 Task: Create a Puzzle and Brain Teaser Website: Features puzzles, brain teasers, and logic games for entertainment and mental exercise.
Action: Mouse moved to (1026, 129)
Screenshot: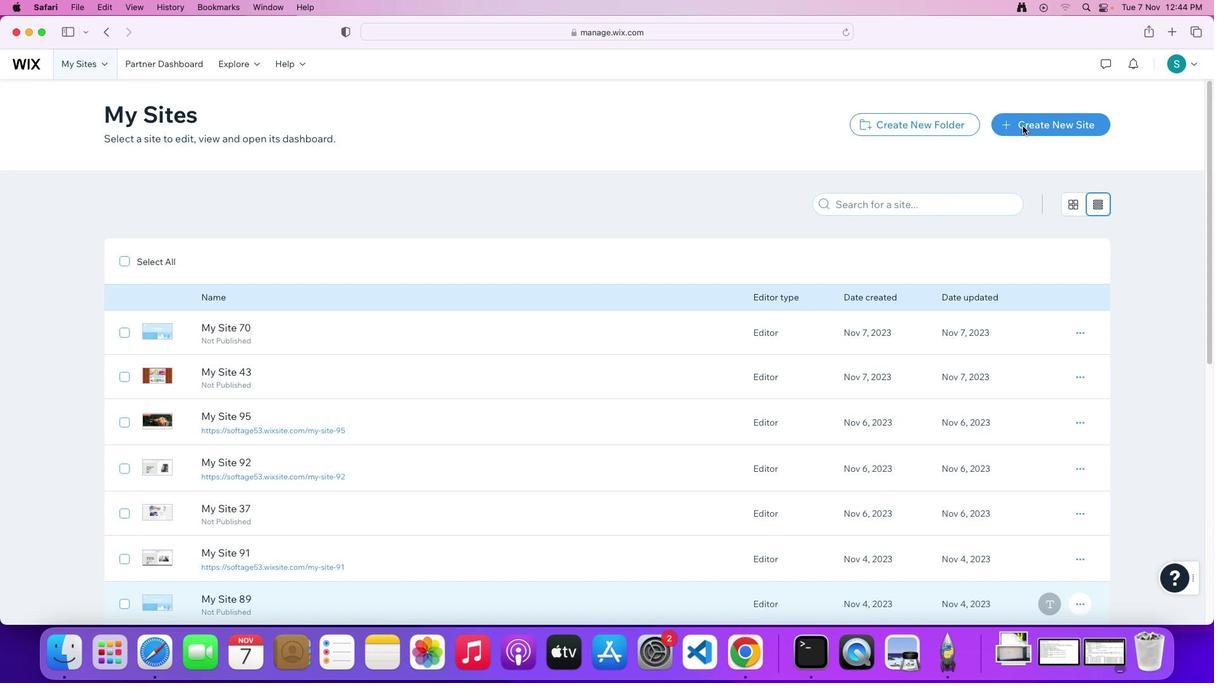 
Action: Mouse pressed left at (1026, 129)
Screenshot: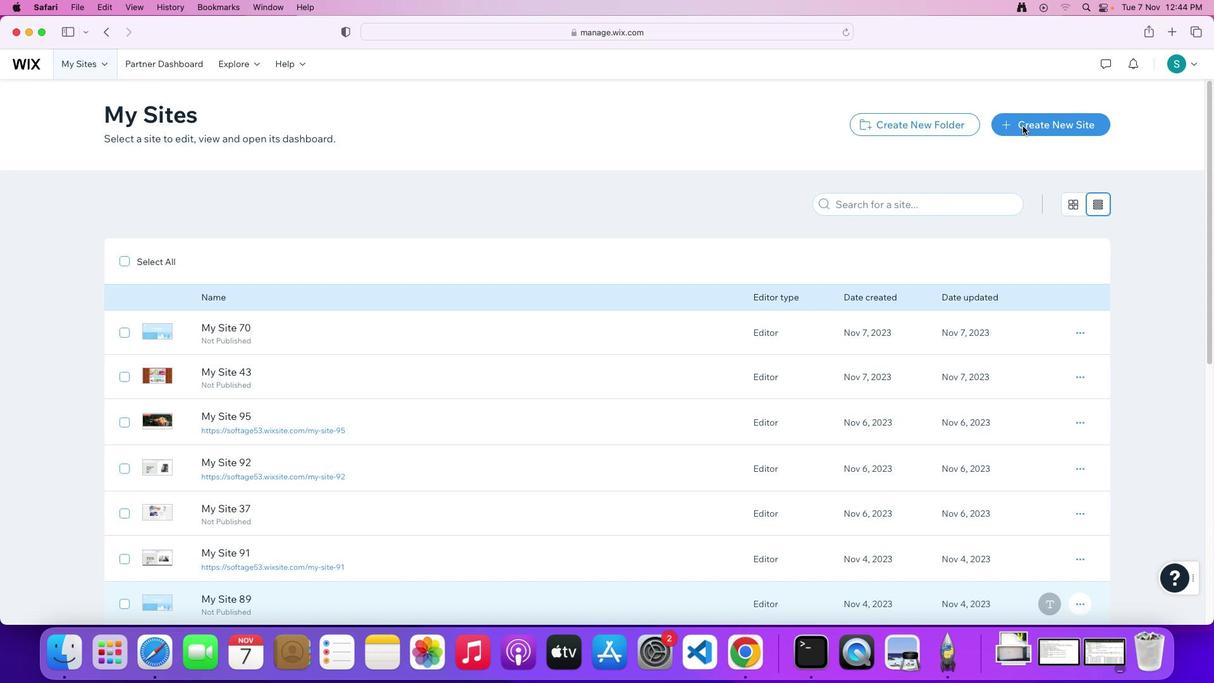
Action: Mouse pressed left at (1026, 129)
Screenshot: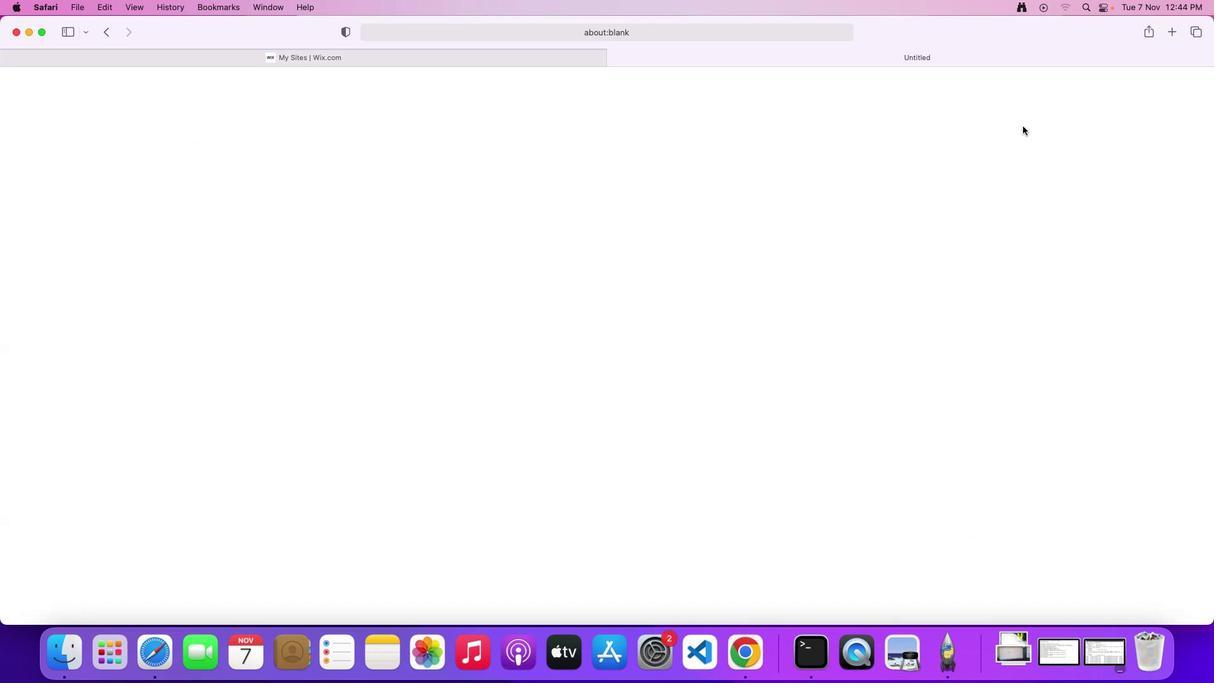 
Action: Mouse moved to (455, 309)
Screenshot: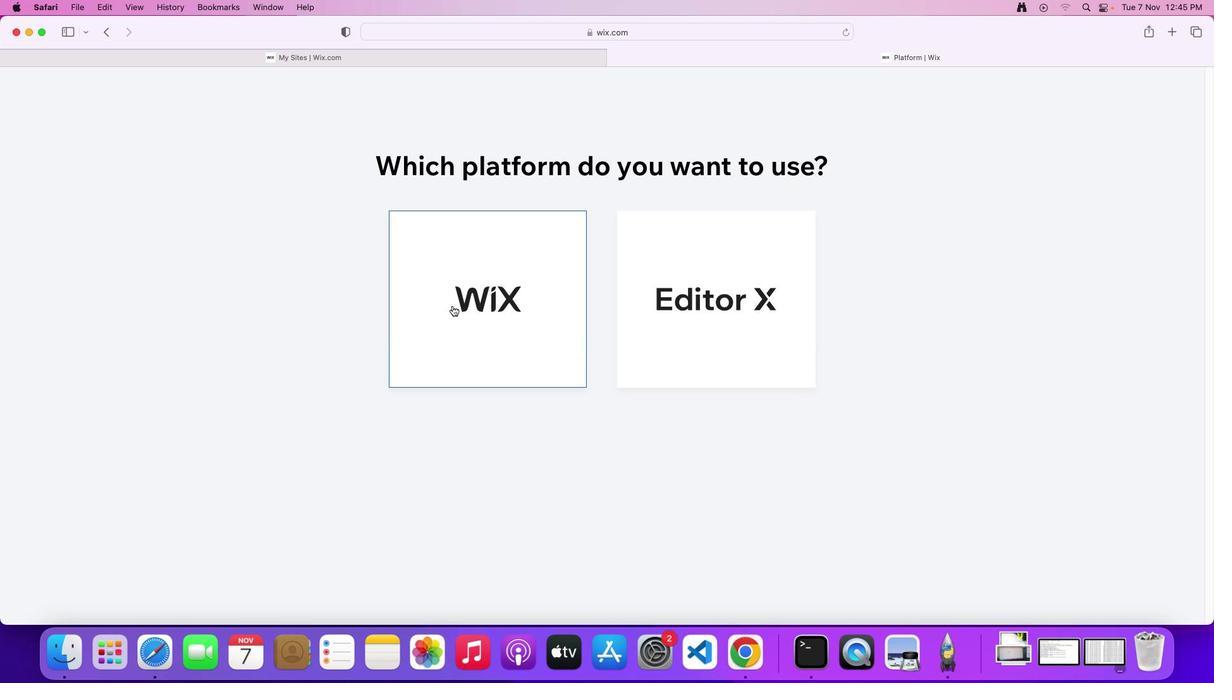 
Action: Mouse pressed left at (455, 309)
Screenshot: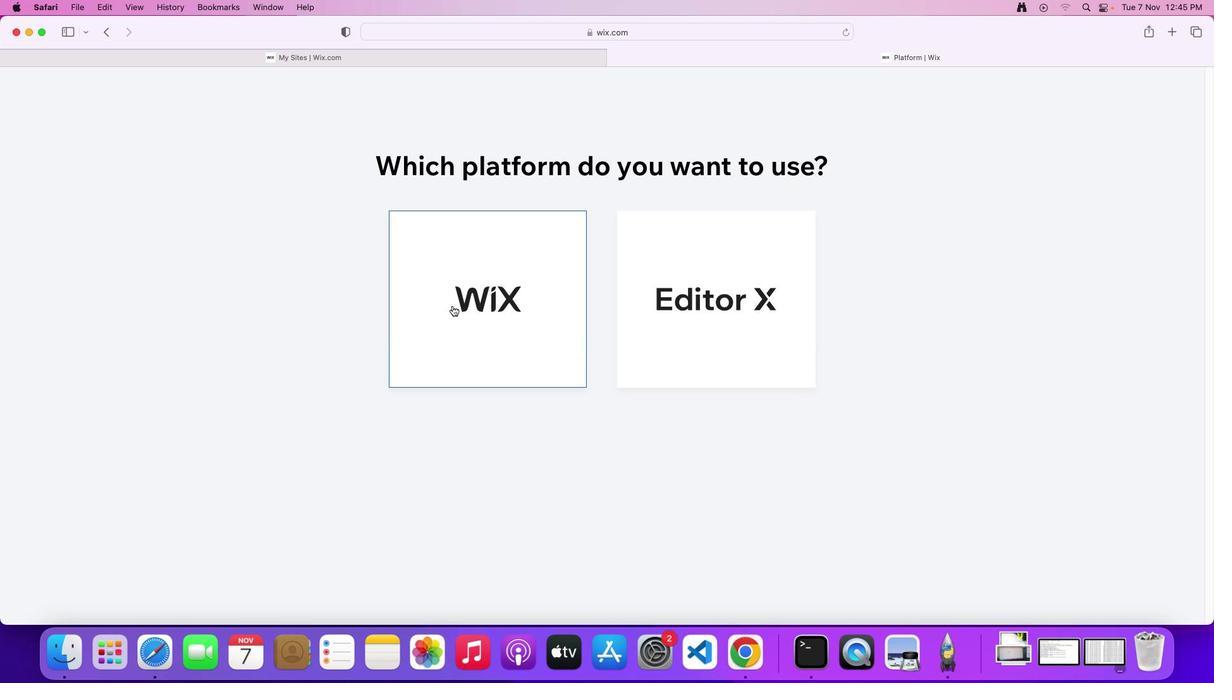 
Action: Mouse pressed left at (455, 309)
Screenshot: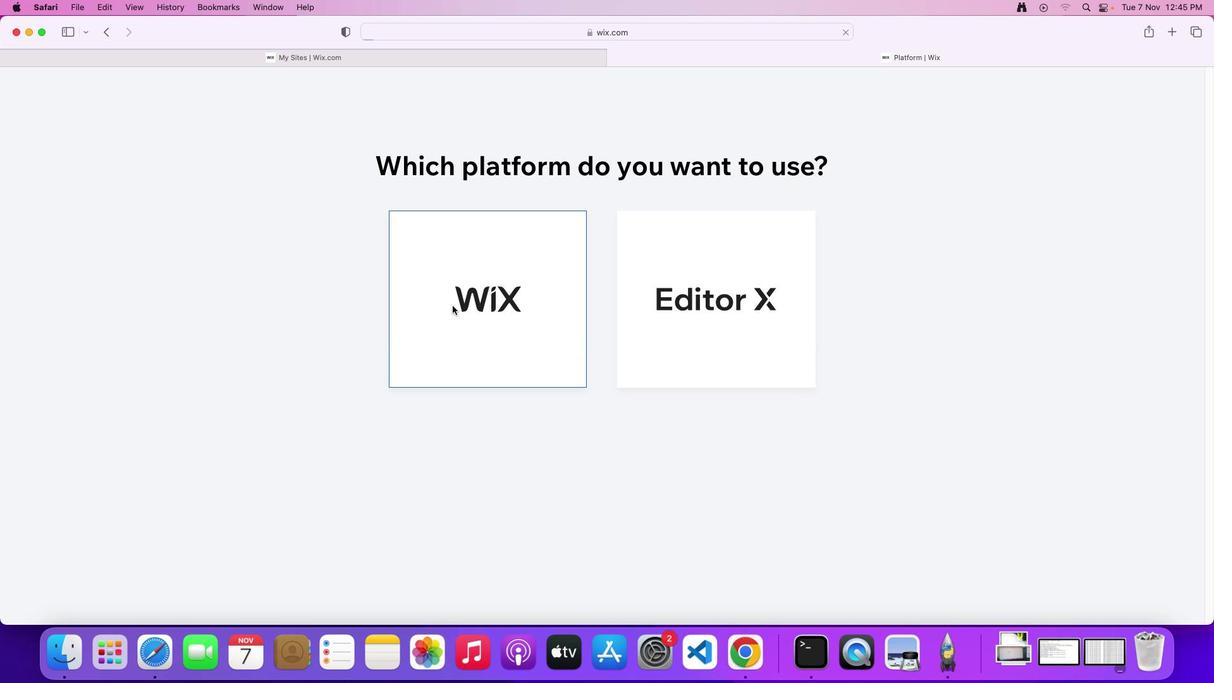 
Action: Mouse moved to (1164, 594)
Screenshot: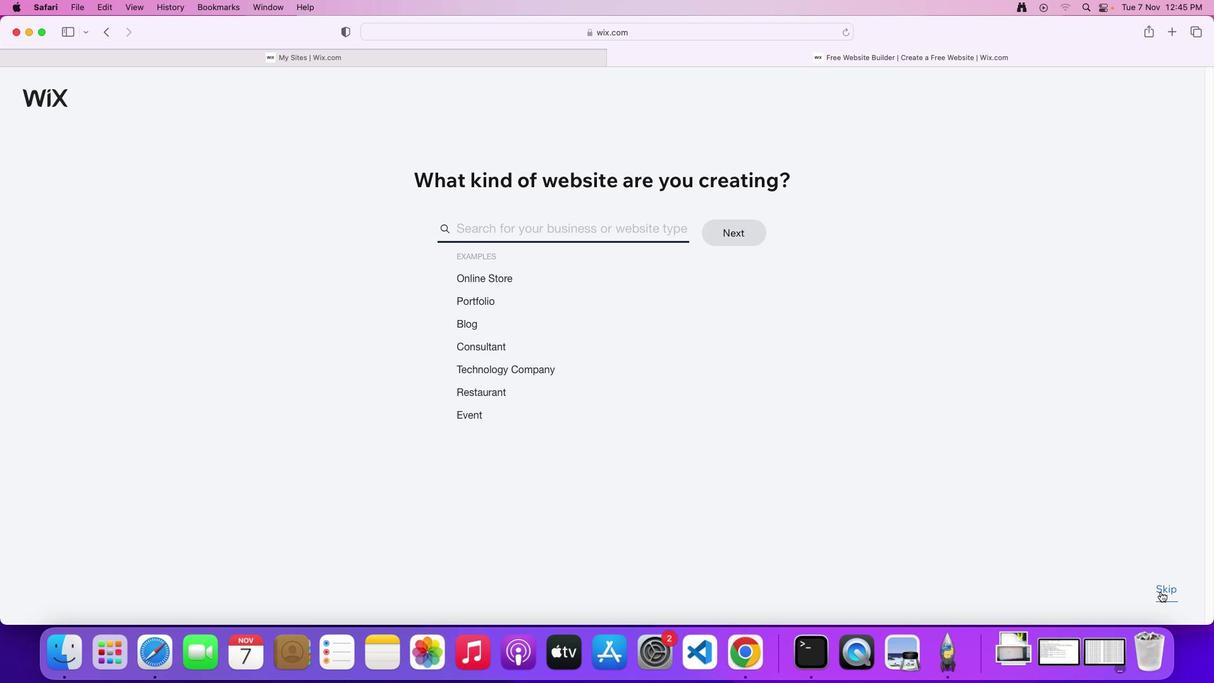 
Action: Mouse pressed left at (1164, 594)
Screenshot: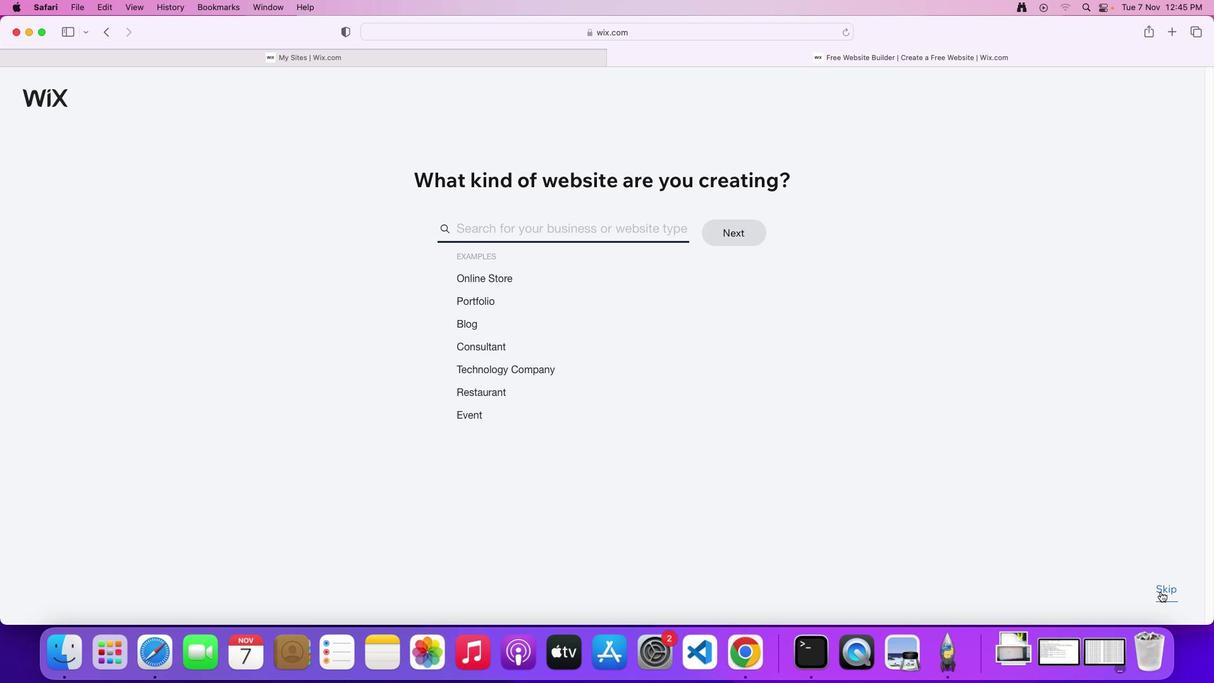 
Action: Mouse pressed left at (1164, 594)
Screenshot: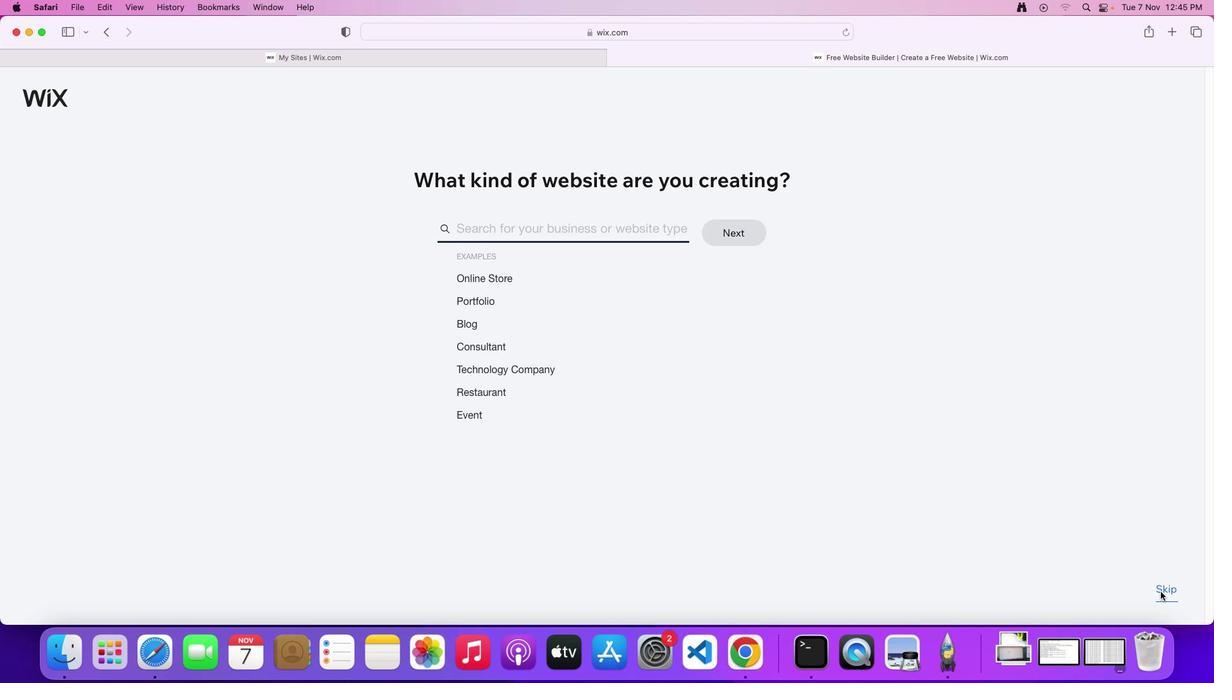 
Action: Mouse pressed left at (1164, 594)
Screenshot: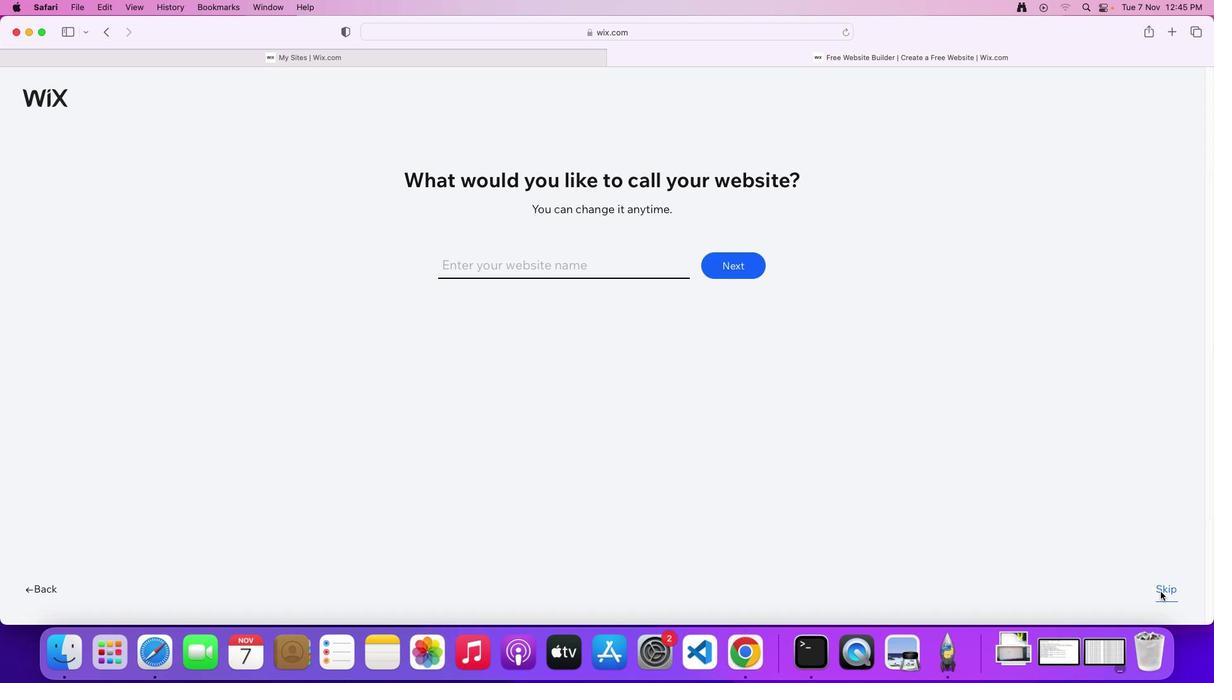 
Action: Mouse pressed left at (1164, 594)
Screenshot: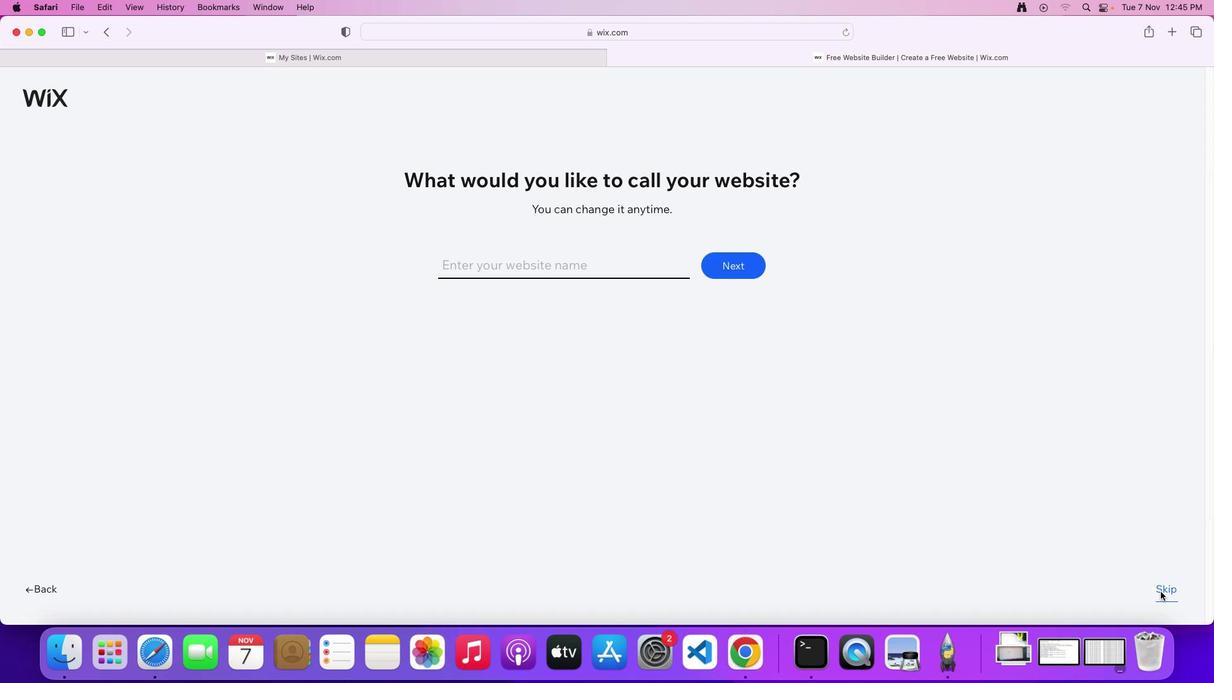 
Action: Mouse pressed left at (1164, 594)
Screenshot: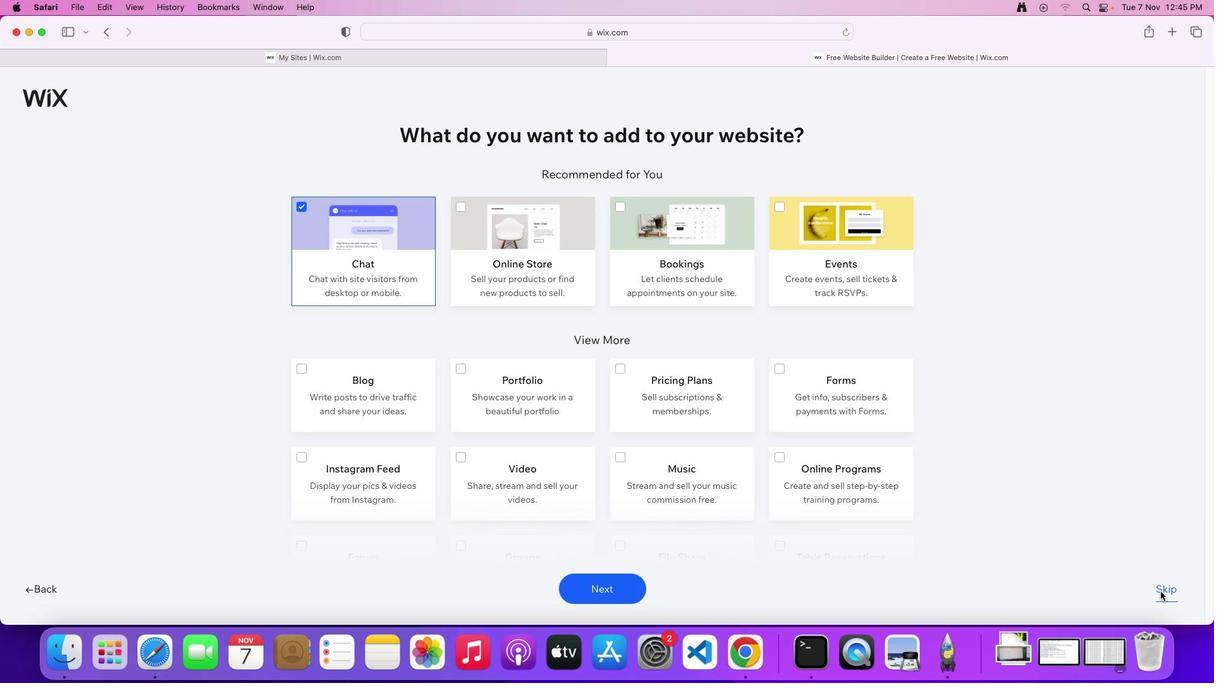 
Action: Mouse pressed left at (1164, 594)
Screenshot: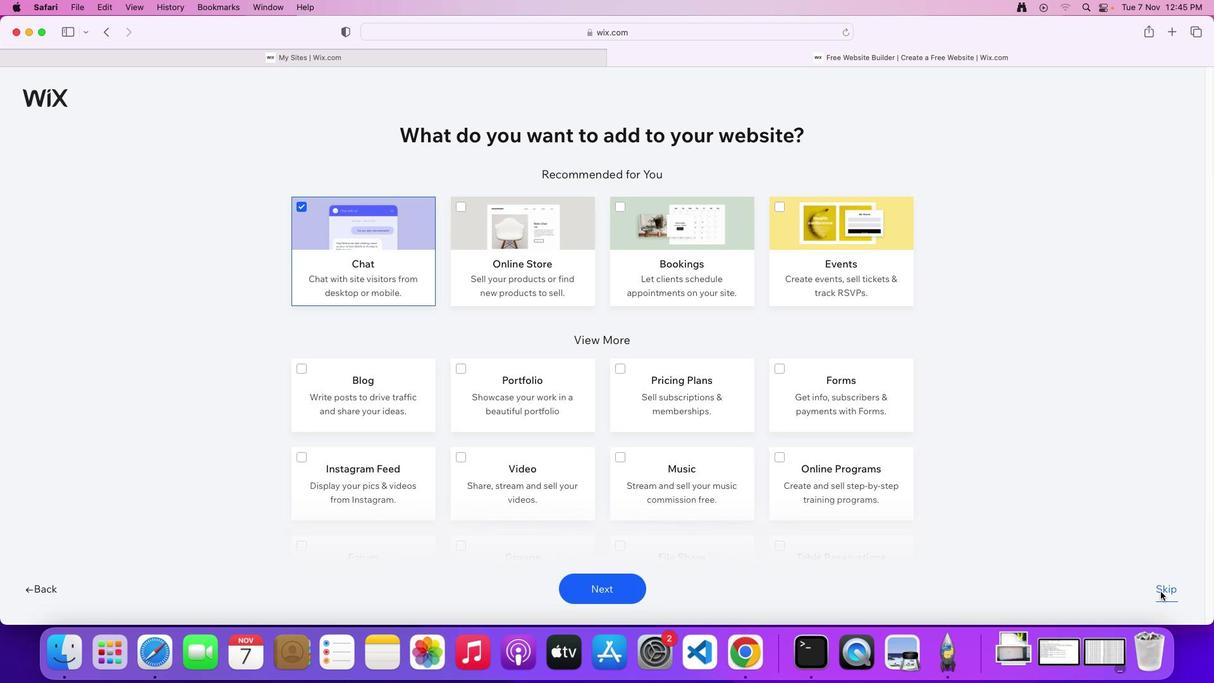
Action: Mouse moved to (405, 356)
Screenshot: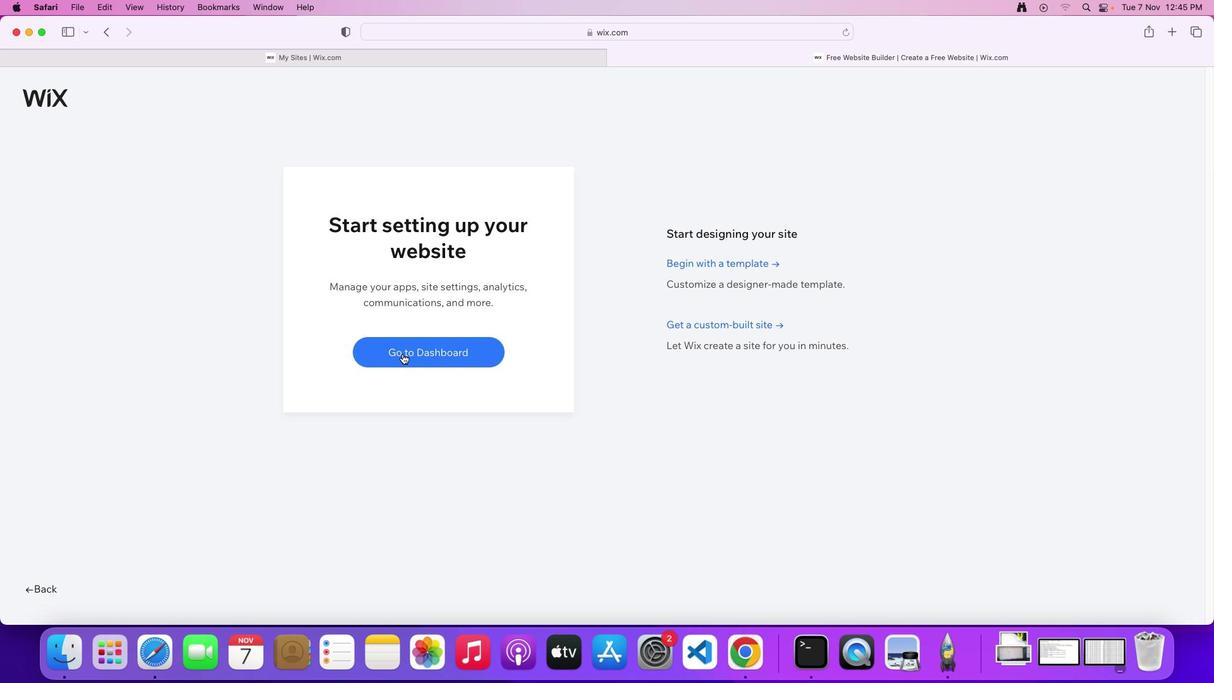 
Action: Mouse pressed left at (405, 356)
Screenshot: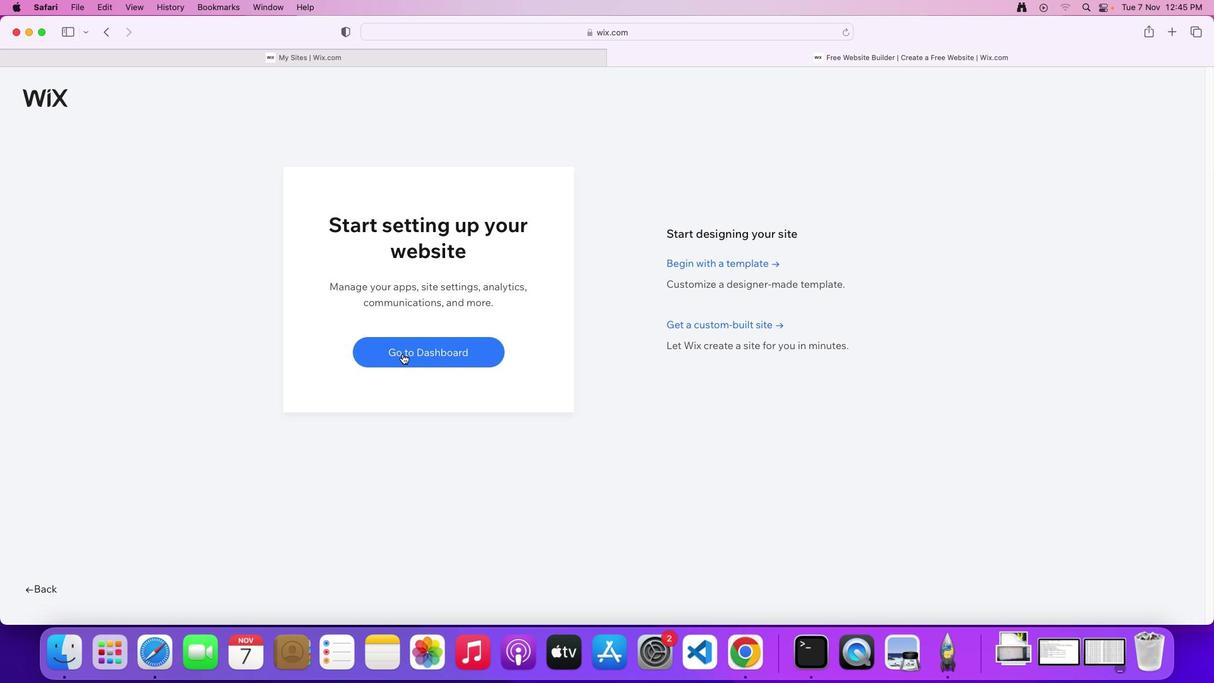 
Action: Mouse pressed left at (405, 356)
Screenshot: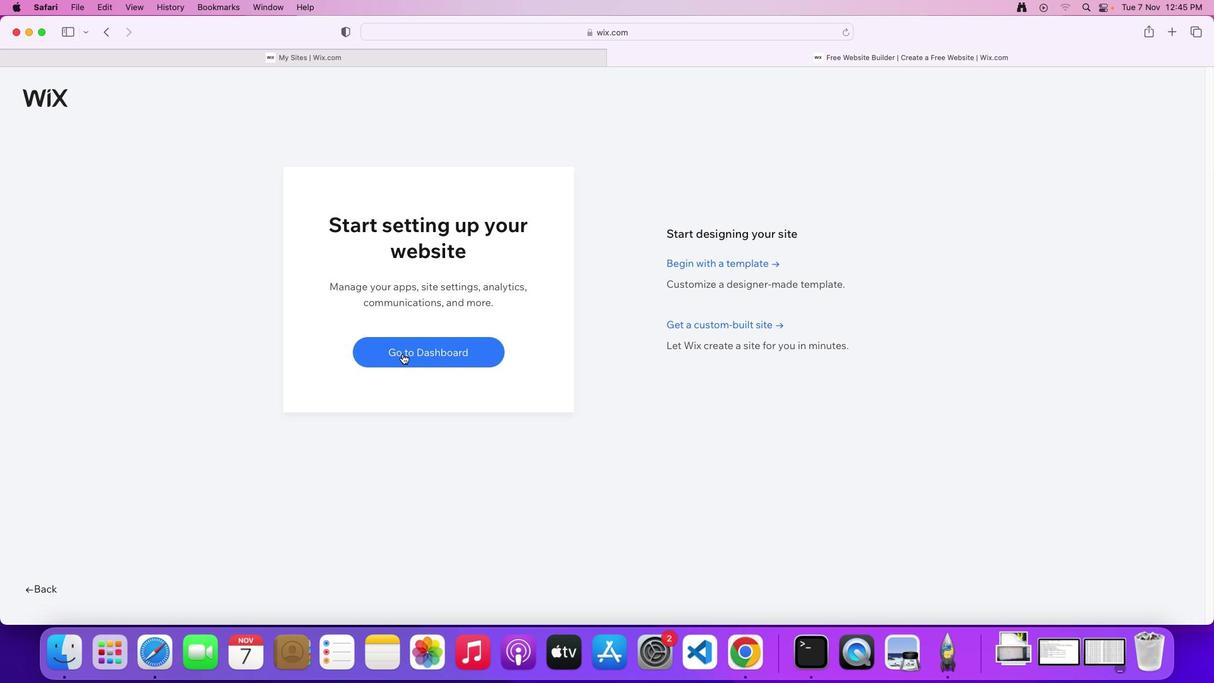 
Action: Mouse moved to (921, 359)
Screenshot: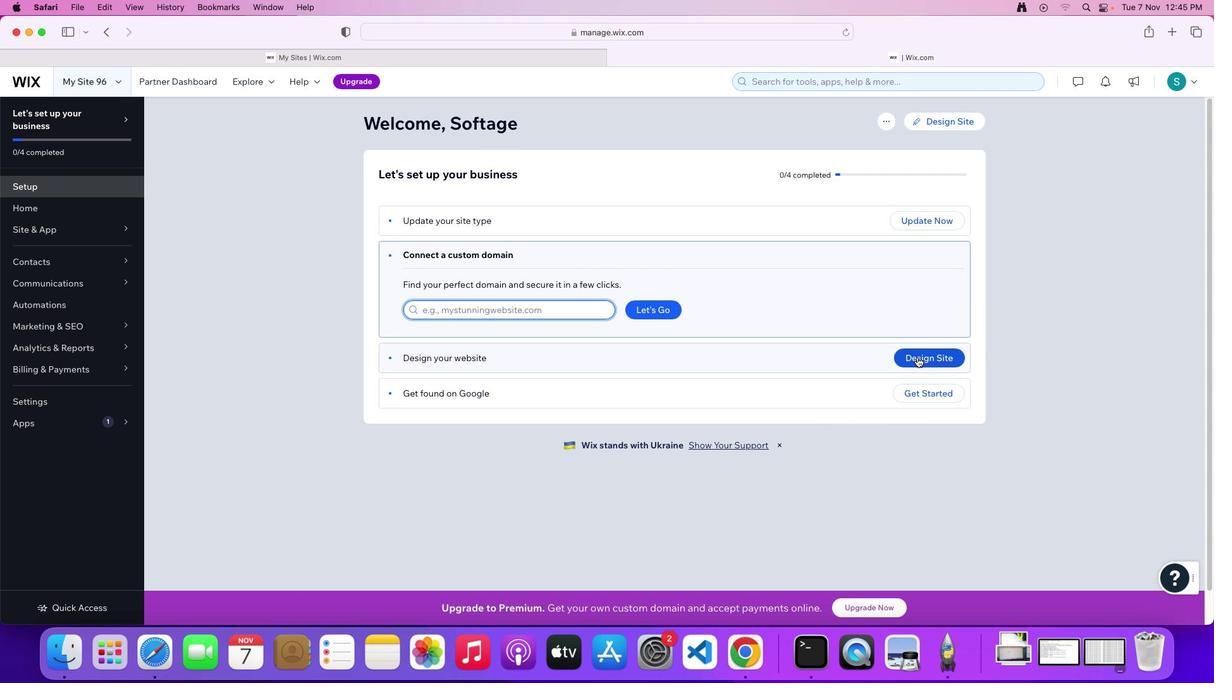 
Action: Mouse pressed left at (921, 359)
Screenshot: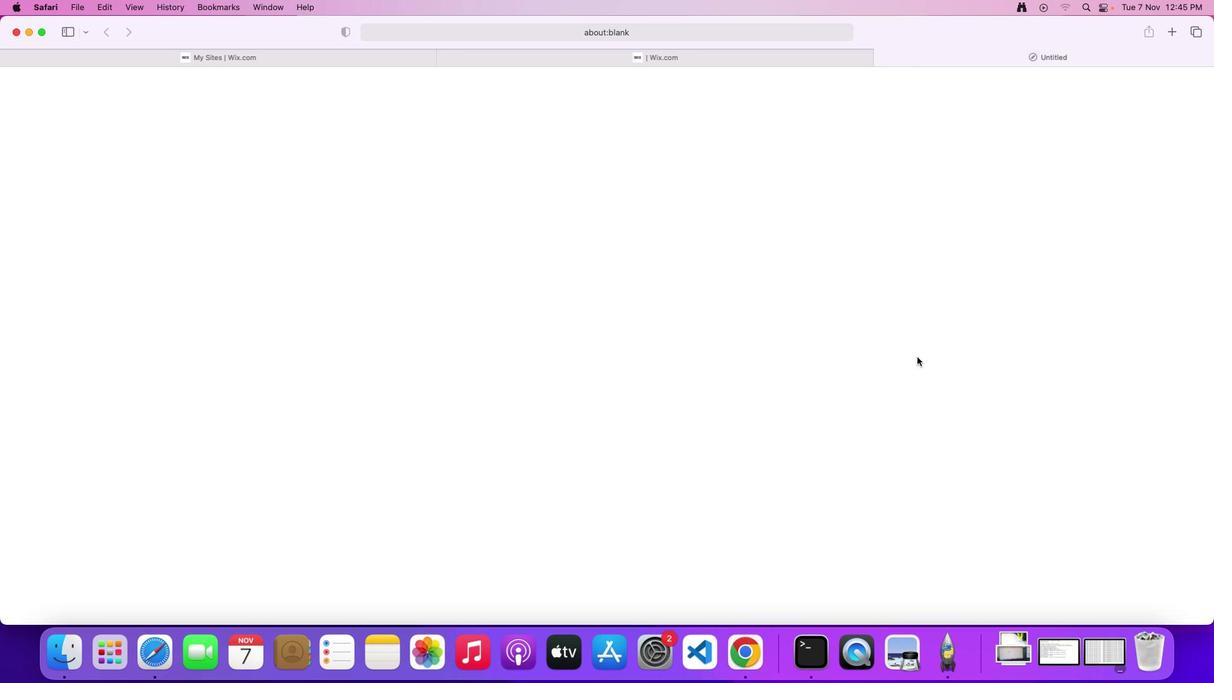 
Action: Mouse moved to (773, 428)
Screenshot: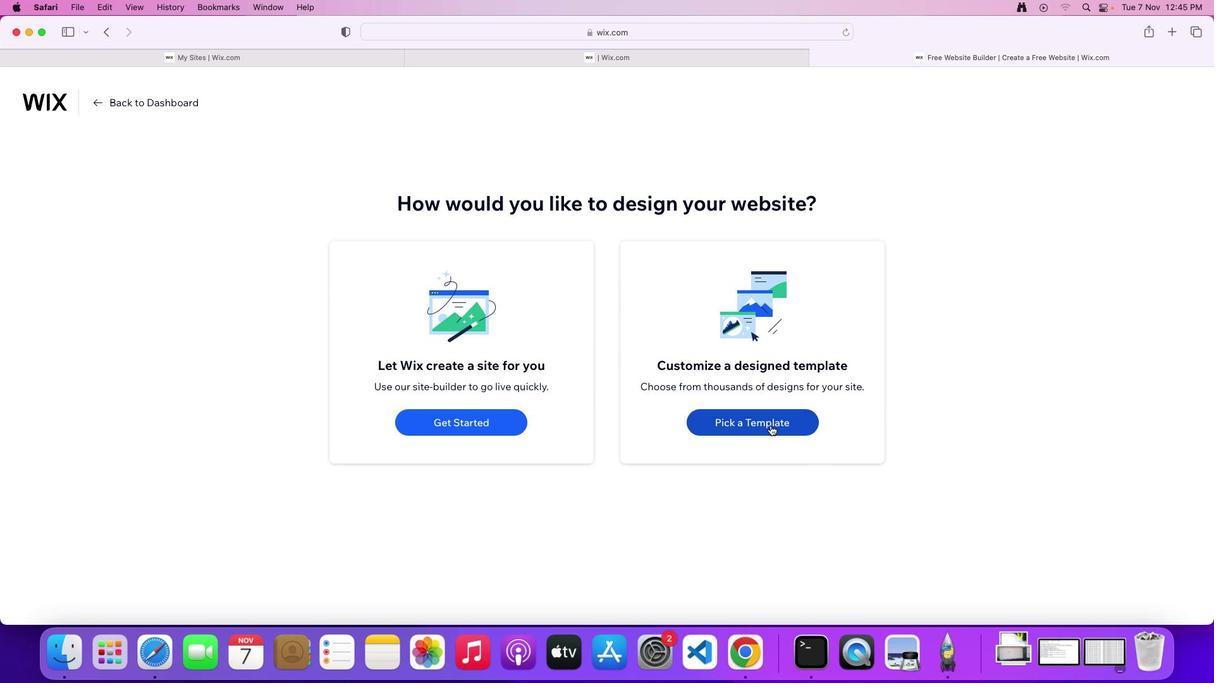 
Action: Mouse pressed left at (773, 428)
Screenshot: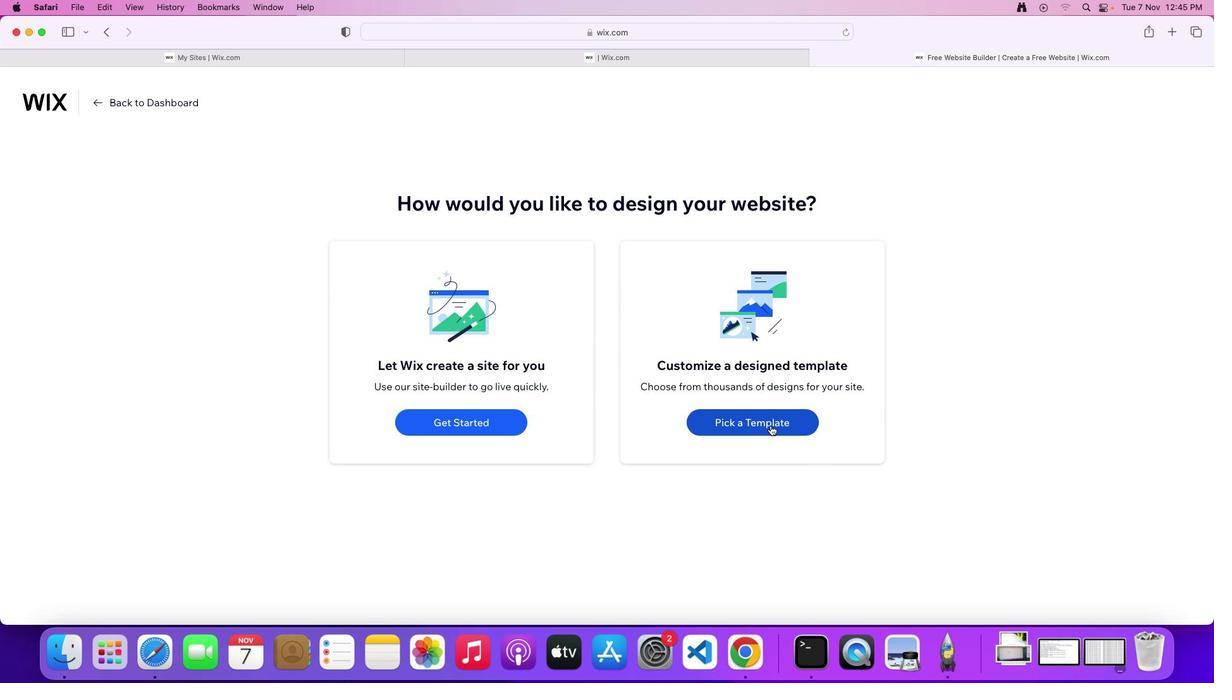 
Action: Mouse moved to (997, 157)
Screenshot: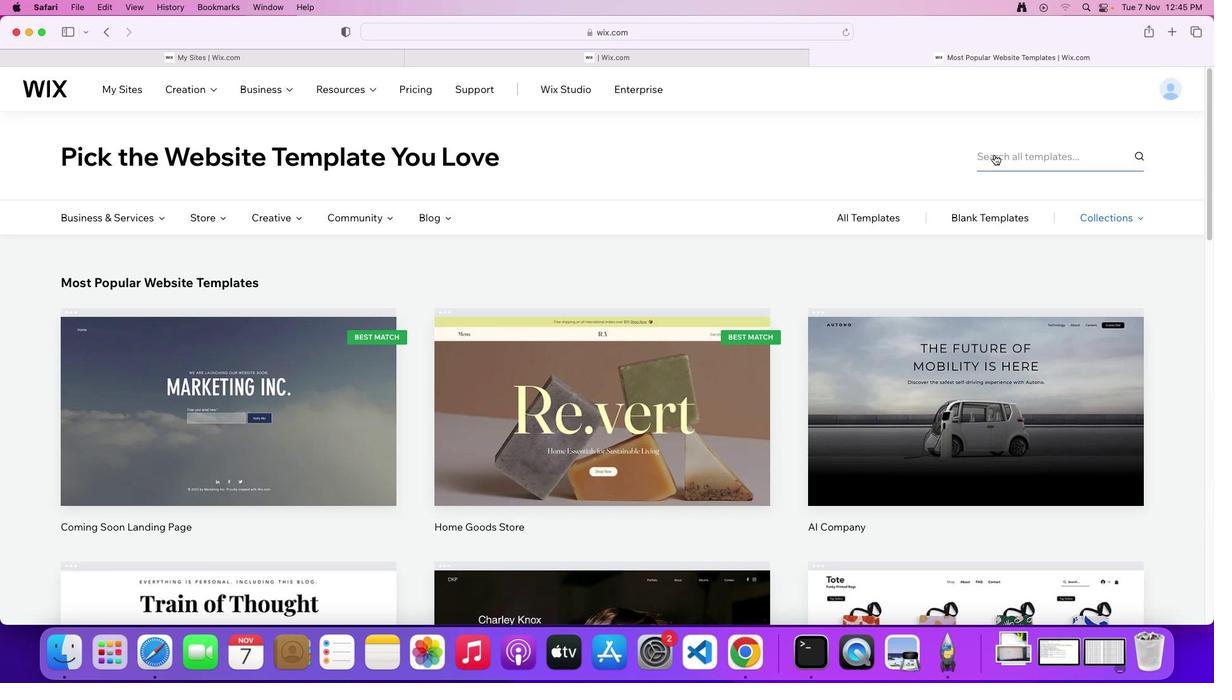 
Action: Mouse pressed left at (997, 157)
Screenshot: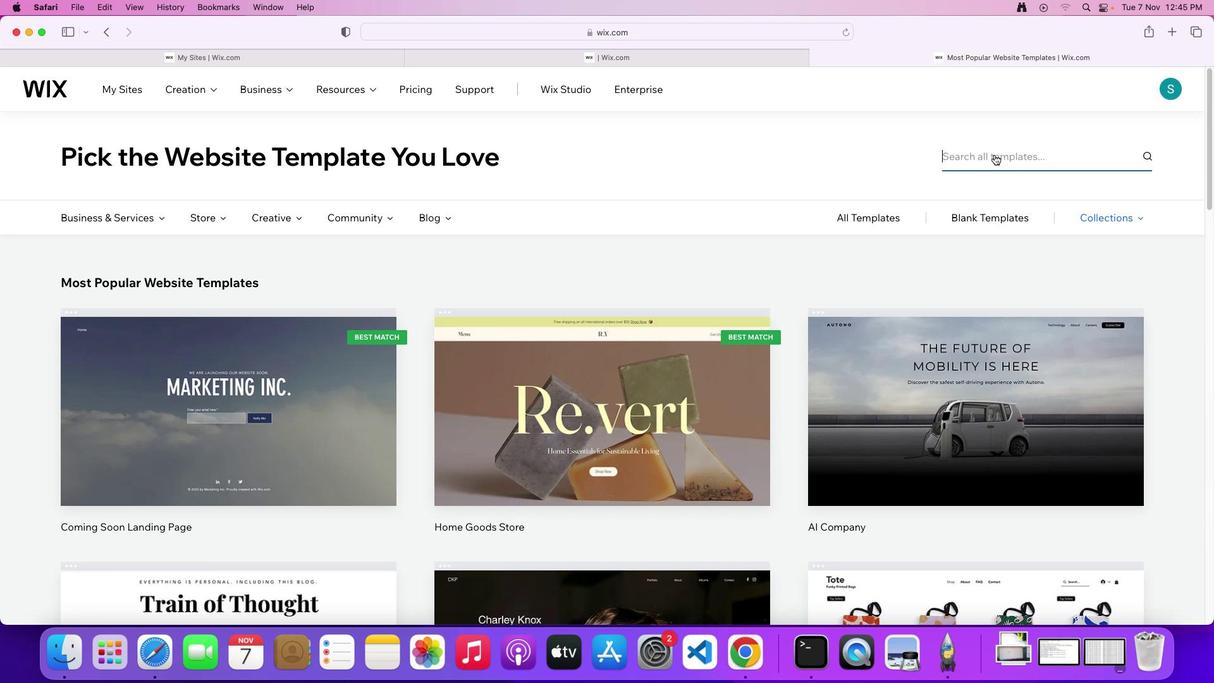 
Action: Mouse moved to (835, 164)
Screenshot: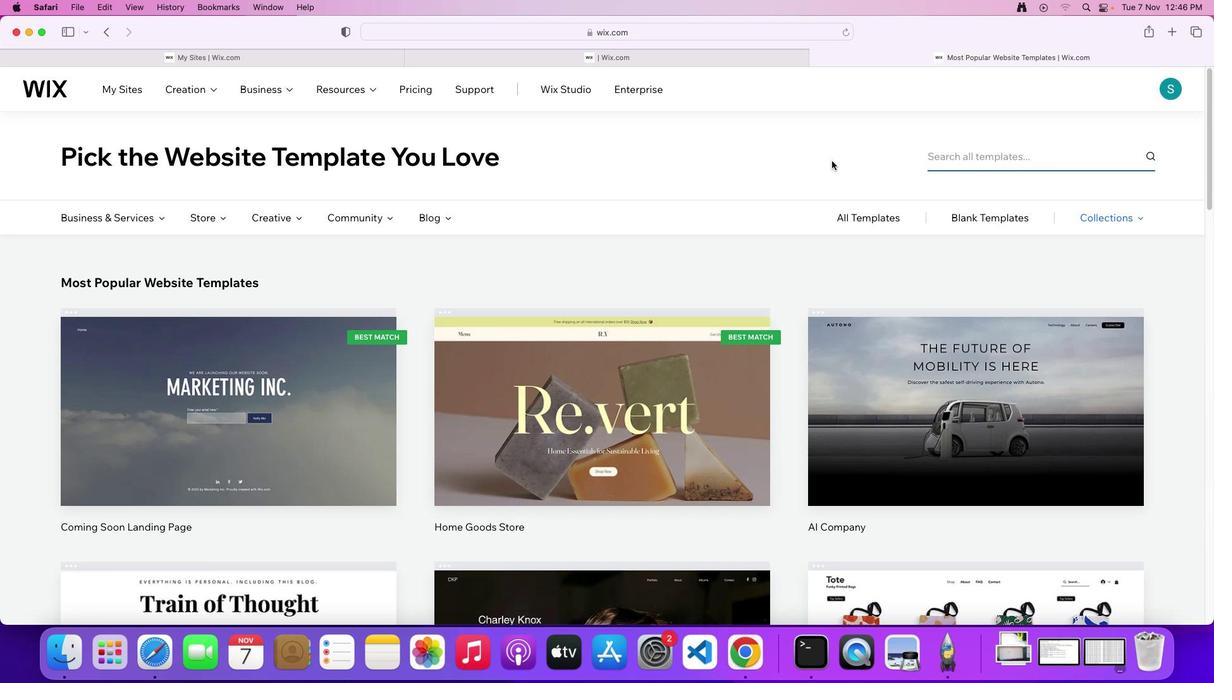 
Action: Key pressed 'P'Key.caps_lock'u''z''z''e''l'Key.backspaceKey.backspace'l''e'Key.space'a''n''d'Key.space'b''r''a''i''n'Key.space't''e''a''s''e''r'Key.enter
Screenshot: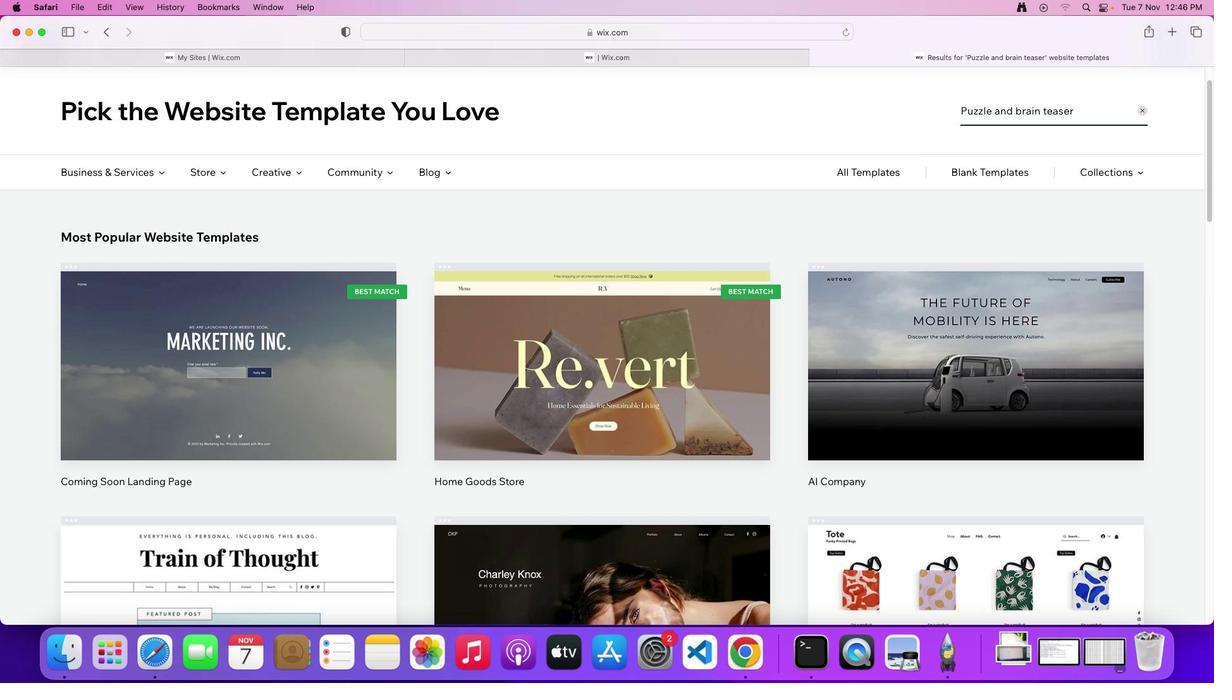 
Action: Mouse moved to (786, 497)
Screenshot: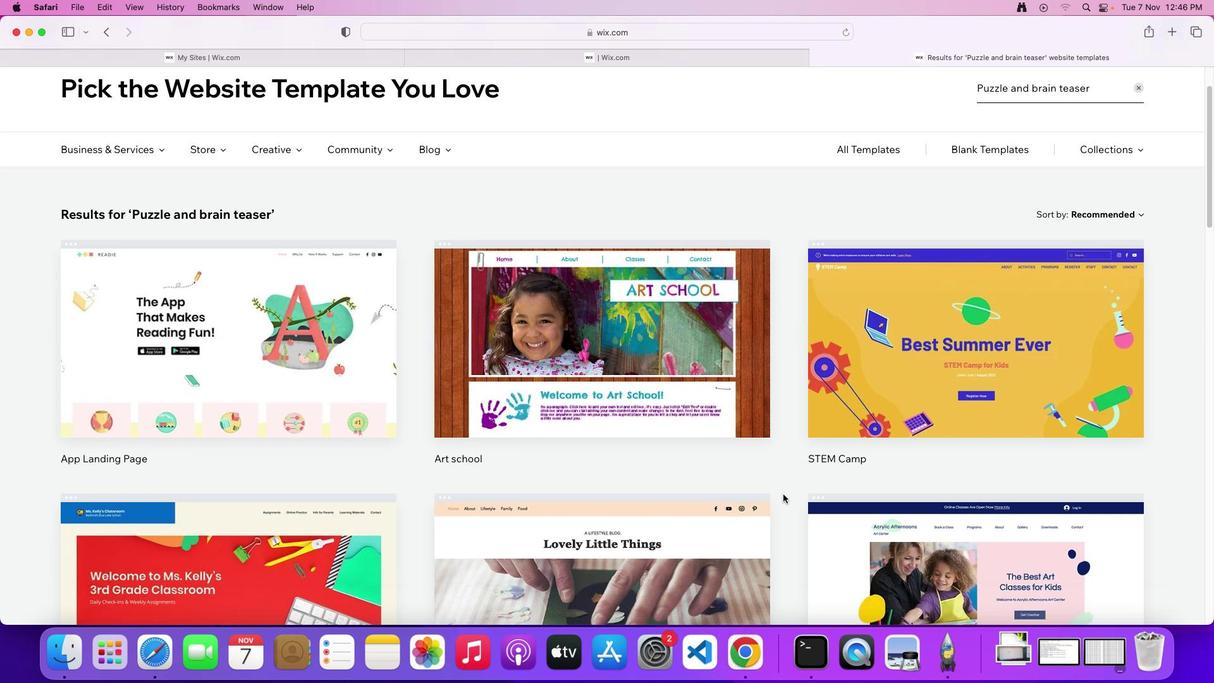 
Action: Mouse scrolled (786, 497) with delta (3, 2)
Screenshot: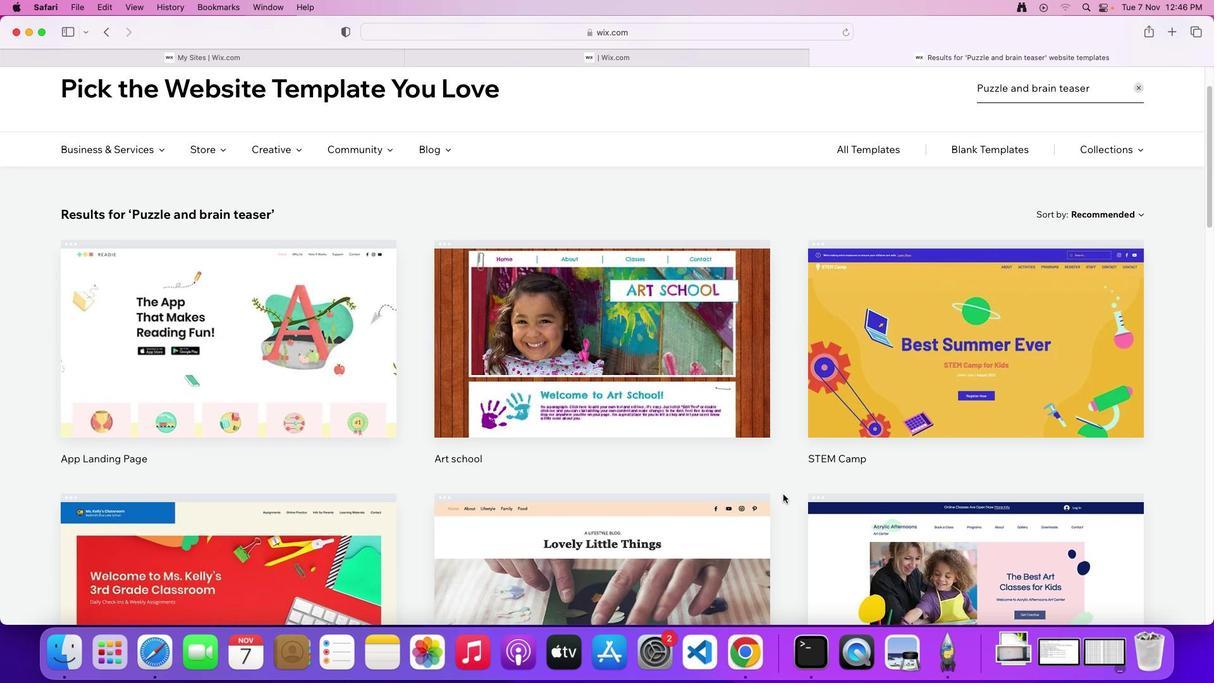 
Action: Mouse scrolled (786, 497) with delta (3, 2)
Screenshot: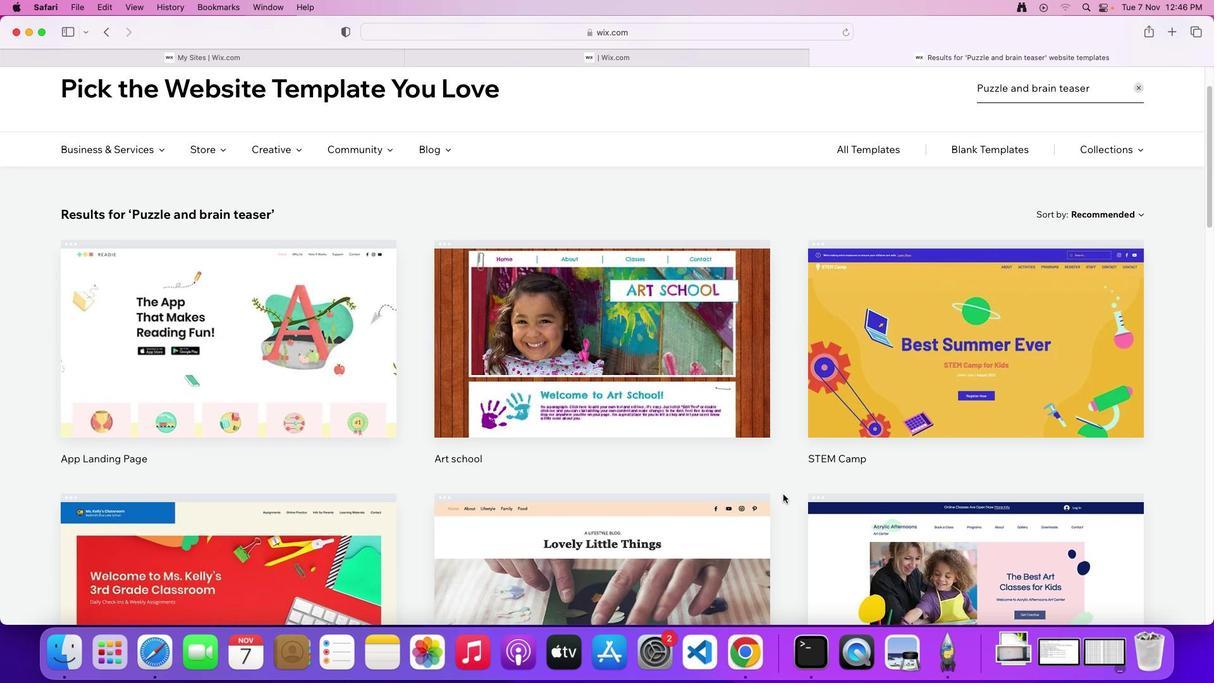 
Action: Mouse scrolled (786, 497) with delta (3, 2)
Screenshot: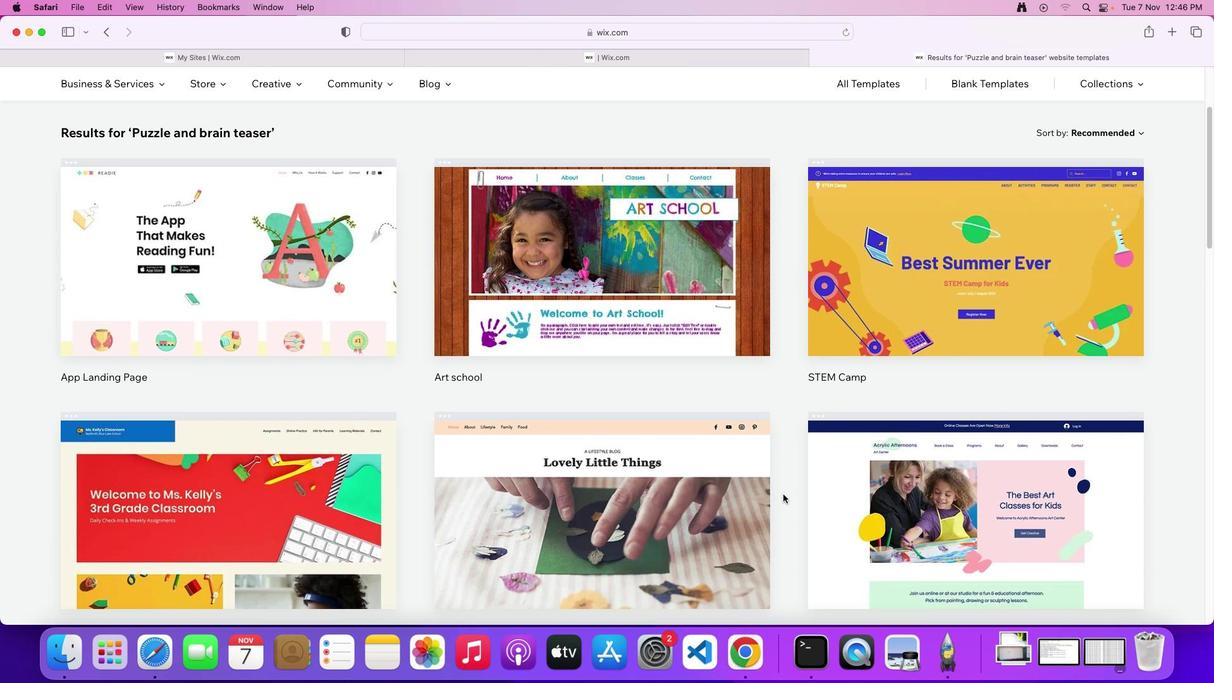 
Action: Mouse scrolled (786, 497) with delta (3, 2)
Screenshot: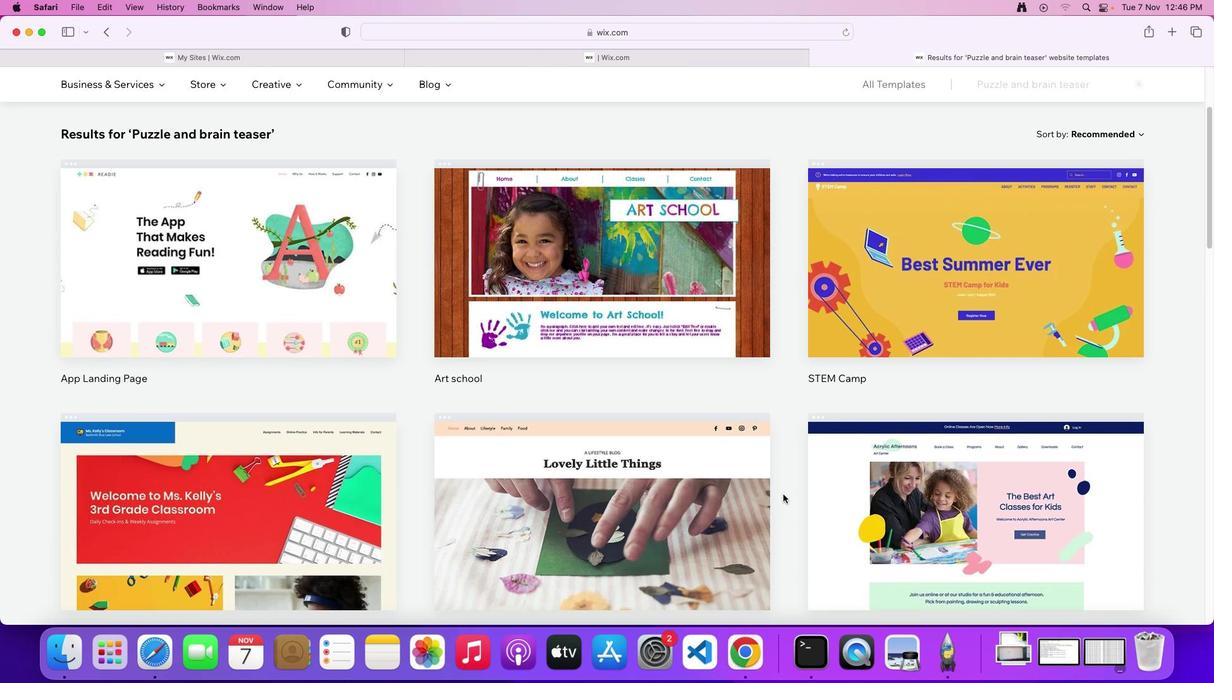 
Action: Mouse scrolled (786, 497) with delta (3, 1)
Screenshot: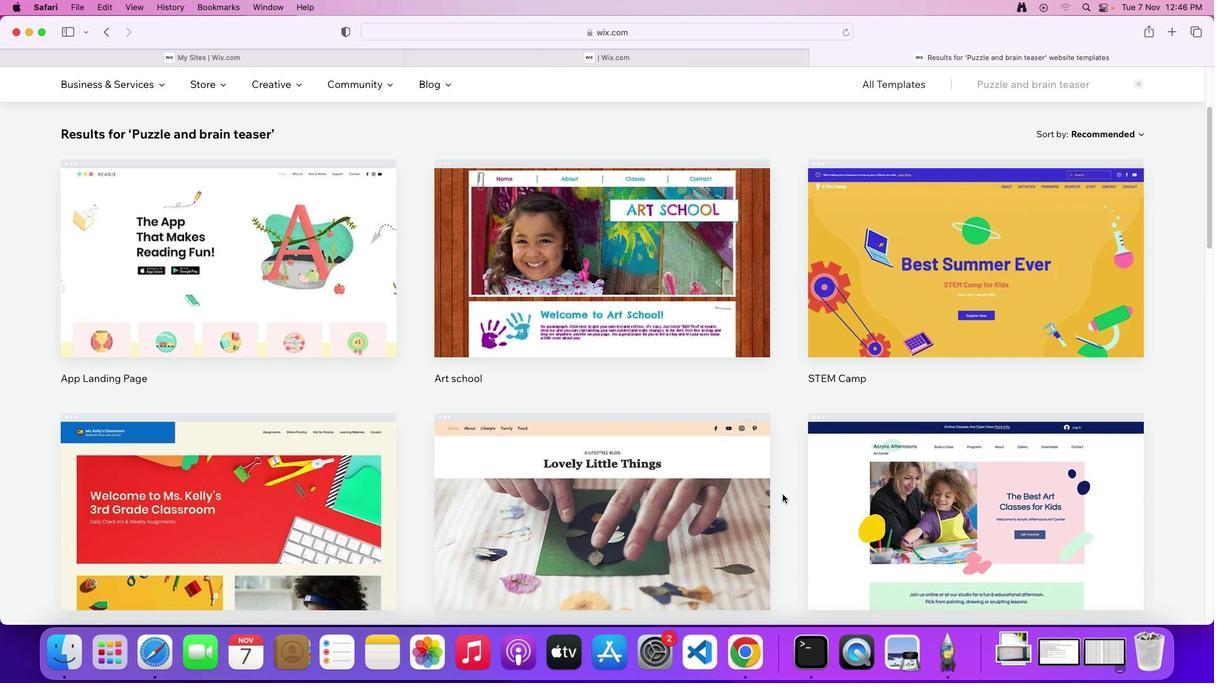 
Action: Mouse moved to (785, 496)
Screenshot: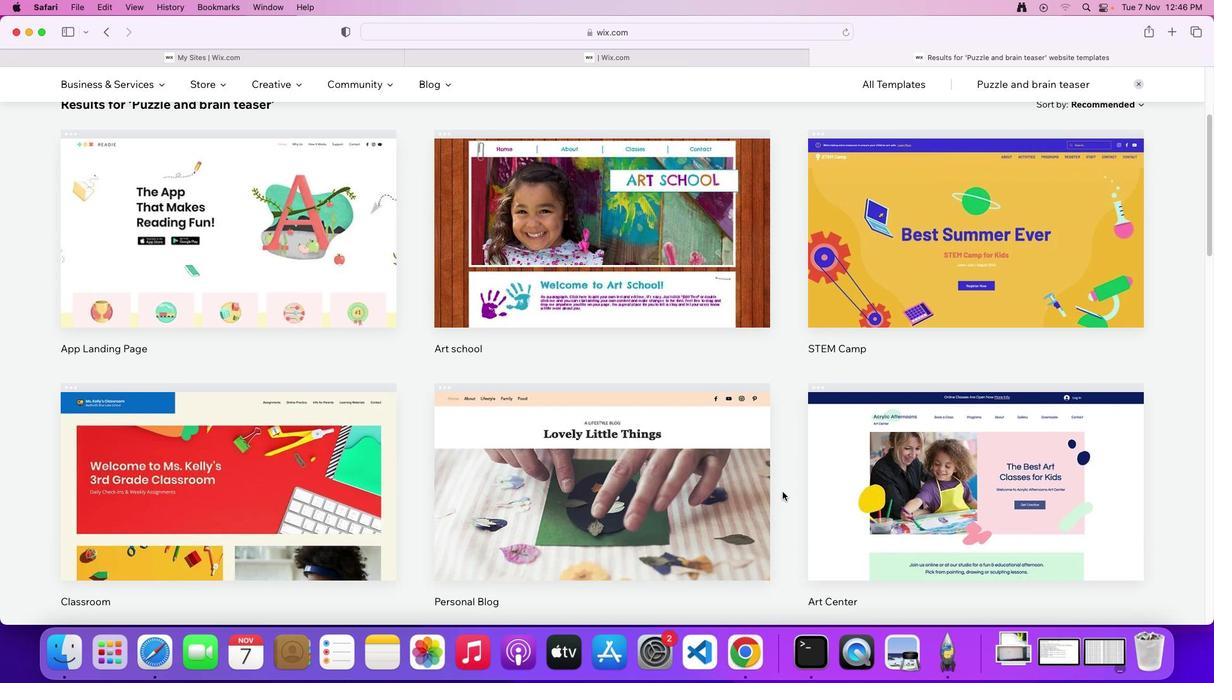 
Action: Mouse scrolled (785, 496) with delta (3, 2)
Screenshot: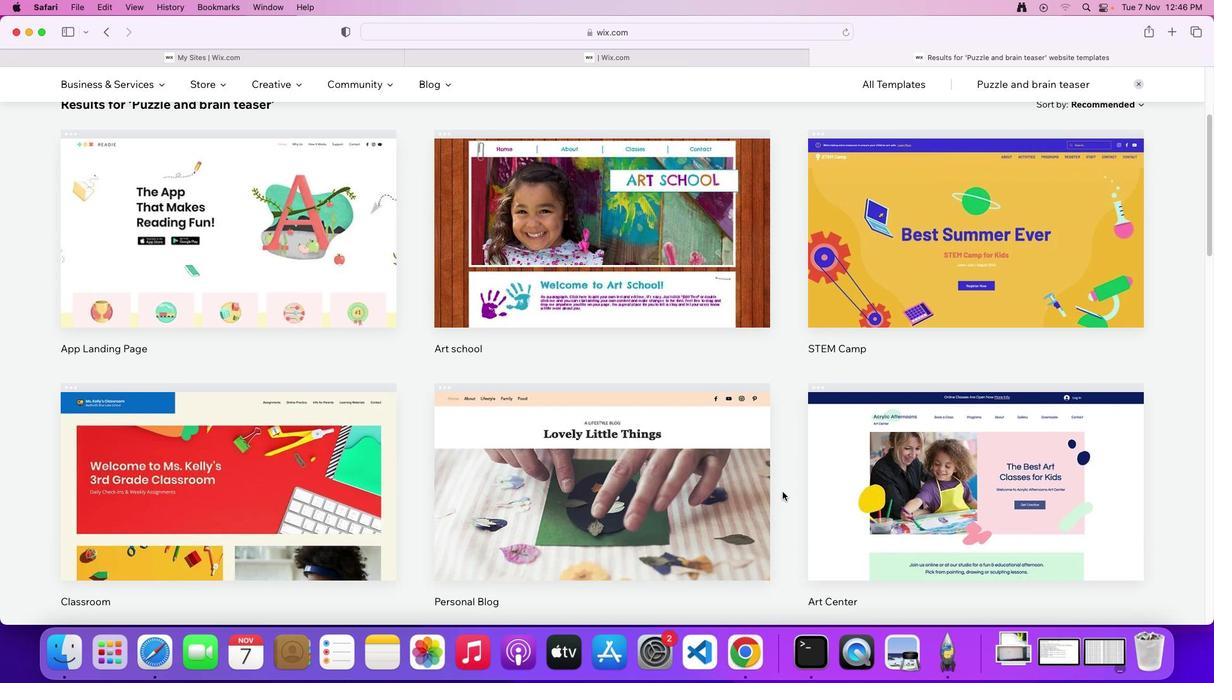 
Action: Mouse moved to (785, 496)
Screenshot: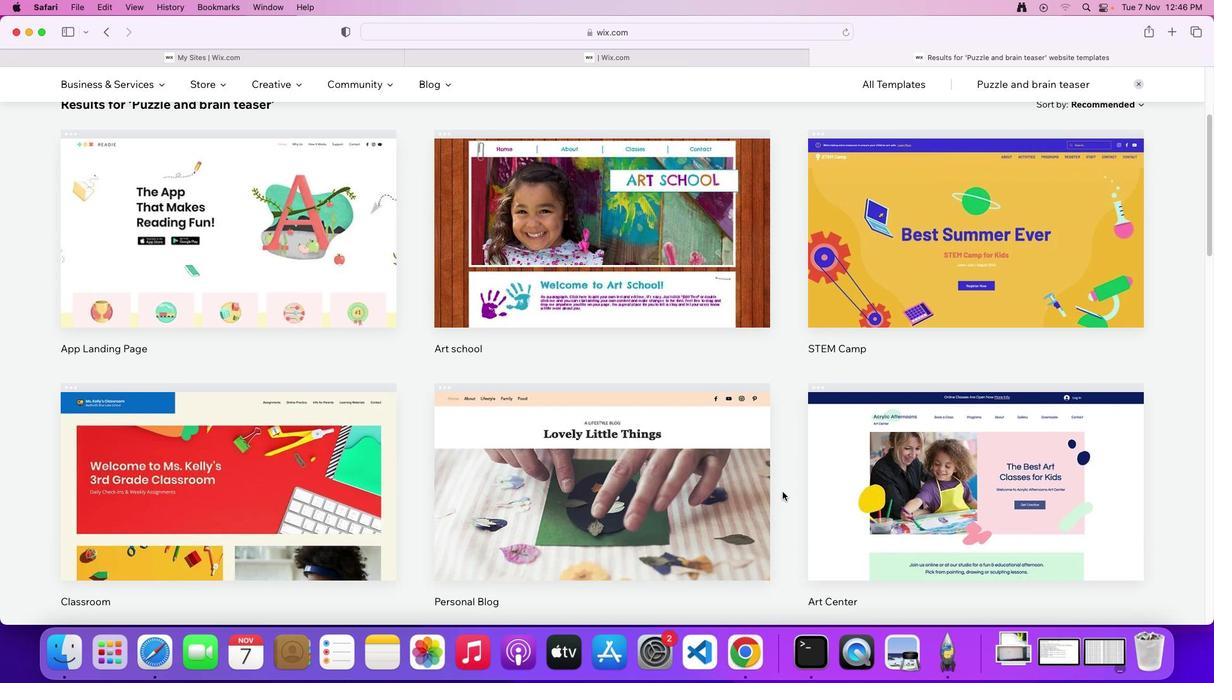 
Action: Mouse scrolled (785, 496) with delta (3, 2)
Screenshot: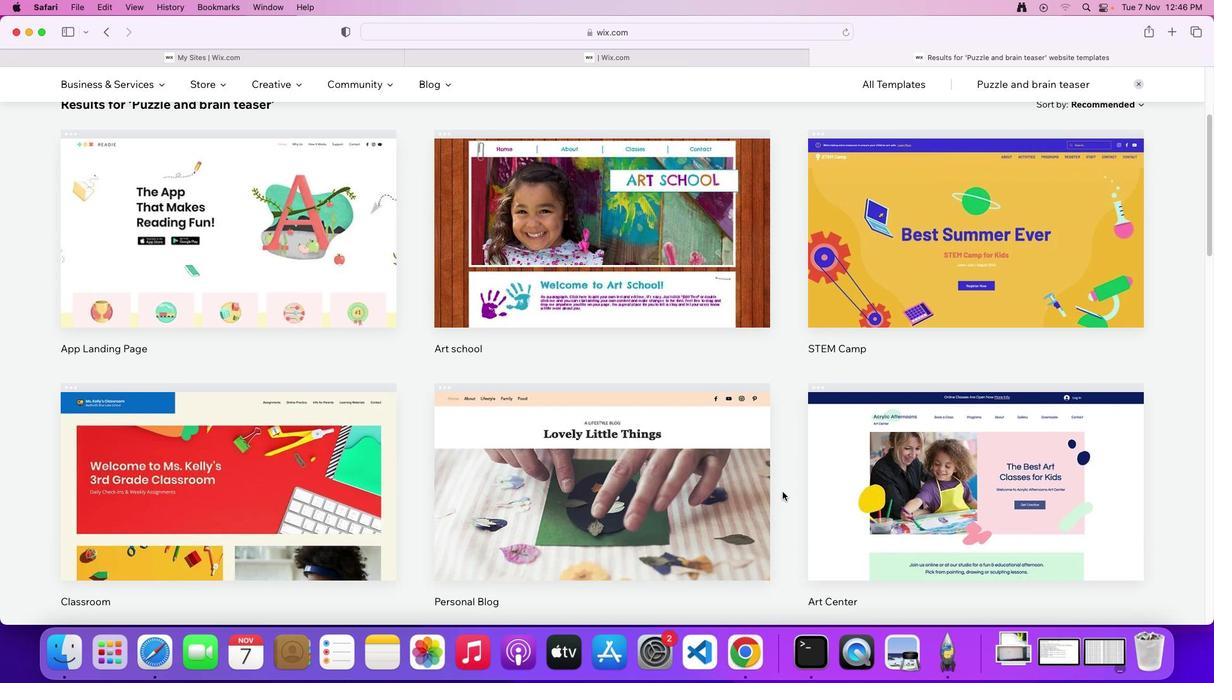 
Action: Mouse moved to (785, 495)
Screenshot: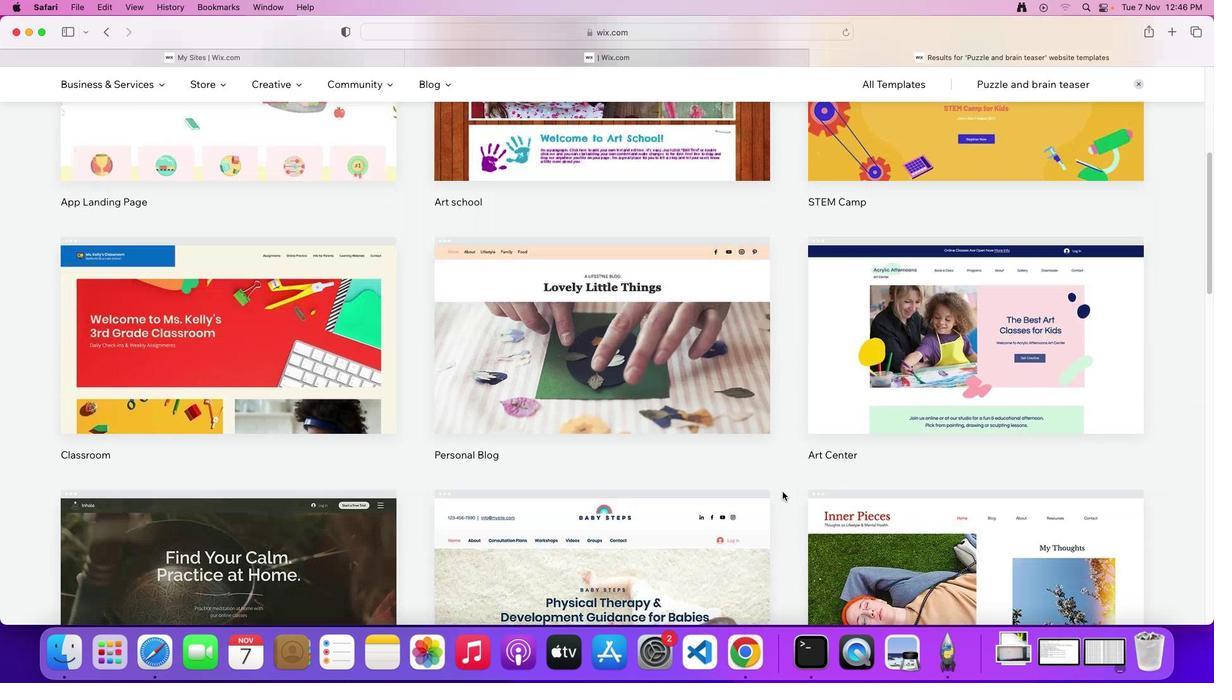 
Action: Mouse scrolled (785, 495) with delta (3, 2)
Screenshot: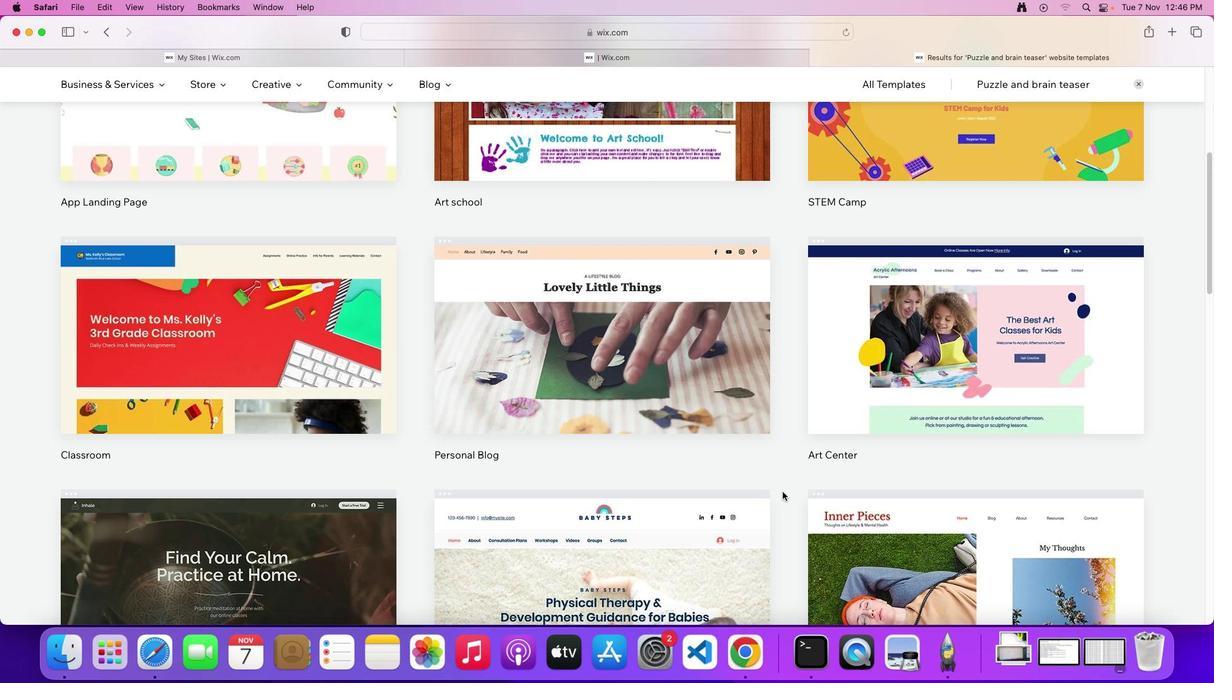 
Action: Mouse scrolled (785, 495) with delta (3, 2)
Screenshot: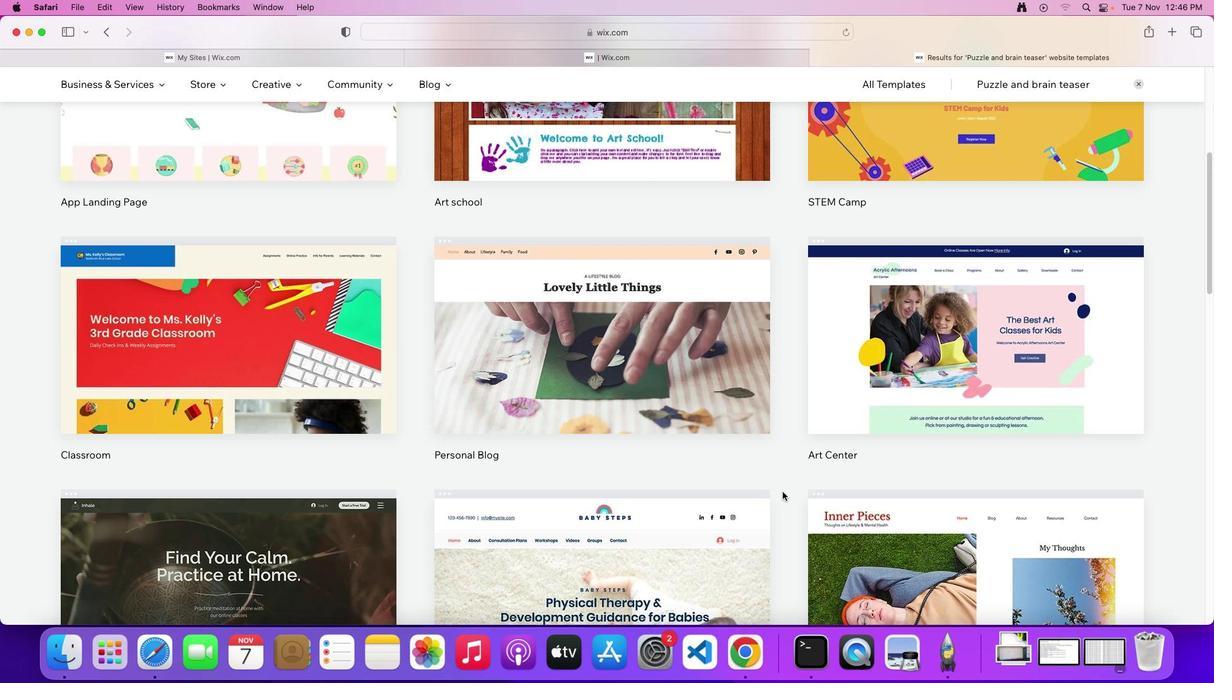 
Action: Mouse scrolled (785, 495) with delta (3, 0)
Screenshot: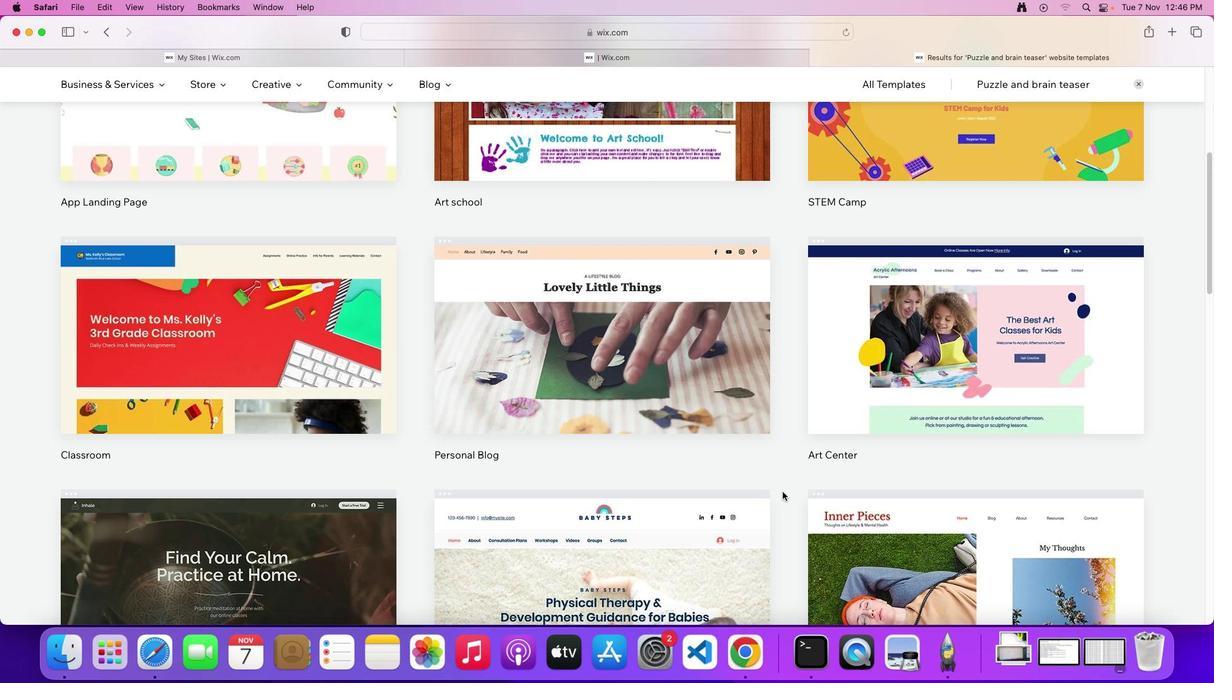 
Action: Mouse scrolled (785, 495) with delta (3, 2)
Screenshot: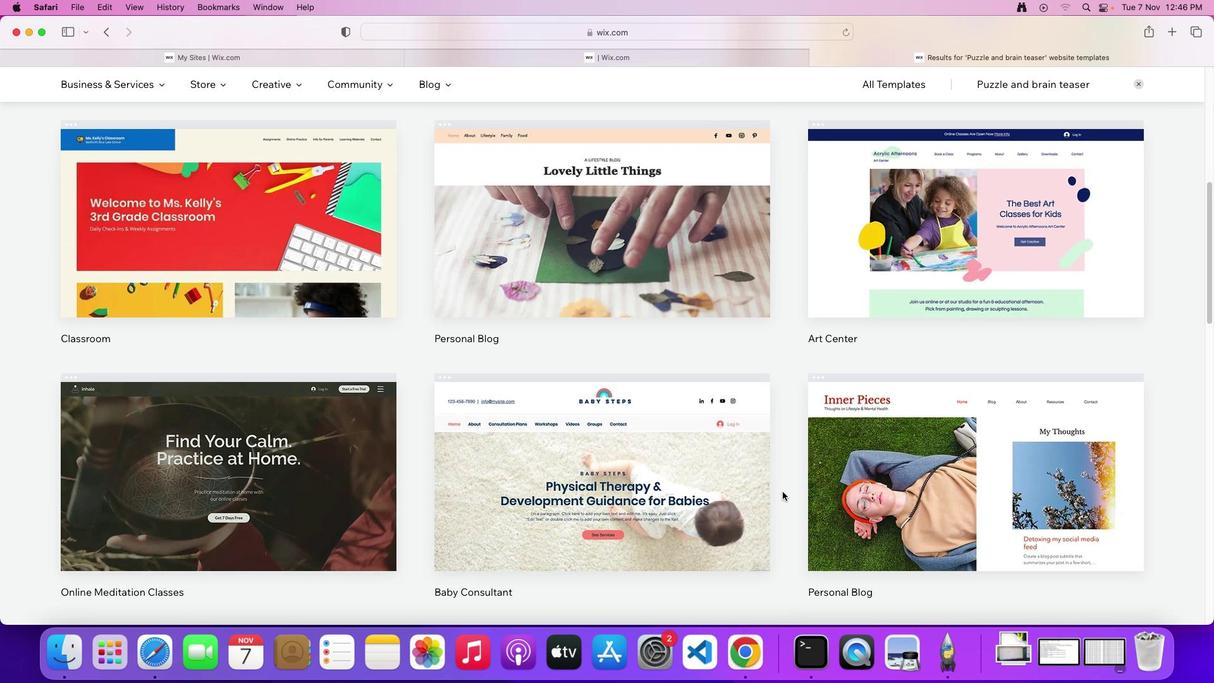 
Action: Mouse scrolled (785, 495) with delta (3, 2)
Screenshot: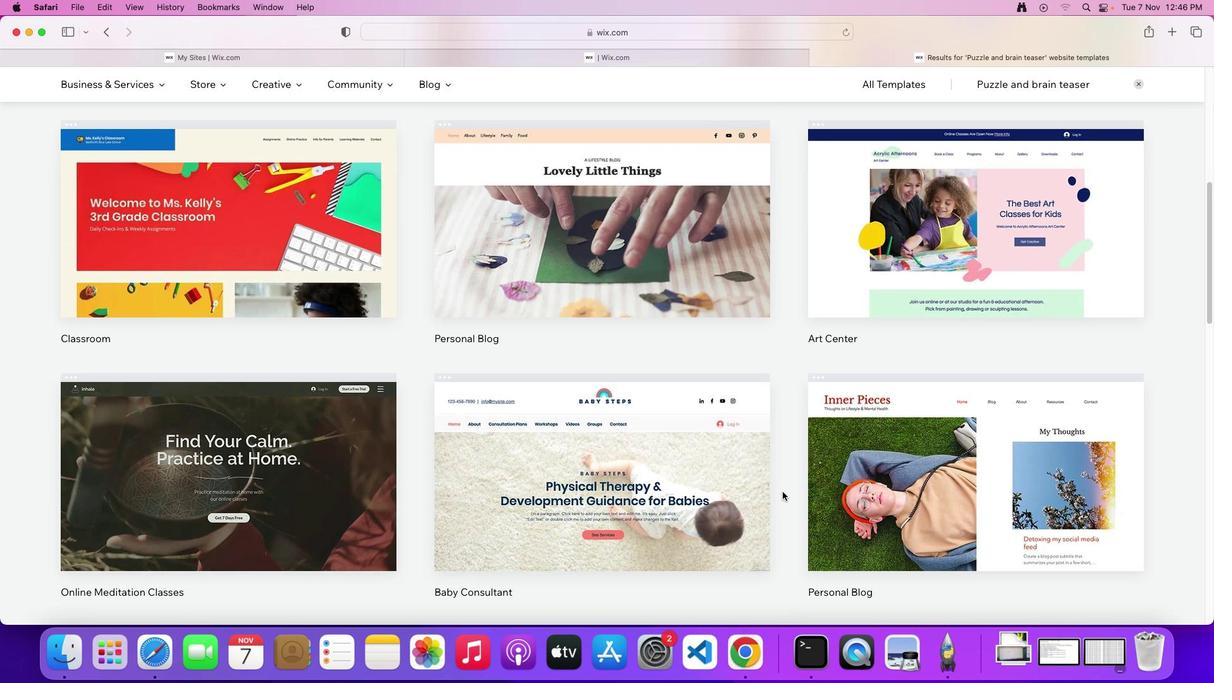 
Action: Mouse scrolled (785, 495) with delta (3, 1)
Screenshot: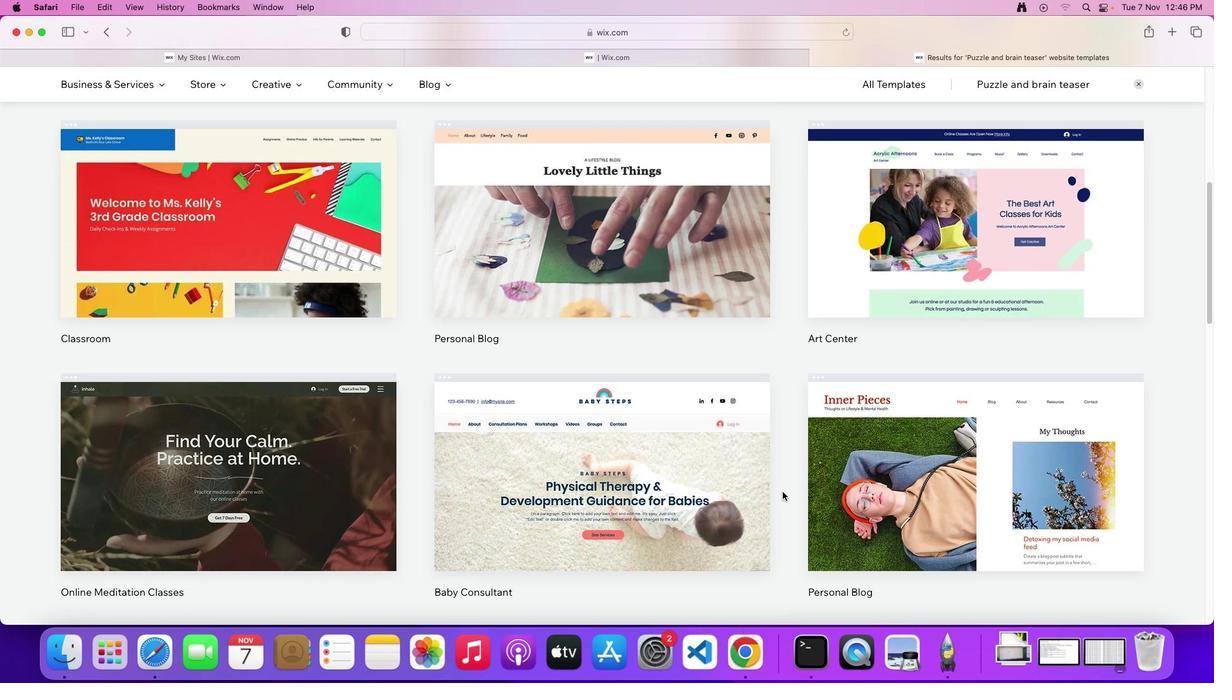 
Action: Mouse scrolled (785, 495) with delta (3, 2)
Screenshot: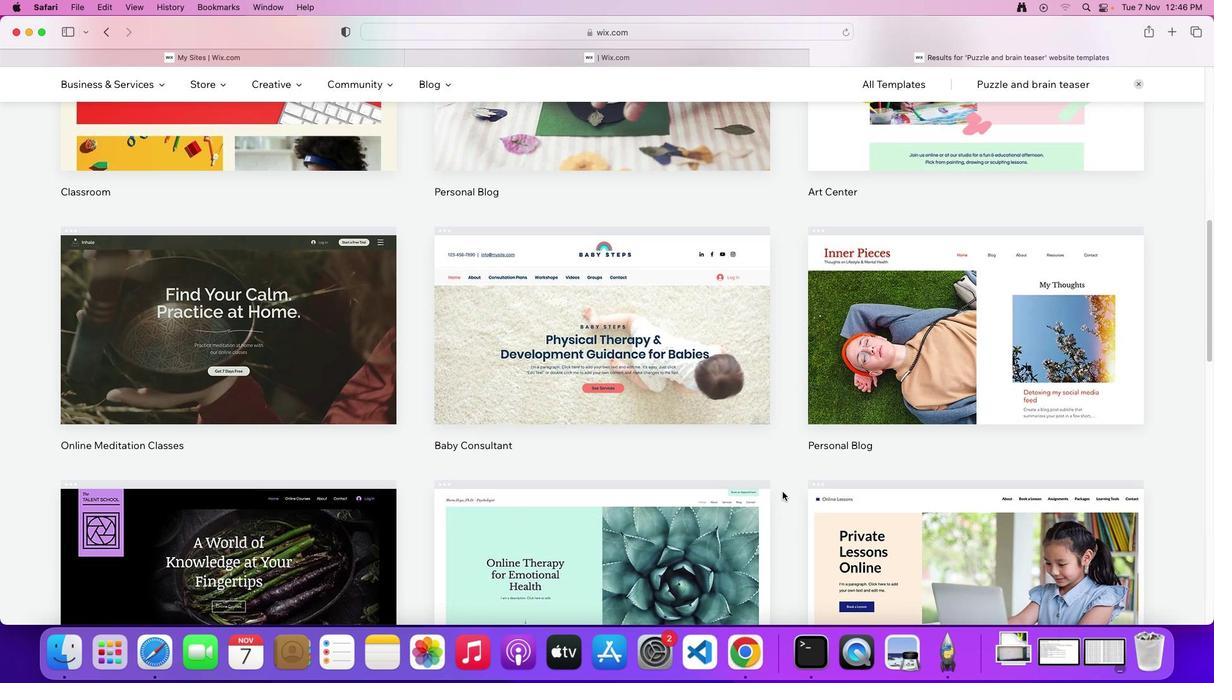 
Action: Mouse scrolled (785, 495) with delta (3, 2)
Screenshot: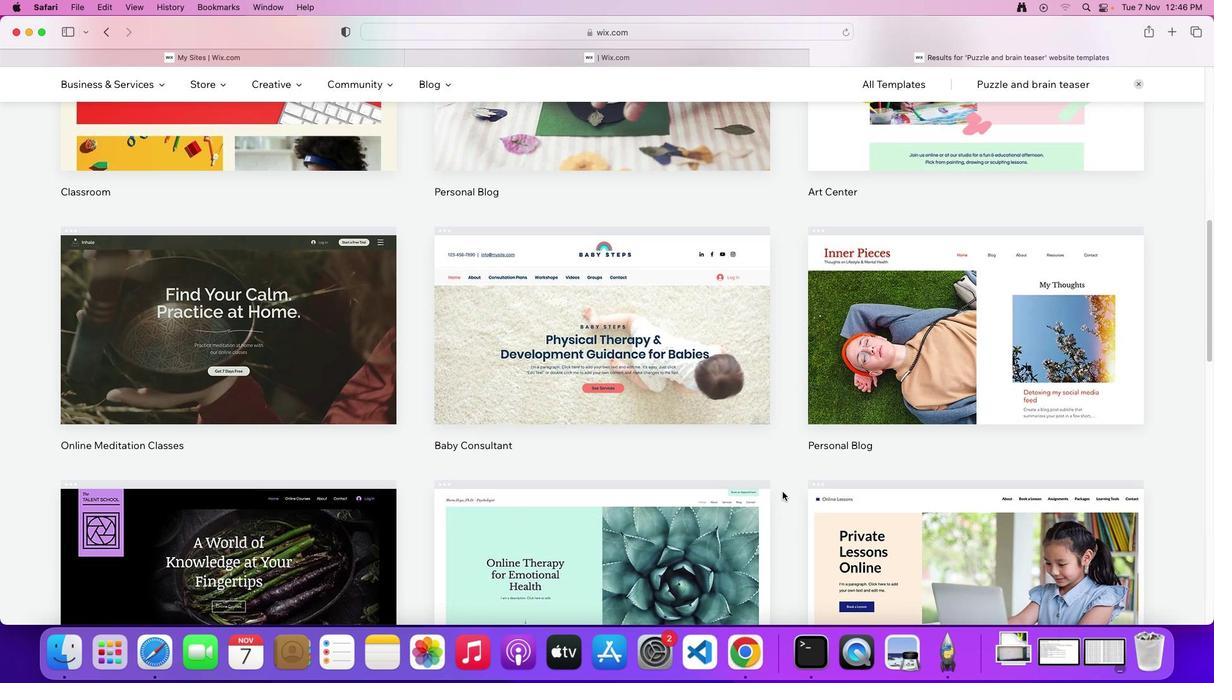 
Action: Mouse scrolled (785, 495) with delta (3, 0)
Screenshot: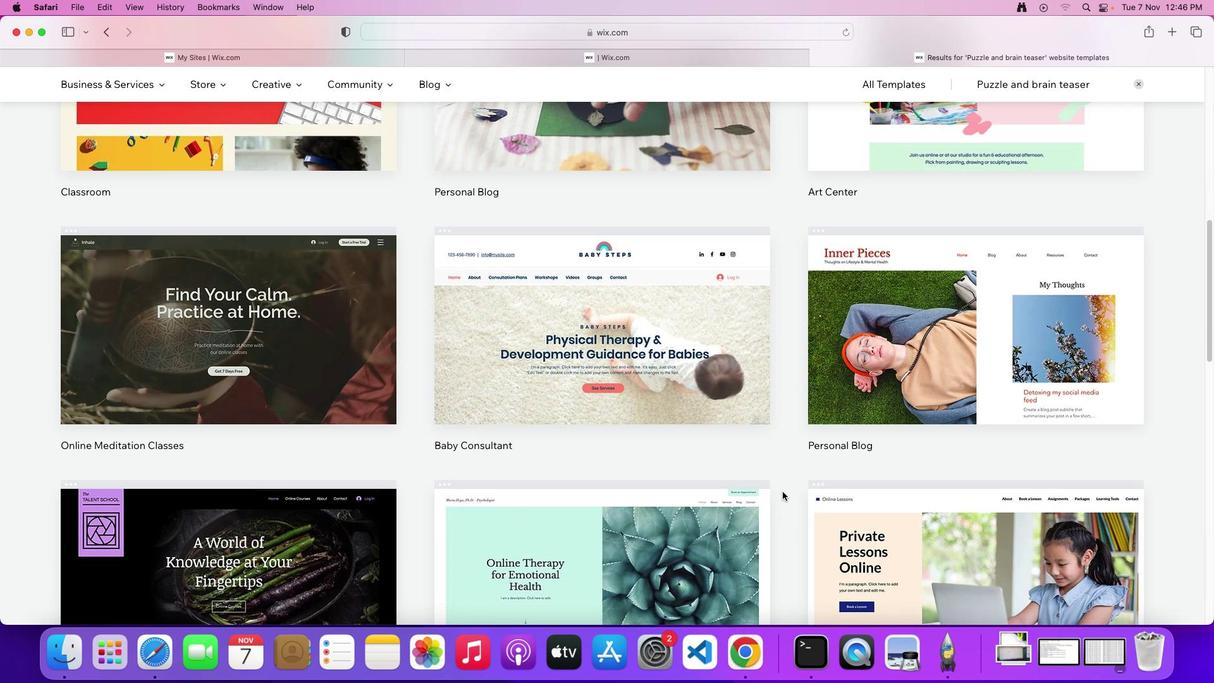 
Action: Mouse scrolled (785, 495) with delta (3, 2)
Screenshot: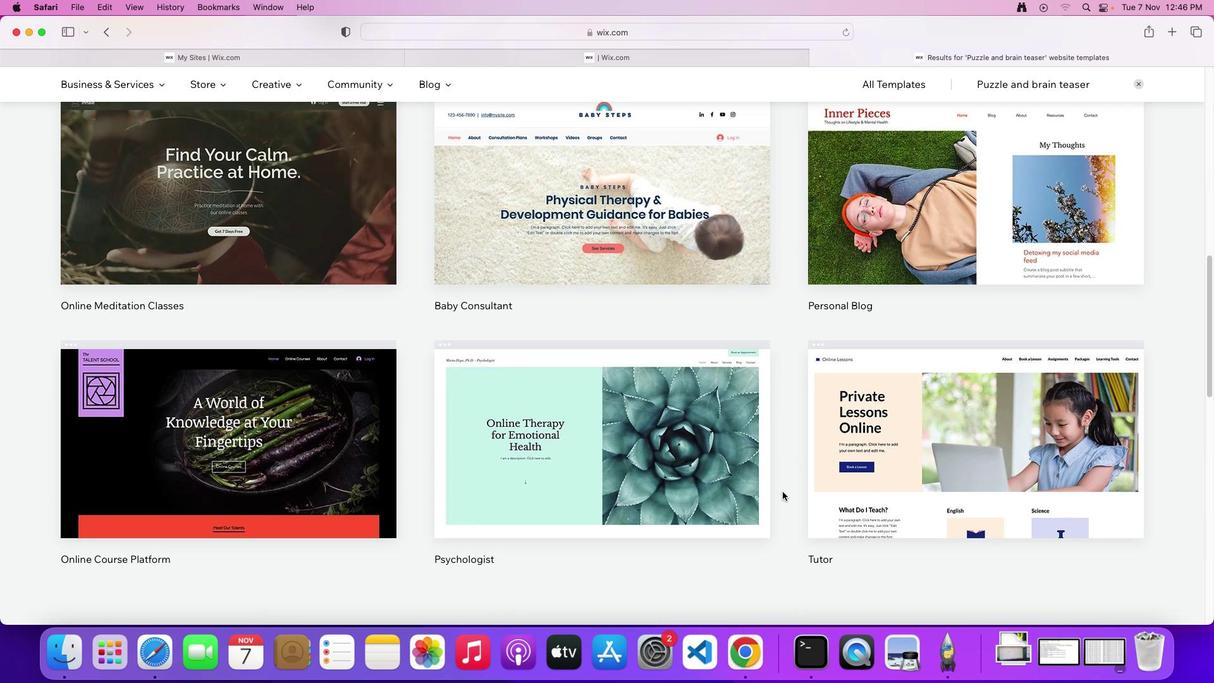 
Action: Mouse scrolled (785, 495) with delta (3, 2)
Screenshot: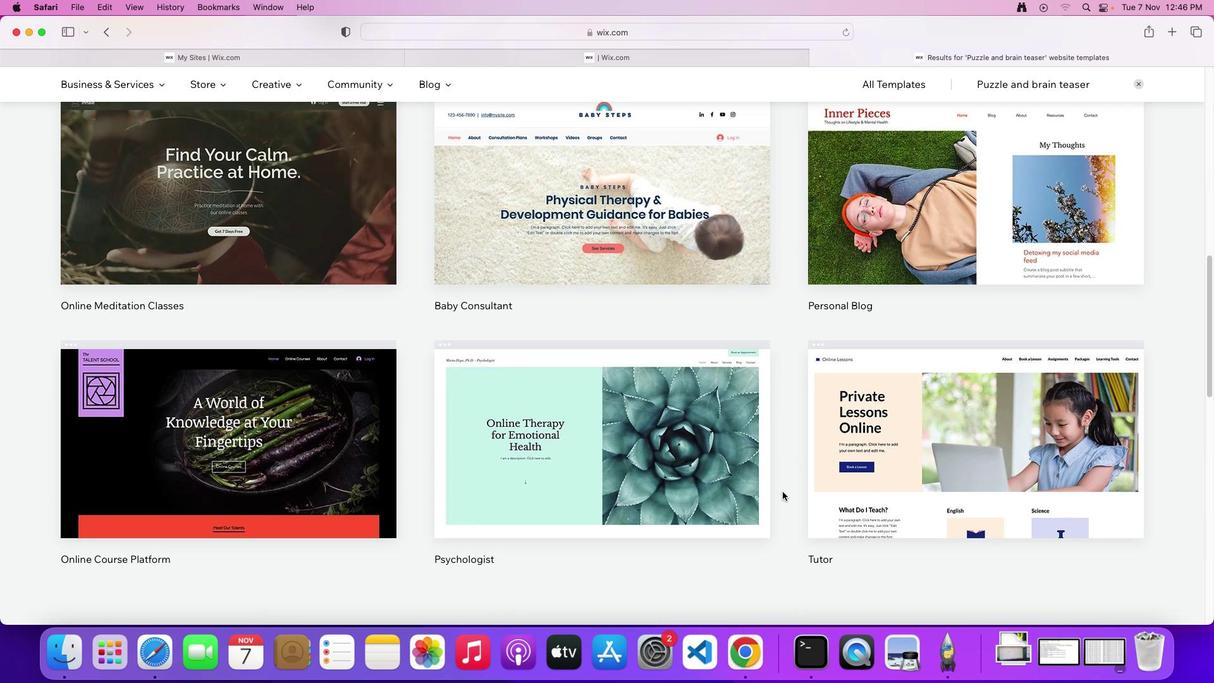 
Action: Mouse scrolled (785, 495) with delta (3, 0)
Screenshot: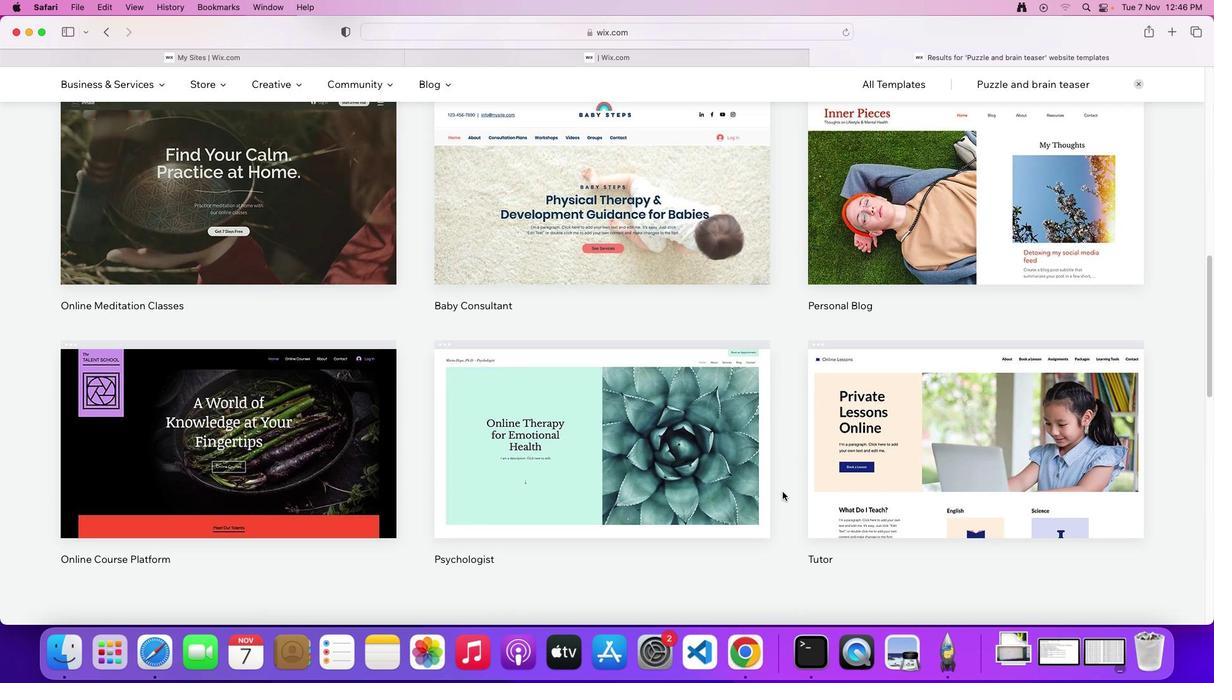 
Action: Mouse scrolled (785, 495) with delta (3, 2)
Screenshot: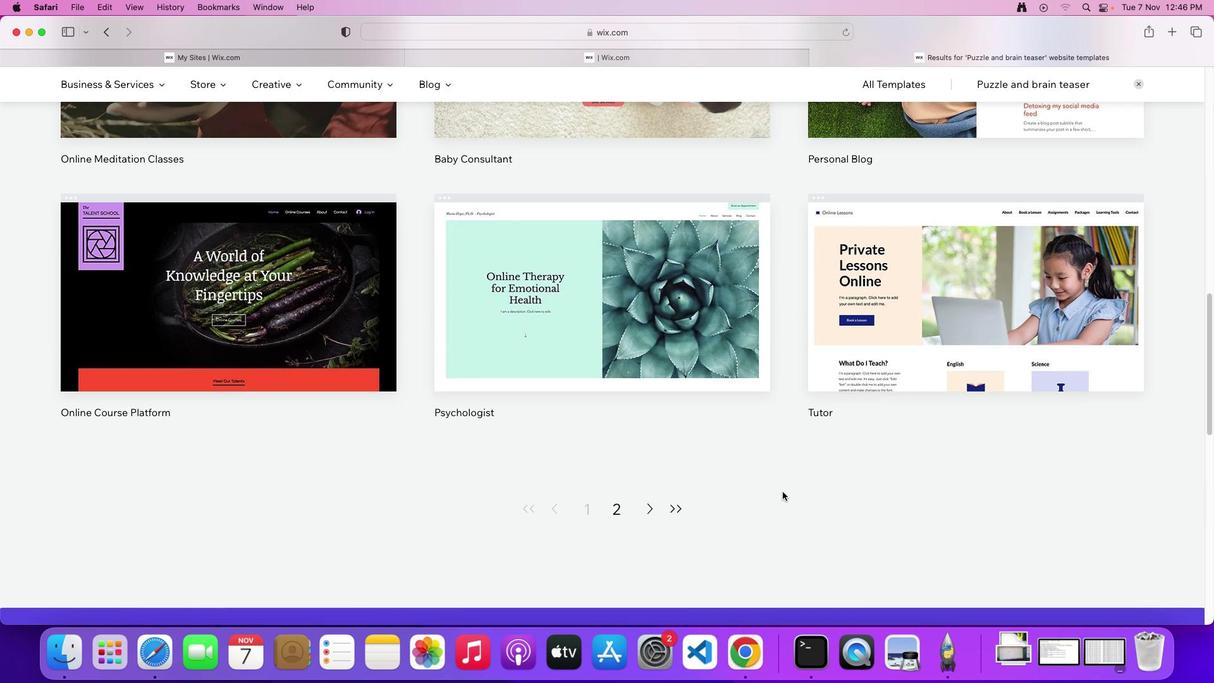 
Action: Mouse scrolled (785, 495) with delta (3, 2)
Screenshot: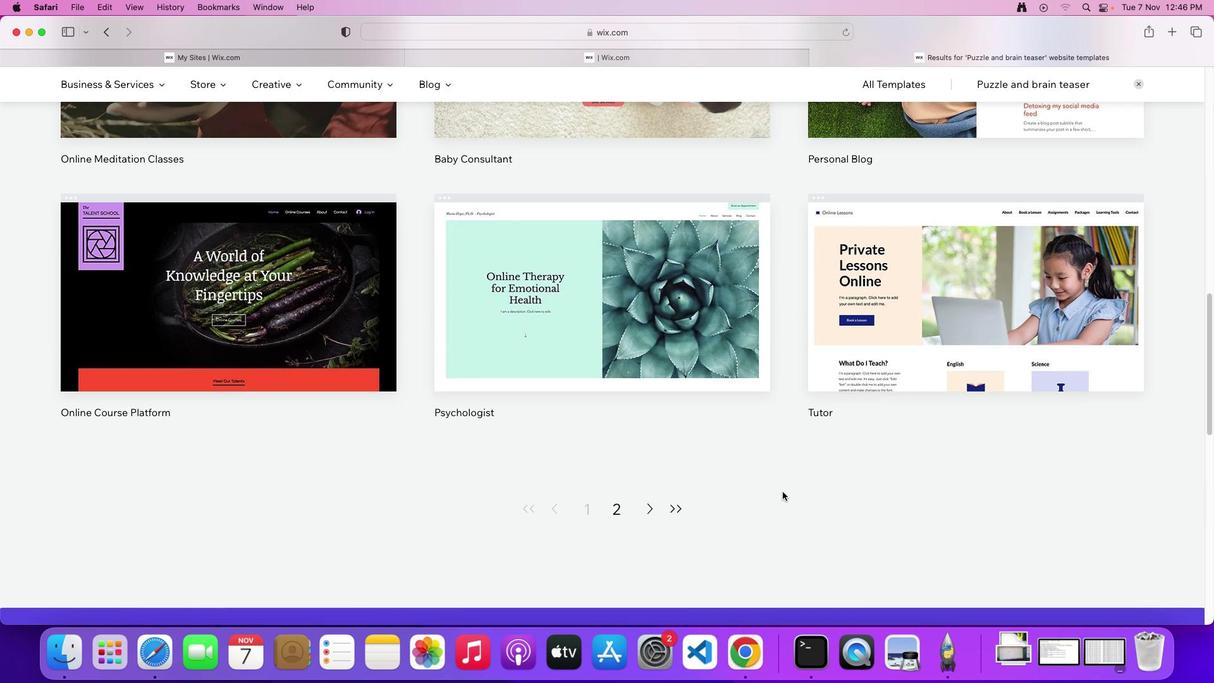 
Action: Mouse scrolled (785, 495) with delta (3, 0)
Screenshot: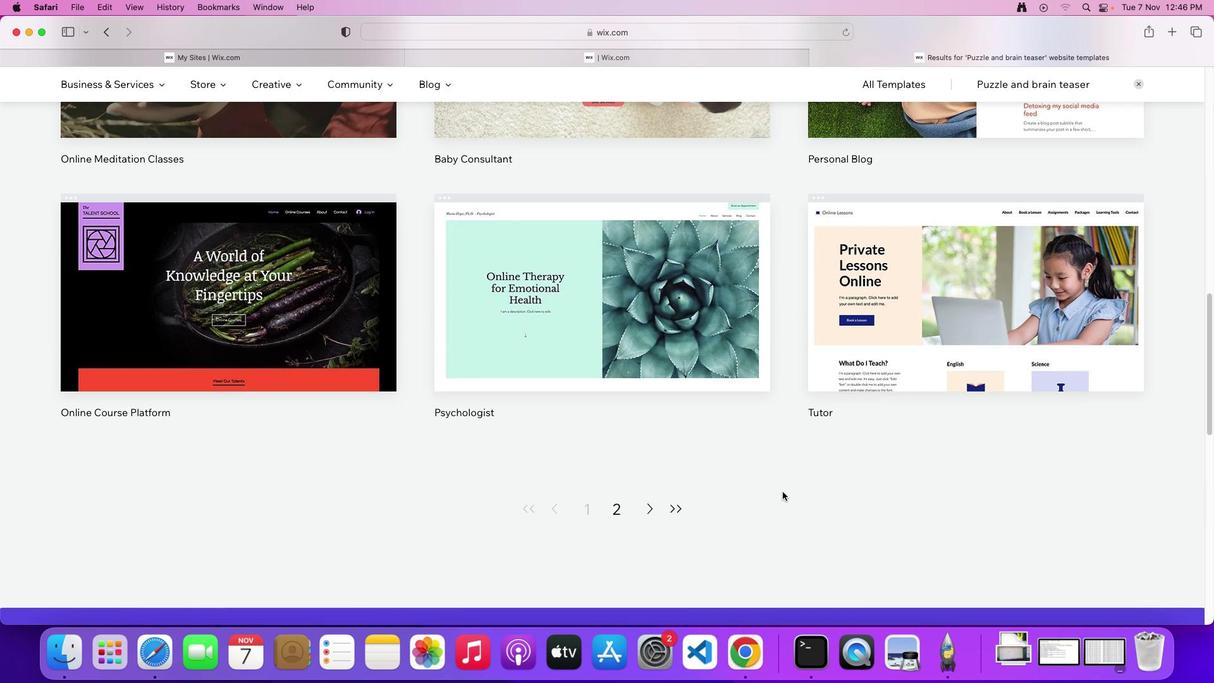 
Action: Mouse scrolled (785, 495) with delta (3, 2)
Screenshot: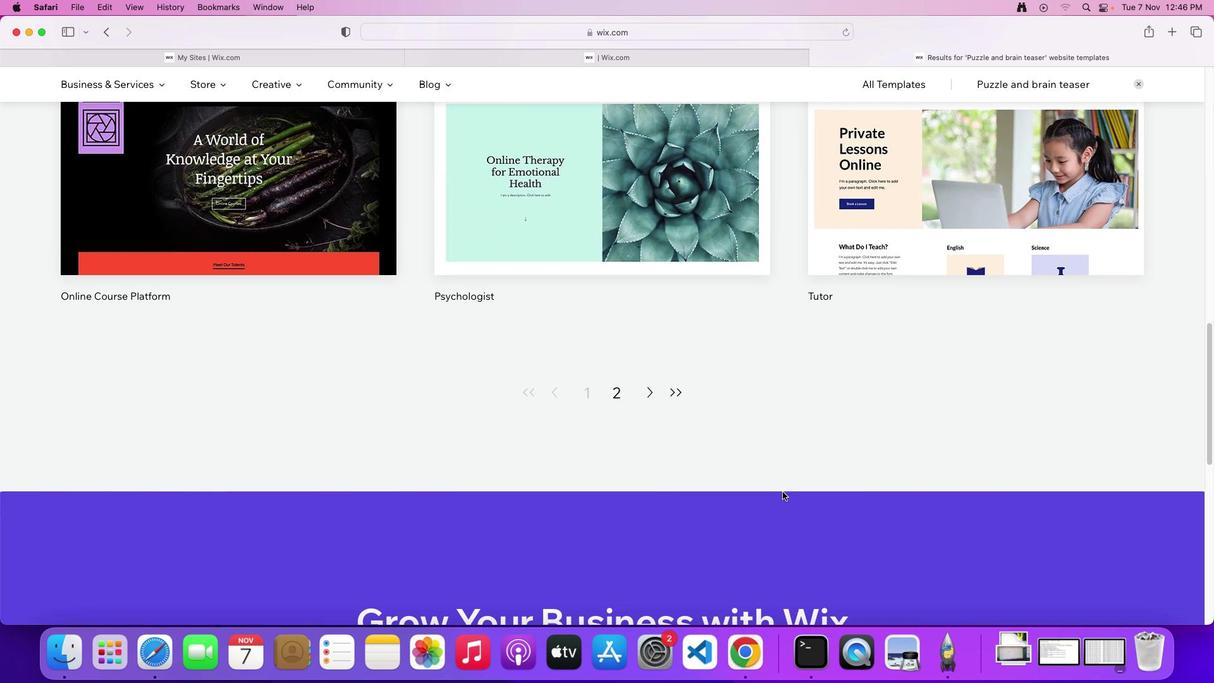 
Action: Mouse scrolled (785, 495) with delta (3, 2)
Screenshot: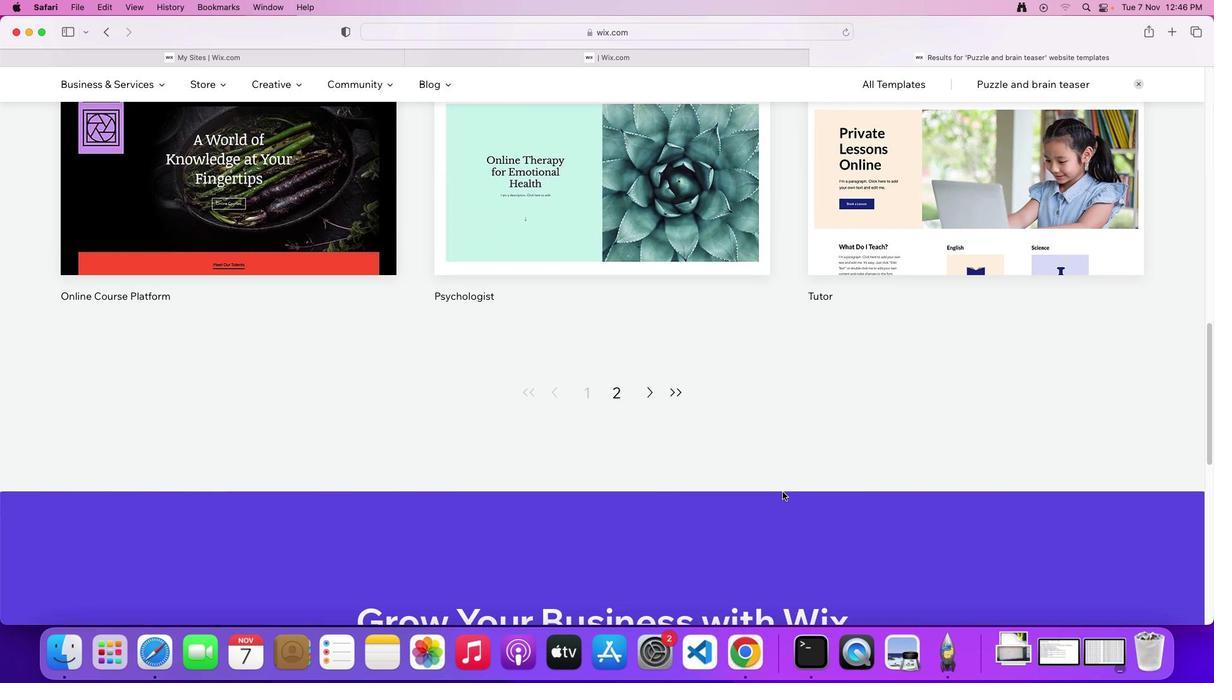 
Action: Mouse scrolled (785, 495) with delta (3, 1)
Screenshot: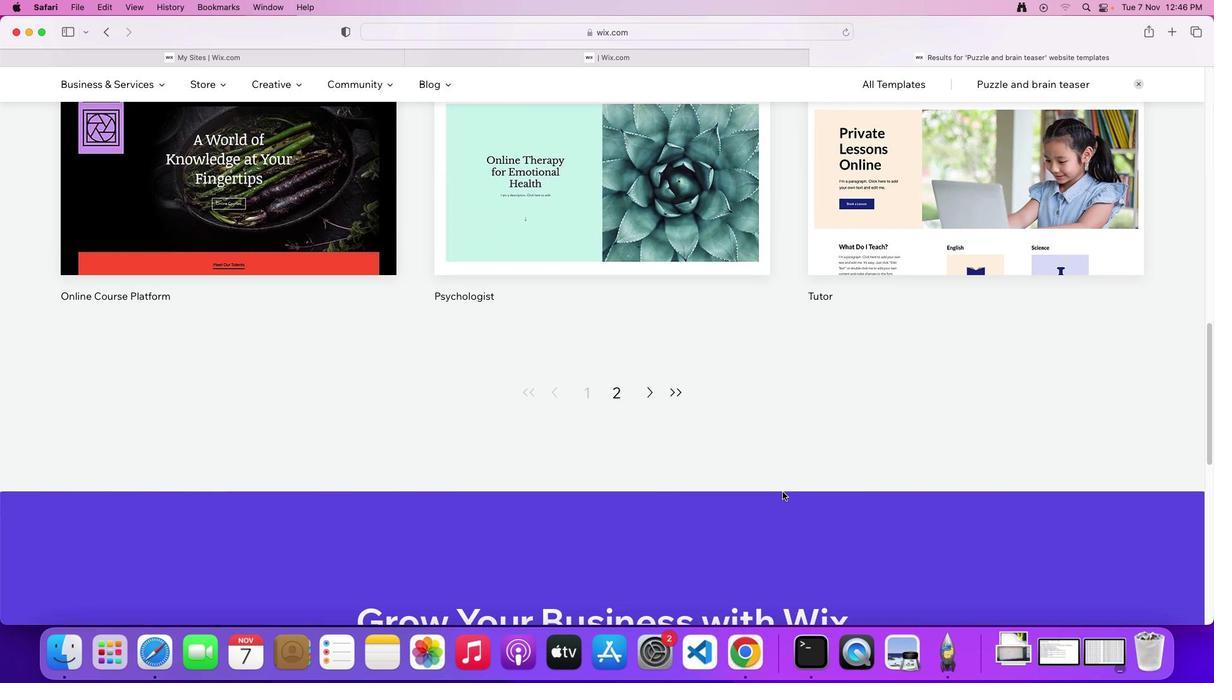 
Action: Mouse scrolled (785, 495) with delta (3, 3)
Screenshot: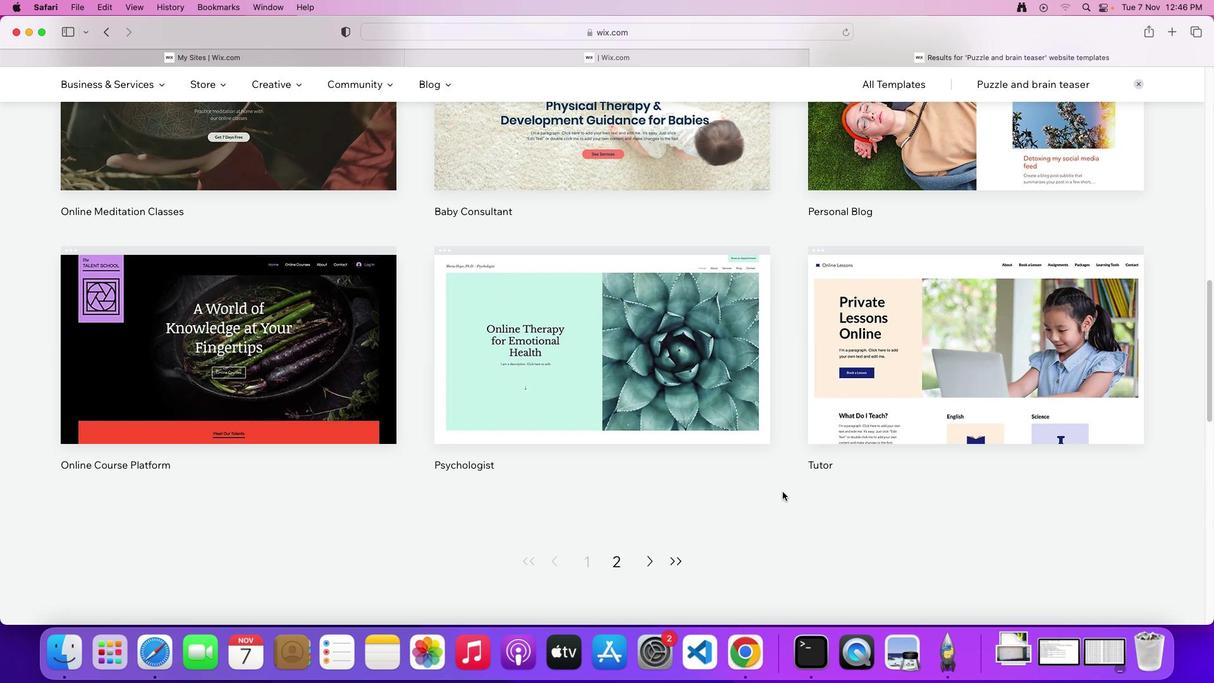 
Action: Mouse scrolled (785, 495) with delta (3, 3)
Screenshot: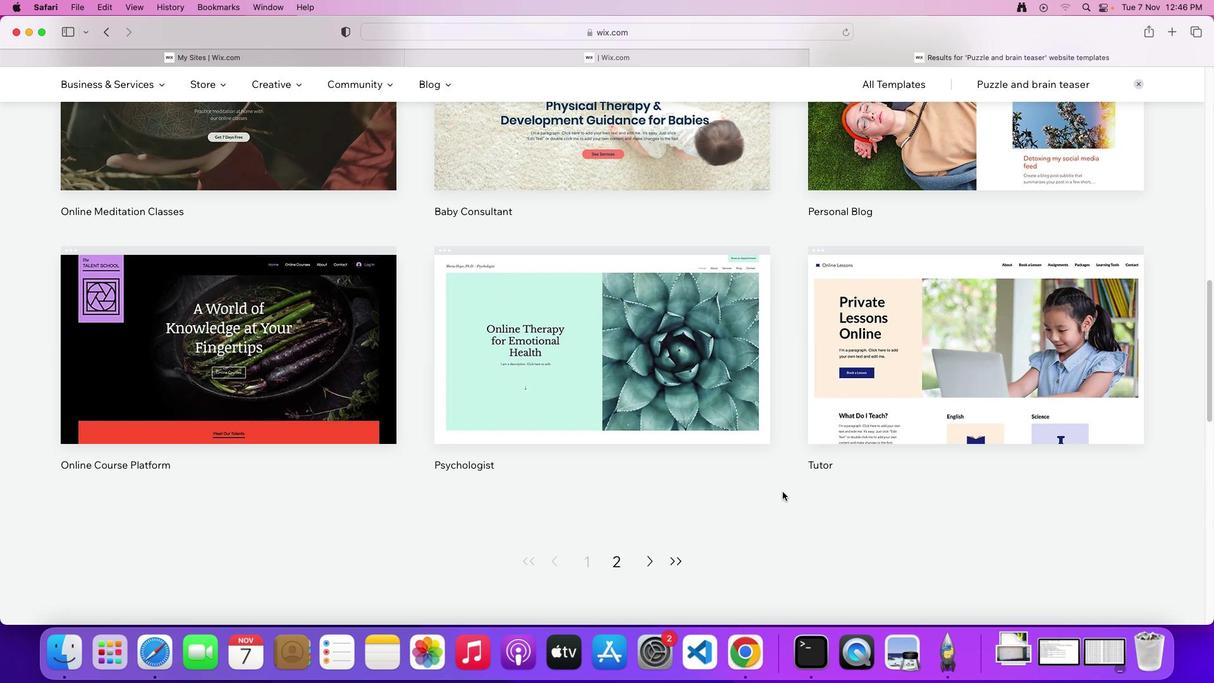 
Action: Mouse scrolled (785, 495) with delta (3, 6)
Screenshot: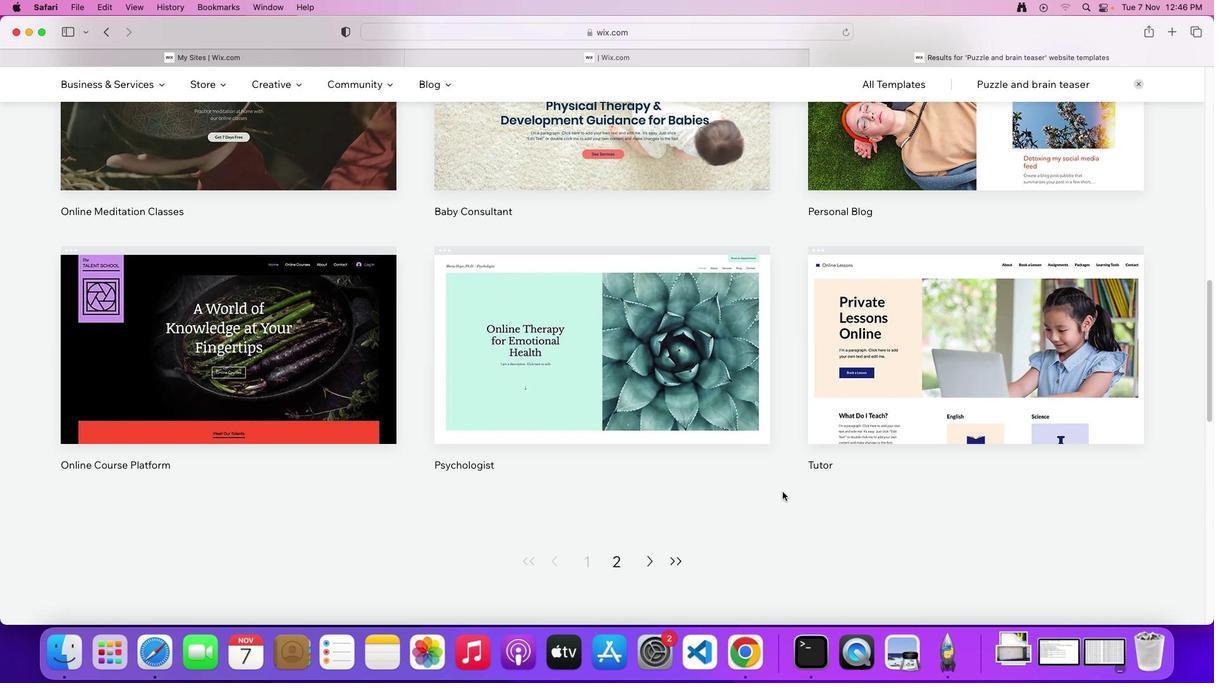 
Action: Mouse moved to (621, 568)
Screenshot: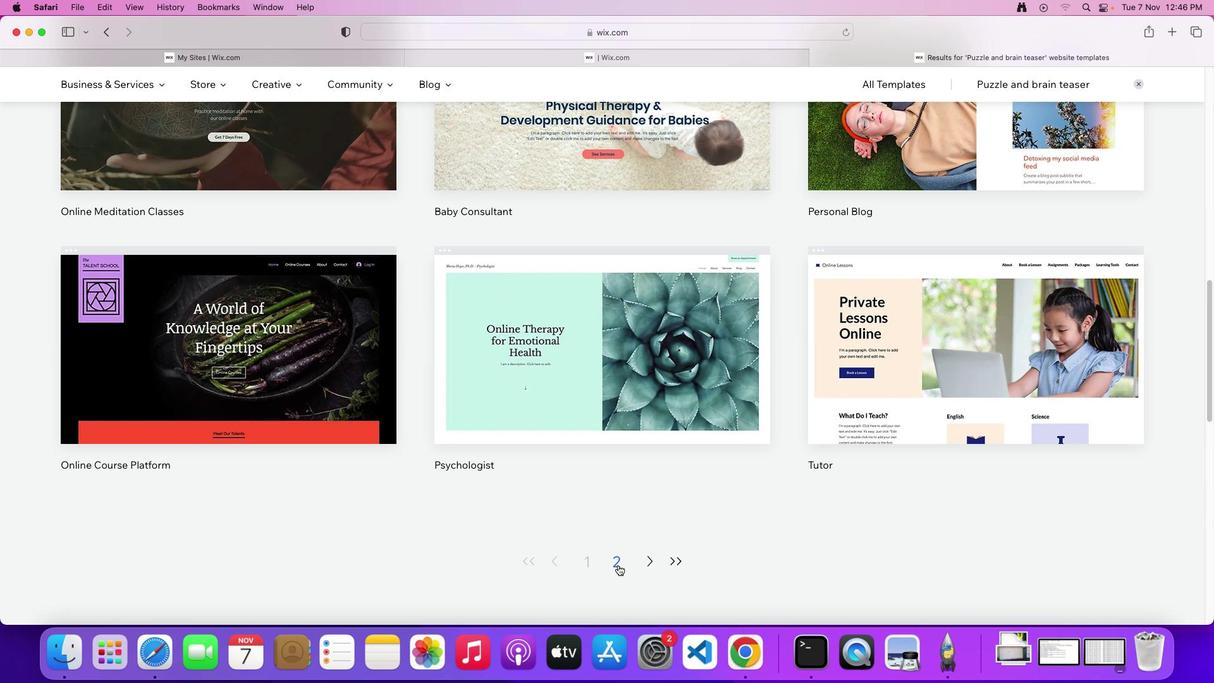
Action: Mouse pressed left at (621, 568)
Screenshot: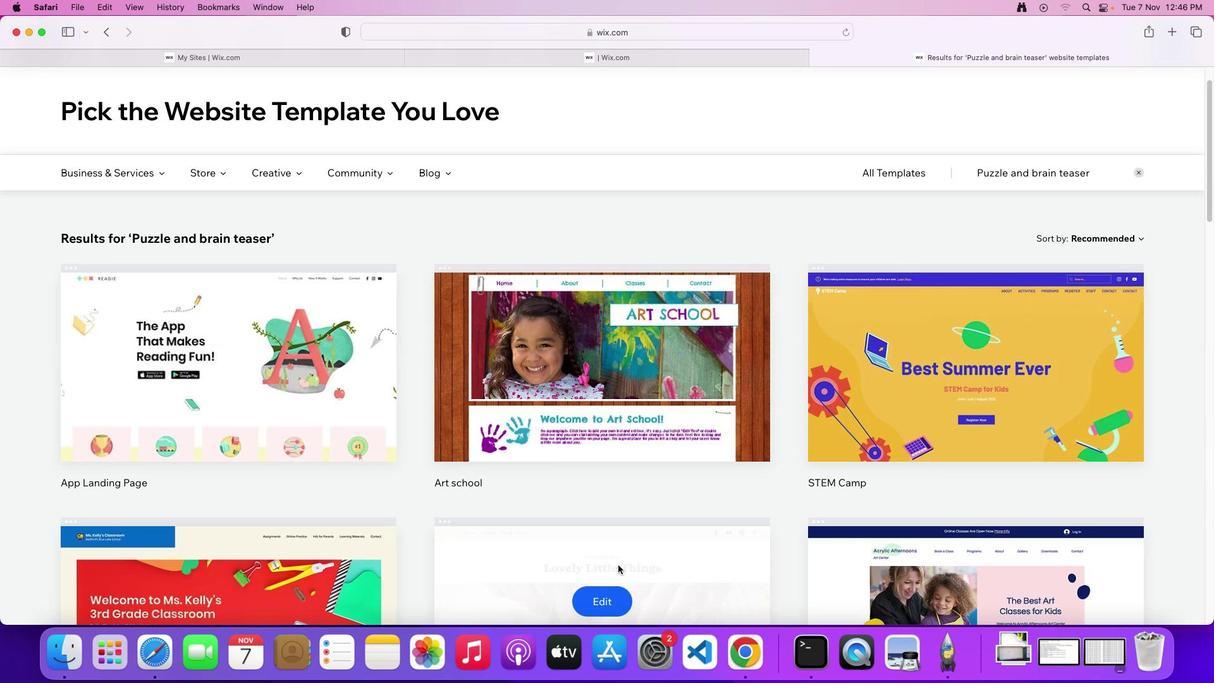
Action: Mouse moved to (807, 475)
Screenshot: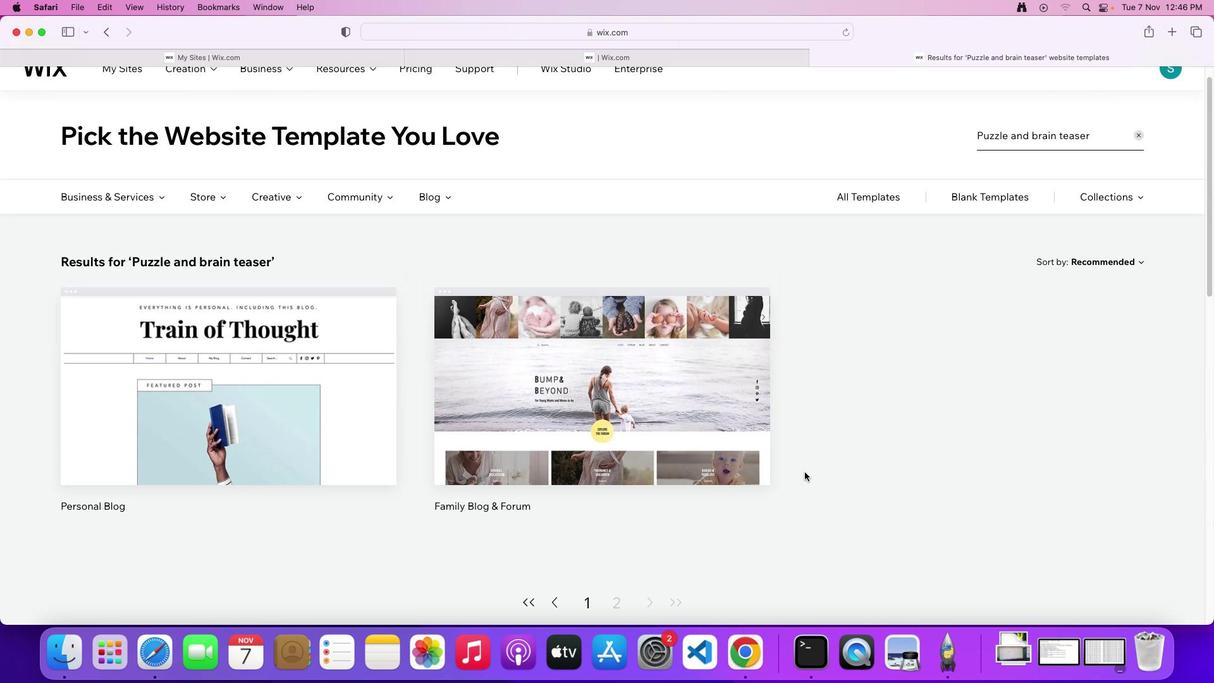 
Action: Mouse scrolled (807, 475) with delta (3, 3)
Screenshot: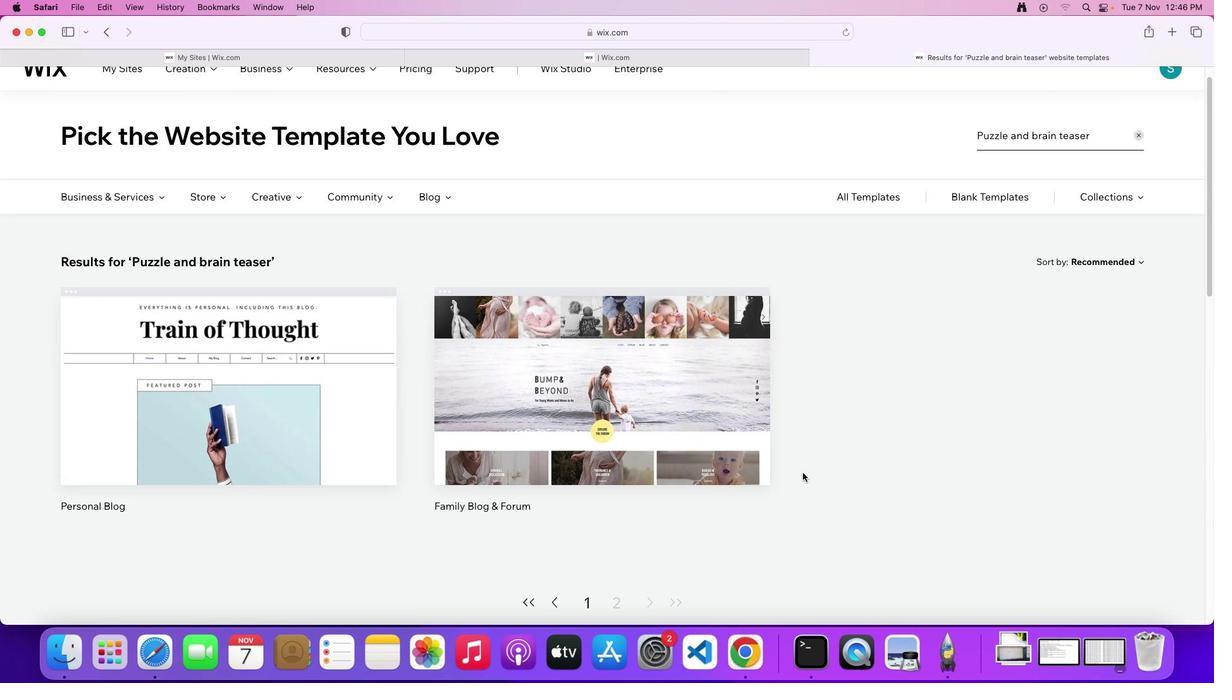 
Action: Mouse scrolled (807, 475) with delta (3, 3)
Screenshot: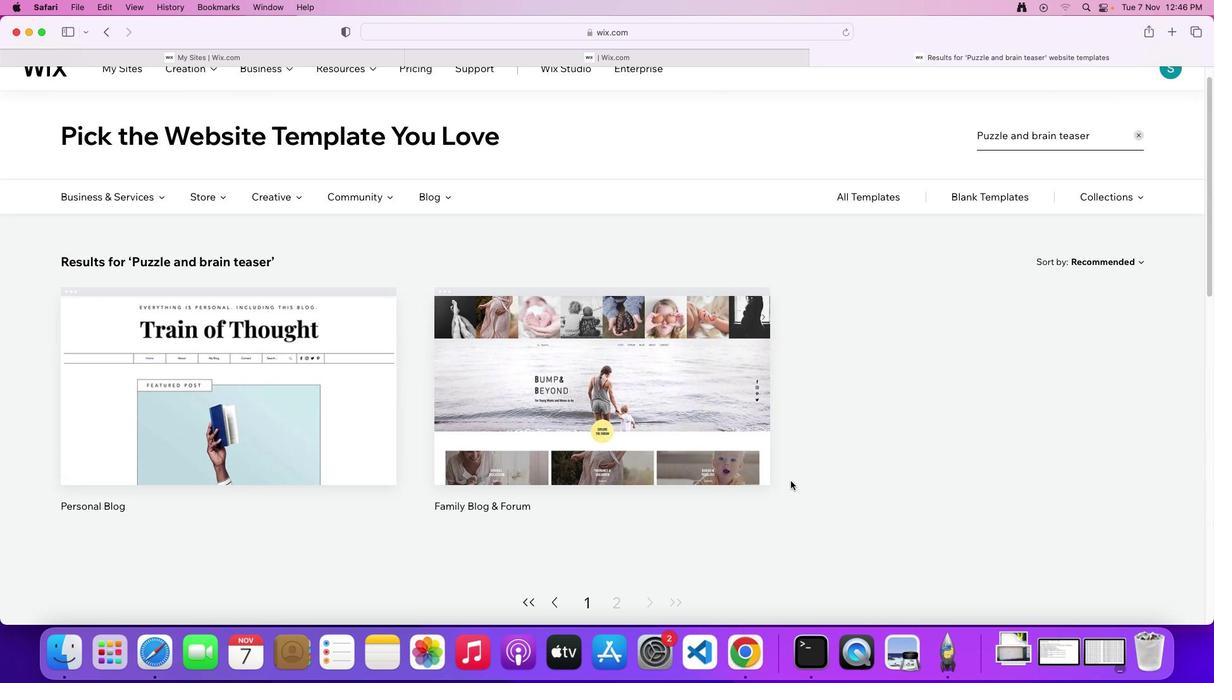 
Action: Mouse moved to (589, 601)
Screenshot: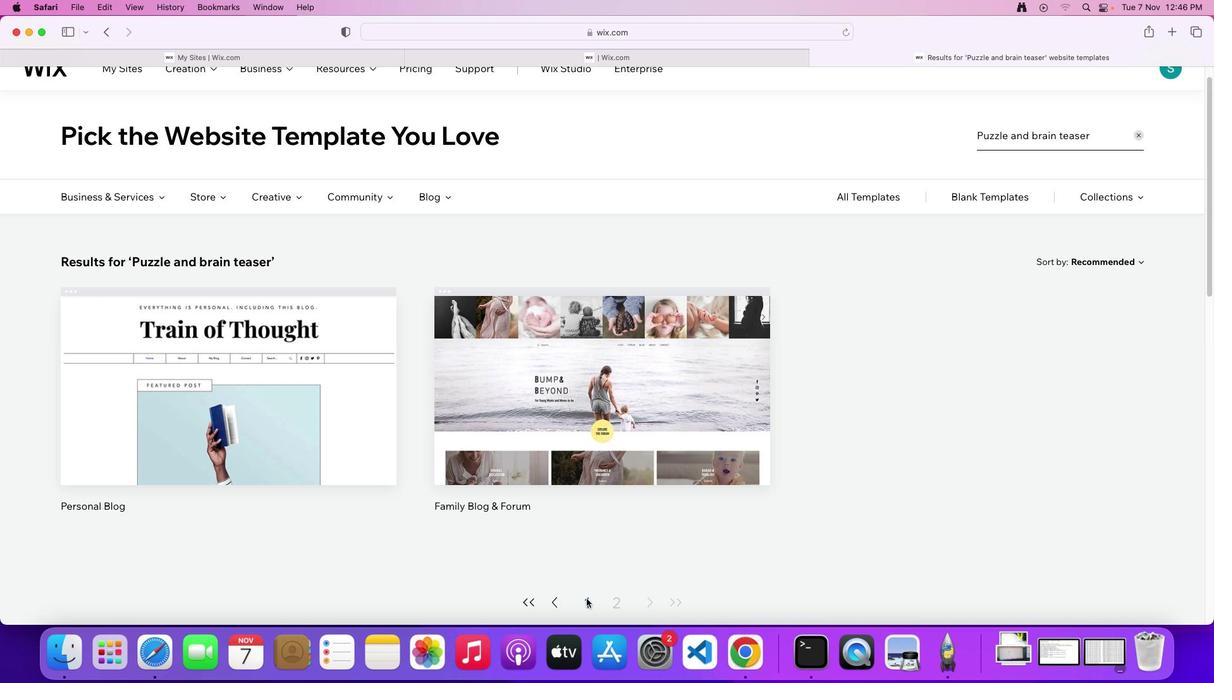 
Action: Mouse pressed left at (589, 601)
Screenshot: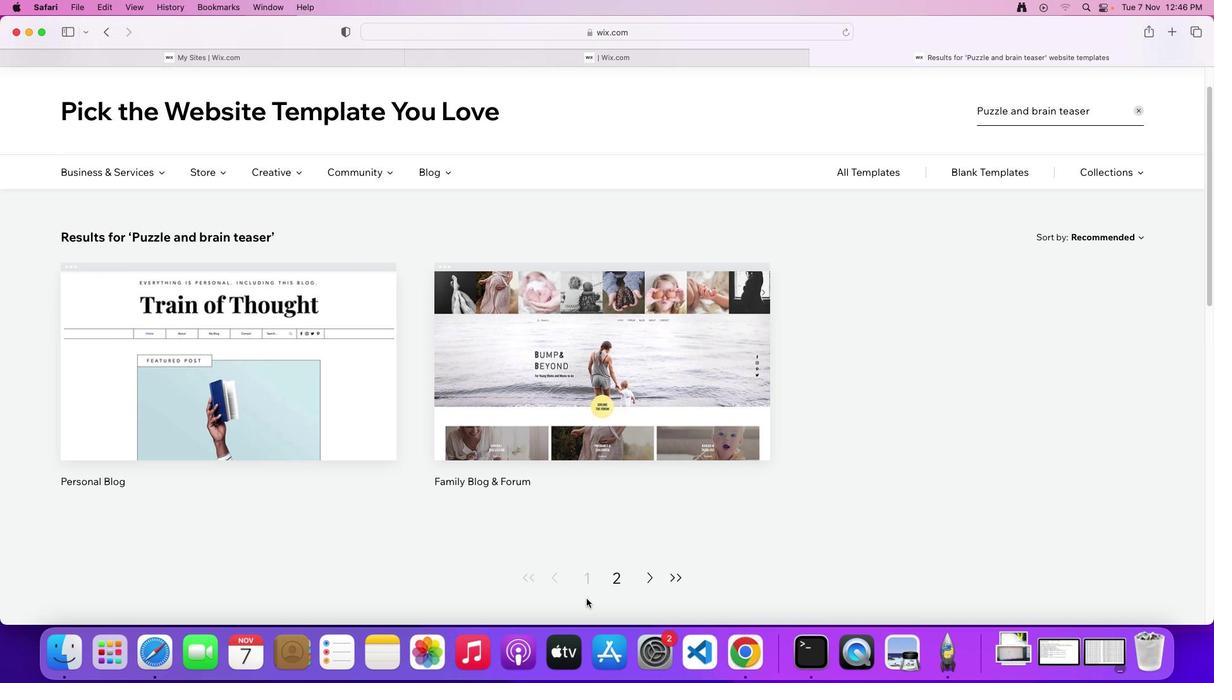 
Action: Mouse moved to (246, 351)
Screenshot: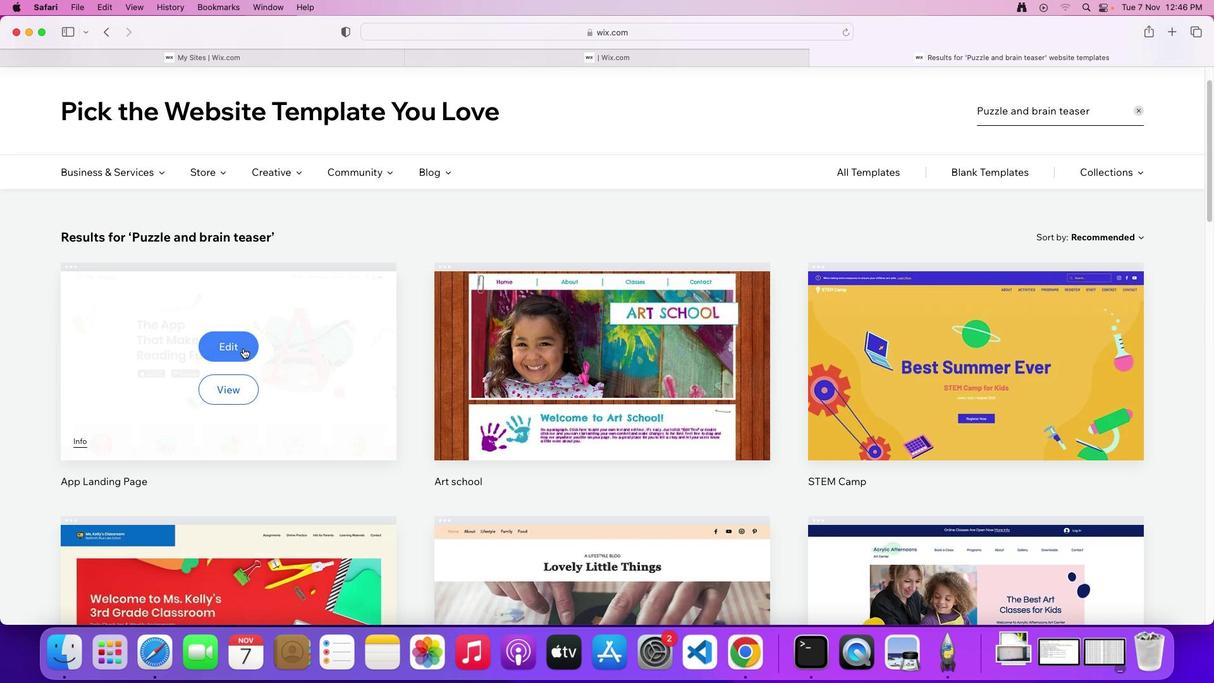 
Action: Mouse pressed left at (246, 351)
Screenshot: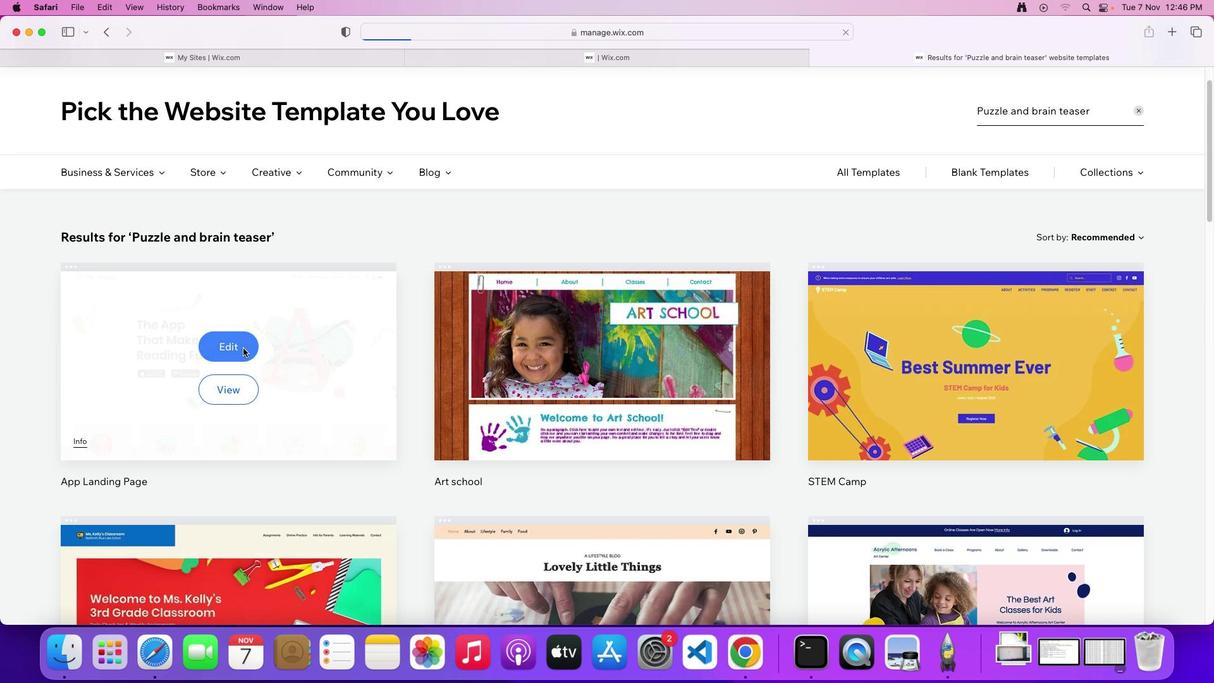 
Action: Mouse moved to (649, 402)
Screenshot: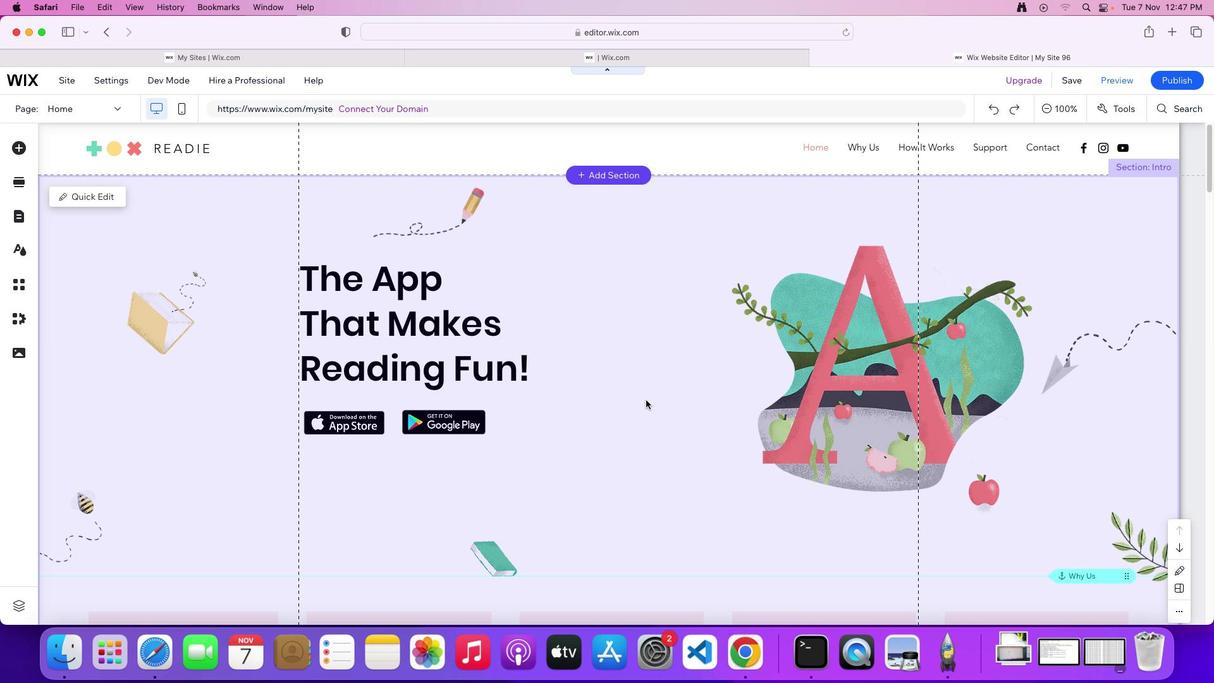 
Action: Mouse scrolled (649, 402) with delta (3, 2)
Screenshot: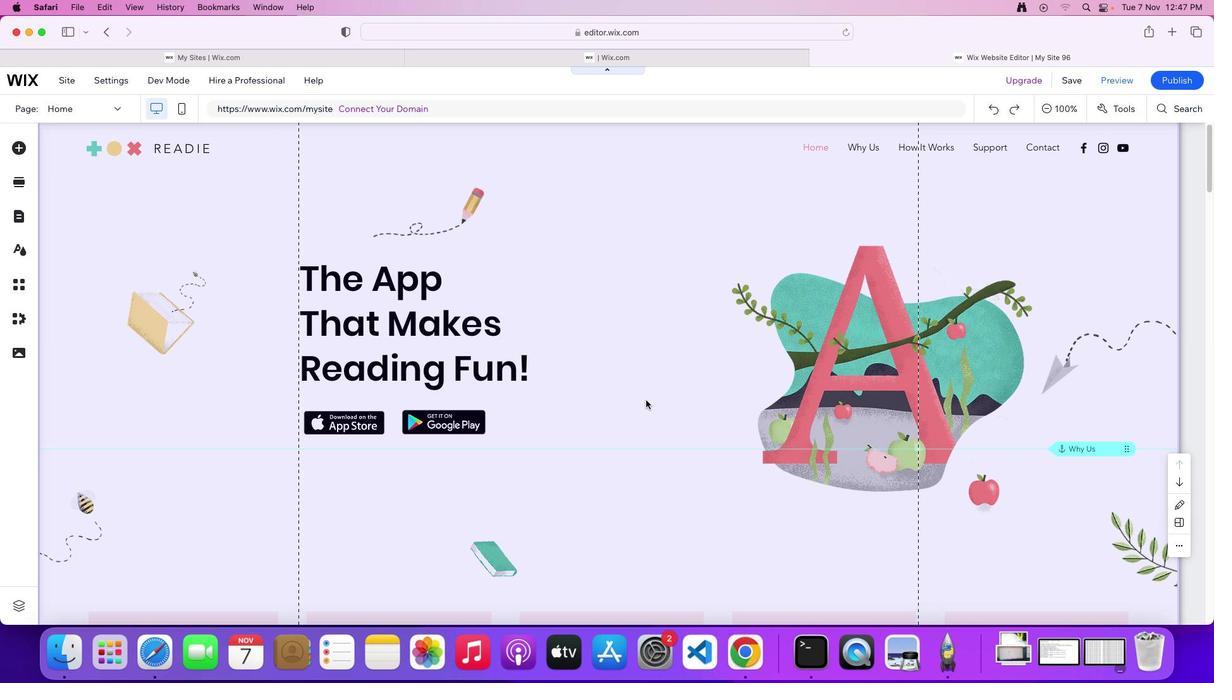 
Action: Mouse scrolled (649, 402) with delta (3, 2)
Screenshot: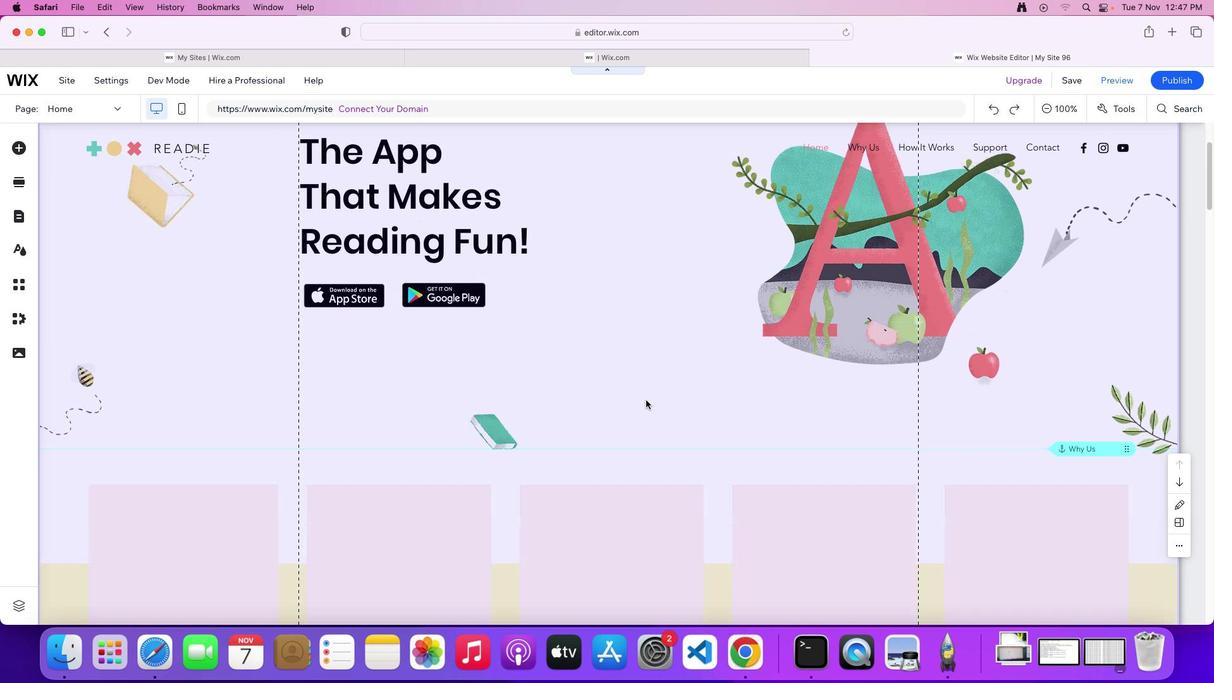 
Action: Mouse scrolled (649, 402) with delta (3, 1)
Screenshot: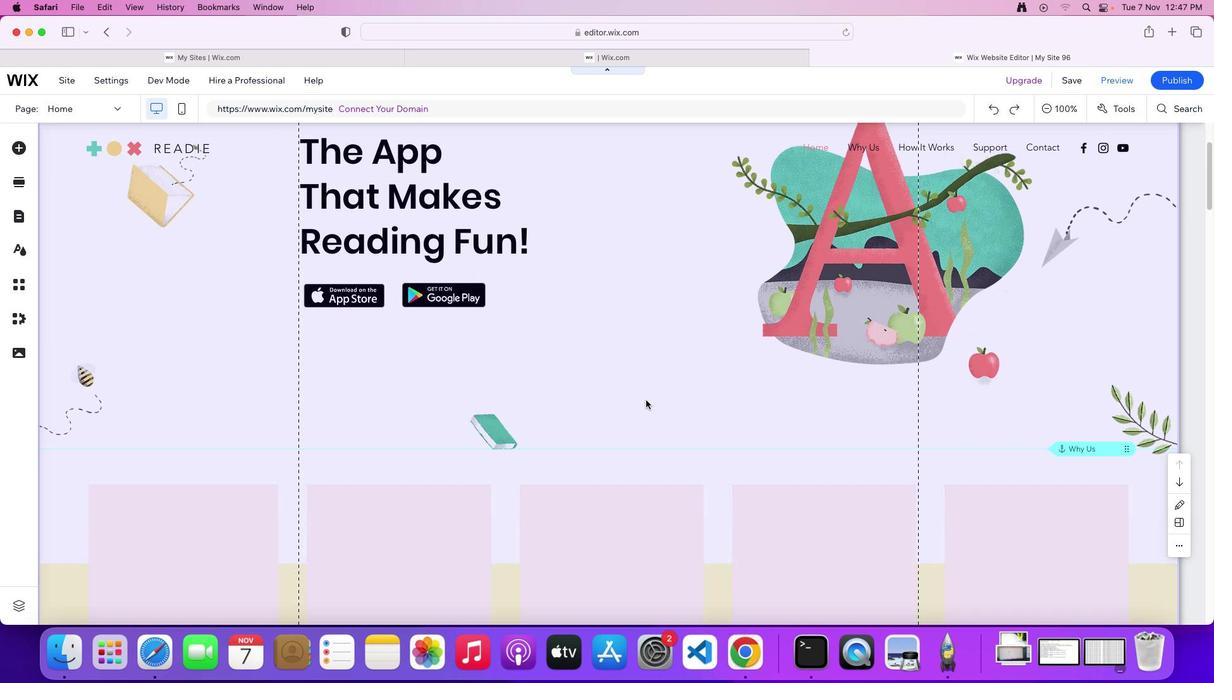 
Action: Mouse scrolled (649, 402) with delta (3, 2)
Screenshot: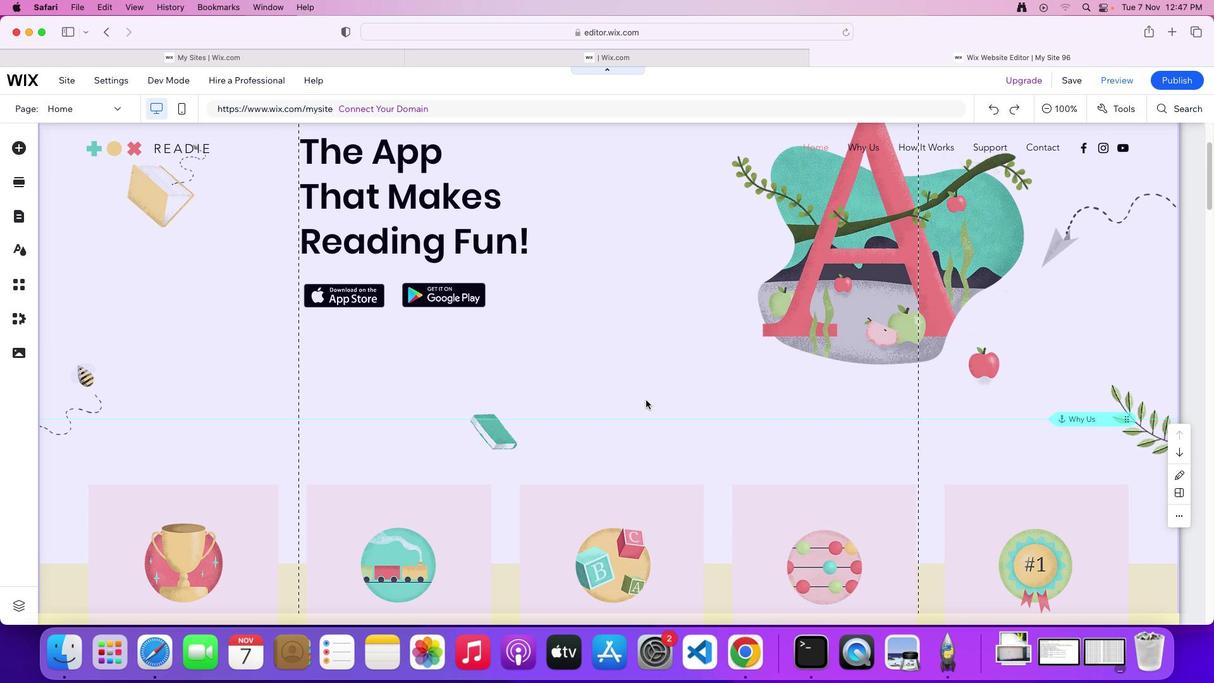 
Action: Mouse scrolled (649, 402) with delta (3, 2)
Screenshot: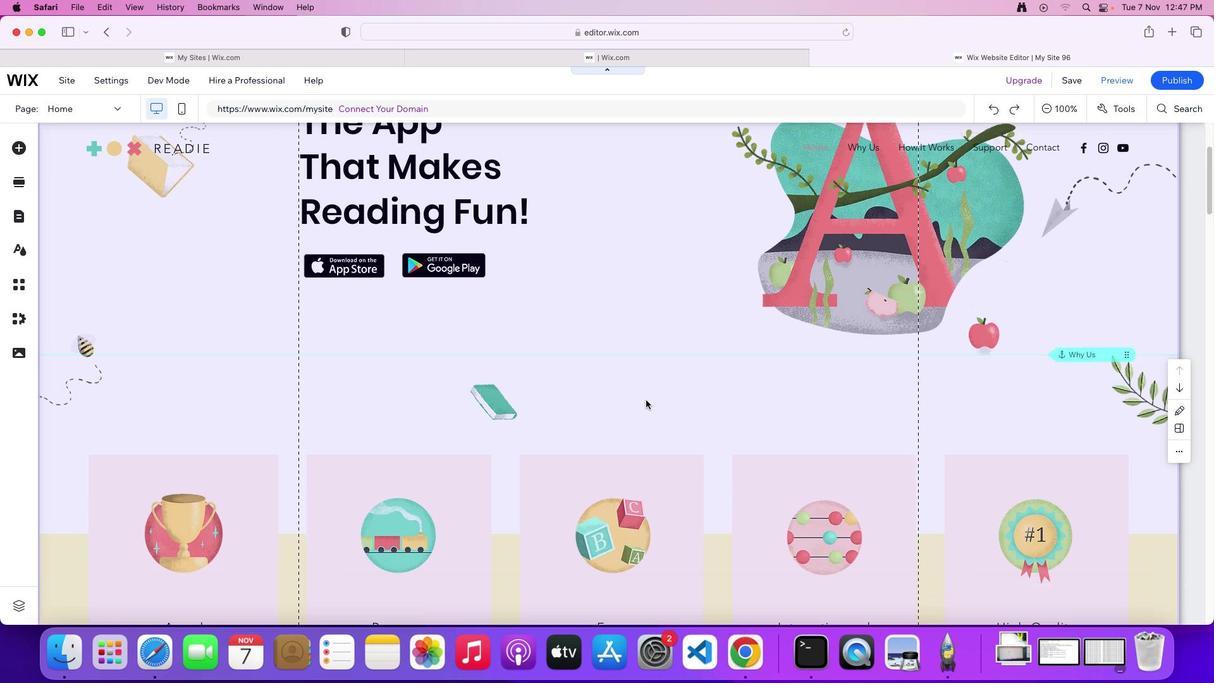 
Action: Mouse scrolled (649, 402) with delta (3, 1)
Screenshot: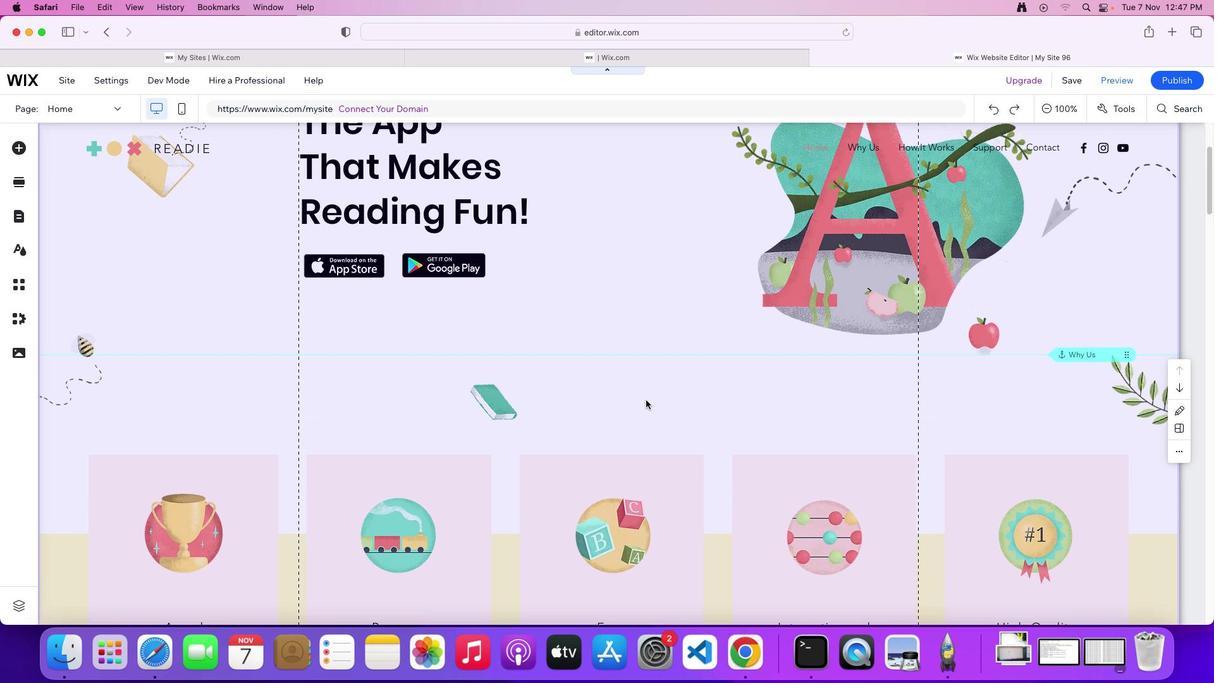 
Action: Mouse scrolled (649, 402) with delta (3, 2)
Screenshot: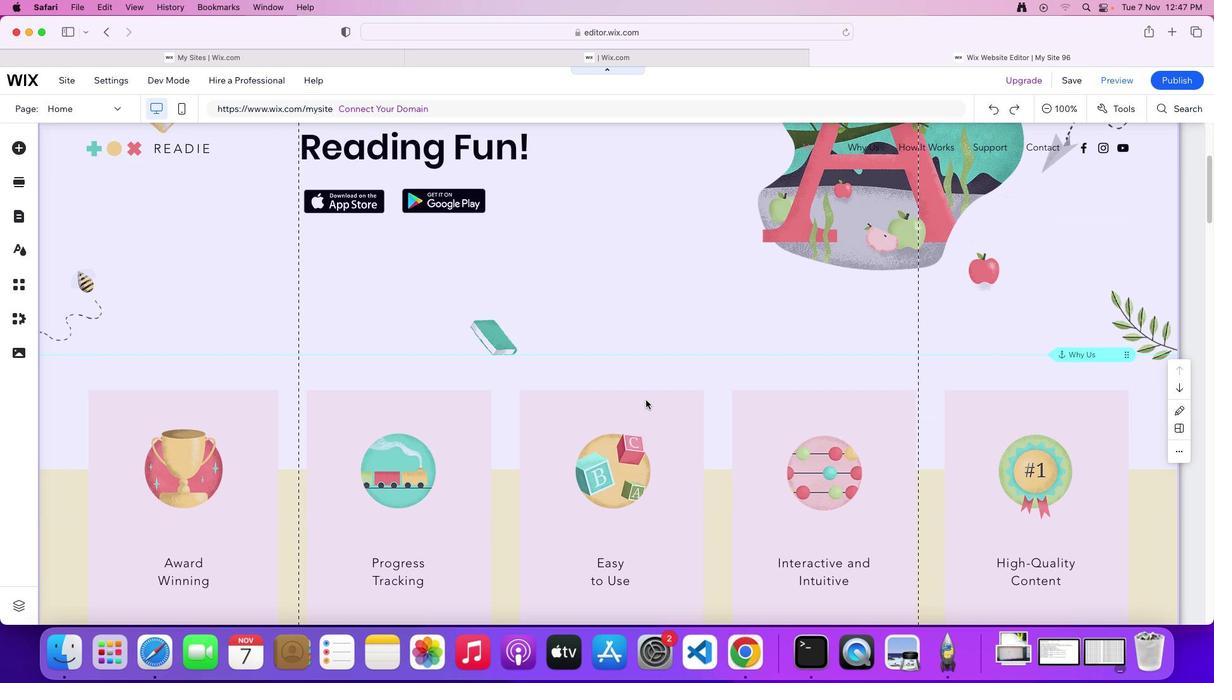 
Action: Mouse scrolled (649, 402) with delta (3, 2)
Screenshot: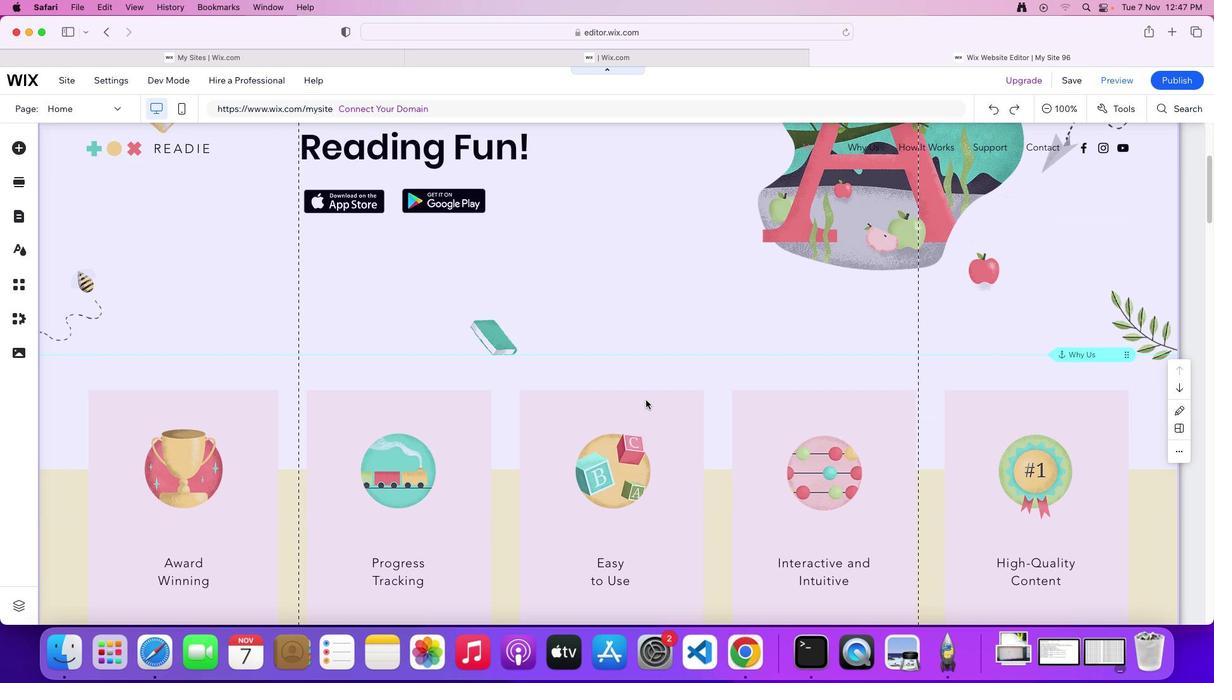 
Action: Mouse scrolled (649, 402) with delta (3, 2)
Screenshot: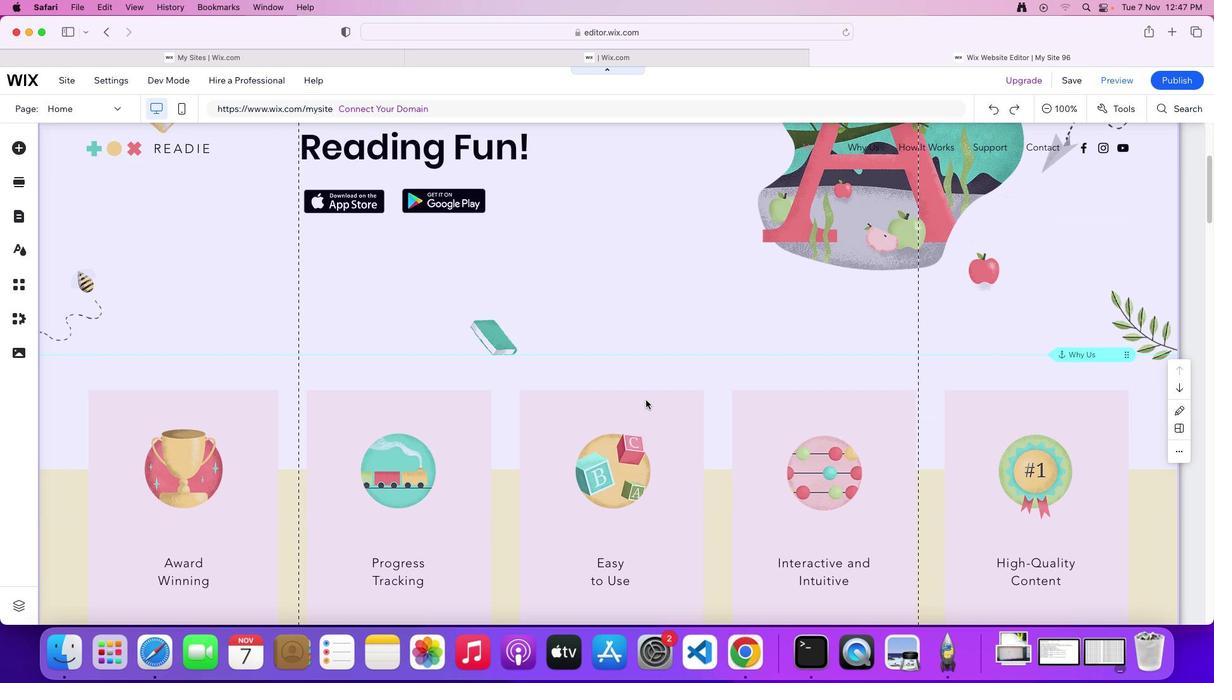 
Action: Mouse scrolled (649, 402) with delta (3, 2)
Screenshot: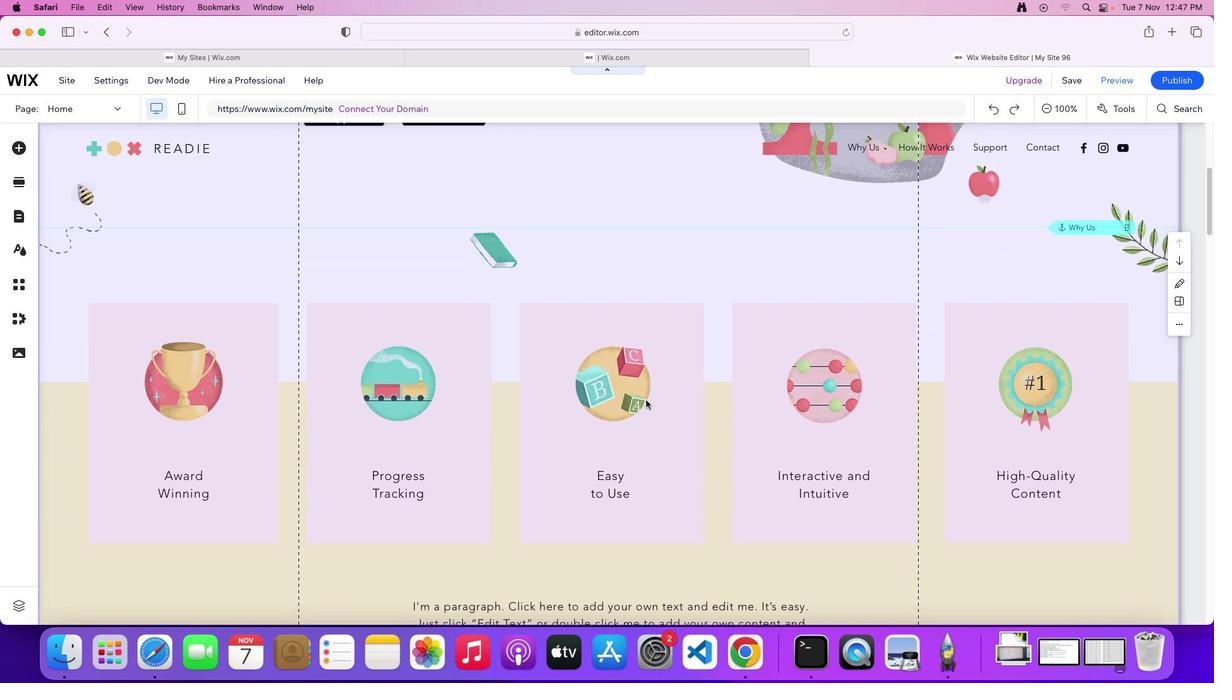 
Action: Mouse scrolled (649, 402) with delta (3, 2)
Screenshot: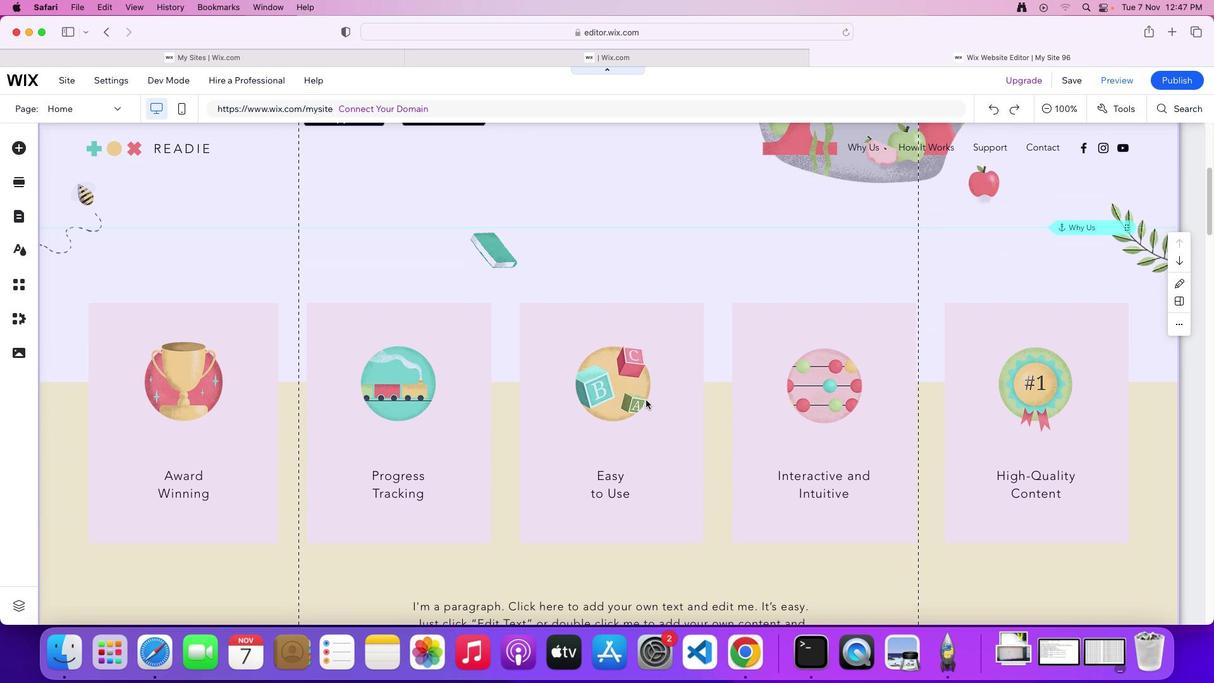 
Action: Mouse scrolled (649, 402) with delta (3, 2)
Screenshot: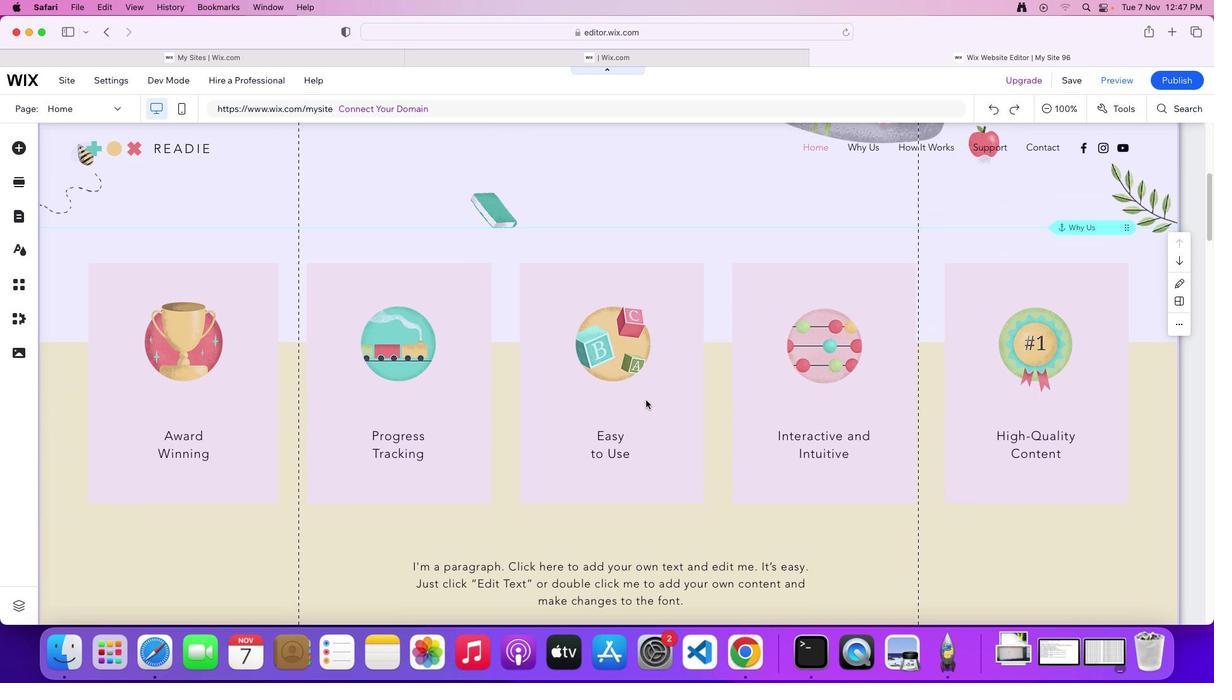
Action: Mouse scrolled (649, 402) with delta (3, 2)
Screenshot: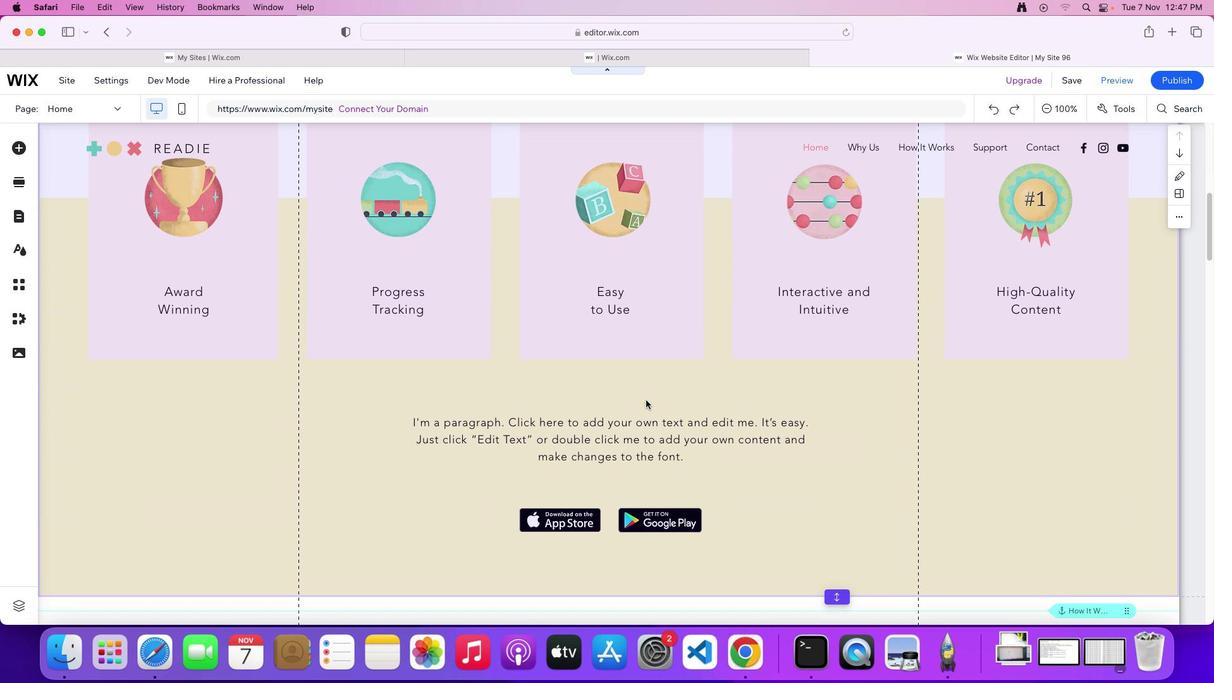 
Action: Mouse scrolled (649, 402) with delta (3, 2)
Screenshot: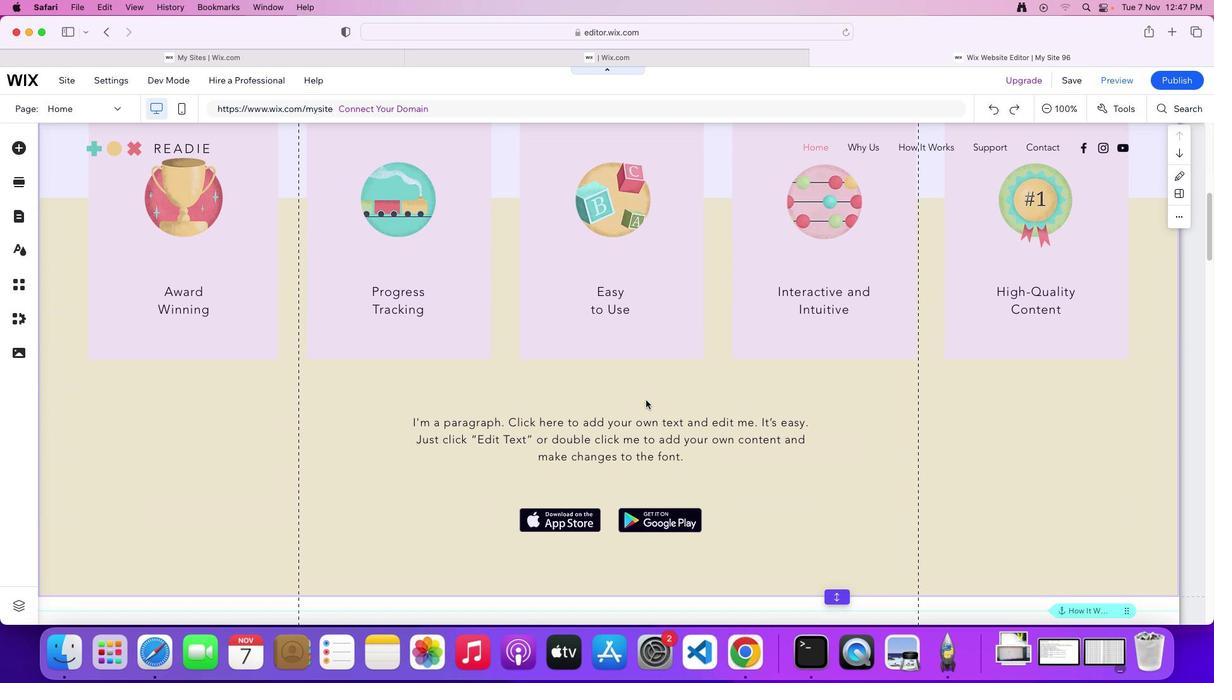 
Action: Mouse scrolled (649, 402) with delta (3, 0)
Screenshot: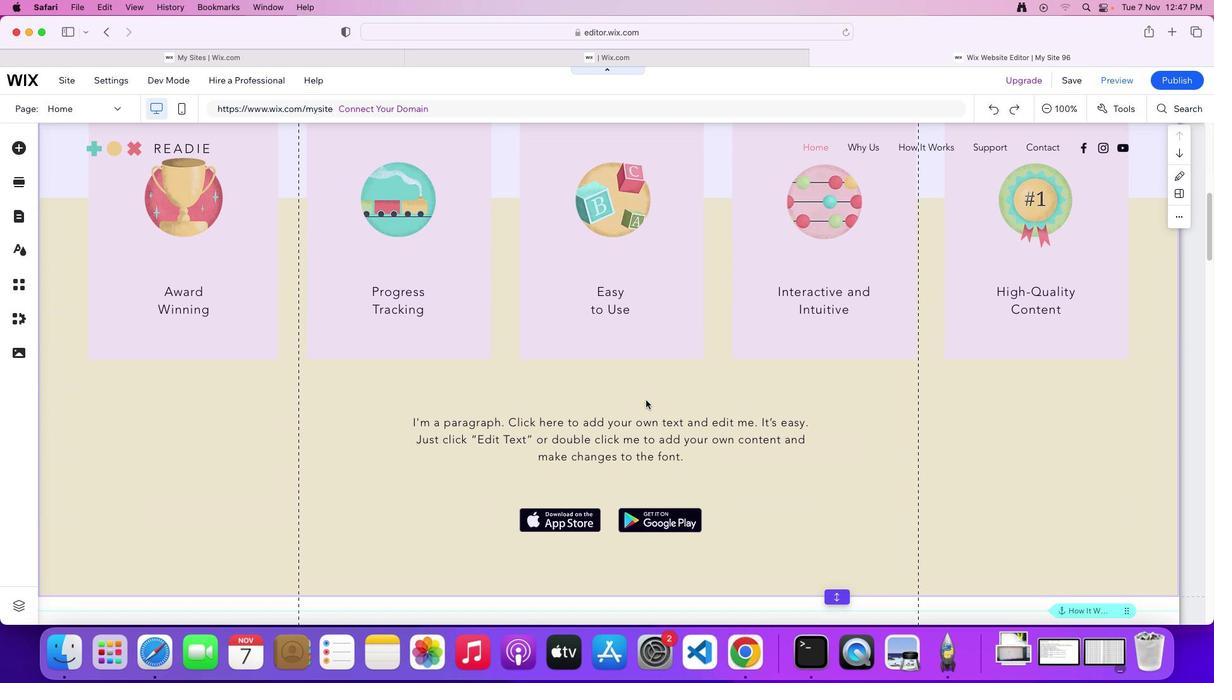 
Action: Mouse scrolled (649, 402) with delta (3, 2)
Screenshot: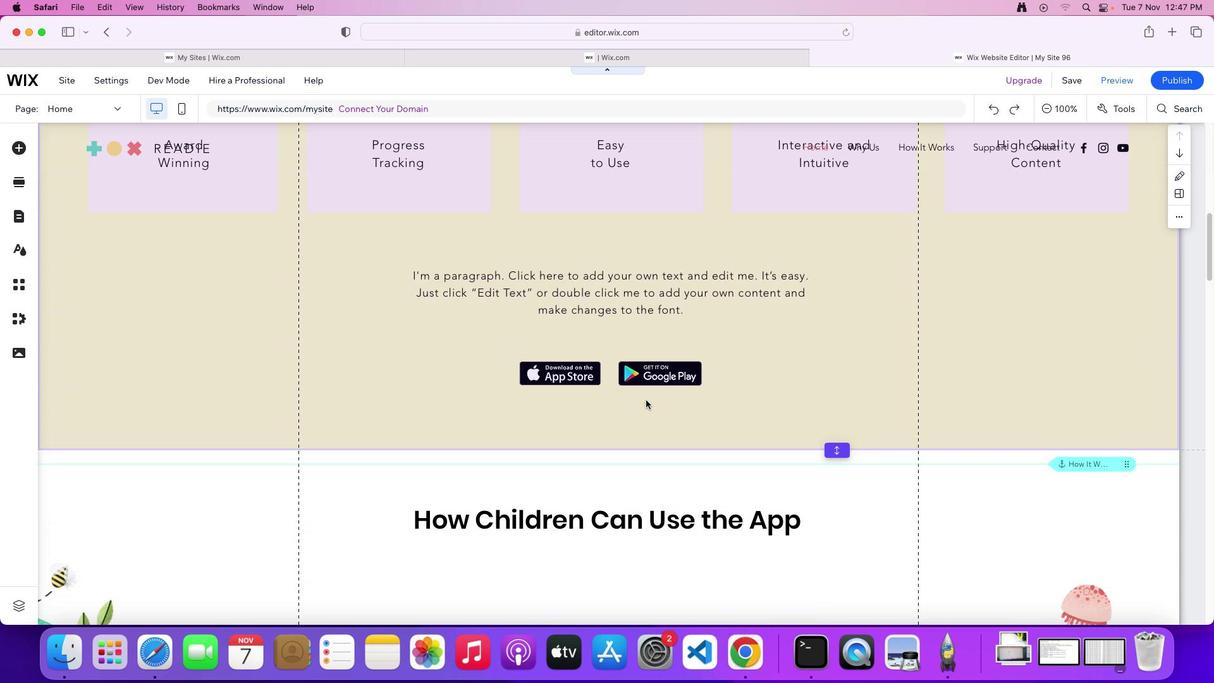 
Action: Mouse scrolled (649, 402) with delta (3, 2)
Screenshot: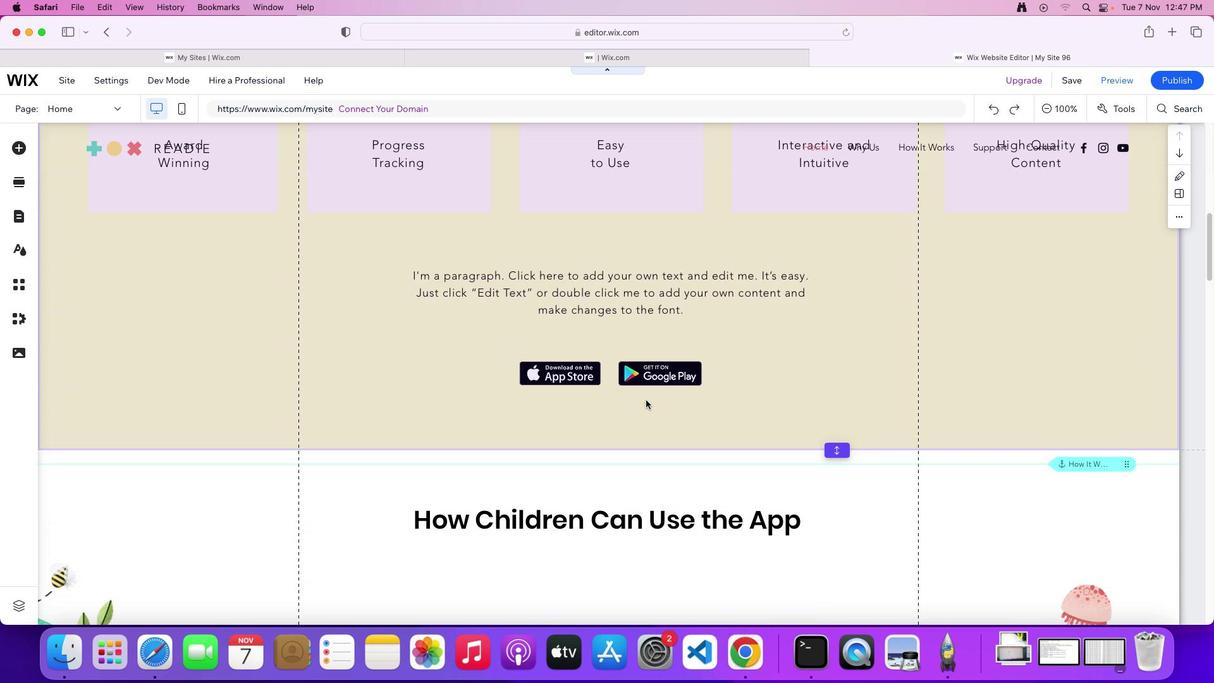
Action: Mouse scrolled (649, 402) with delta (3, 0)
Screenshot: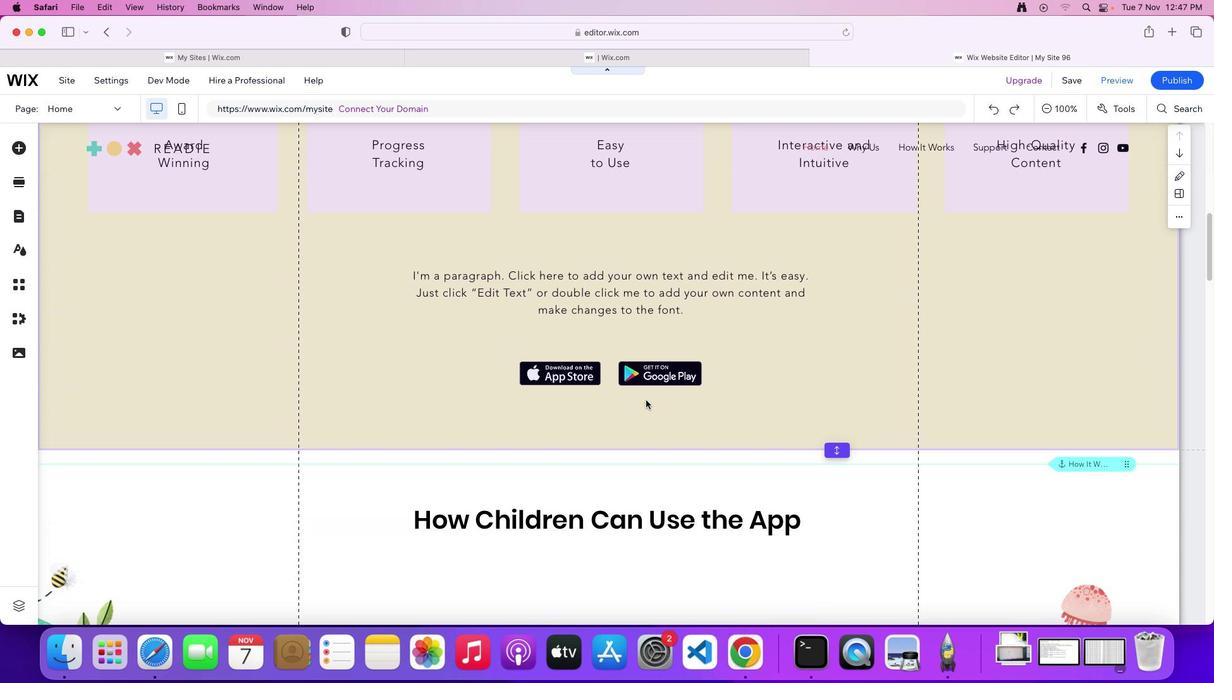 
Action: Mouse scrolled (649, 402) with delta (3, 2)
Screenshot: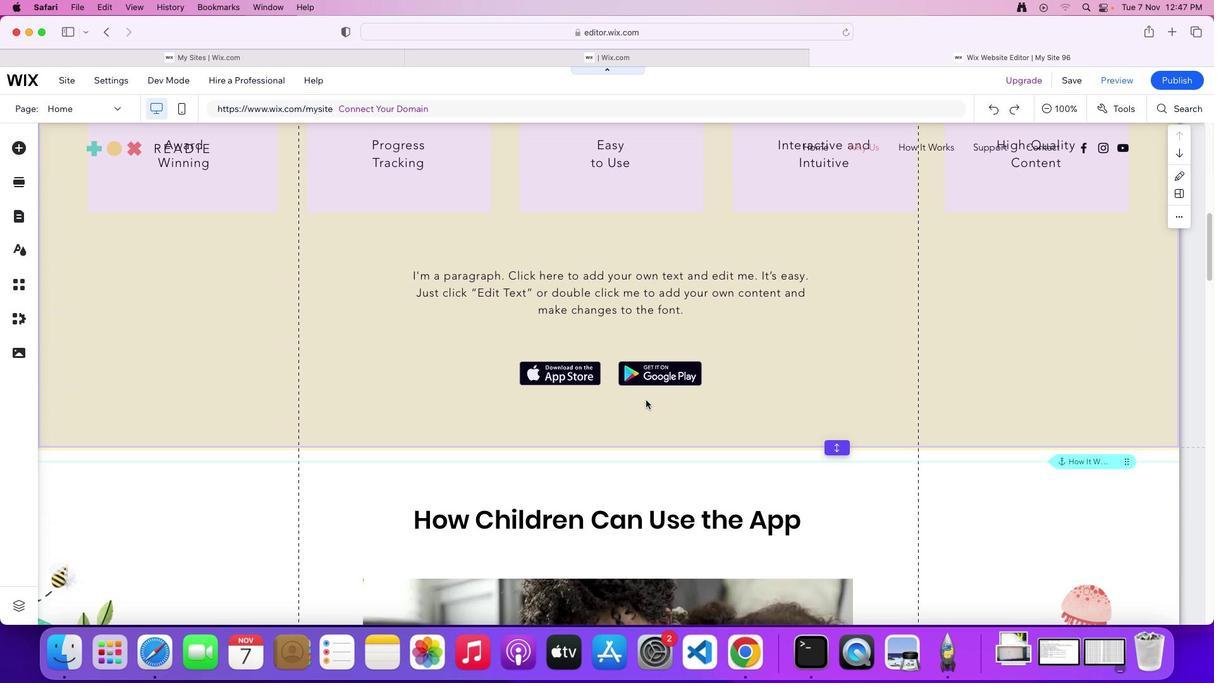 
Action: Mouse scrolled (649, 402) with delta (3, 2)
Screenshot: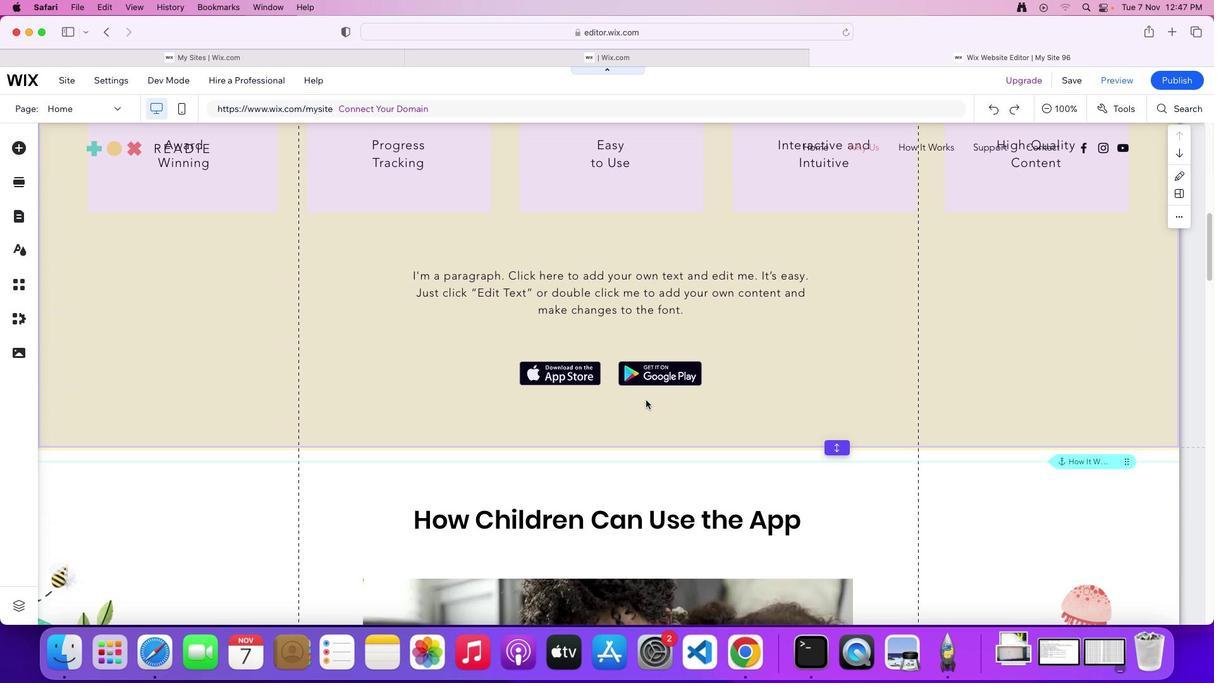 
Action: Mouse scrolled (649, 402) with delta (3, 0)
Screenshot: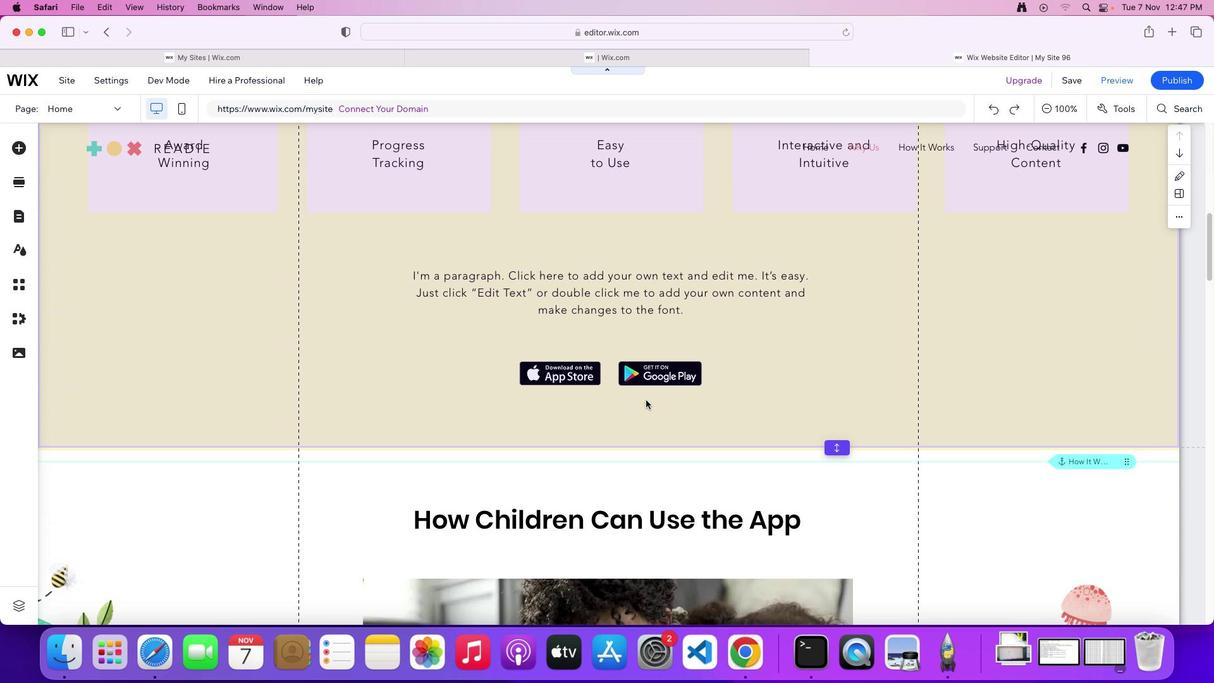 
Action: Mouse scrolled (649, 402) with delta (3, 2)
Screenshot: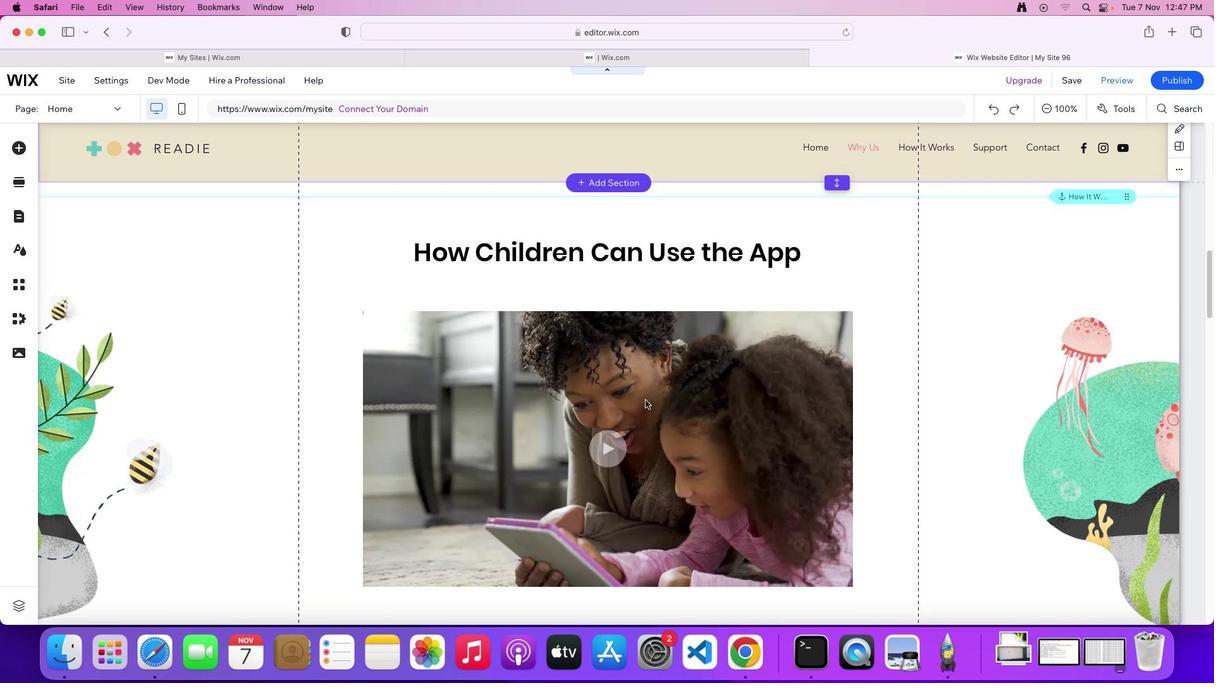 
Action: Mouse scrolled (649, 402) with delta (3, 2)
Screenshot: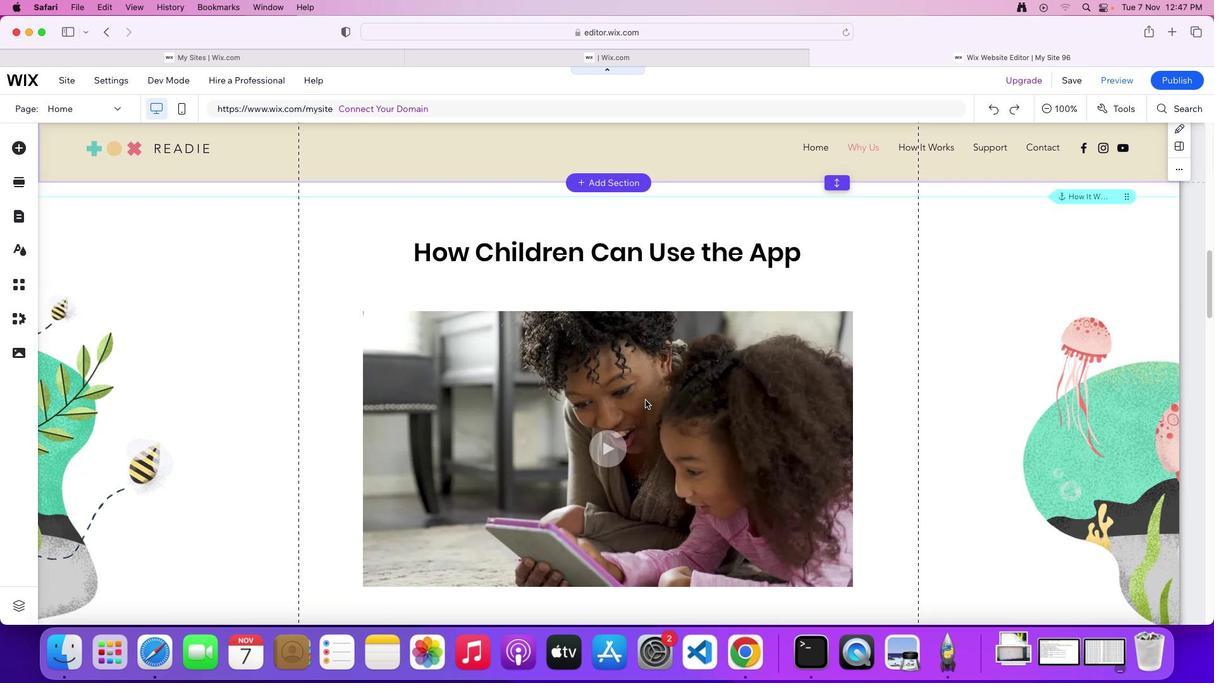 
Action: Mouse moved to (649, 402)
Screenshot: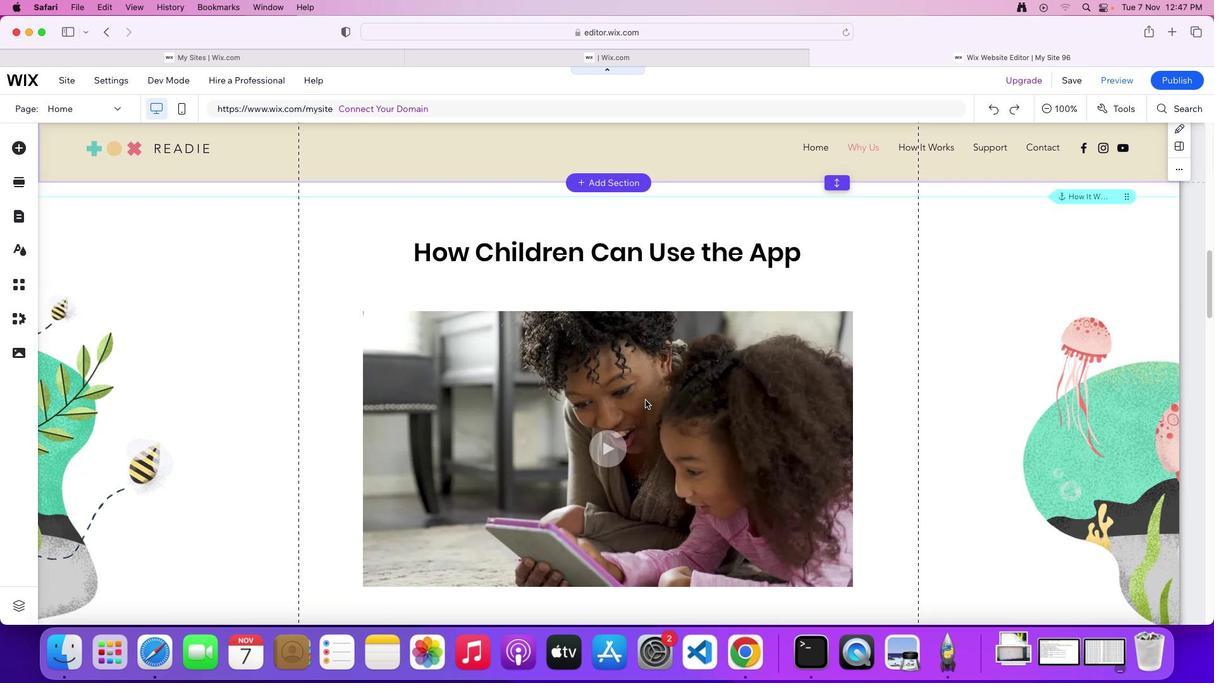 
Action: Mouse scrolled (649, 402) with delta (3, 1)
Screenshot: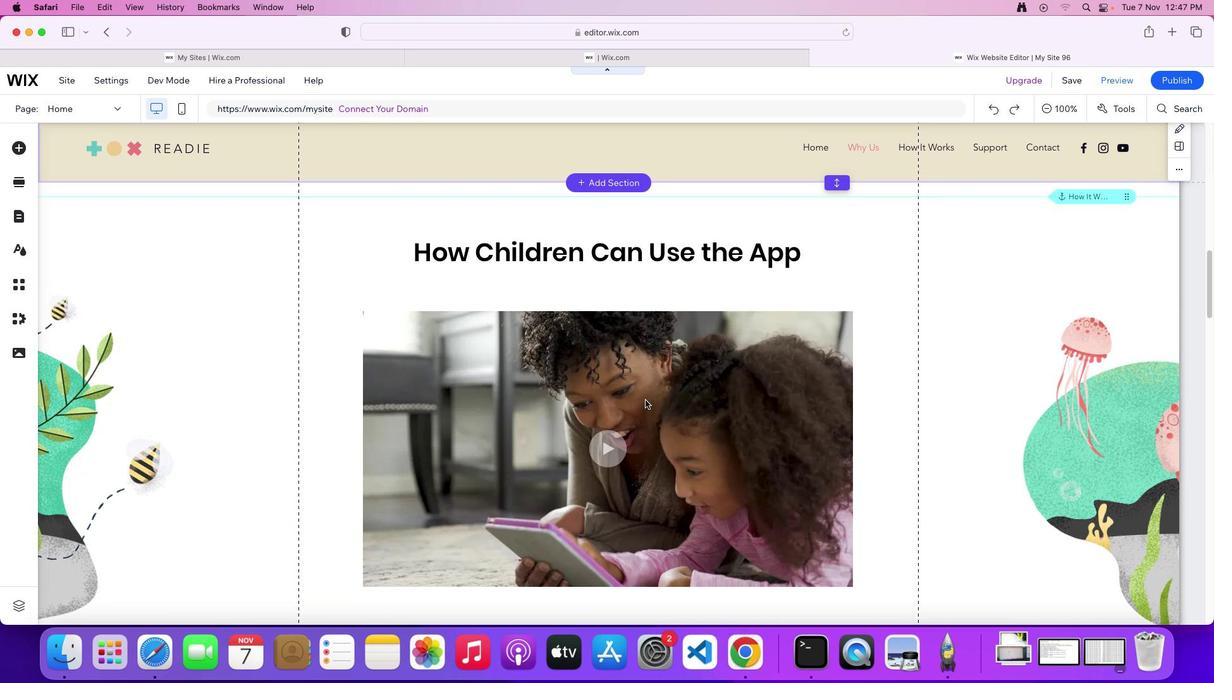 
Action: Mouse scrolled (649, 402) with delta (3, 2)
Screenshot: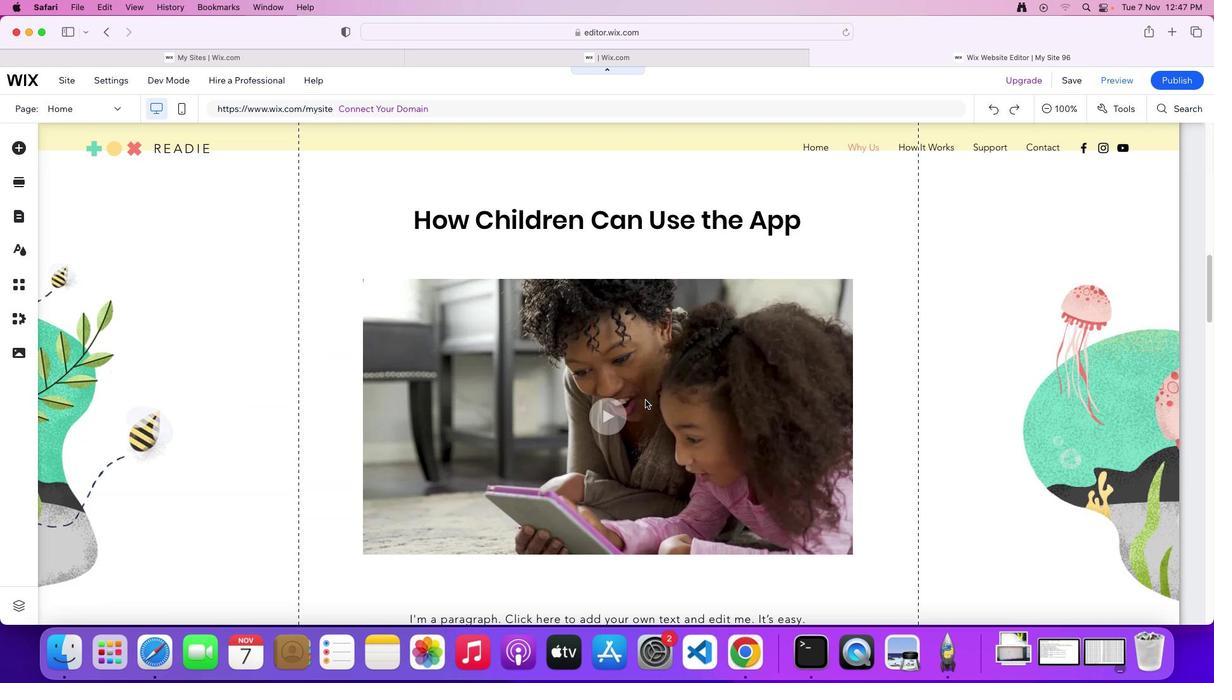 
Action: Mouse scrolled (649, 402) with delta (3, 2)
Screenshot: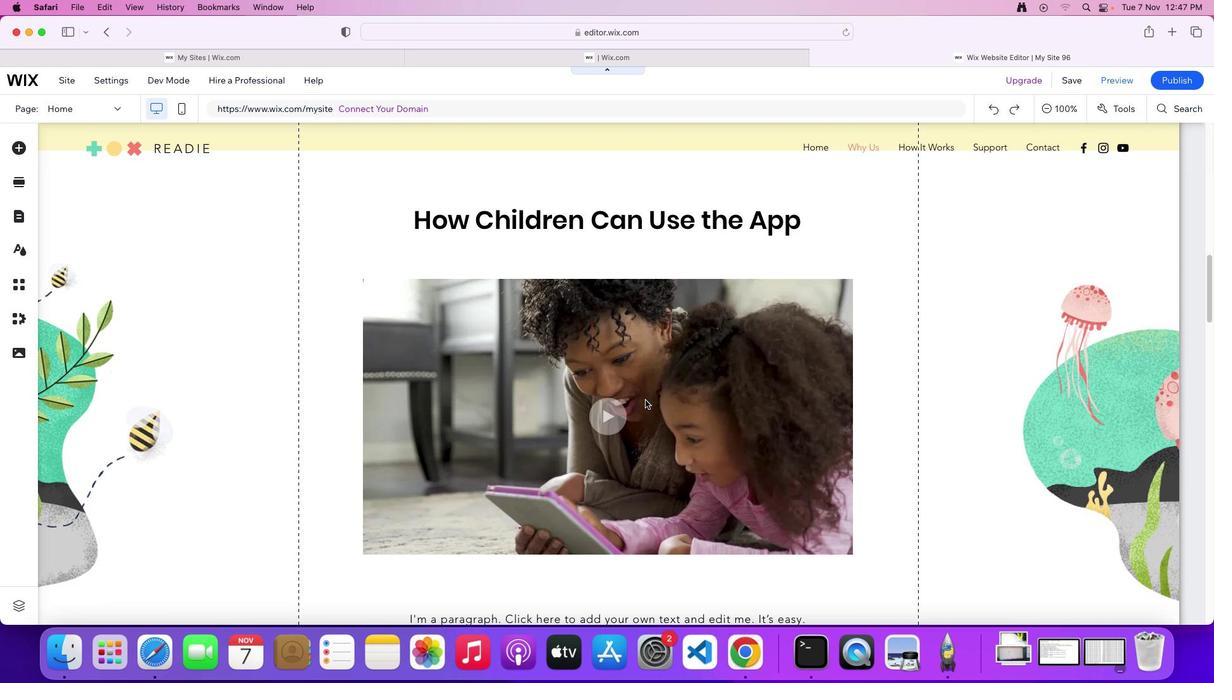
Action: Mouse scrolled (649, 402) with delta (3, 0)
Screenshot: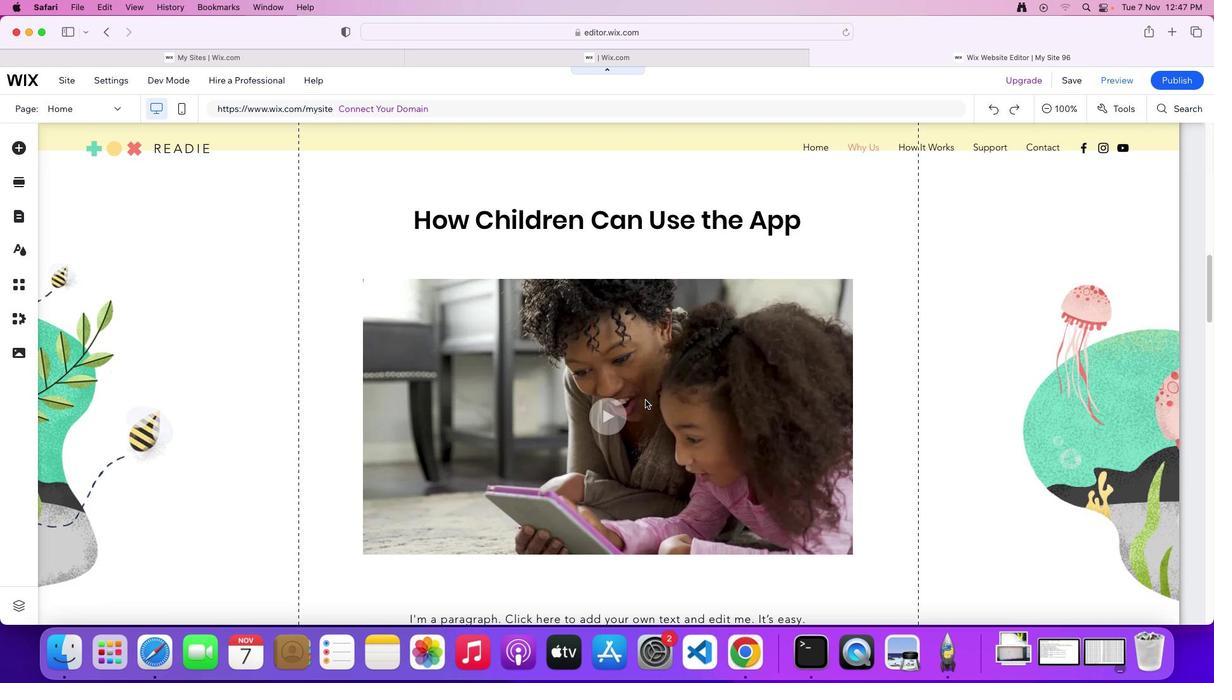 
Action: Mouse scrolled (649, 402) with delta (3, 2)
Screenshot: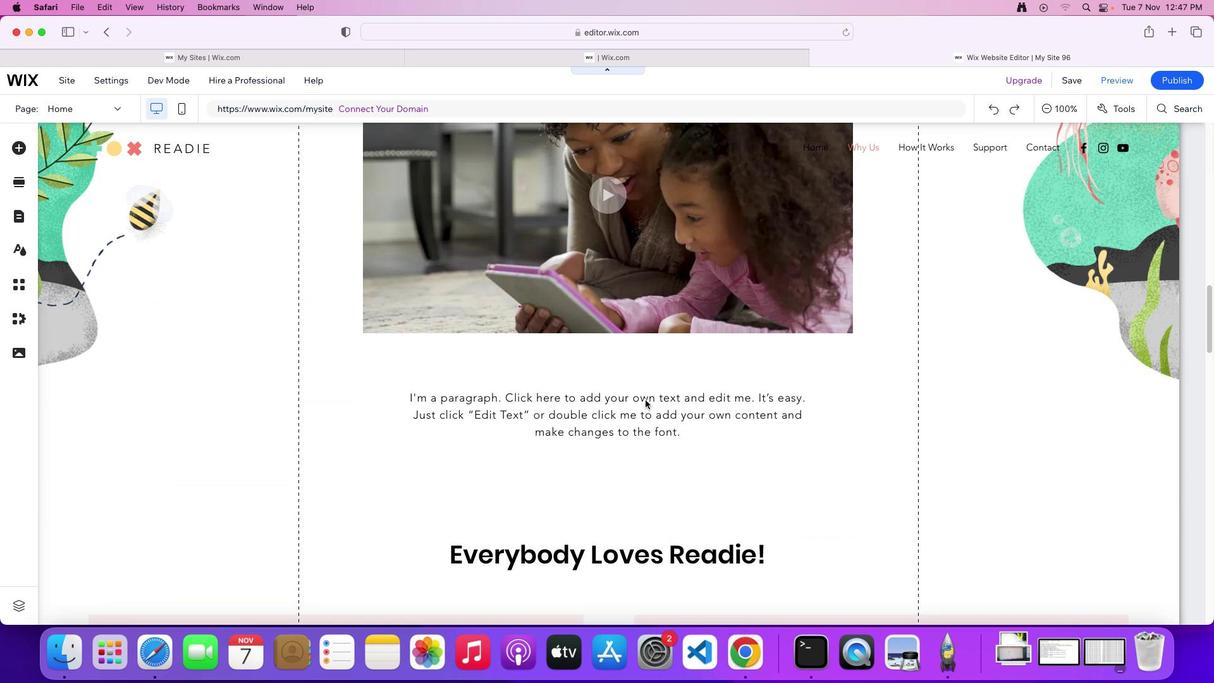
Action: Mouse scrolled (649, 402) with delta (3, 2)
Screenshot: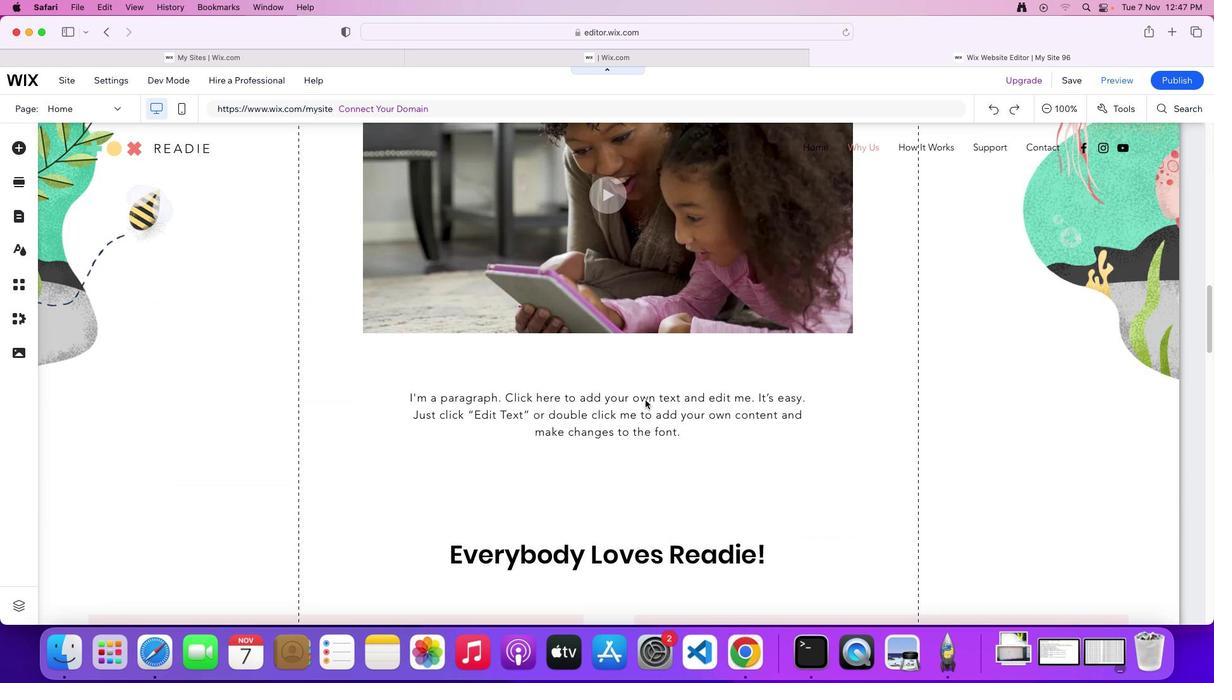
Action: Mouse scrolled (649, 402) with delta (3, 1)
Screenshot: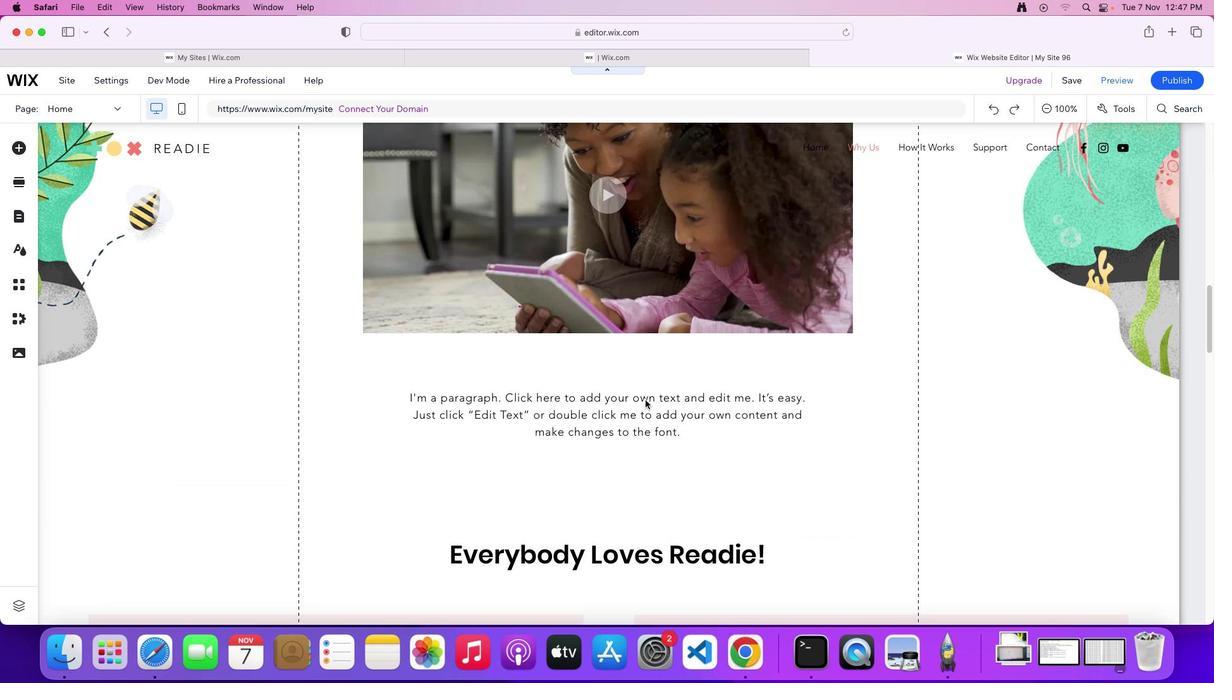 
Action: Mouse scrolled (649, 402) with delta (3, 2)
Screenshot: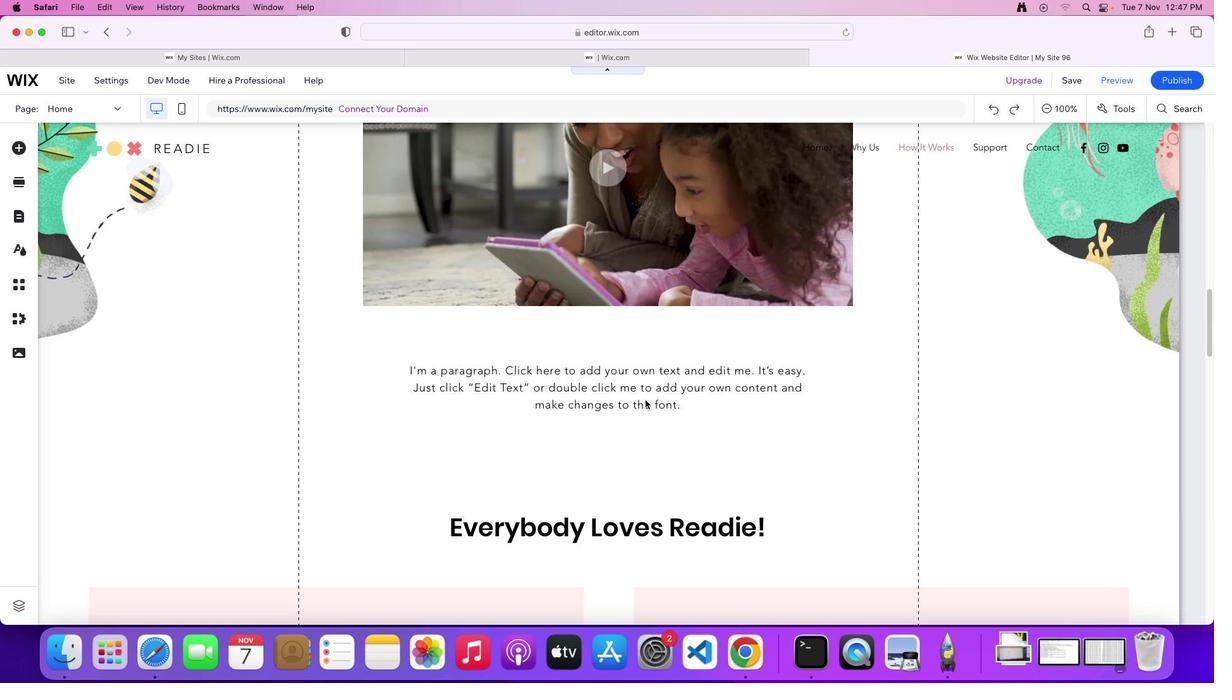 
Action: Mouse scrolled (649, 402) with delta (3, 2)
Screenshot: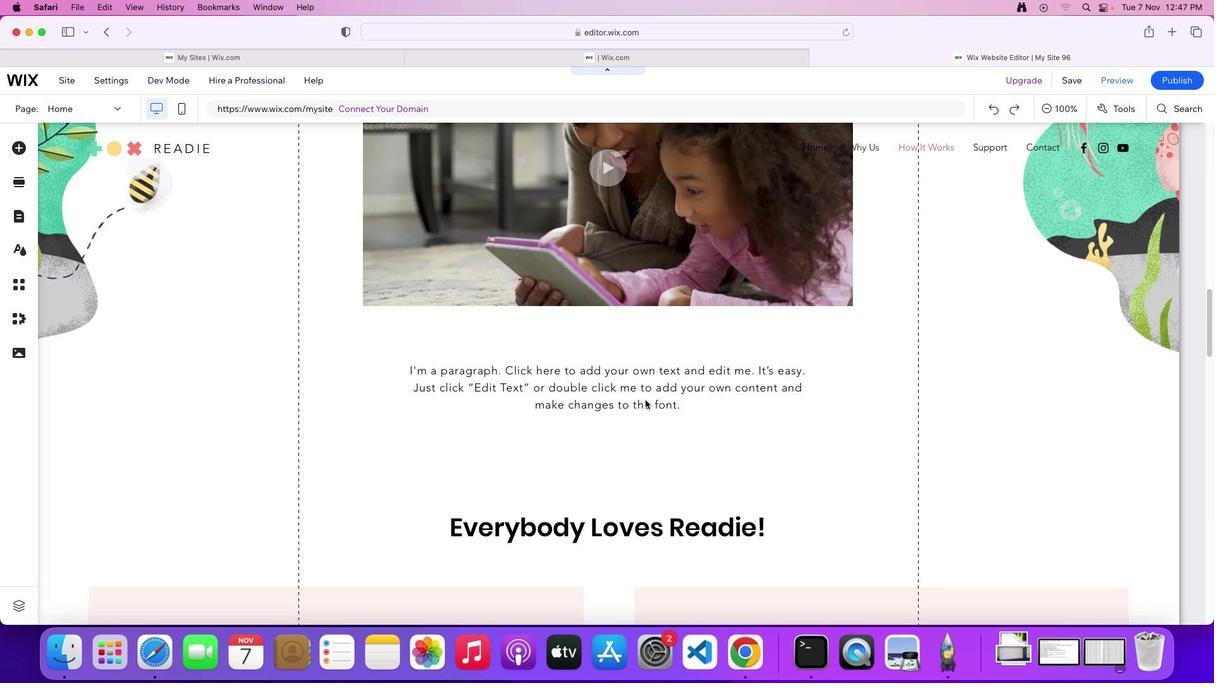 
Action: Mouse scrolled (649, 402) with delta (3, 2)
Screenshot: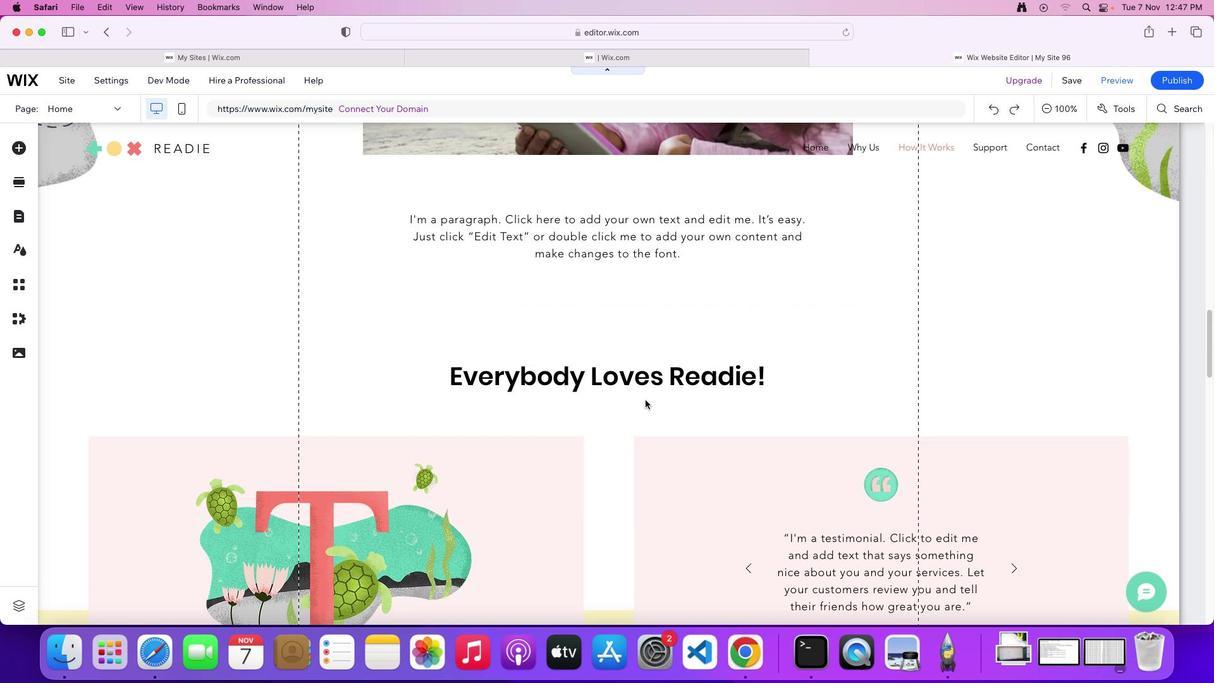 
Action: Mouse scrolled (649, 402) with delta (3, 2)
Screenshot: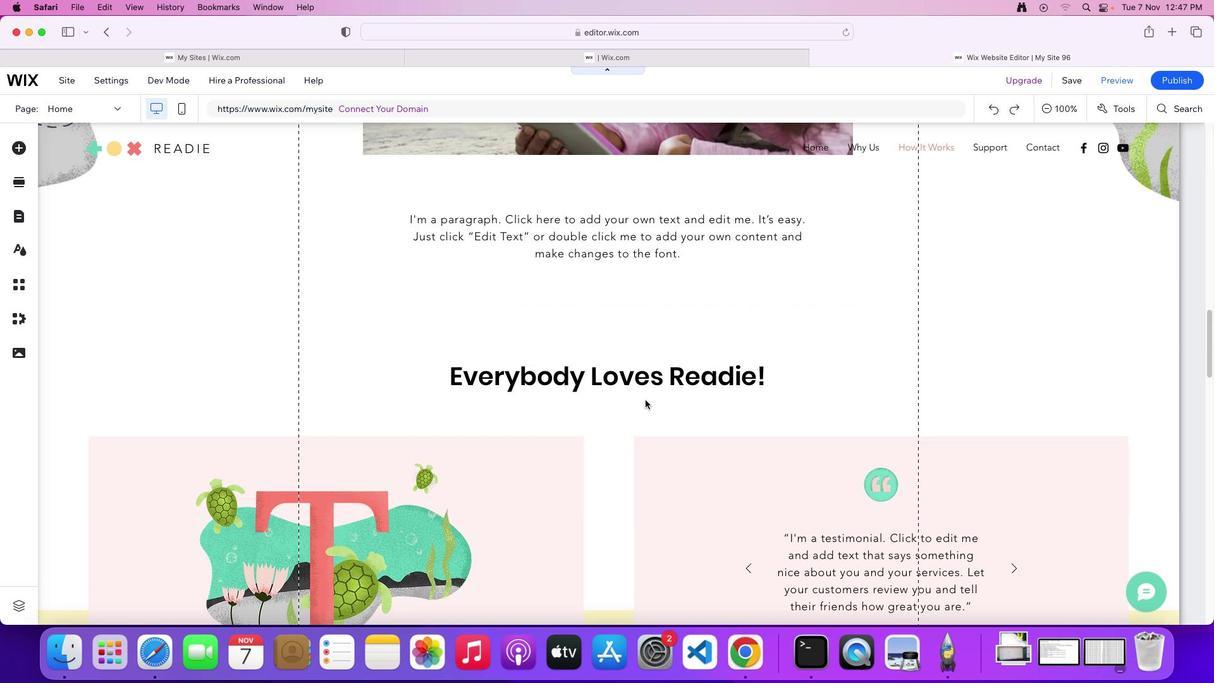 
Action: Mouse scrolled (649, 402) with delta (3, 0)
Screenshot: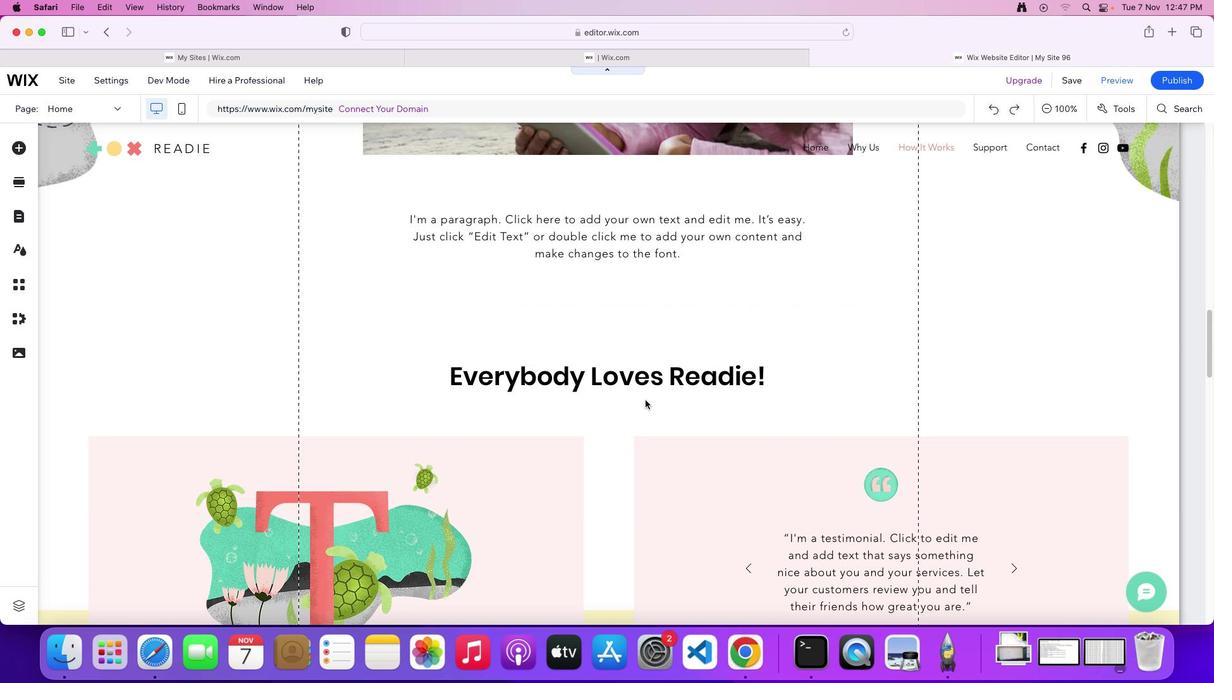 
Action: Mouse scrolled (649, 402) with delta (3, 2)
Screenshot: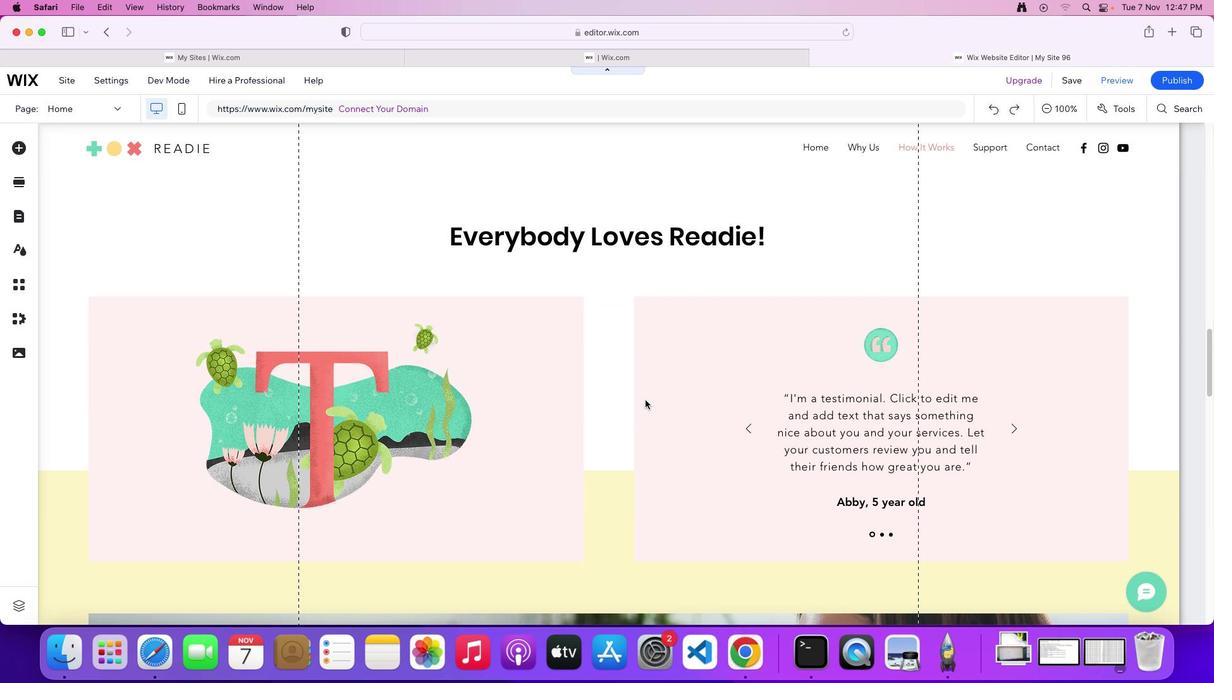 
Action: Mouse scrolled (649, 402) with delta (3, 2)
Screenshot: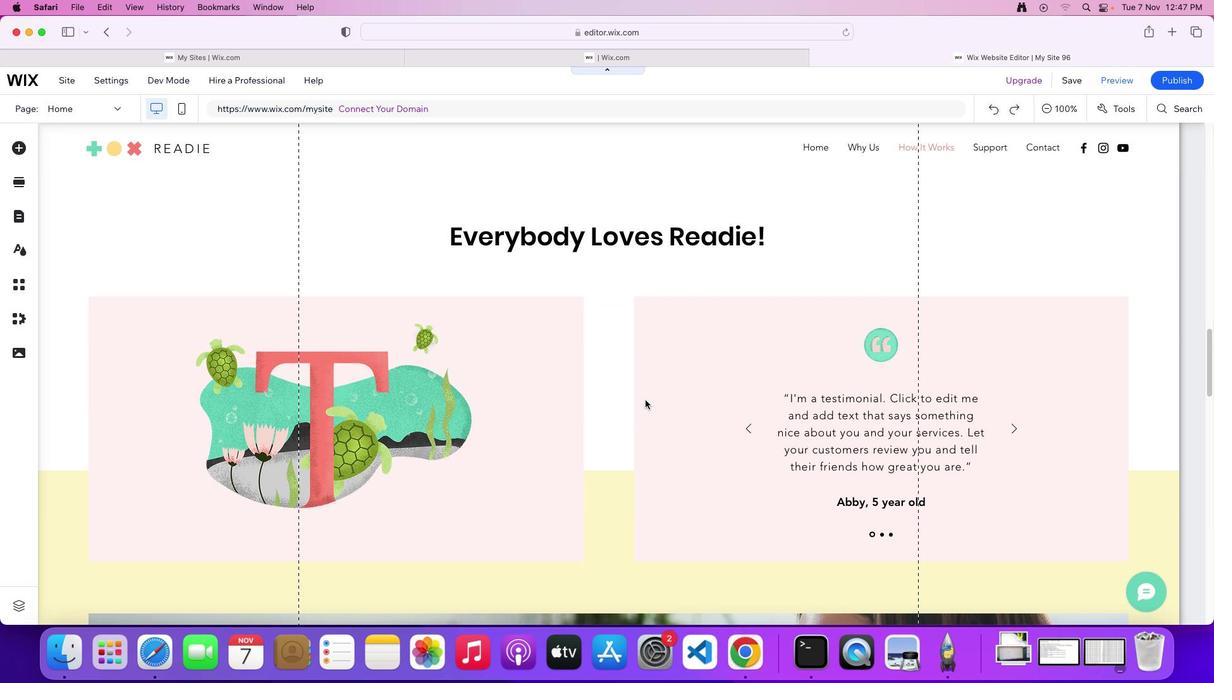 
Action: Mouse scrolled (649, 402) with delta (3, 0)
Screenshot: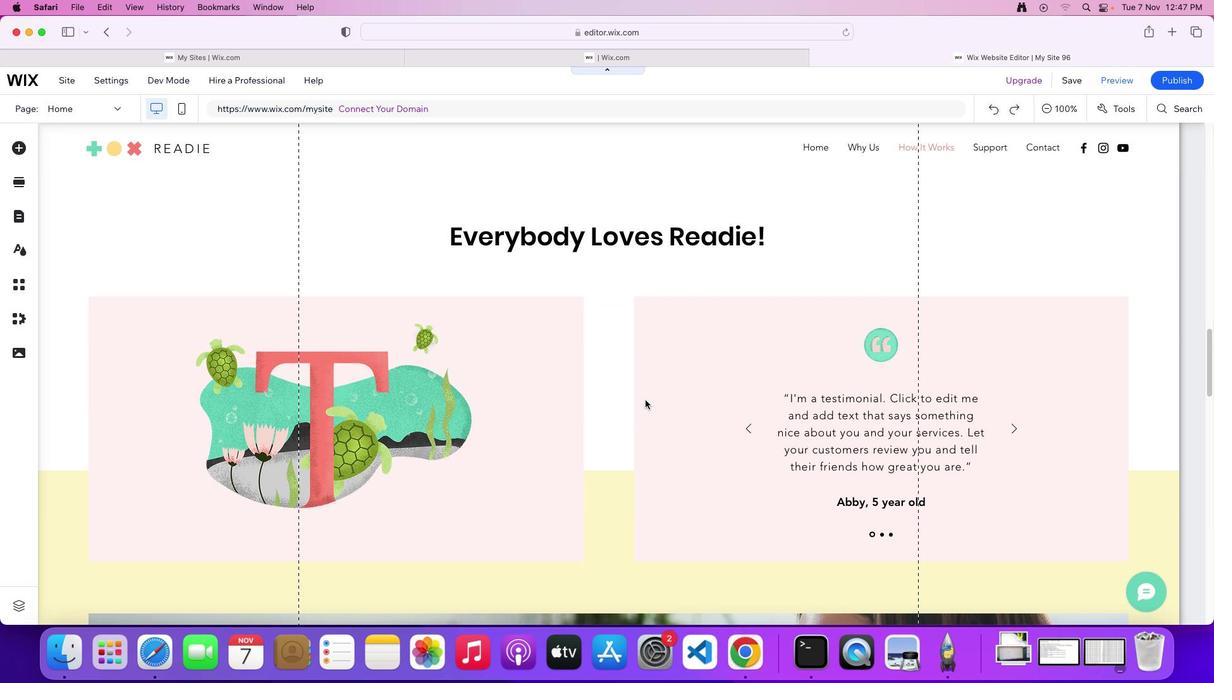 
Action: Mouse scrolled (649, 402) with delta (3, 2)
Screenshot: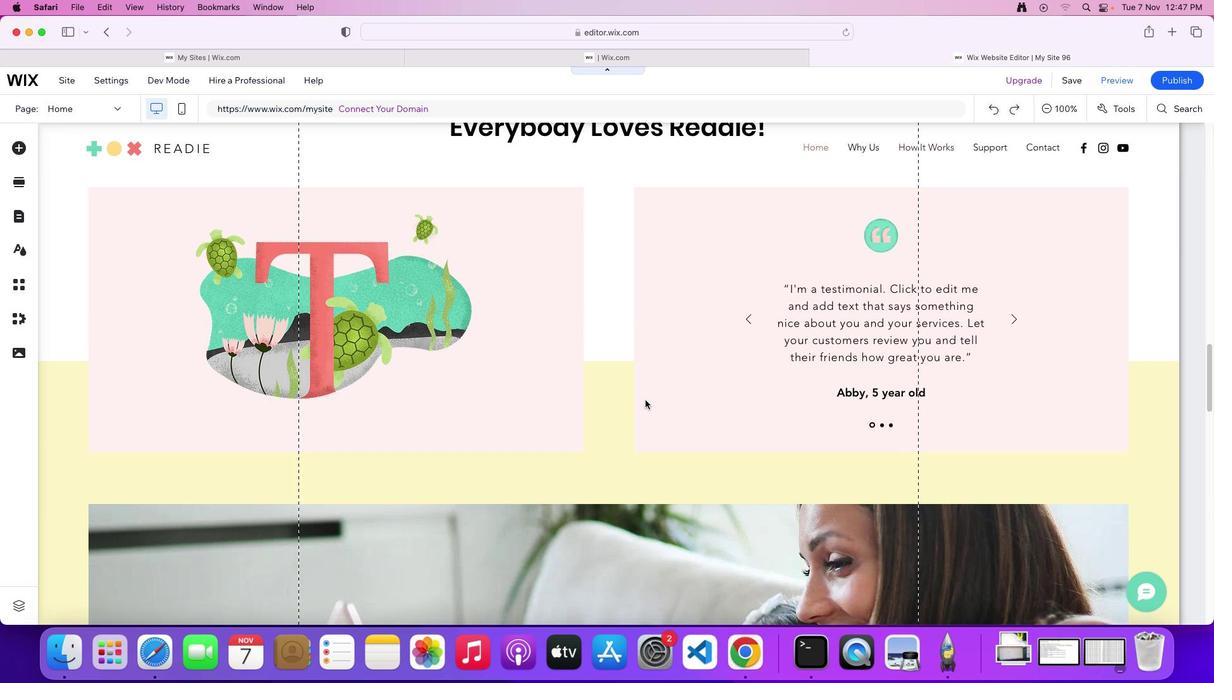 
Action: Mouse scrolled (649, 402) with delta (3, 2)
Screenshot: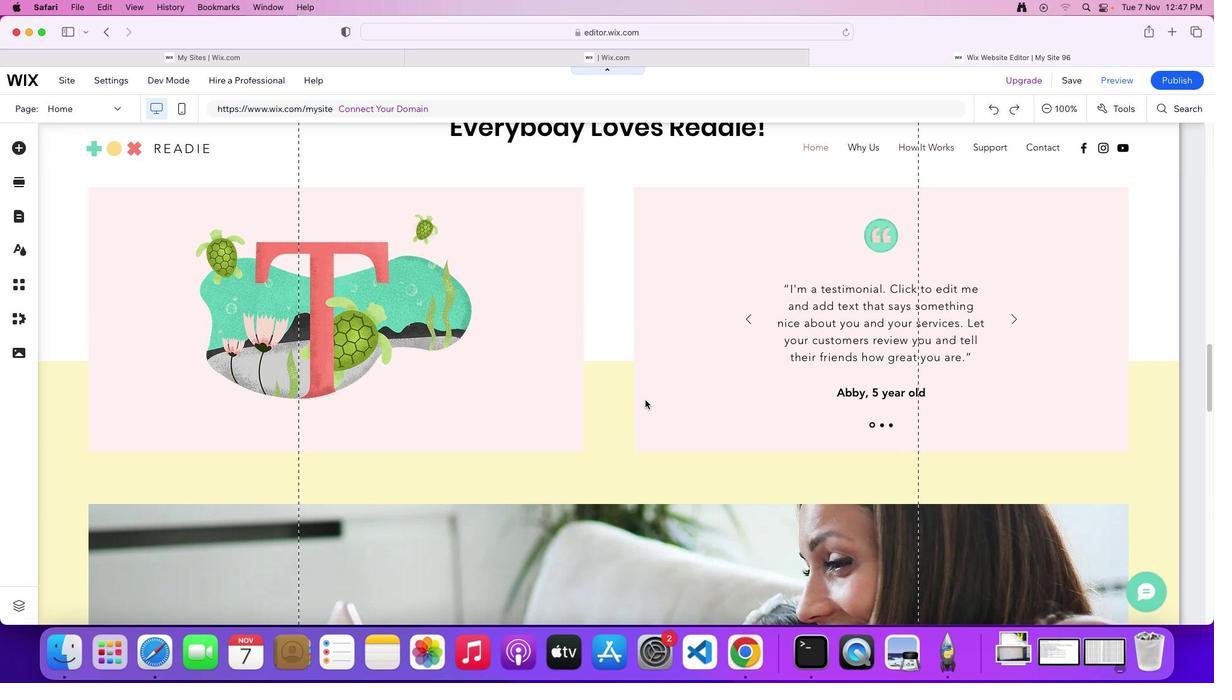 
Action: Mouse scrolled (649, 402) with delta (3, 1)
Screenshot: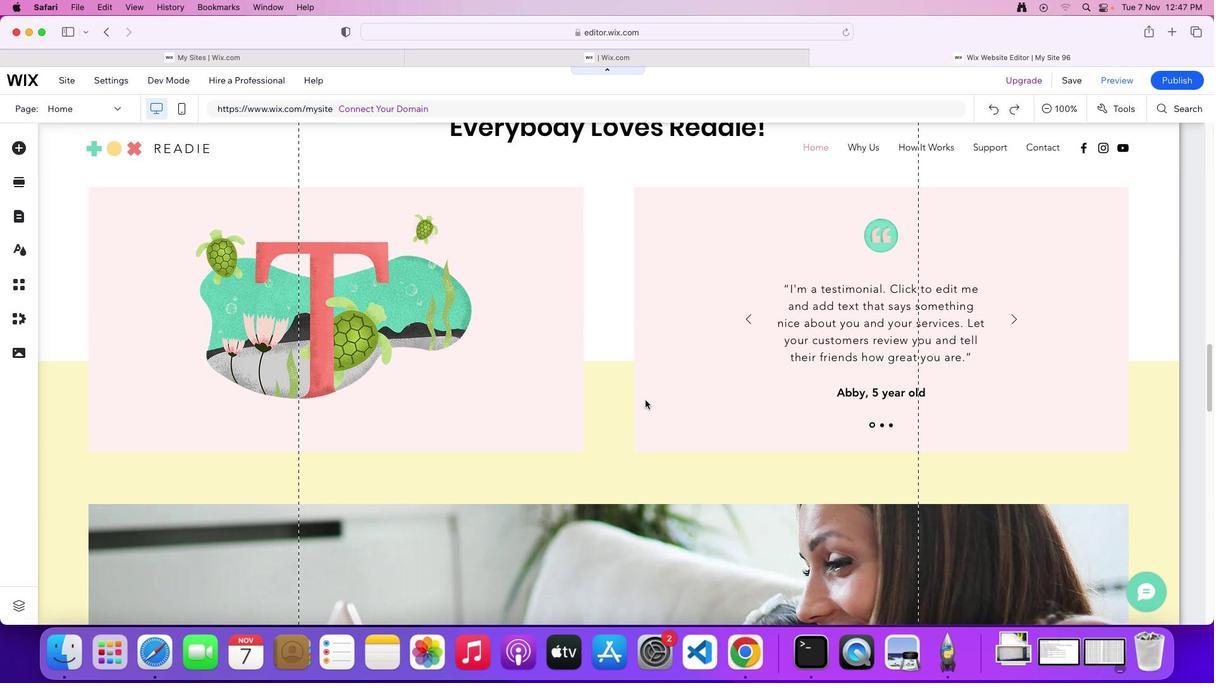 
Action: Mouse scrolled (649, 402) with delta (3, 2)
Screenshot: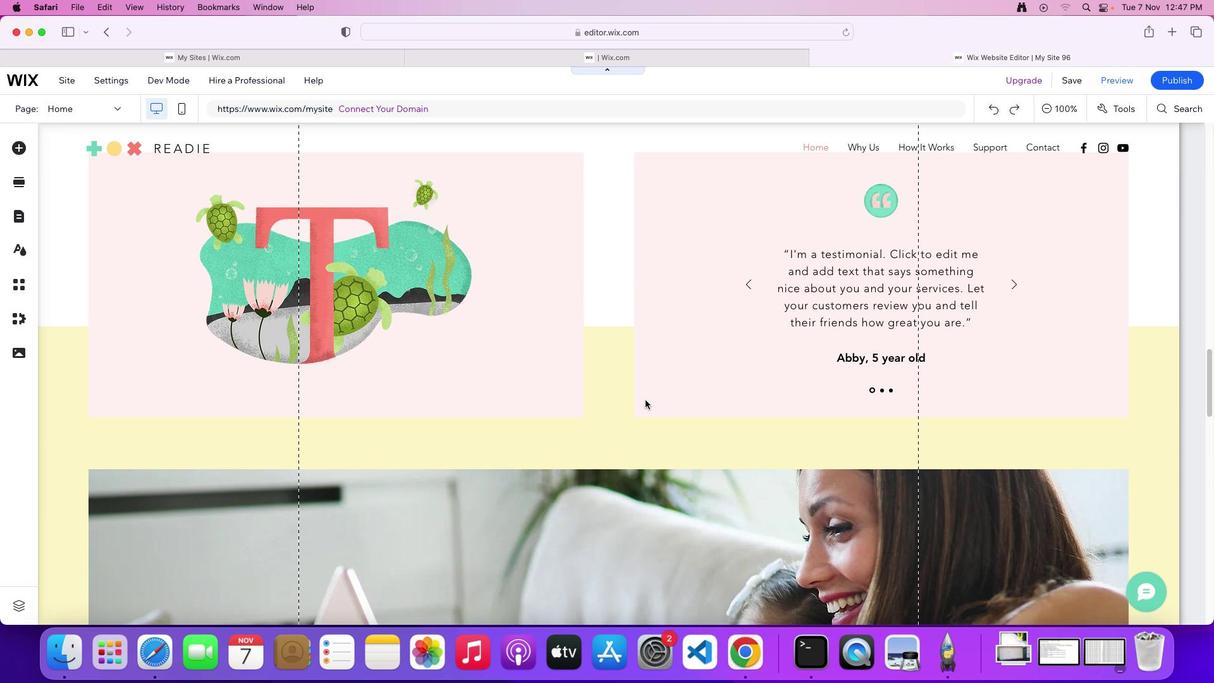 
Action: Mouse scrolled (649, 402) with delta (3, 2)
Screenshot: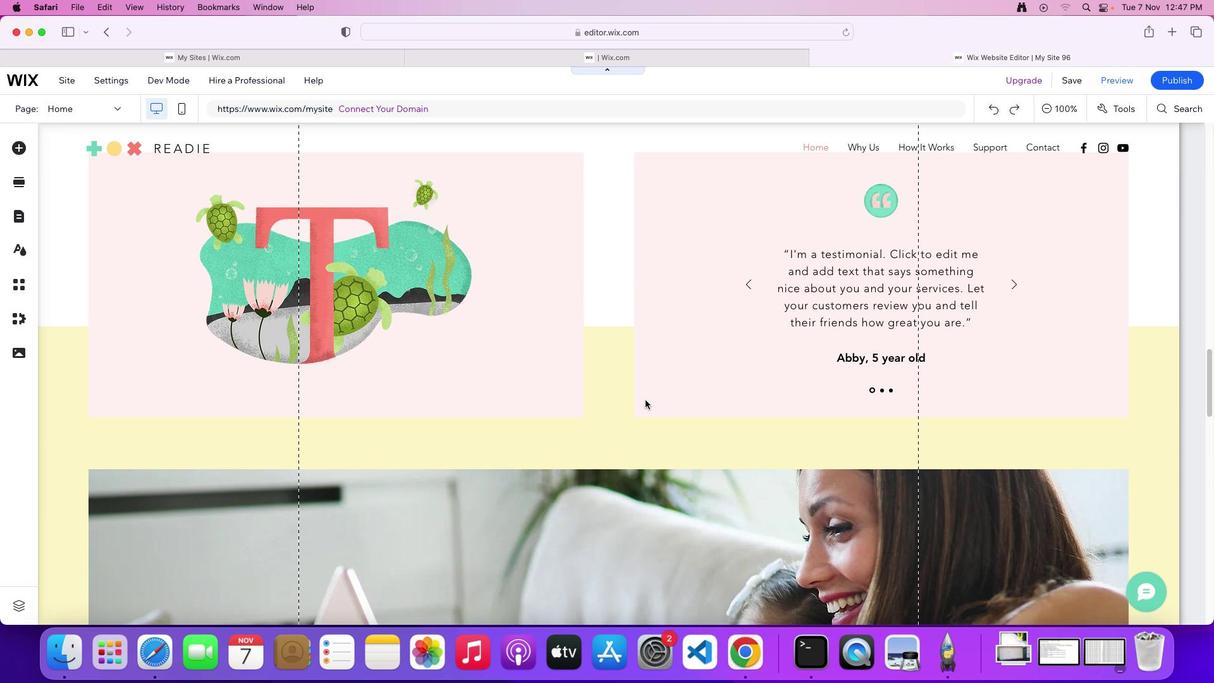 
Action: Mouse scrolled (649, 402) with delta (3, 2)
Screenshot: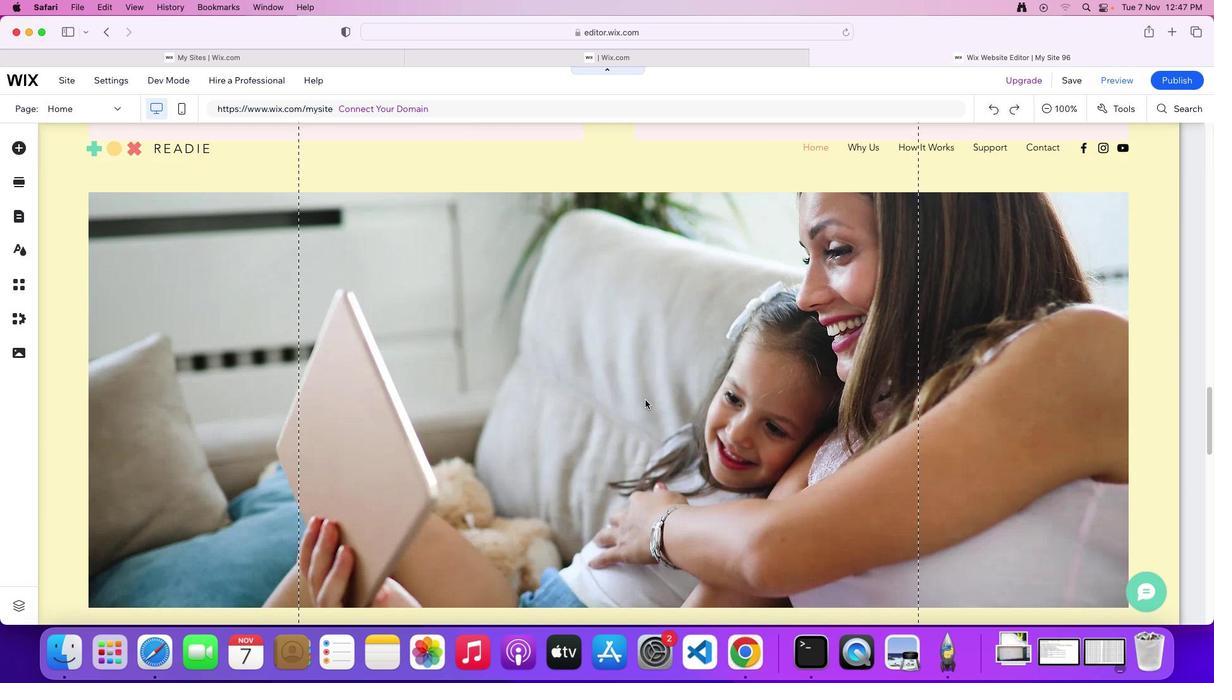 
Action: Mouse scrolled (649, 402) with delta (3, 2)
Screenshot: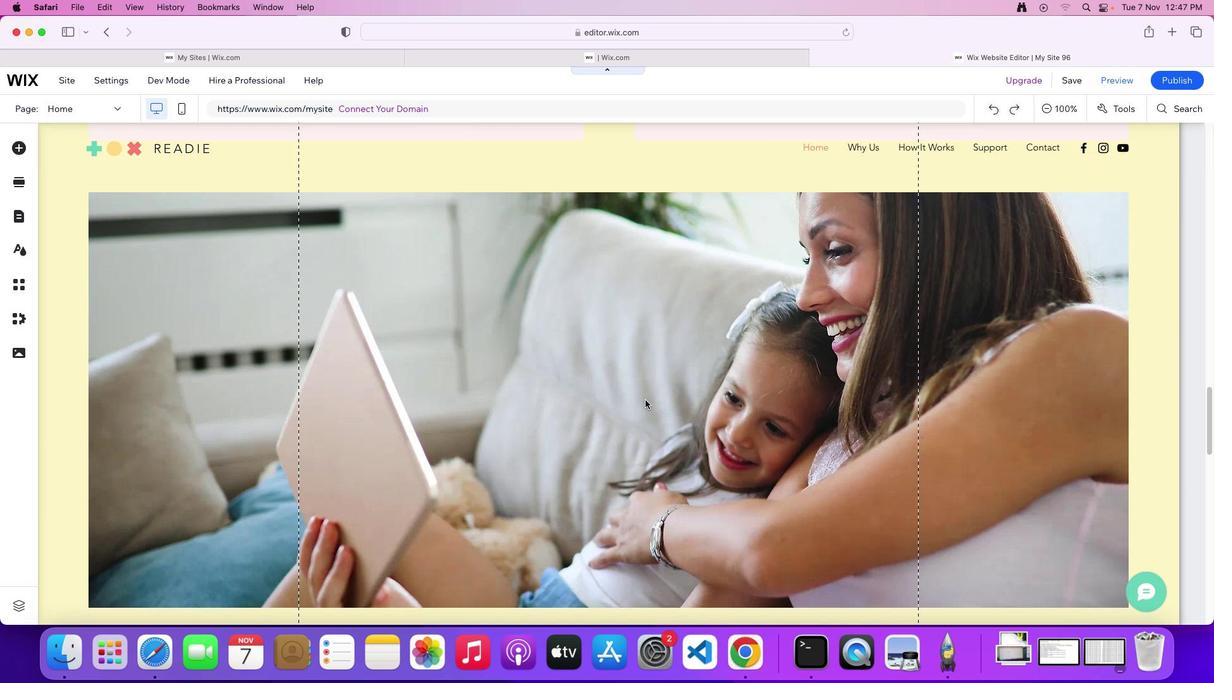 
Action: Mouse scrolled (649, 402) with delta (3, 0)
Screenshot: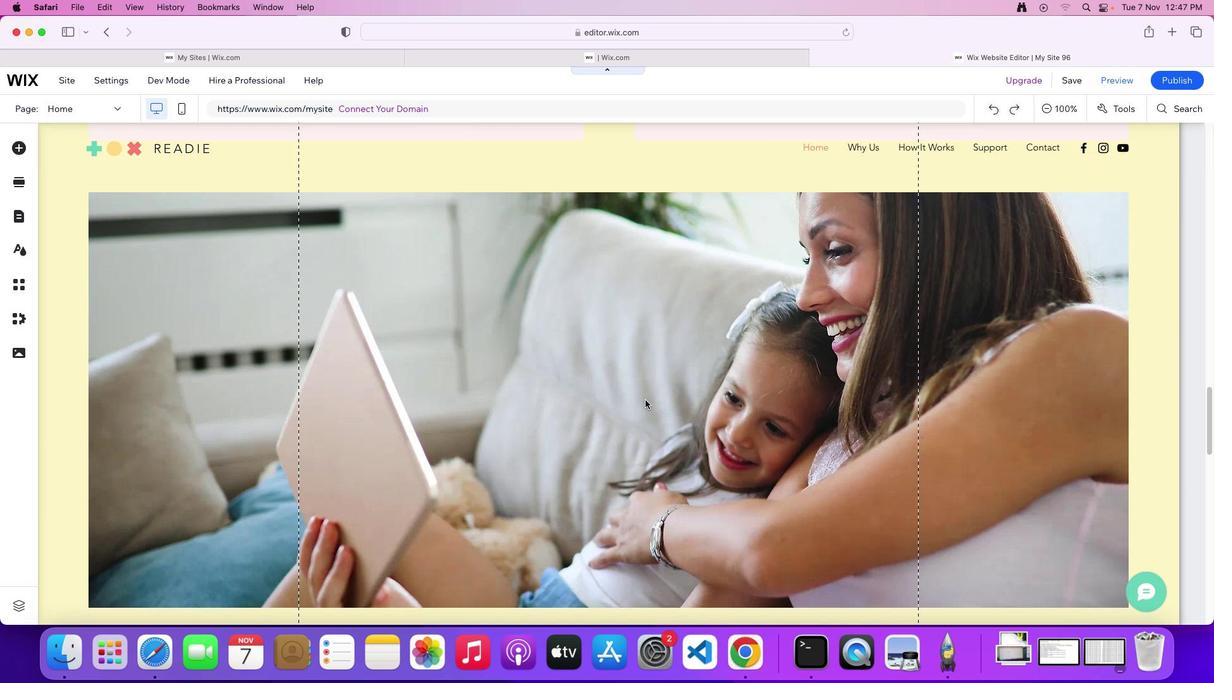 
Action: Mouse scrolled (649, 402) with delta (3, 0)
Screenshot: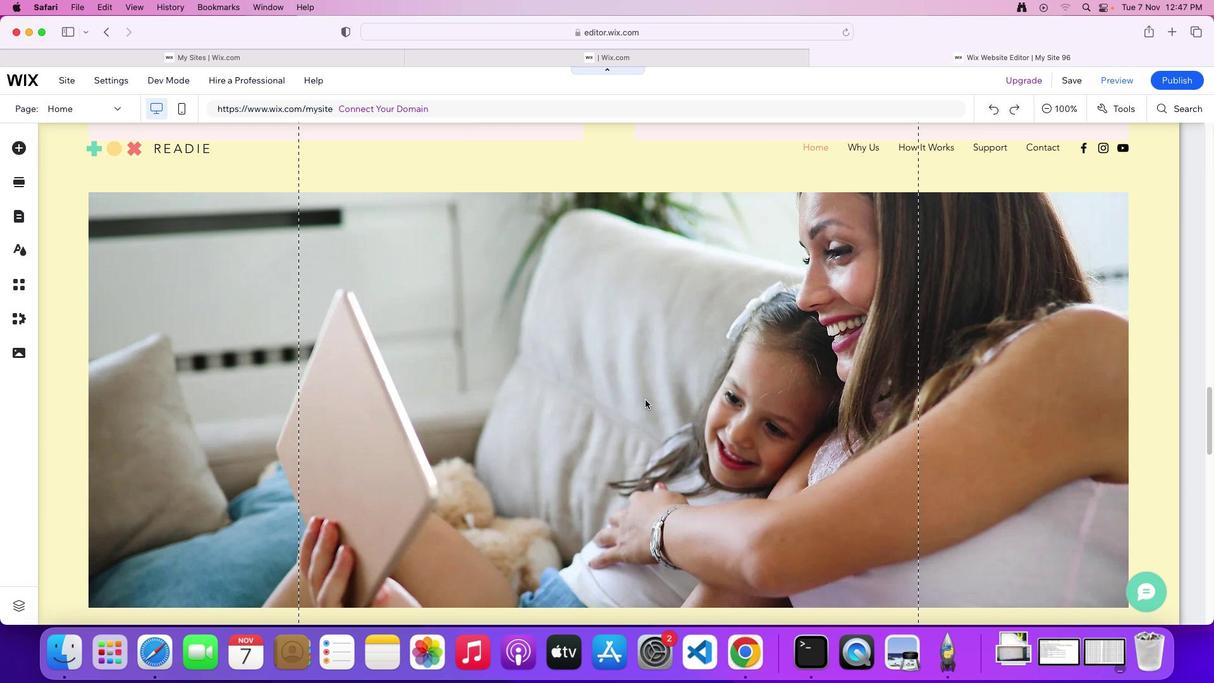 
Action: Mouse scrolled (649, 402) with delta (3, 2)
Screenshot: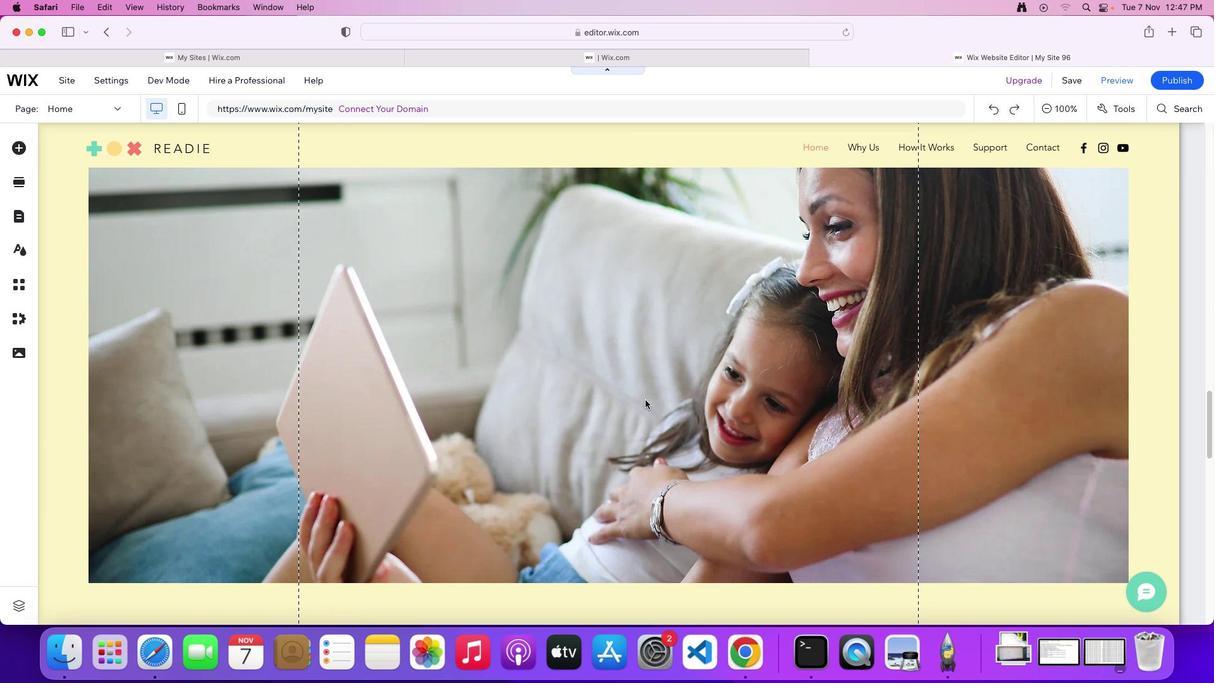 
Action: Mouse scrolled (649, 402) with delta (3, 2)
Screenshot: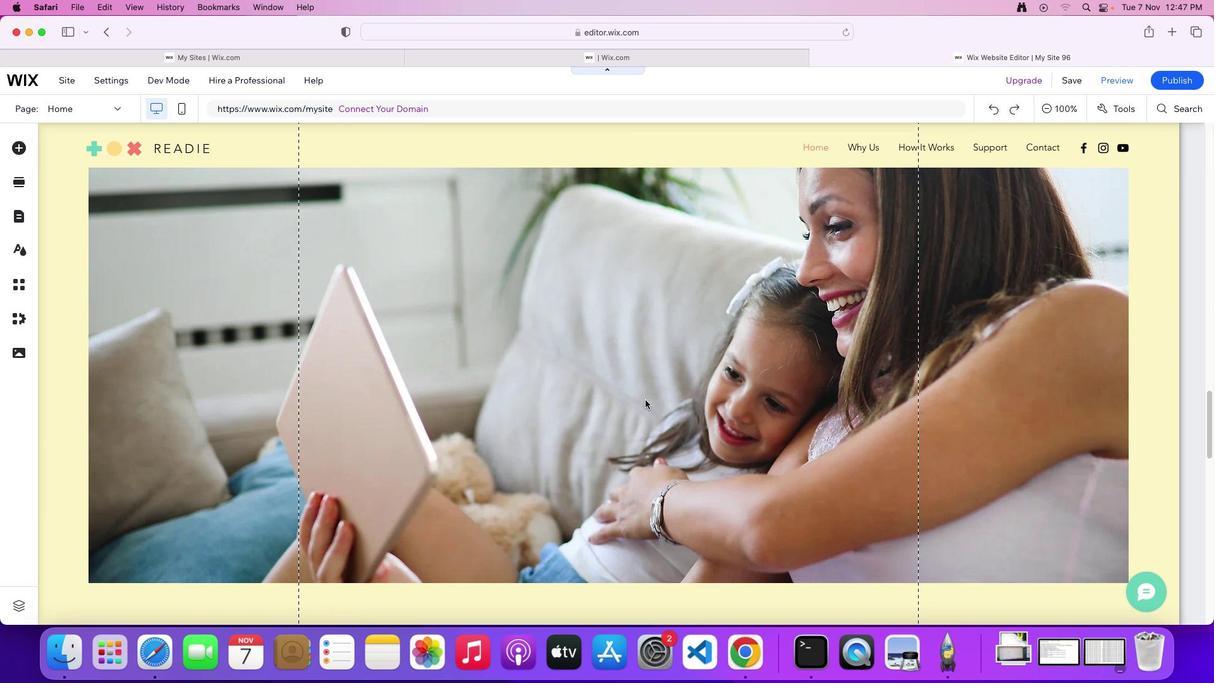 
Action: Mouse scrolled (649, 402) with delta (3, 2)
Screenshot: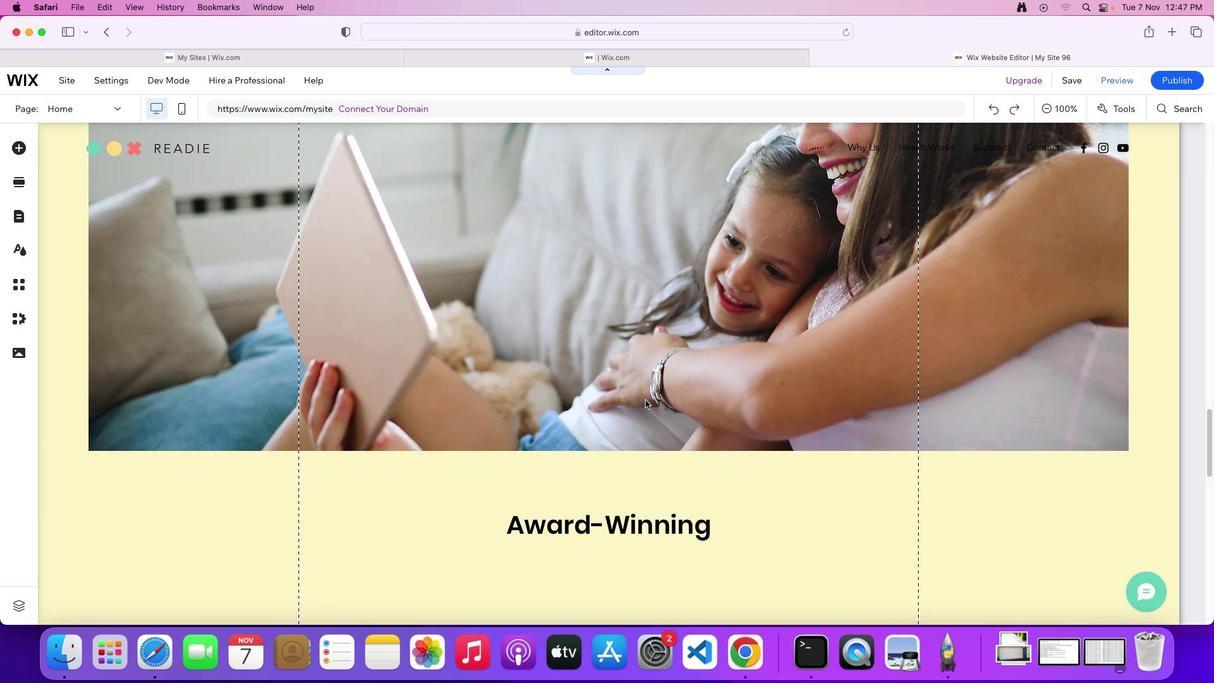 
Action: Mouse scrolled (649, 402) with delta (3, 2)
Screenshot: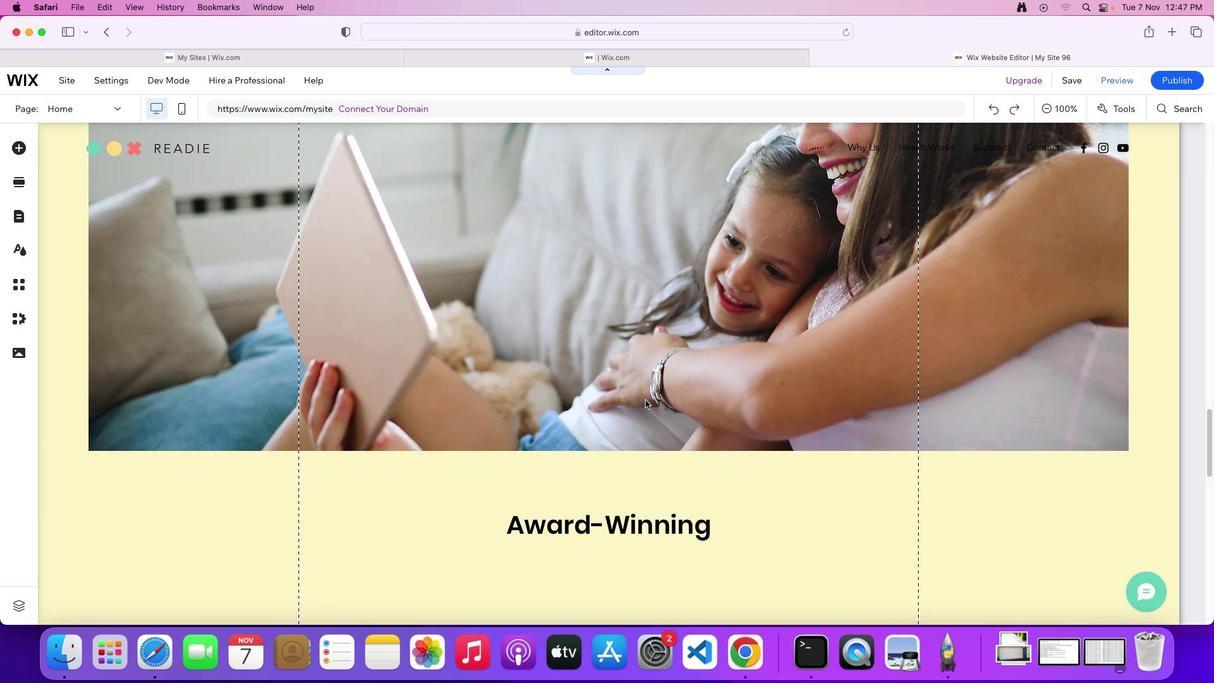
Action: Mouse scrolled (649, 402) with delta (3, 1)
Screenshot: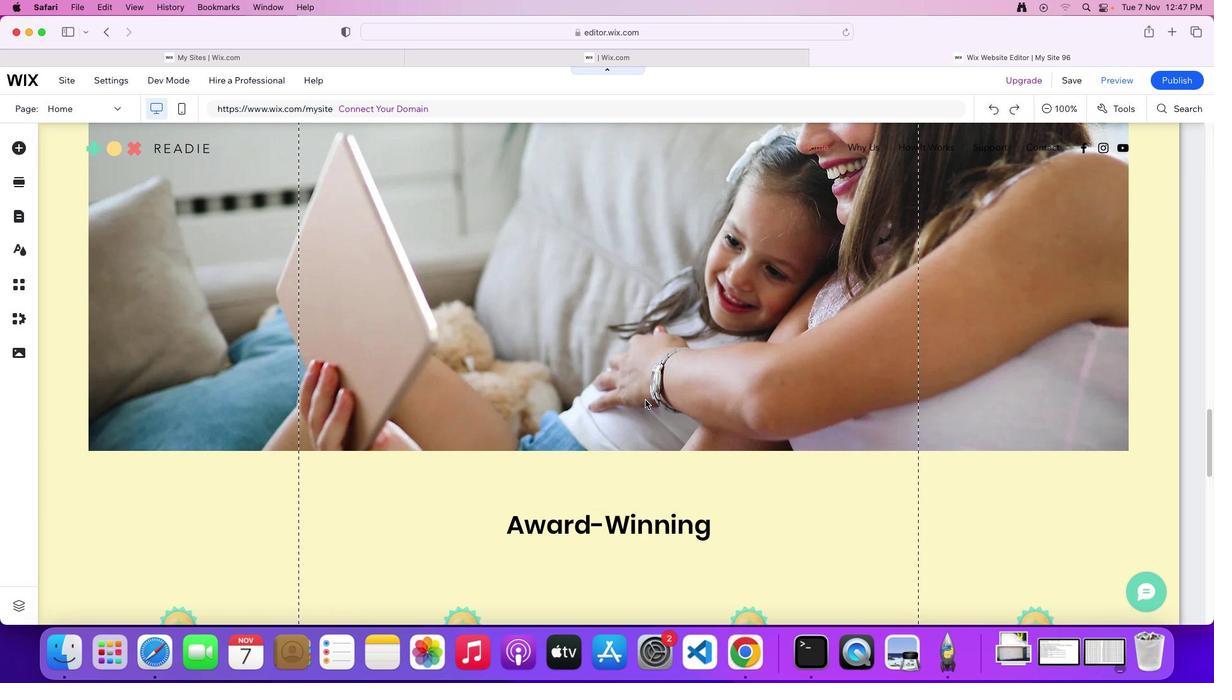 
Action: Mouse scrolled (649, 402) with delta (3, 2)
Screenshot: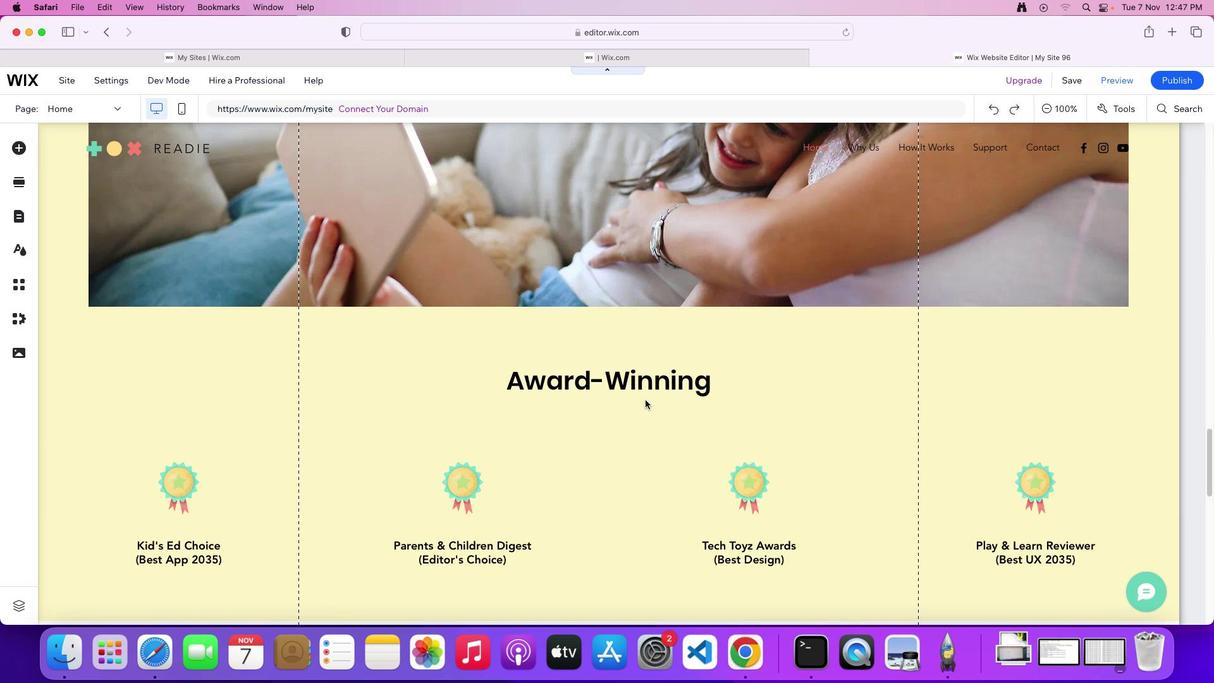
Action: Mouse scrolled (649, 402) with delta (3, 2)
Screenshot: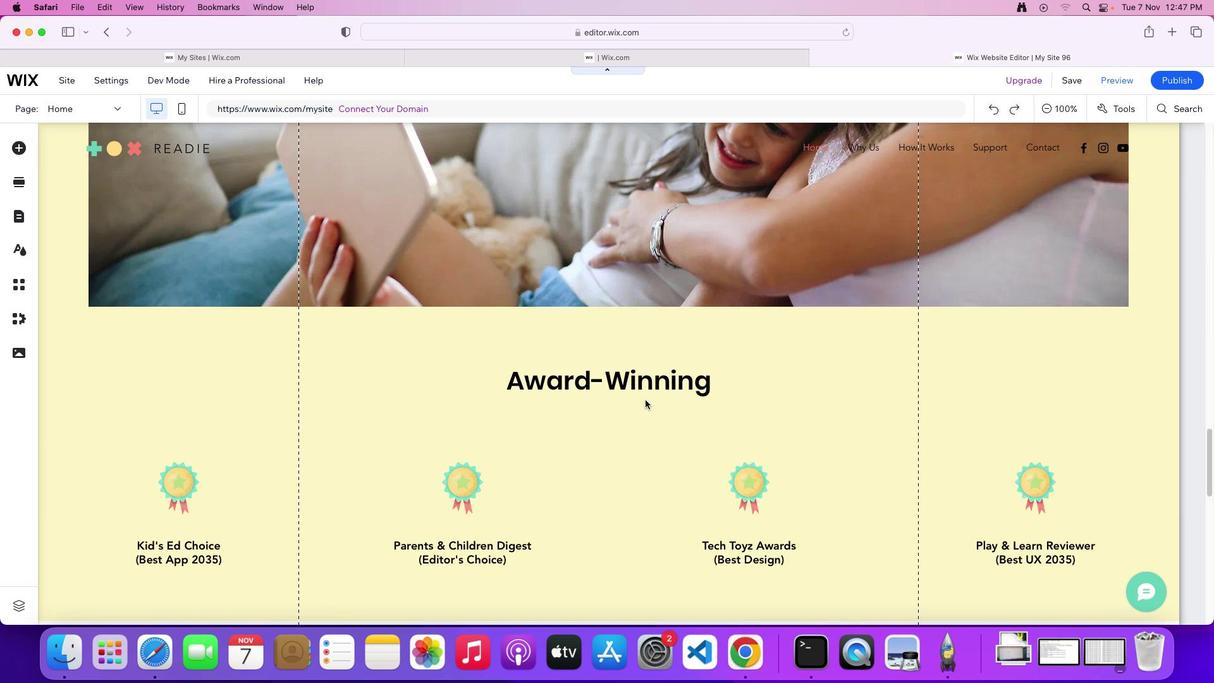 
Action: Mouse scrolled (649, 402) with delta (3, 0)
Screenshot: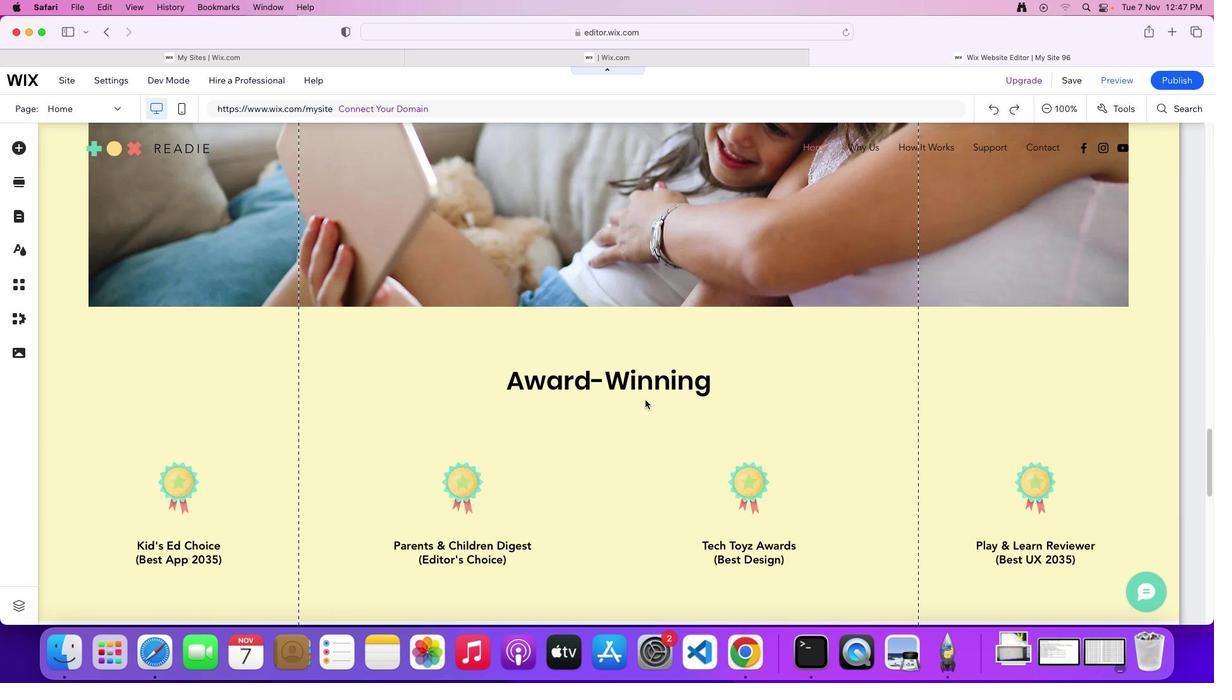 
Action: Mouse moved to (647, 394)
Screenshot: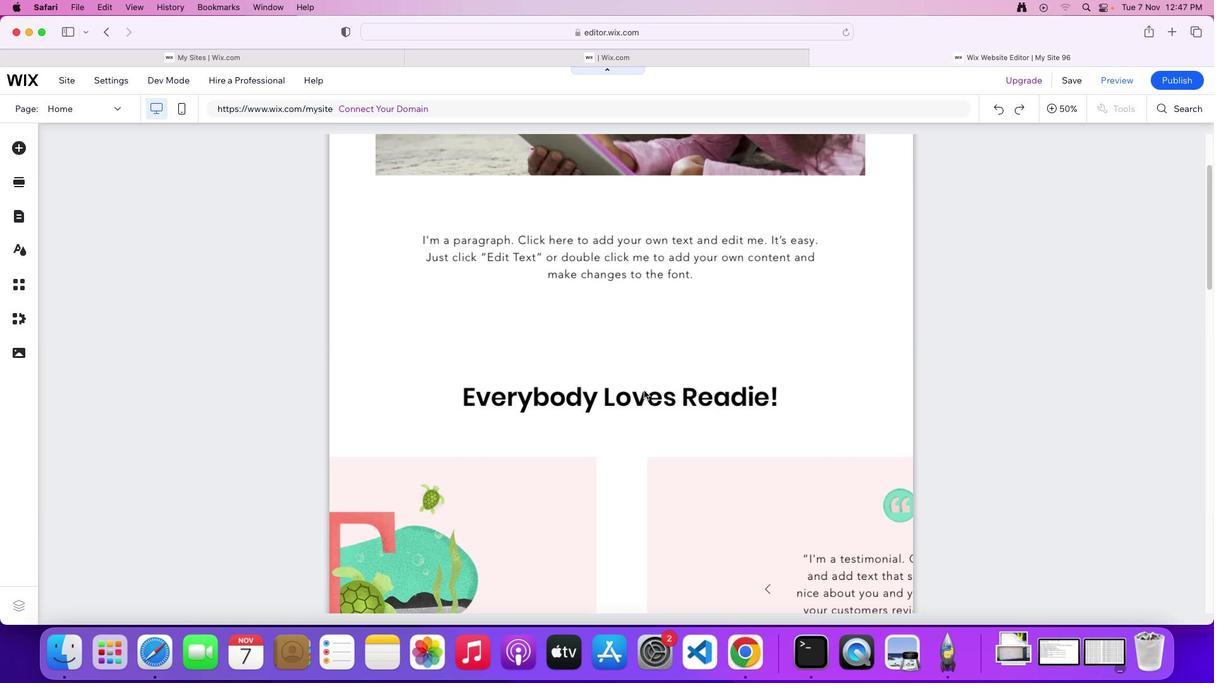 
Action: Mouse scrolled (647, 394) with delta (3, 2)
Screenshot: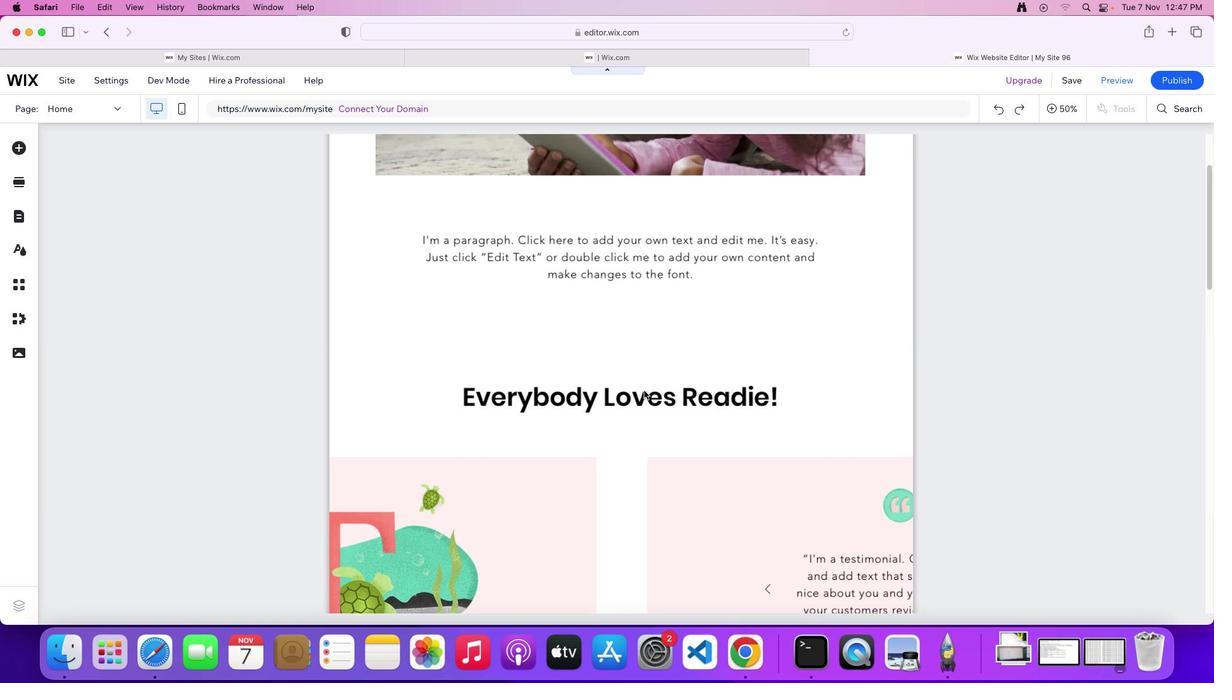 
Action: Mouse scrolled (647, 394) with delta (3, 2)
Screenshot: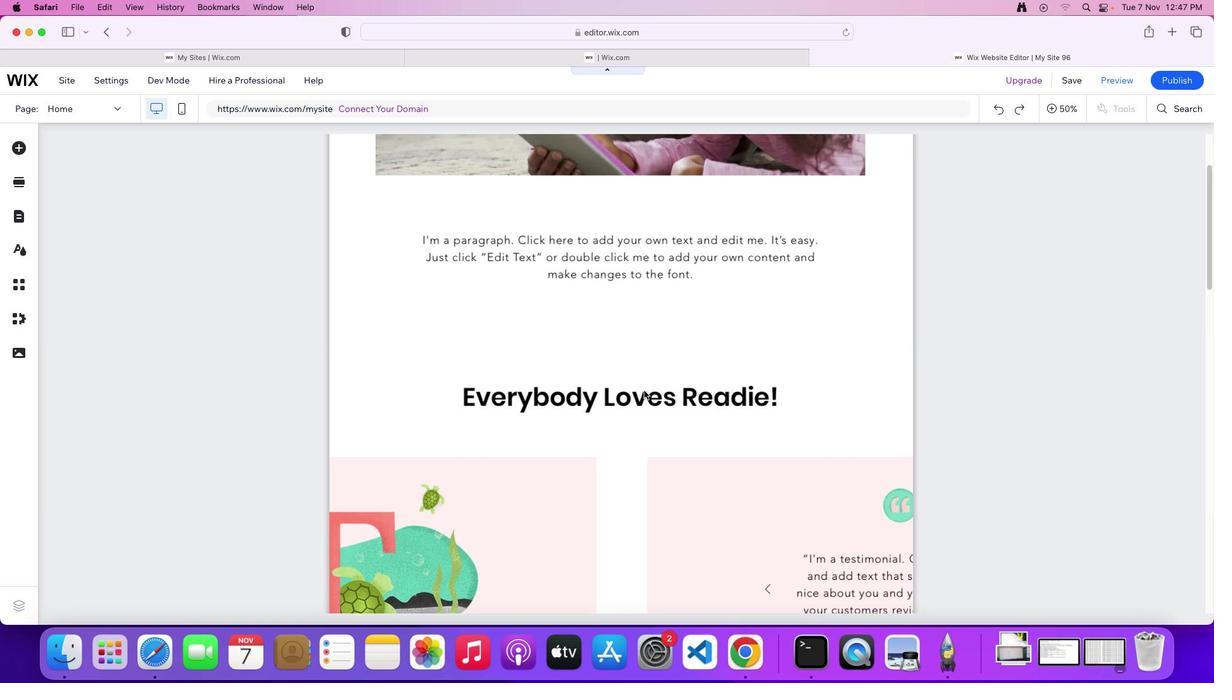 
Action: Mouse scrolled (647, 394) with delta (3, 0)
Screenshot: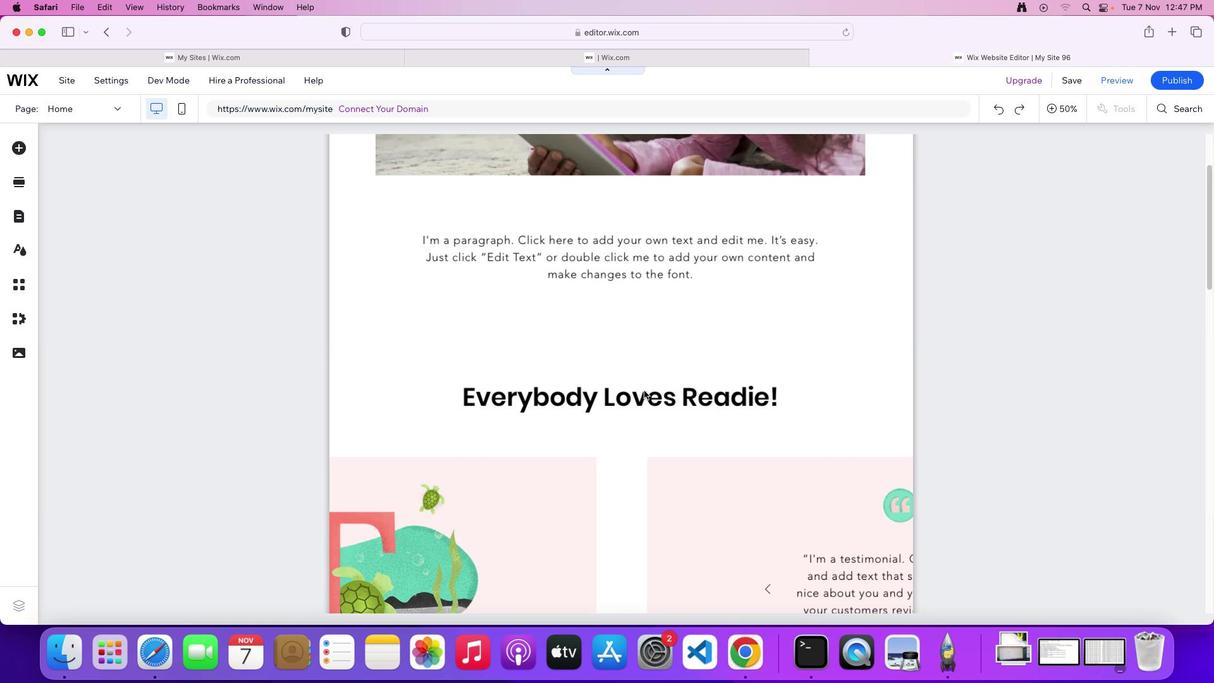 
Action: Mouse moved to (806, 135)
Screenshot: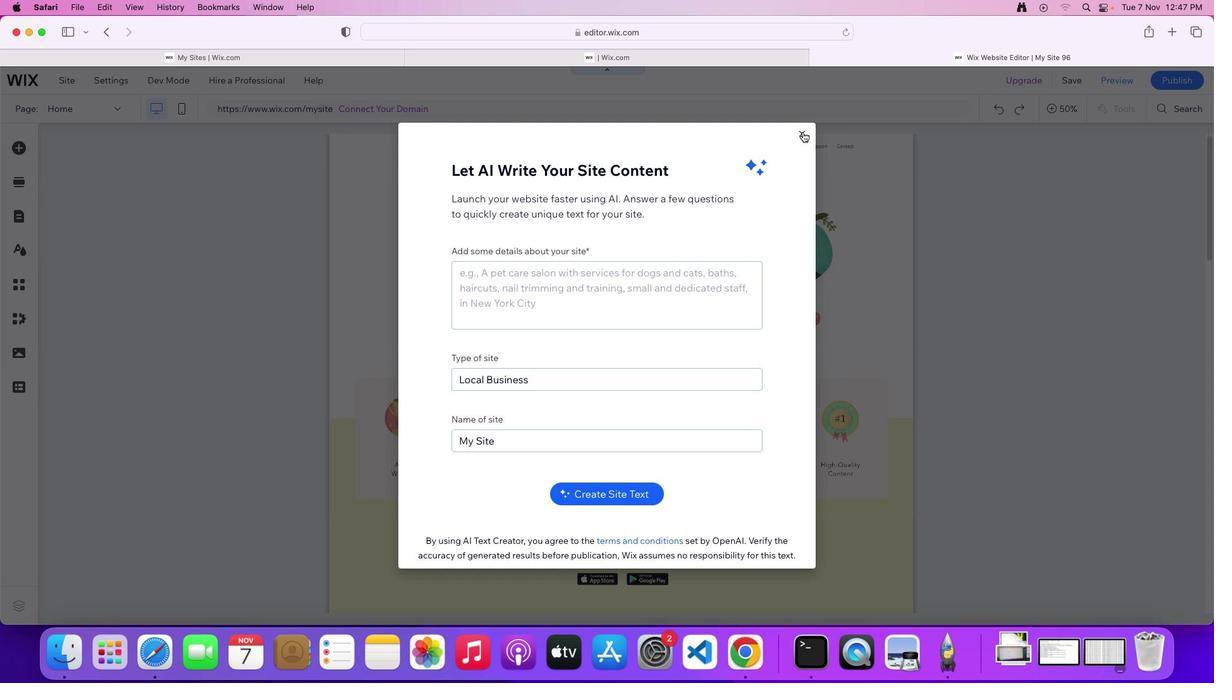 
Action: Mouse pressed left at (806, 135)
Screenshot: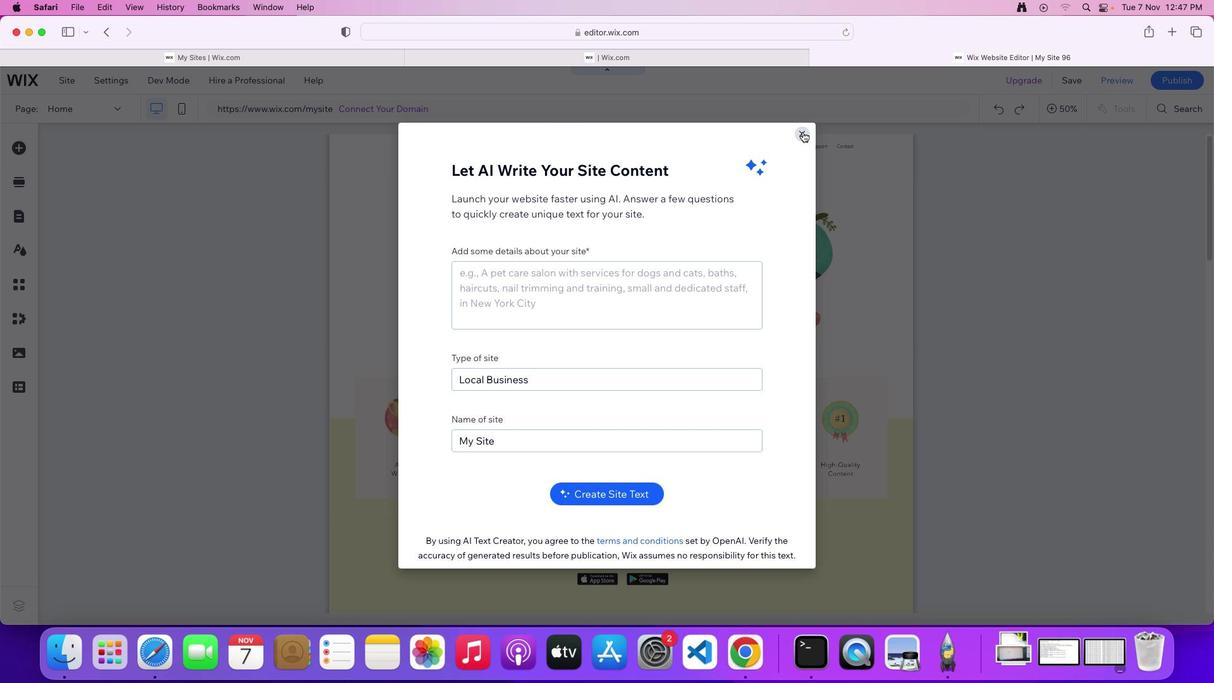 
Action: Mouse moved to (731, 301)
Screenshot: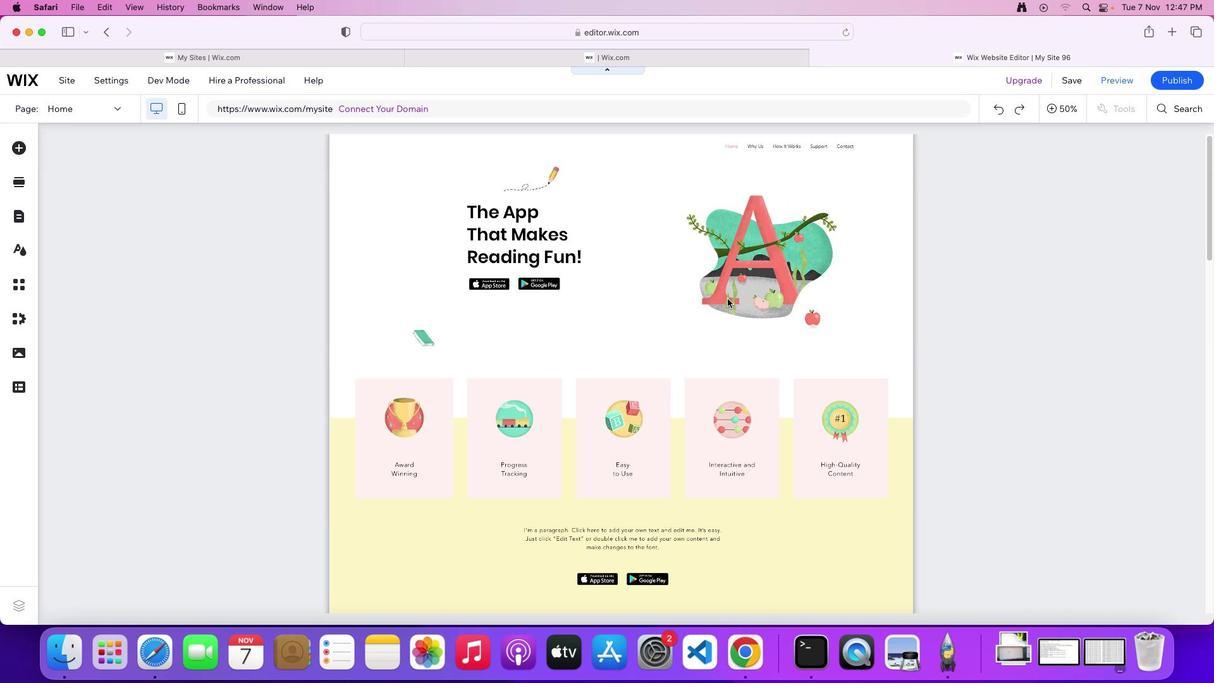 
Action: Mouse scrolled (731, 301) with delta (3, 3)
Screenshot: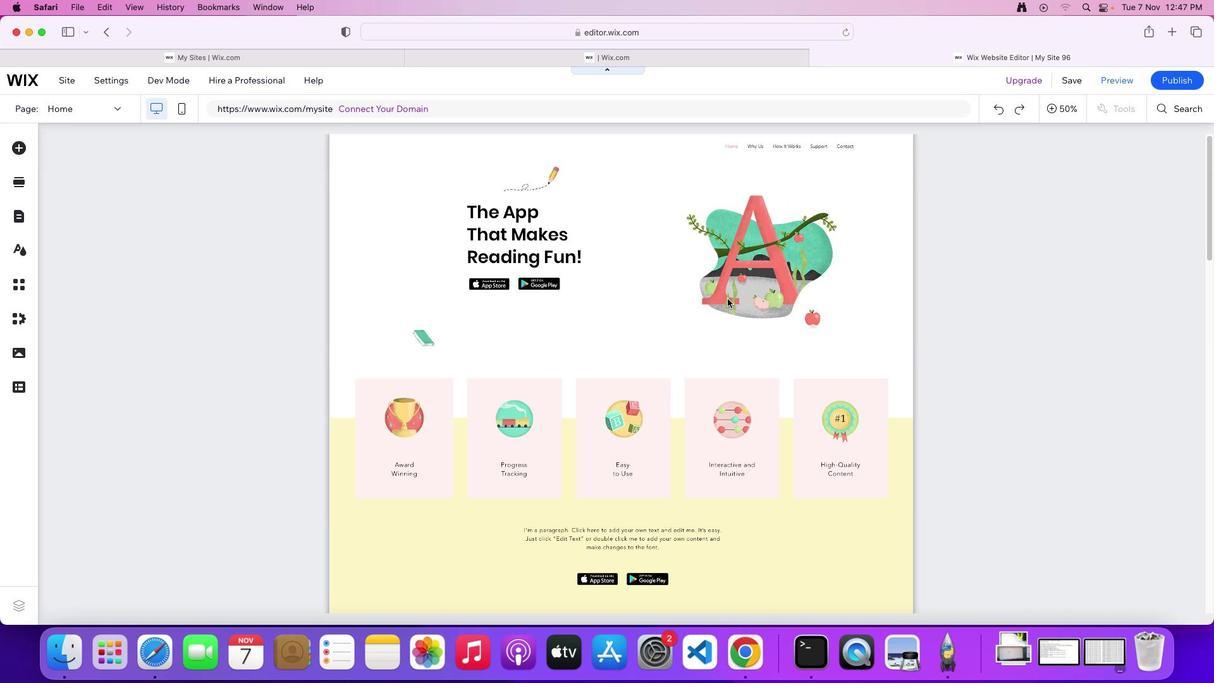 
Action: Mouse scrolled (731, 301) with delta (3, 3)
Screenshot: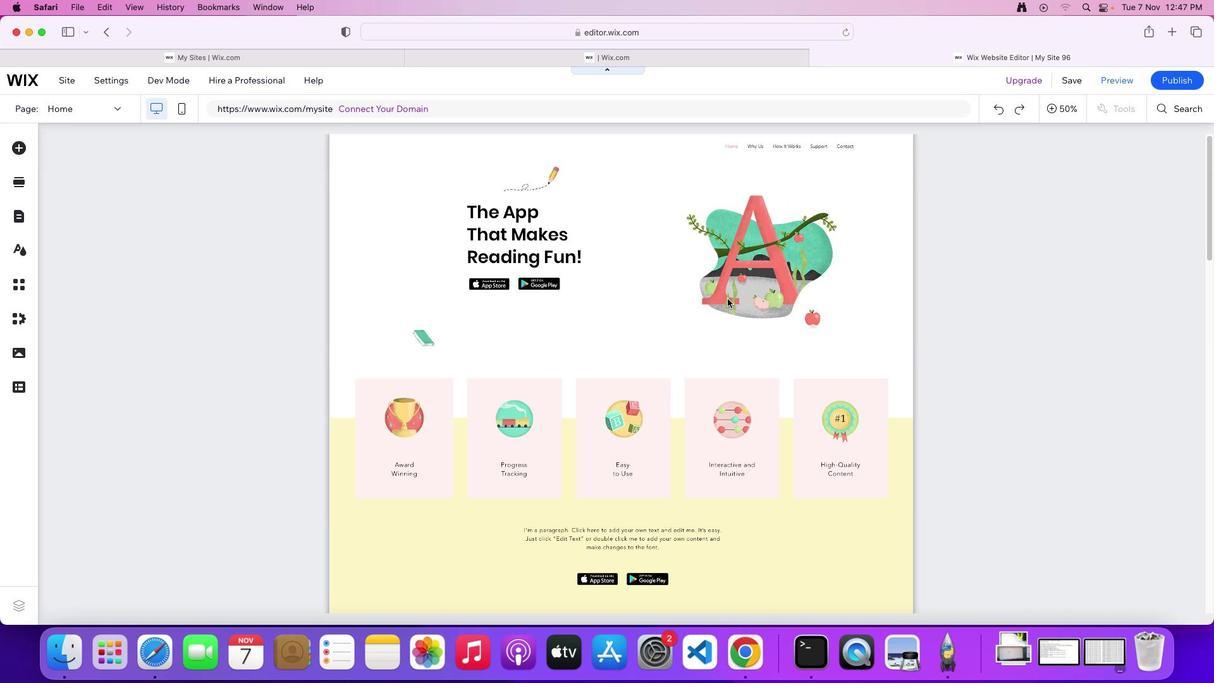 
Action: Mouse scrolled (731, 301) with delta (3, 6)
Screenshot: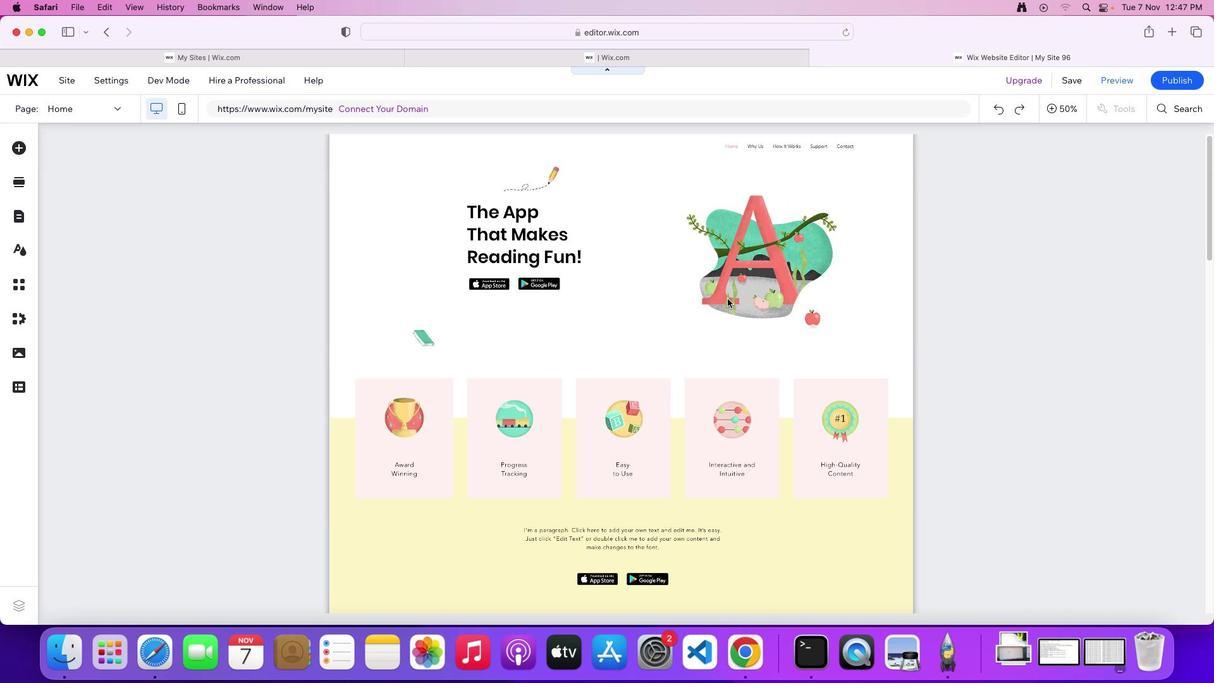 
Action: Mouse scrolled (731, 301) with delta (3, 7)
Screenshot: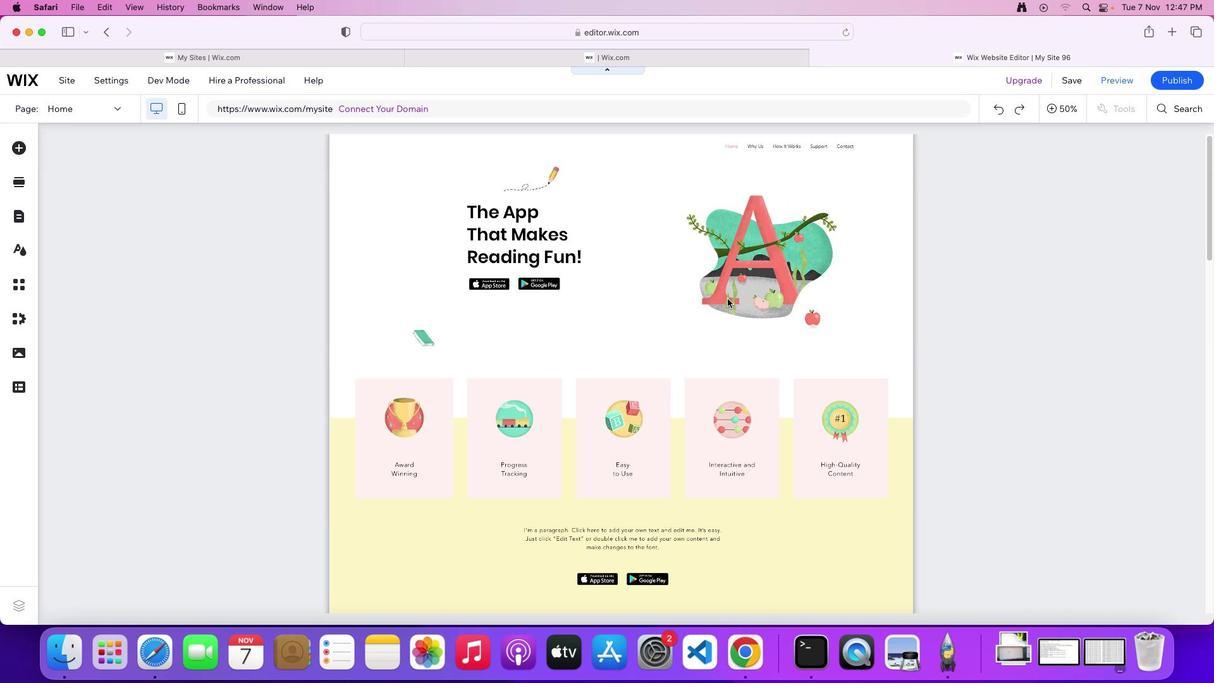 
Action: Mouse moved to (731, 301)
Screenshot: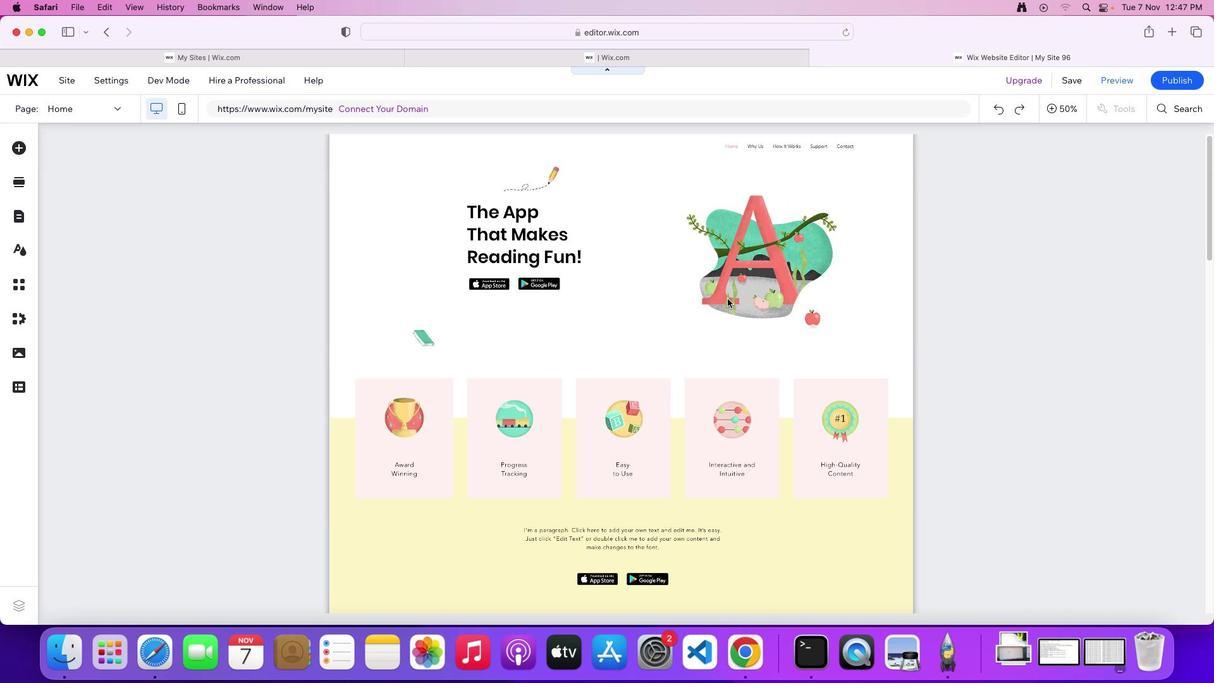 
Action: Mouse scrolled (731, 301) with delta (3, 3)
Screenshot: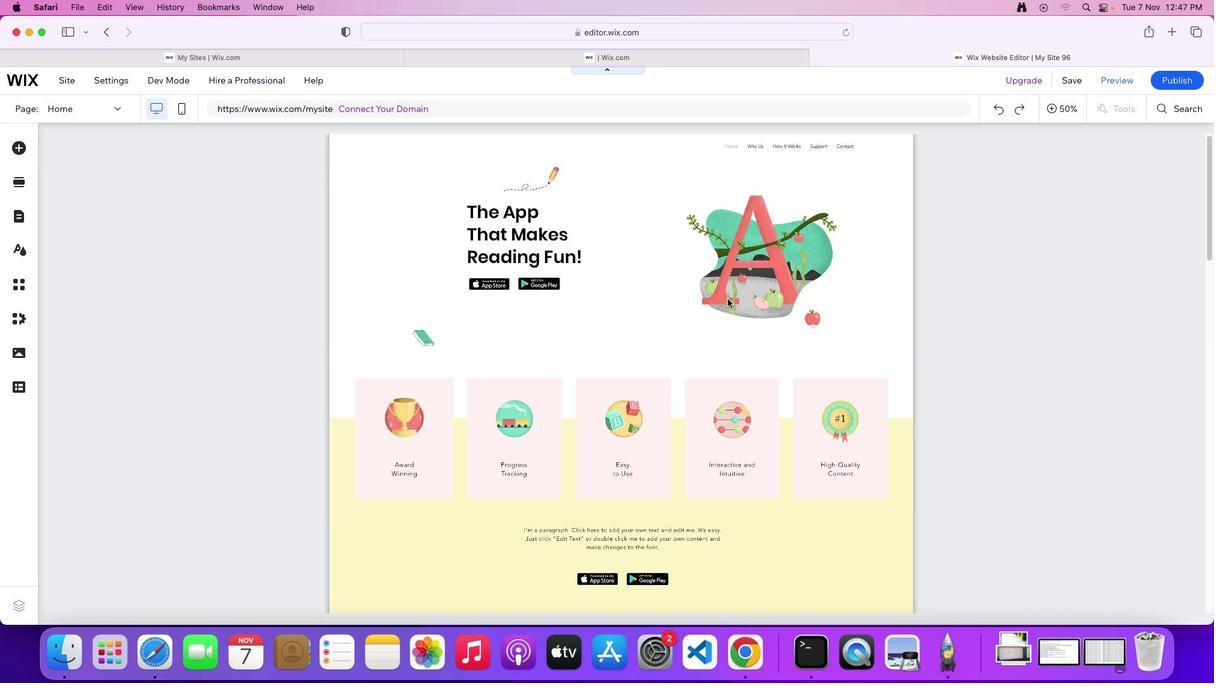 
Action: Mouse moved to (414, 204)
Screenshot: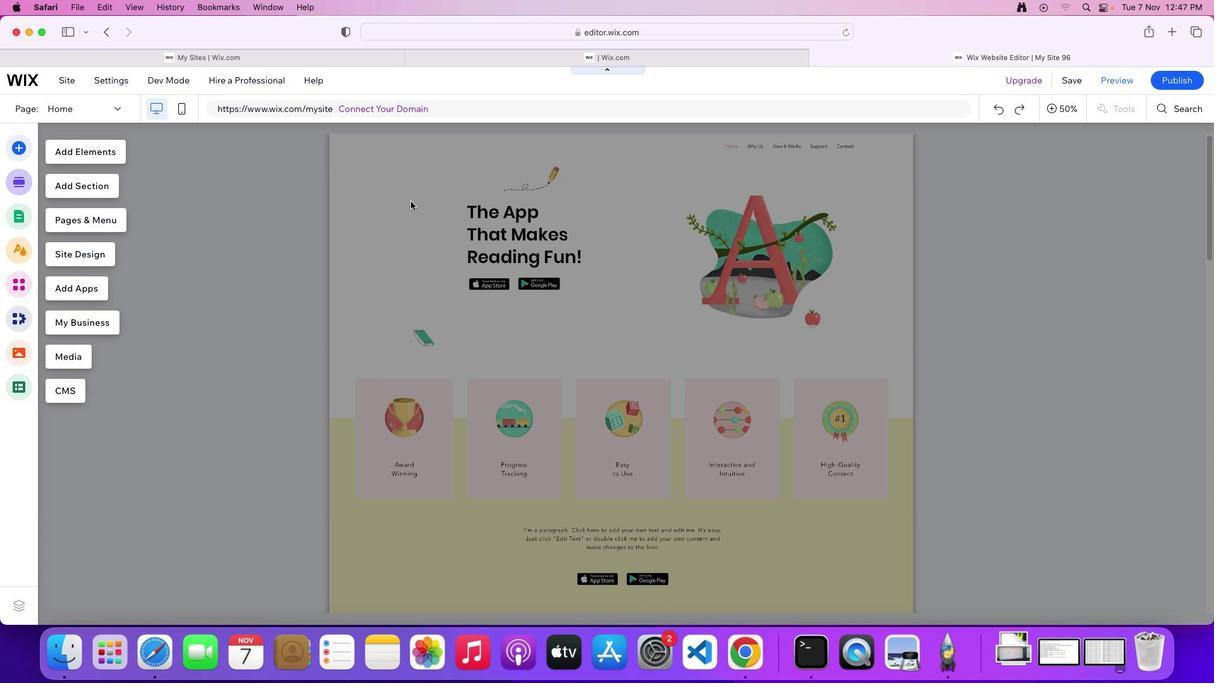 
Action: Mouse pressed left at (414, 204)
Screenshot: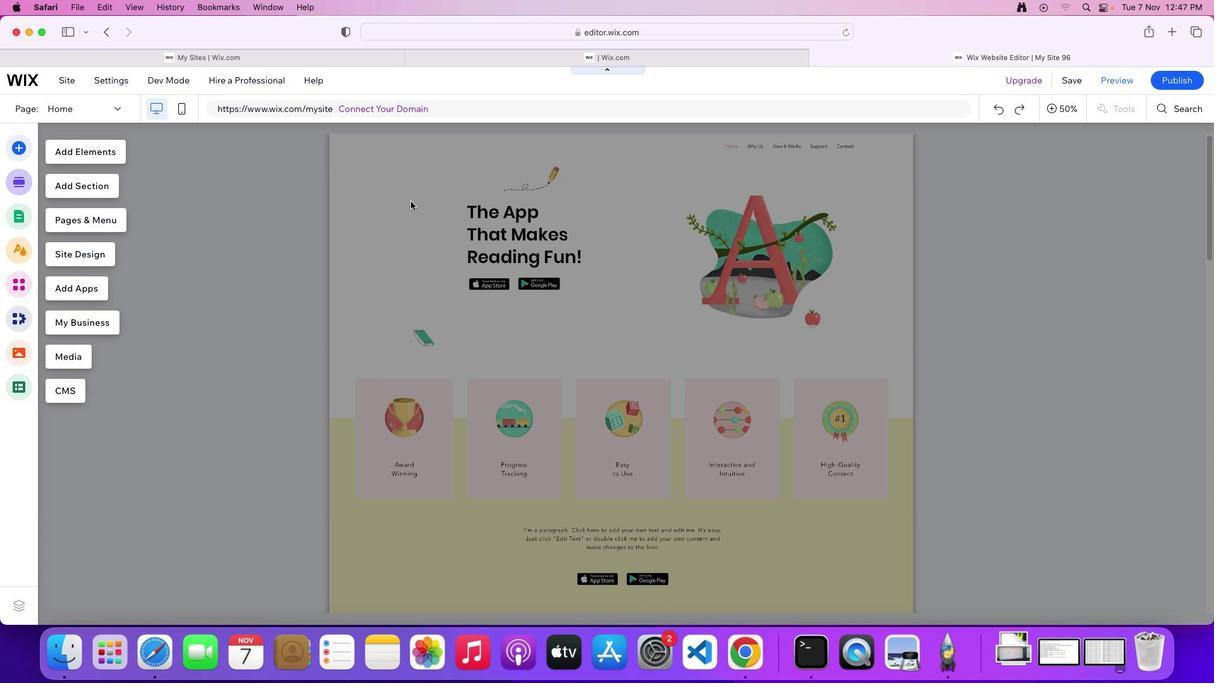 
Action: Mouse moved to (394, 204)
Screenshot: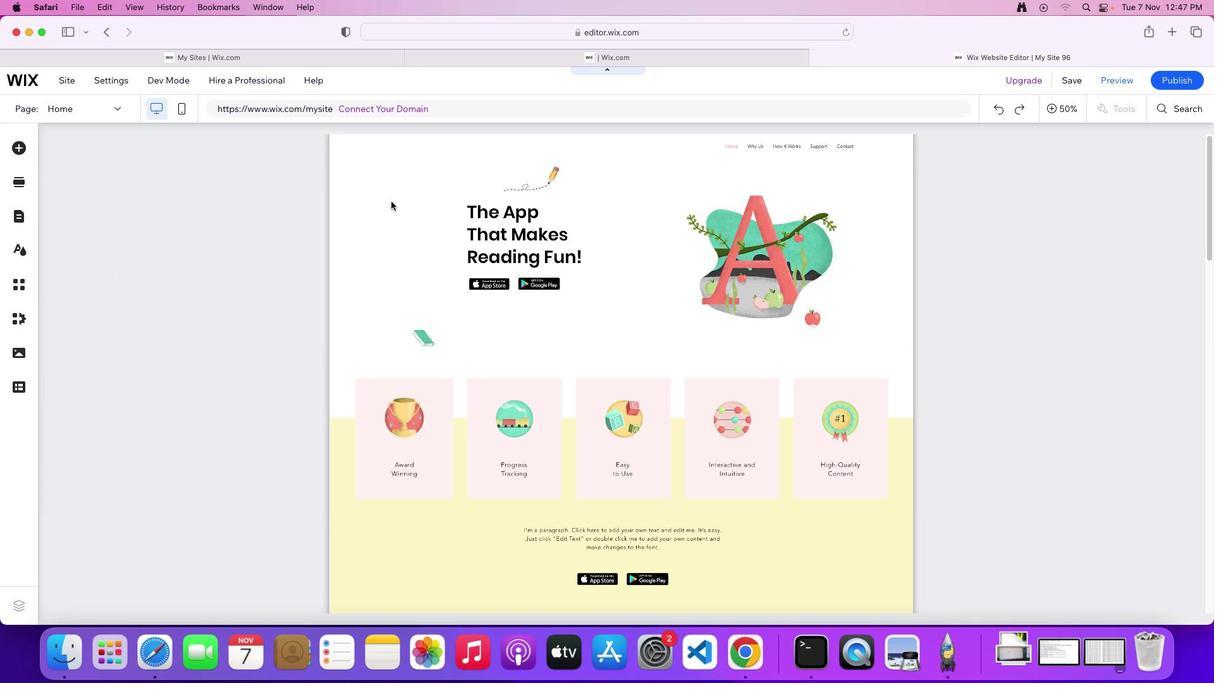 
Action: Mouse pressed left at (394, 204)
Screenshot: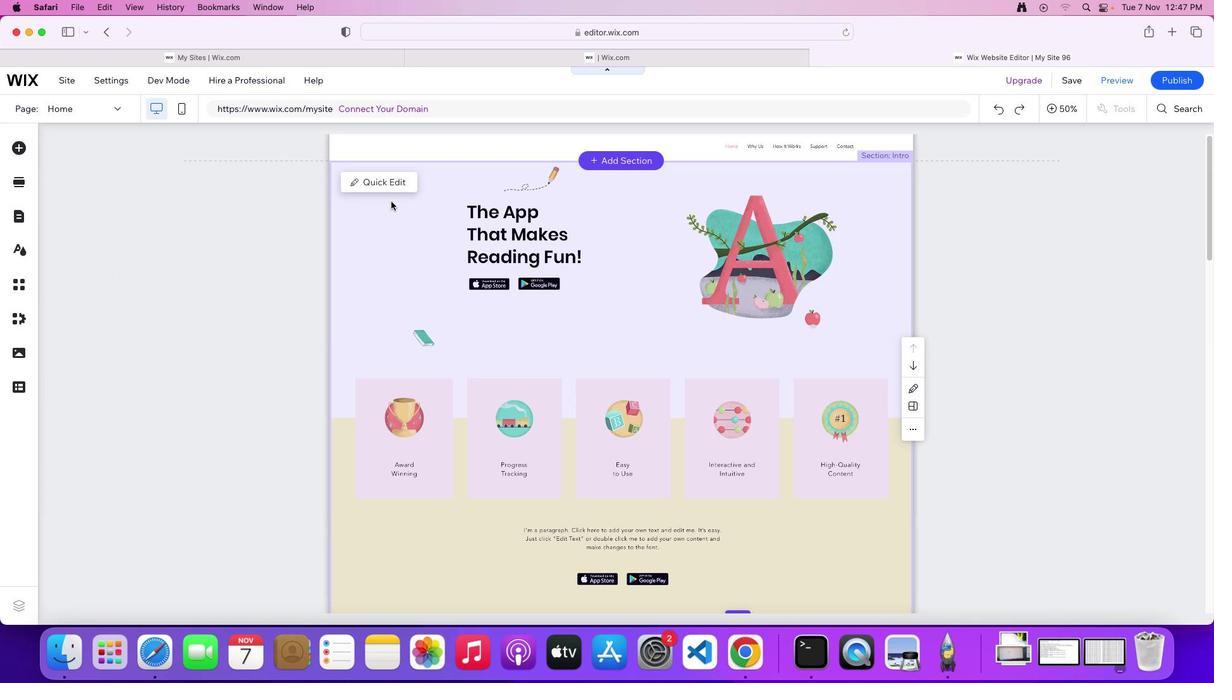 
Action: Mouse pressed left at (394, 204)
Screenshot: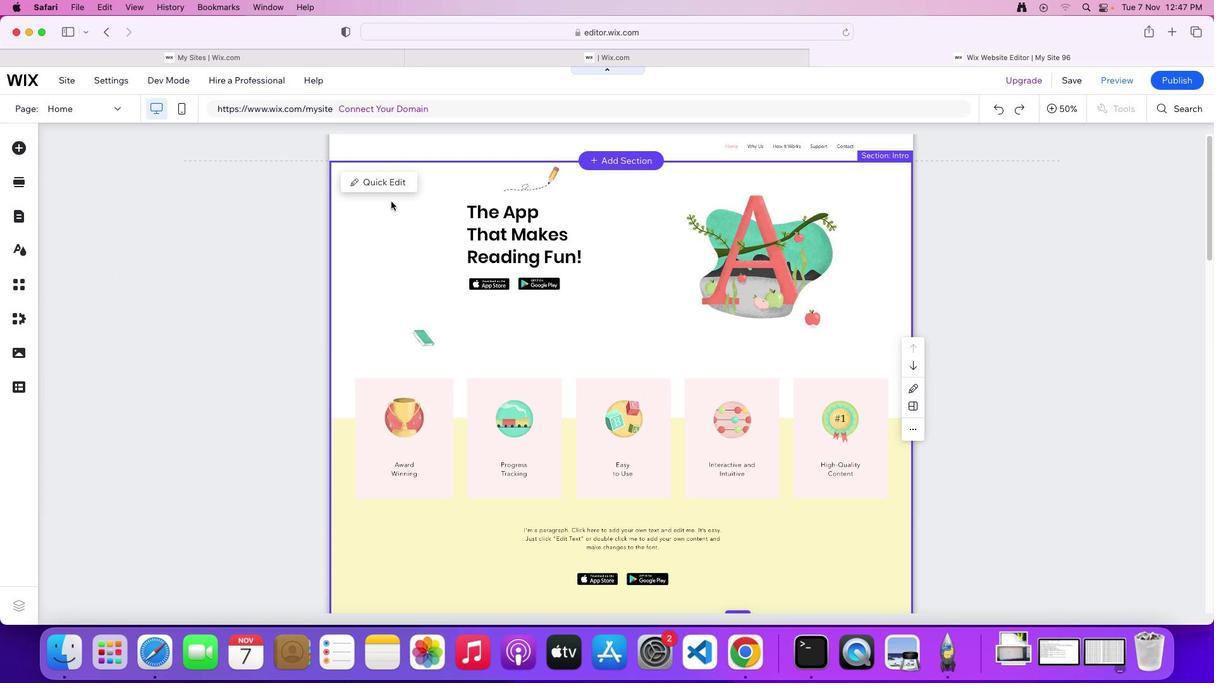 
Action: Mouse moved to (702, 279)
Screenshot: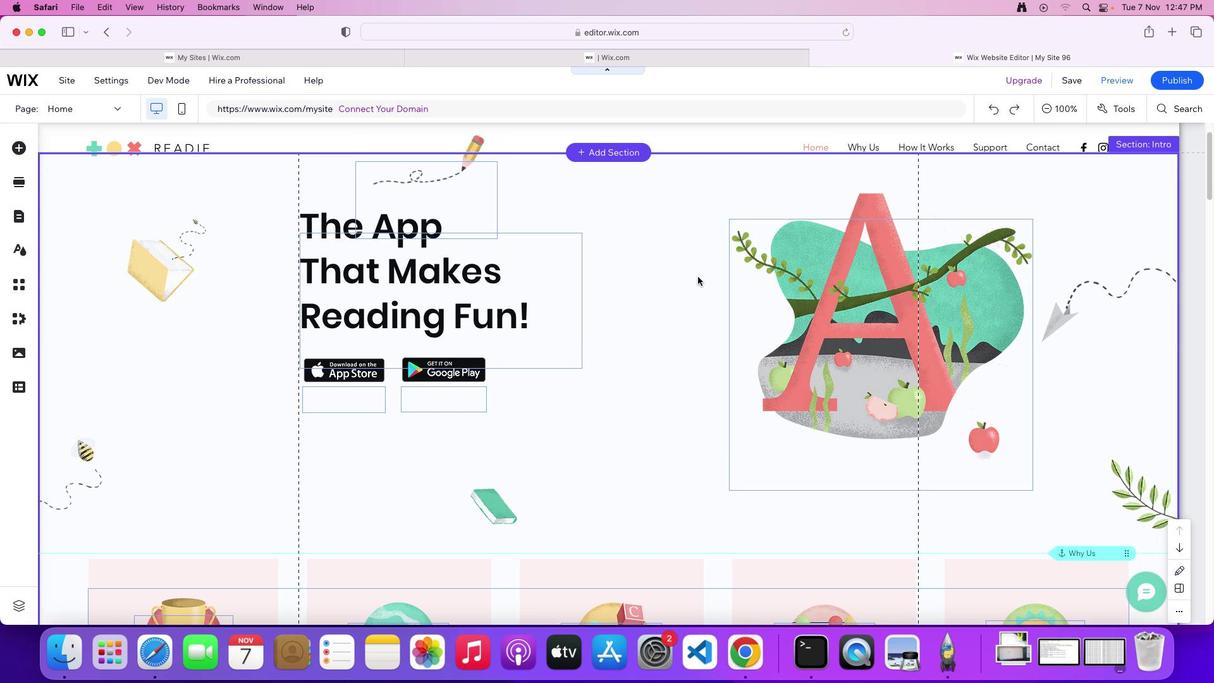 
Action: Mouse scrolled (702, 279) with delta (3, 3)
Screenshot: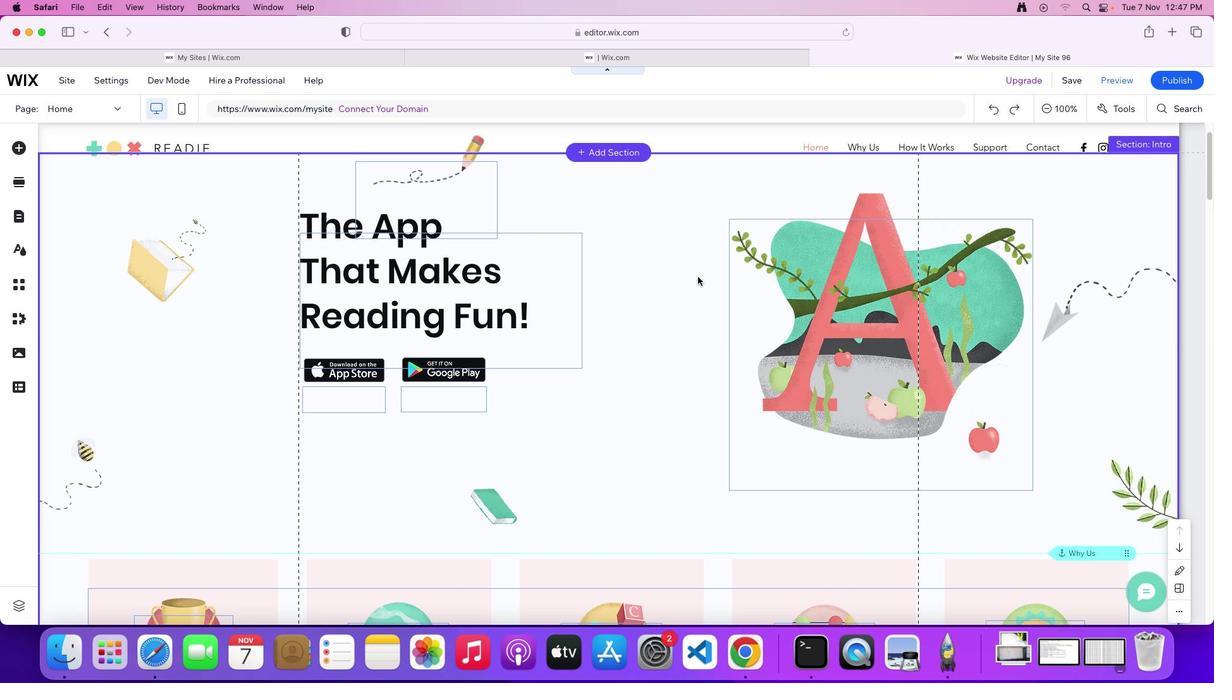 
Action: Mouse scrolled (702, 279) with delta (3, 3)
Screenshot: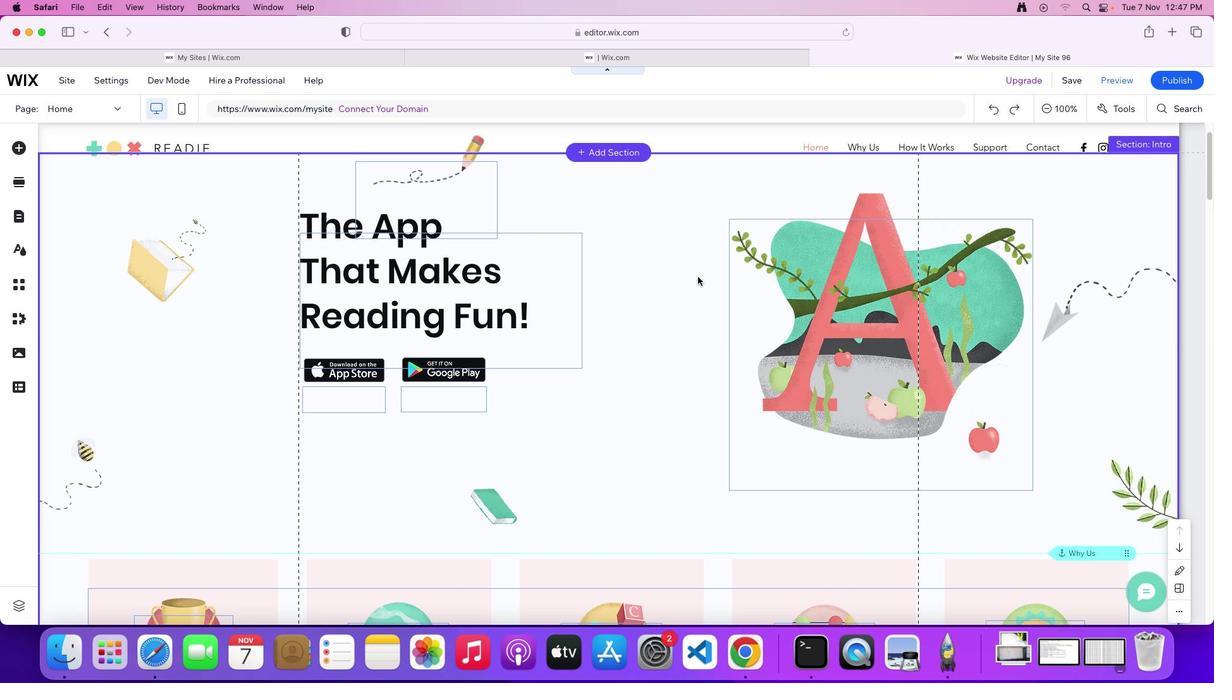 
Action: Mouse moved to (701, 279)
Screenshot: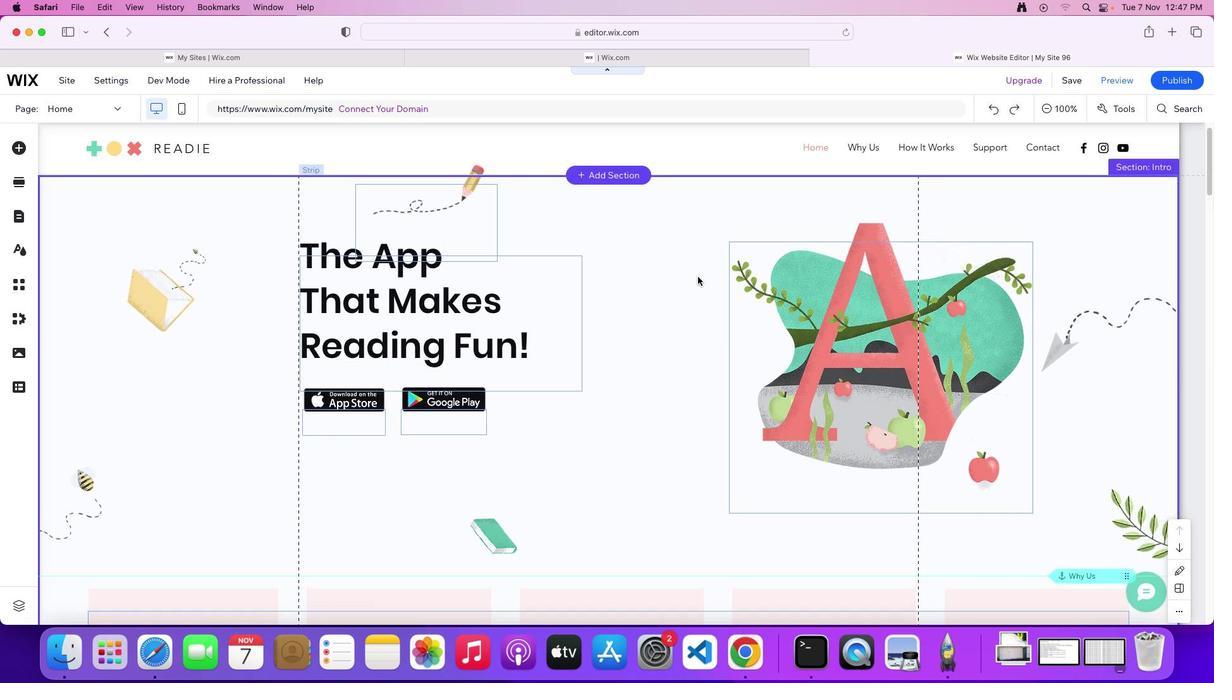 
Action: Mouse scrolled (701, 279) with delta (3, 5)
Screenshot: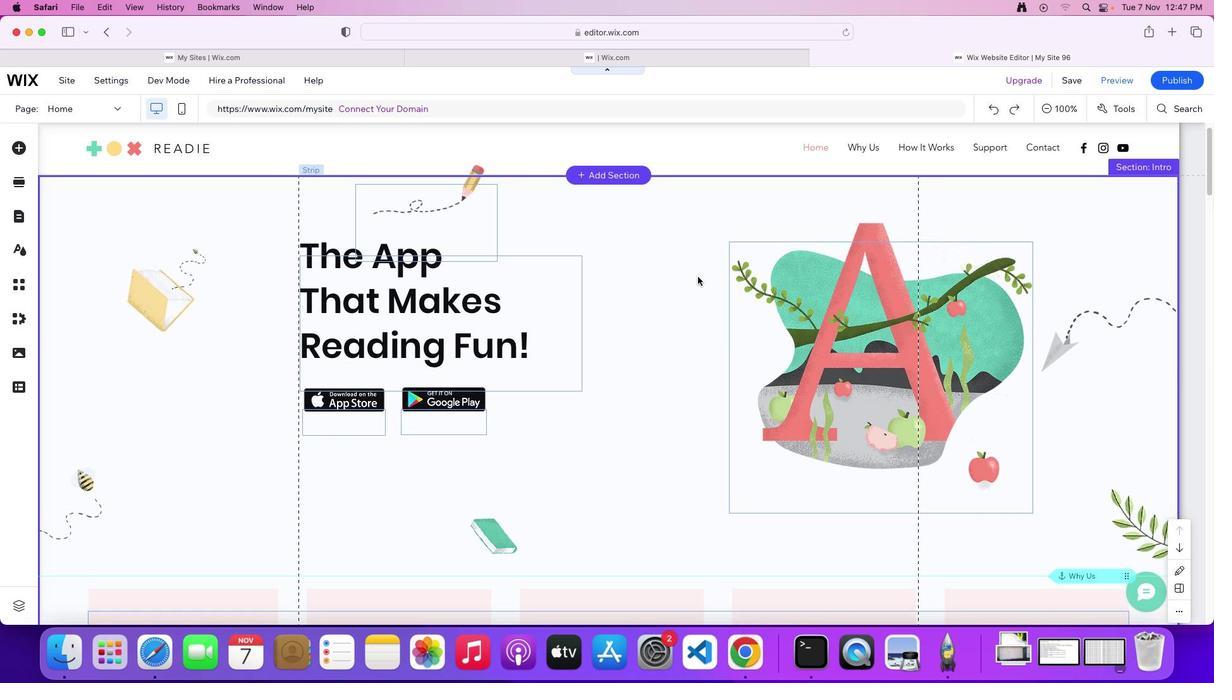 
Action: Mouse scrolled (701, 279) with delta (3, 3)
Screenshot: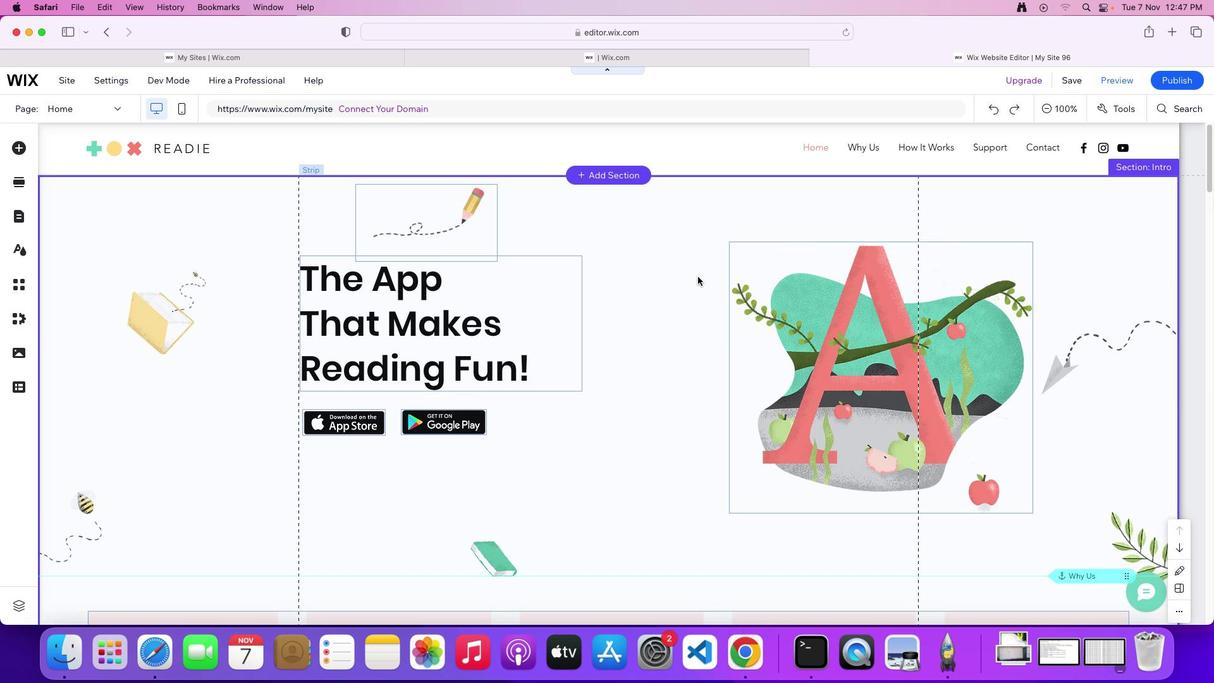 
Action: Mouse scrolled (701, 279) with delta (3, 3)
Screenshot: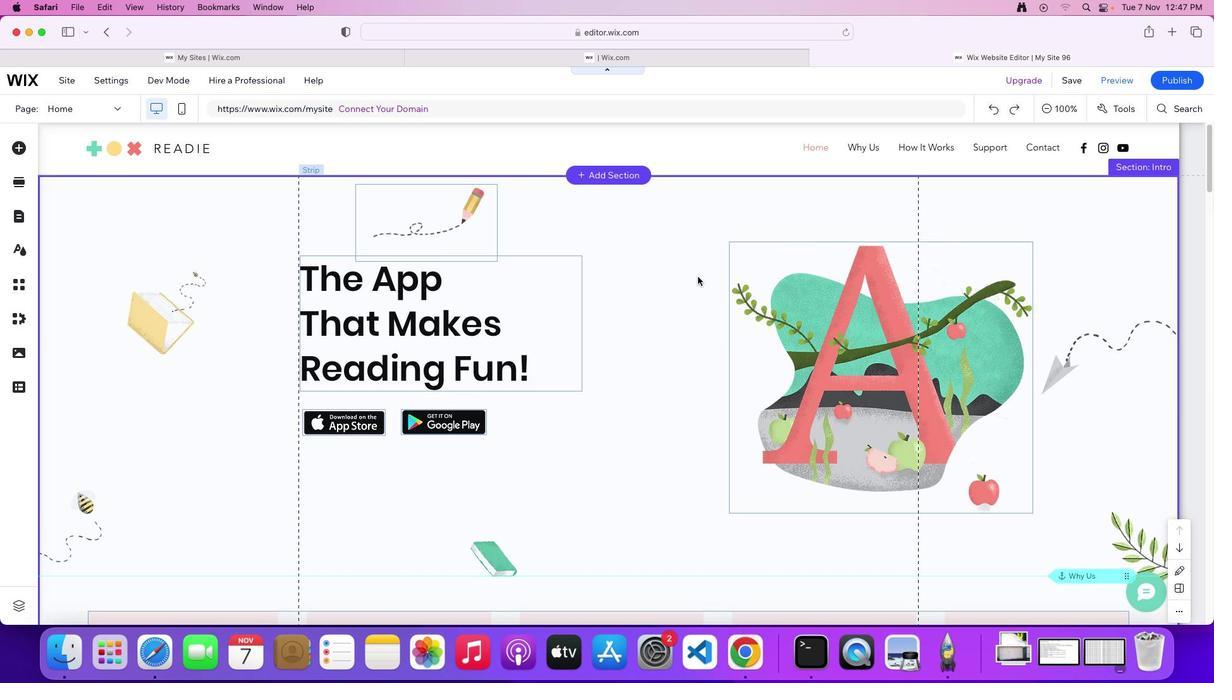 
Action: Mouse moved to (680, 282)
Screenshot: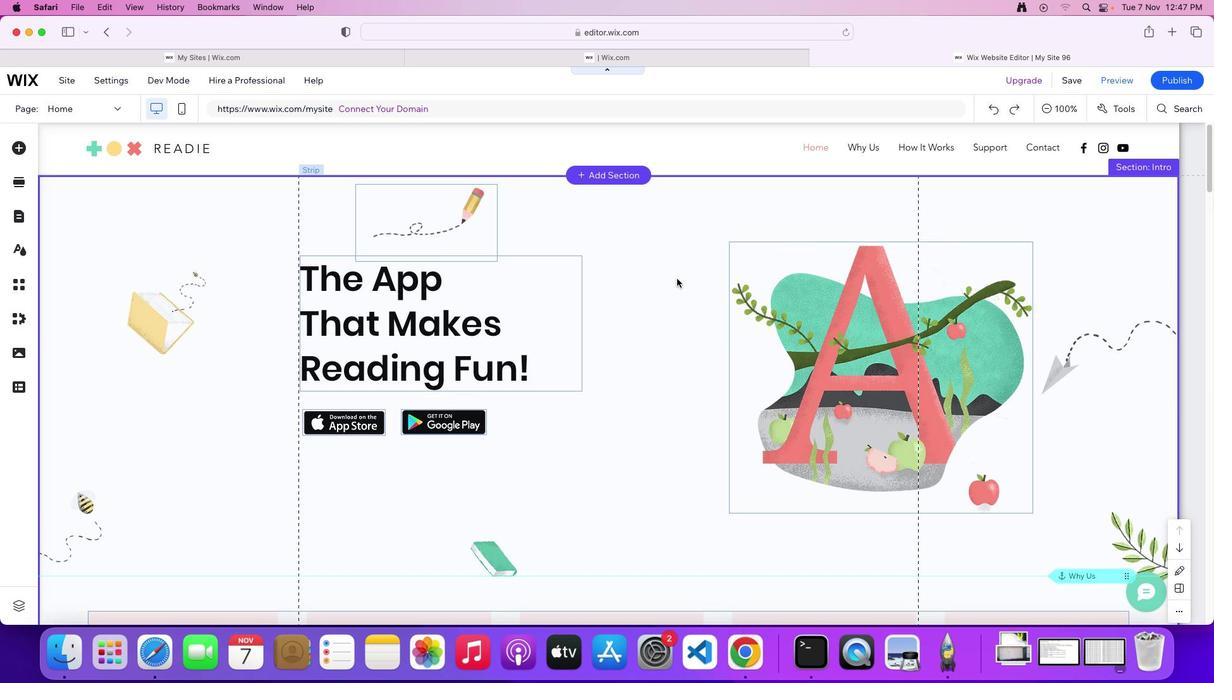 
Action: Mouse pressed left at (680, 282)
Screenshot: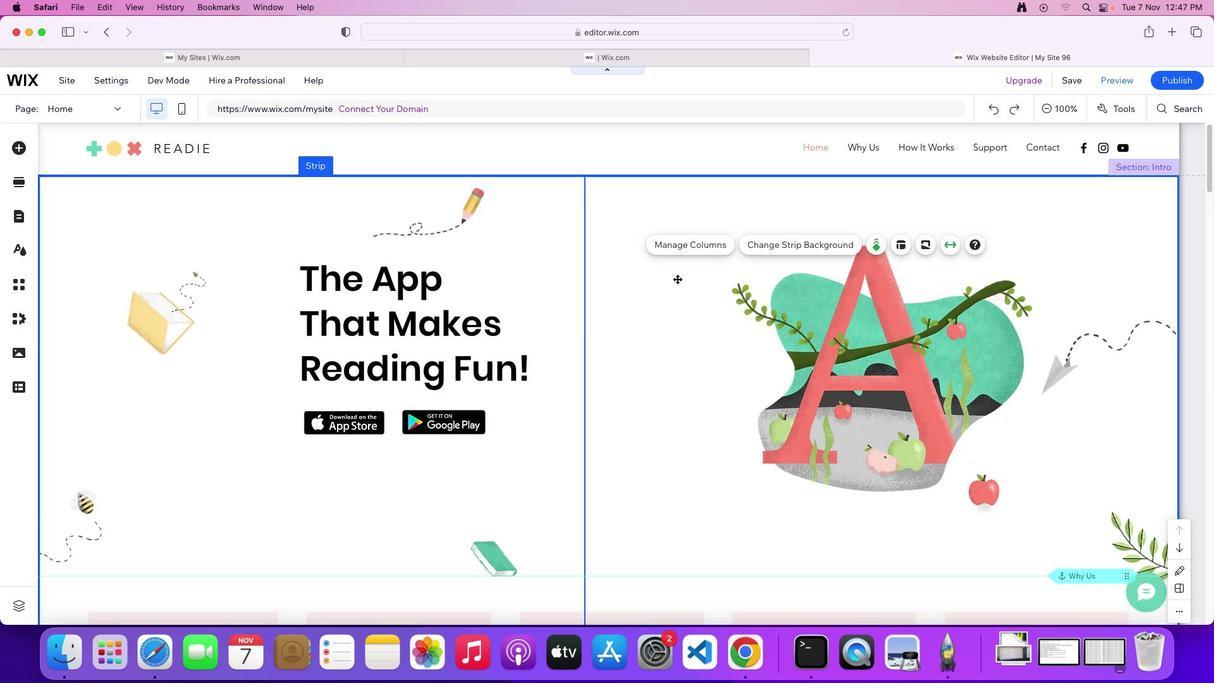 
Action: Mouse moved to (861, 149)
Screenshot: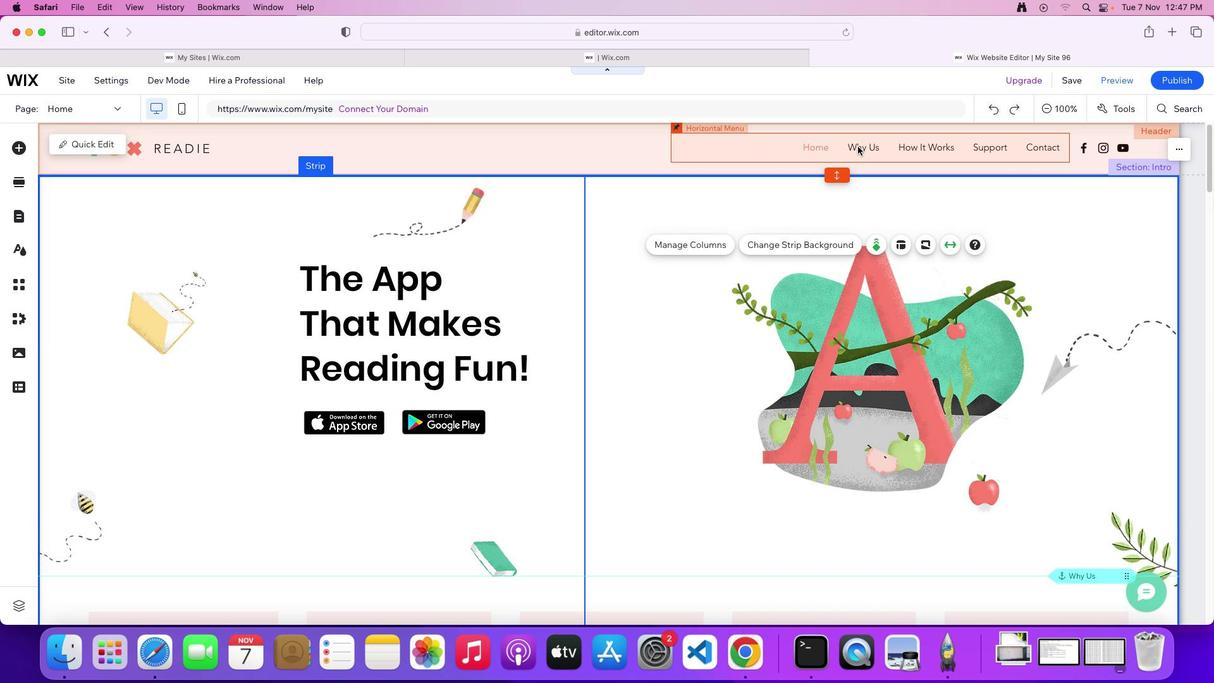 
Action: Mouse pressed left at (861, 149)
Screenshot: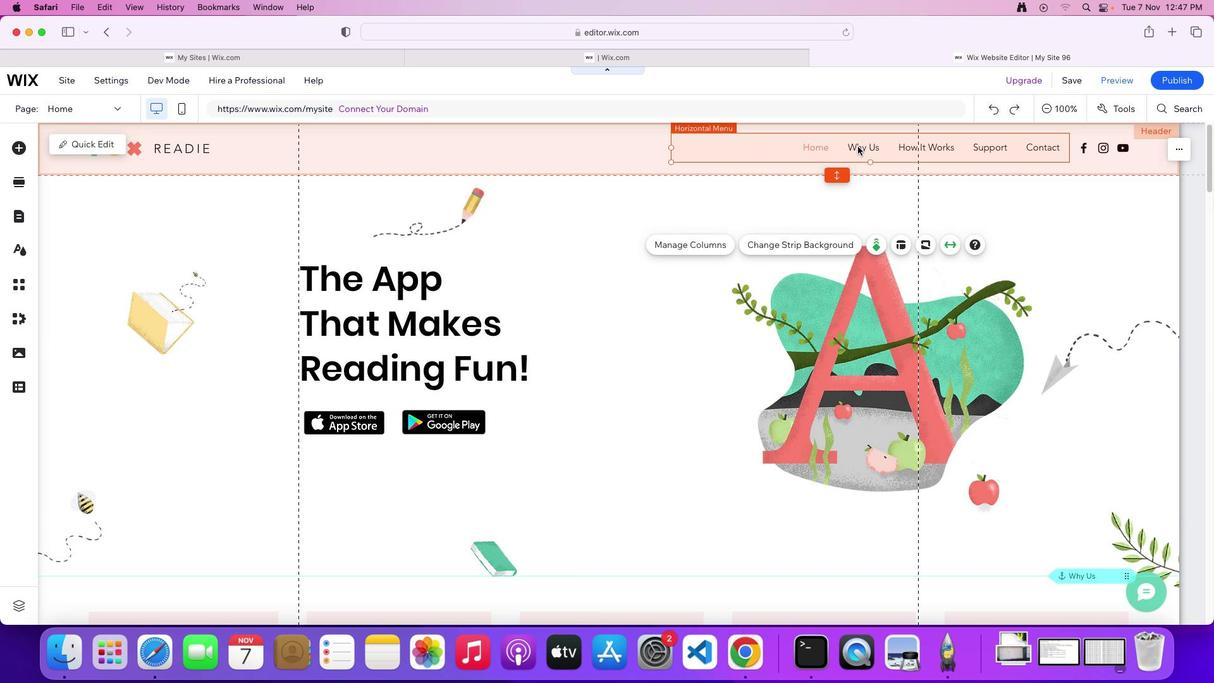 
Action: Mouse moved to (719, 193)
Screenshot: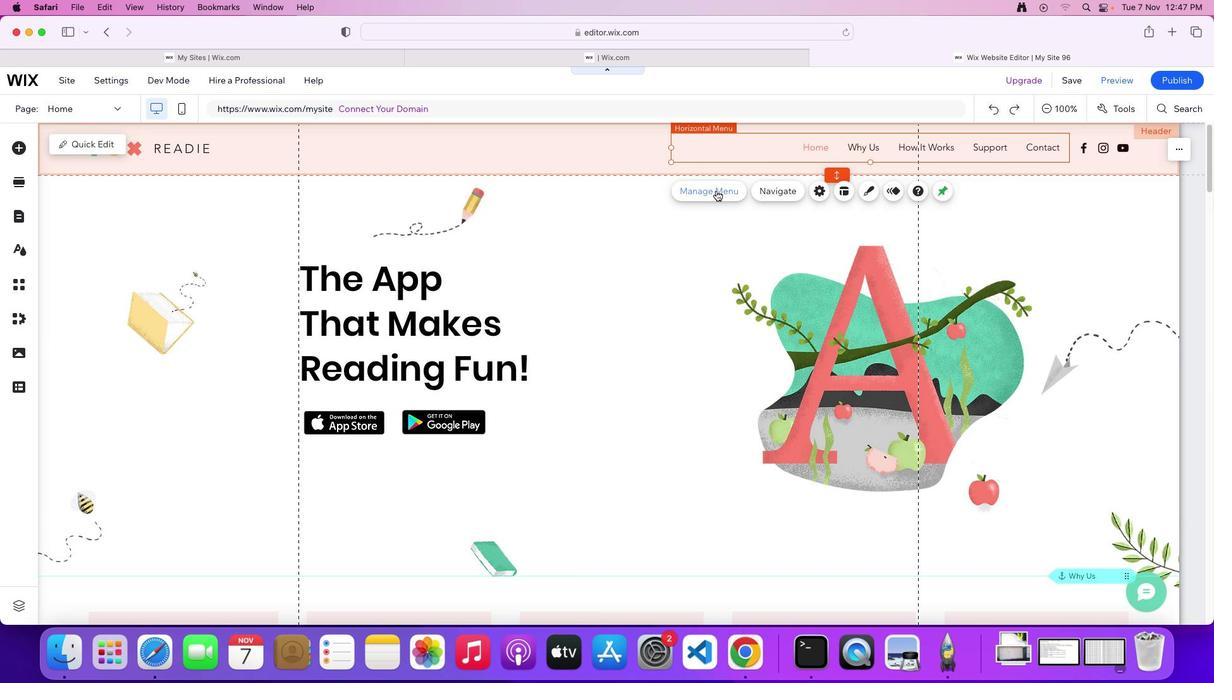 
Action: Mouse pressed left at (719, 193)
Screenshot: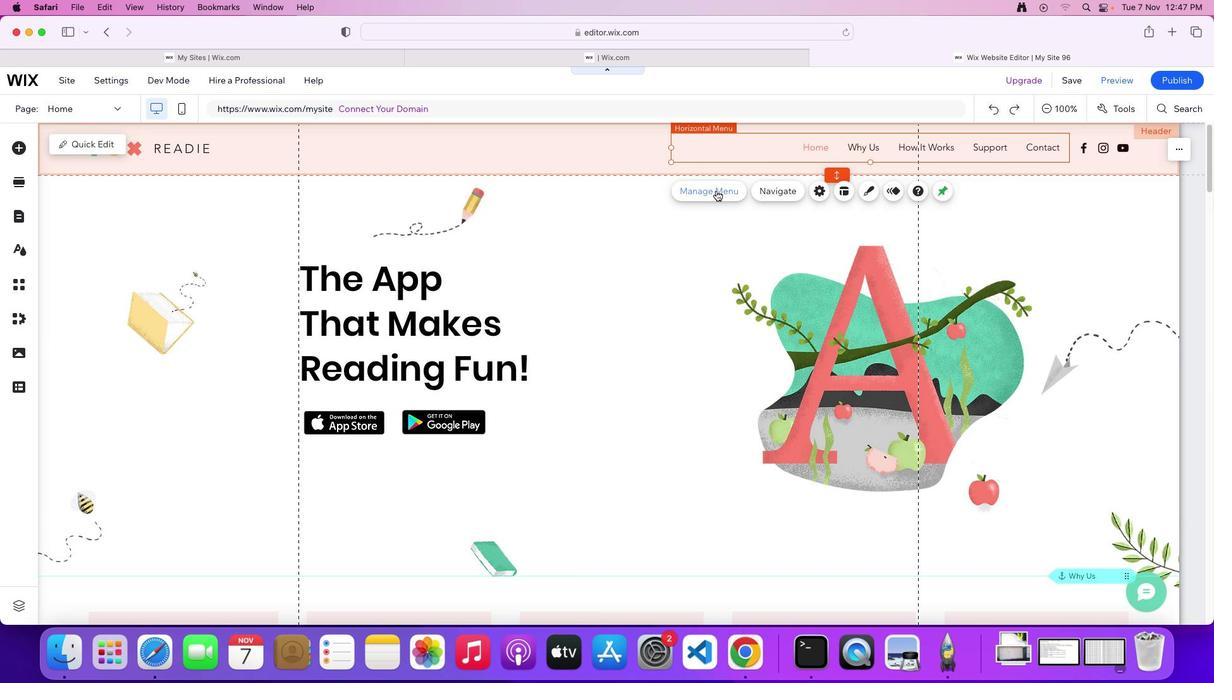 
Action: Mouse moved to (294, 243)
Screenshot: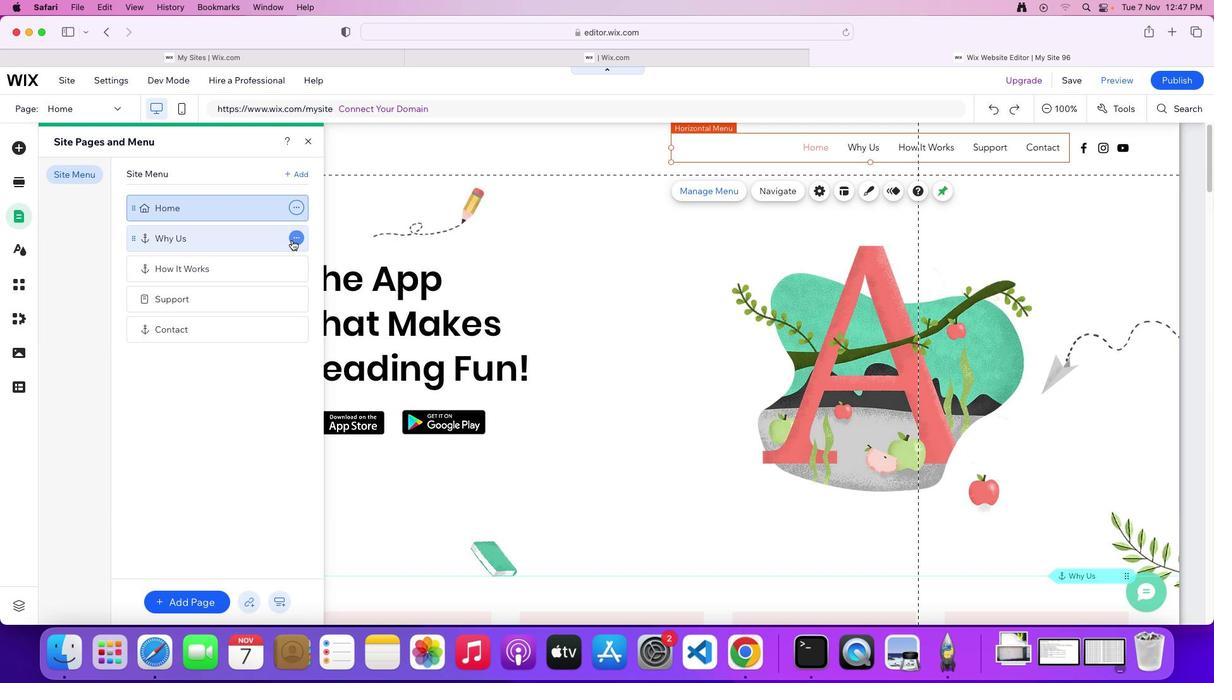 
Action: Mouse pressed left at (294, 243)
Screenshot: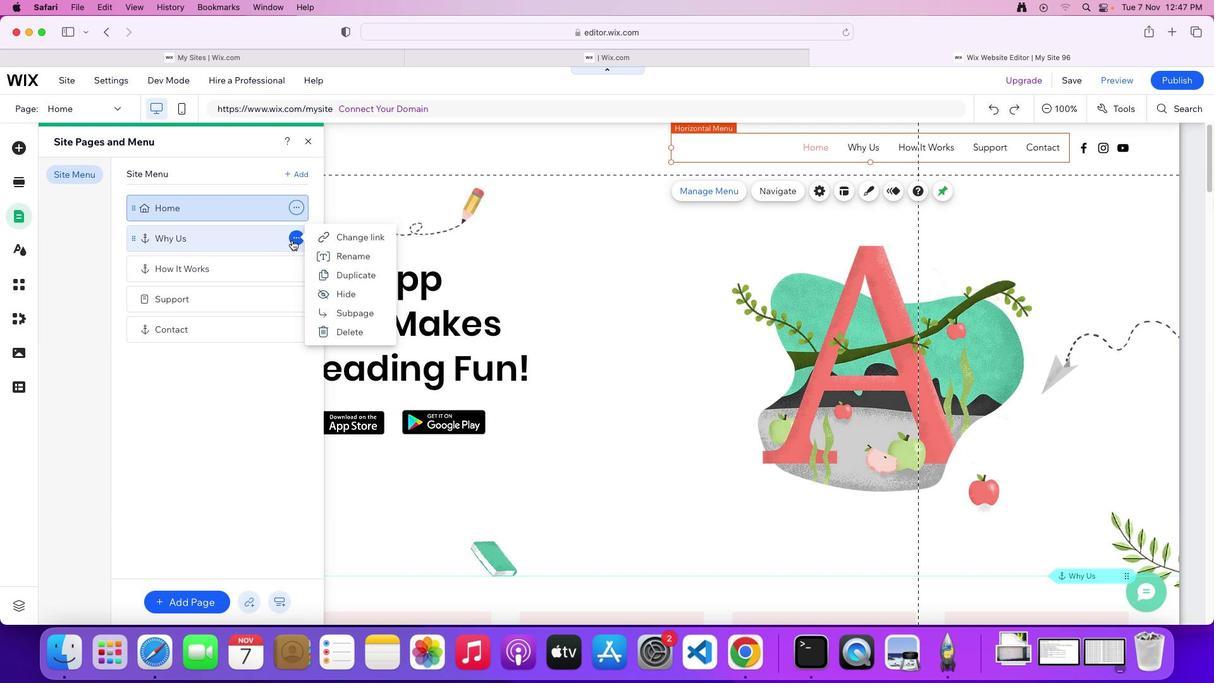 
Action: Mouse moved to (341, 294)
Screenshot: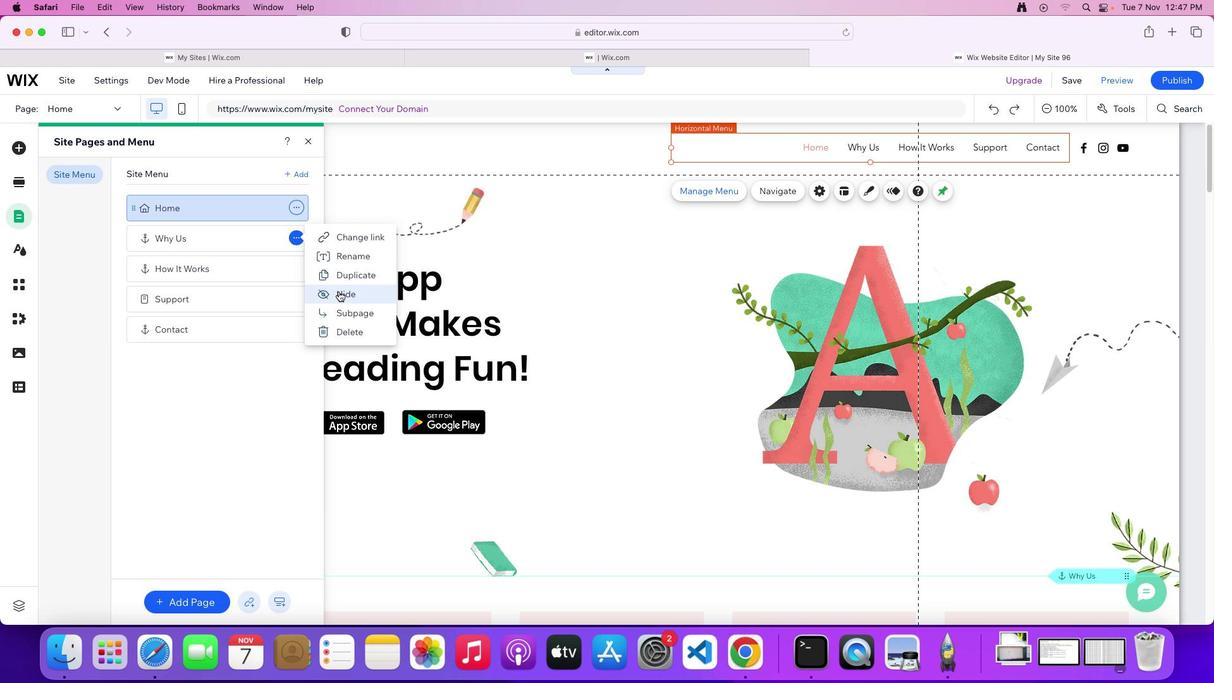 
Action: Mouse pressed left at (341, 294)
Screenshot: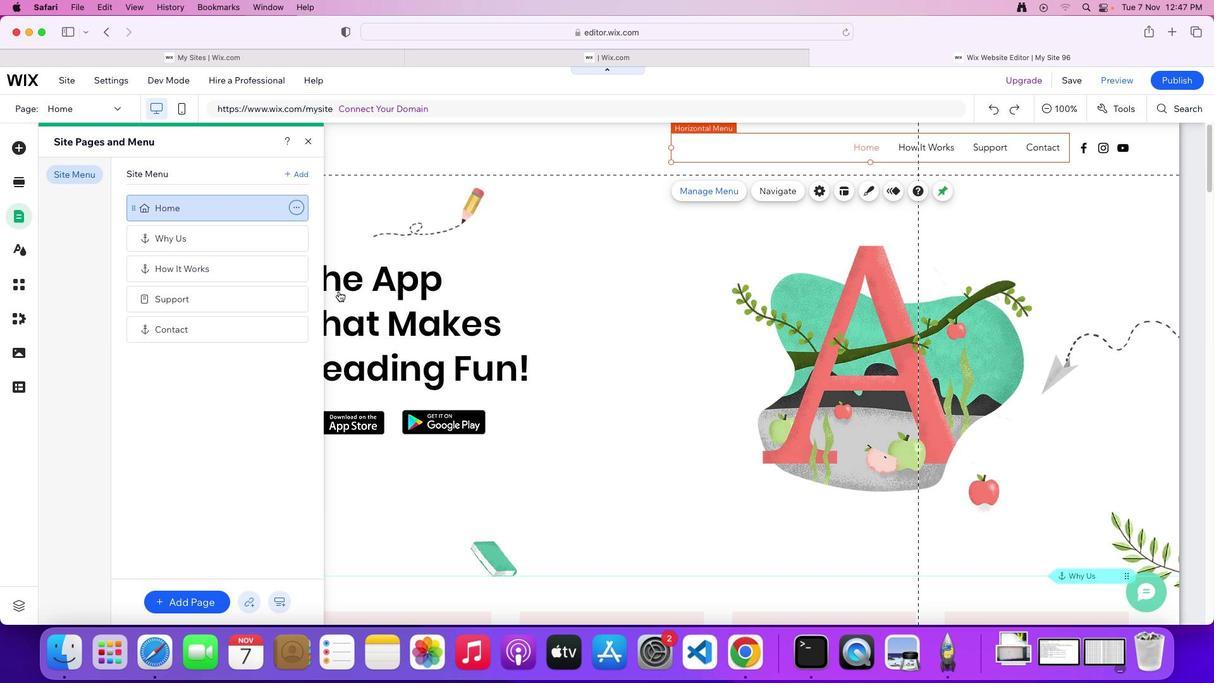 
Action: Mouse moved to (299, 271)
Screenshot: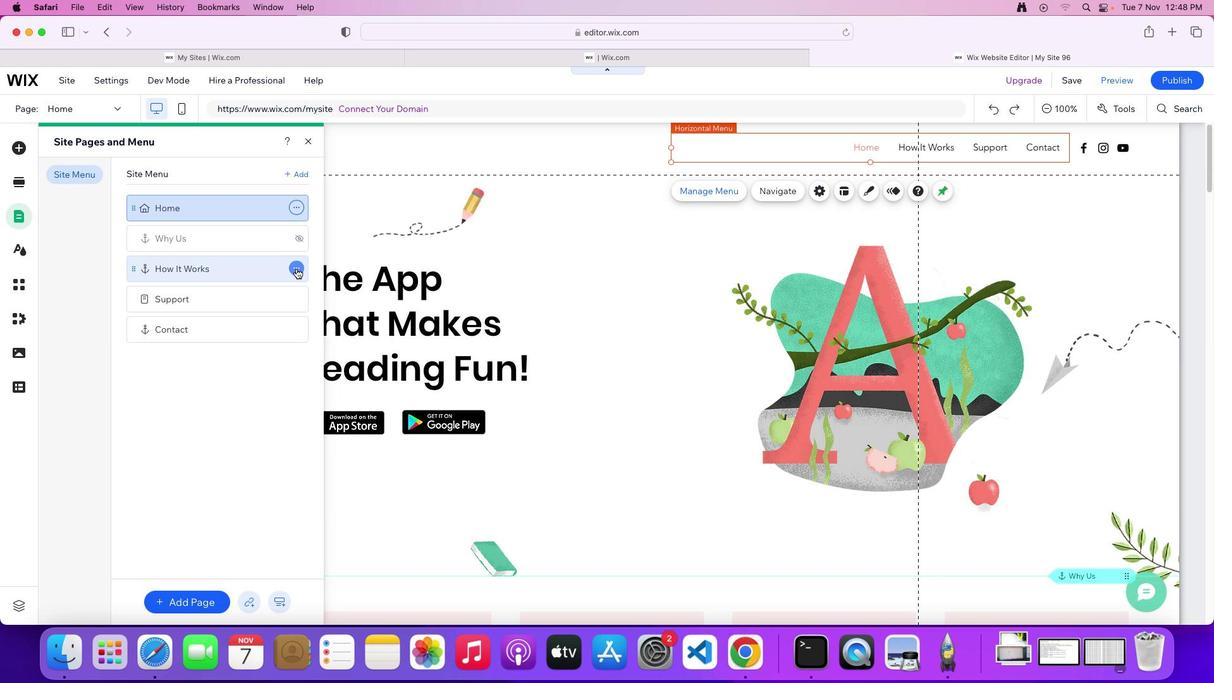 
Action: Mouse pressed left at (299, 271)
Screenshot: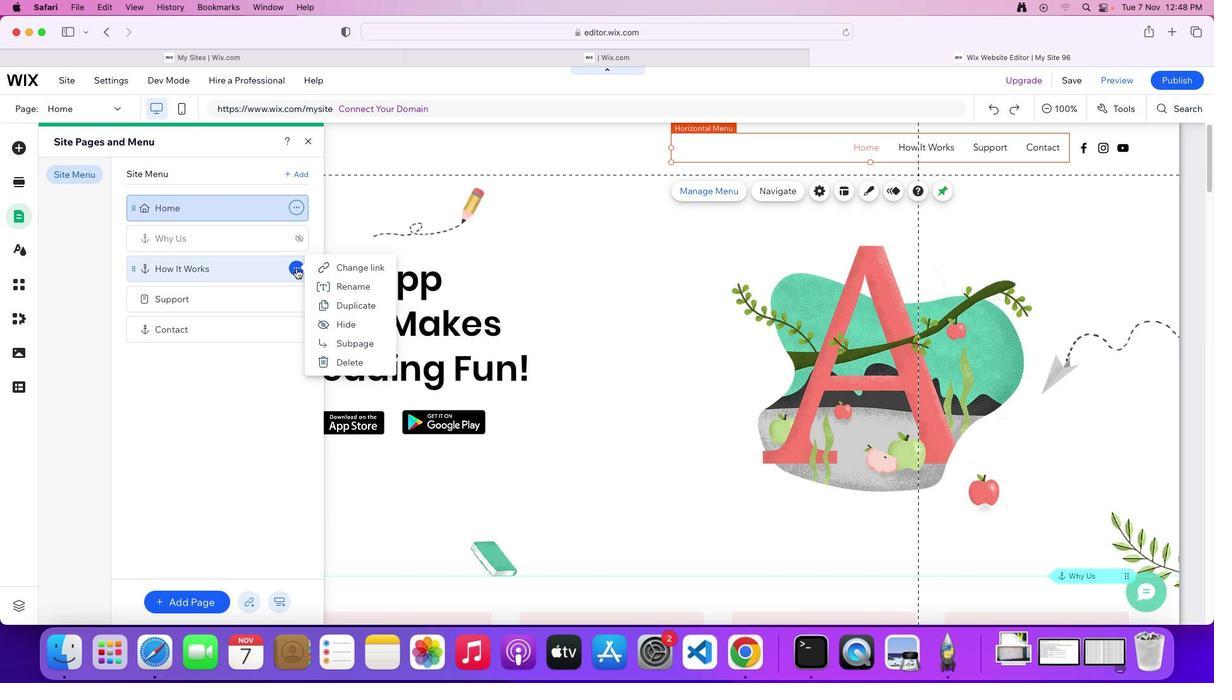 
Action: Mouse moved to (337, 323)
Screenshot: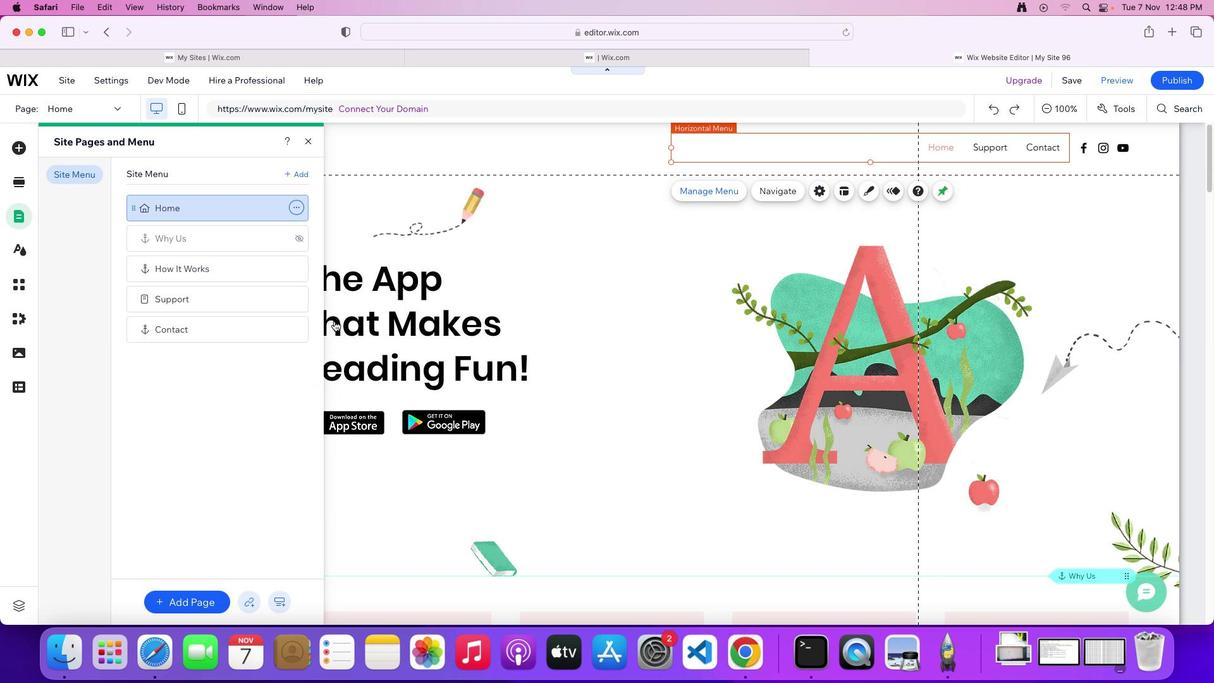 
Action: Mouse pressed left at (337, 323)
Screenshot: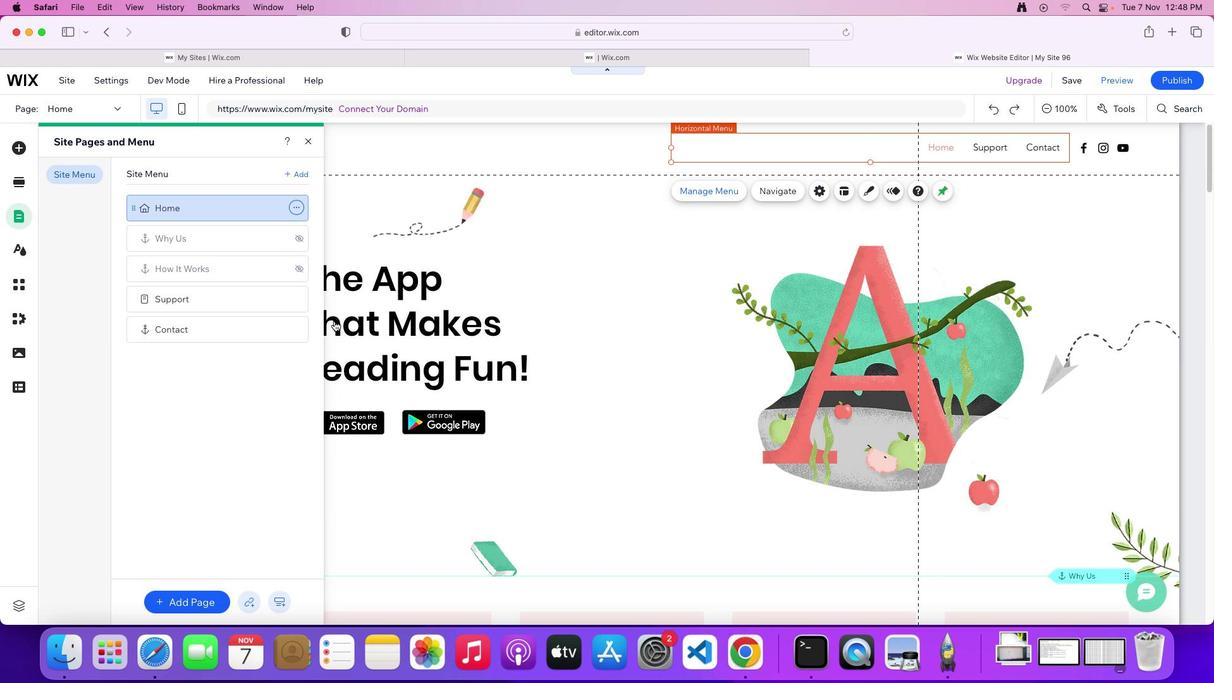 
Action: Mouse moved to (297, 300)
Screenshot: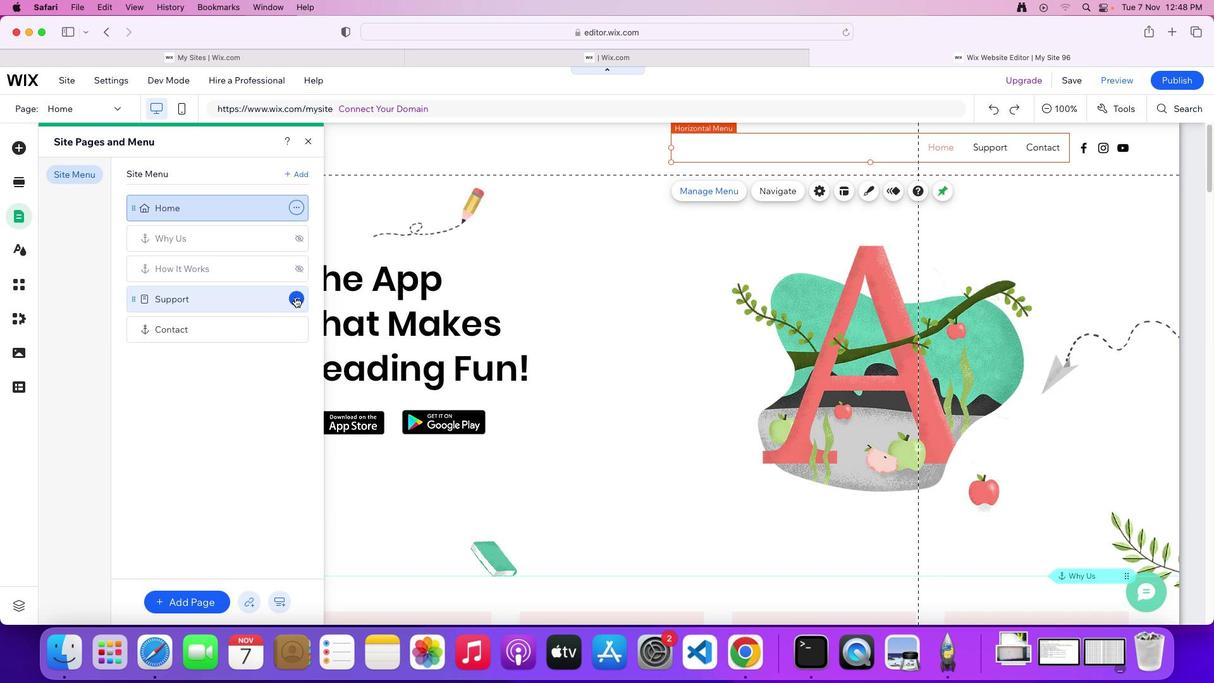 
Action: Mouse pressed left at (297, 300)
Screenshot: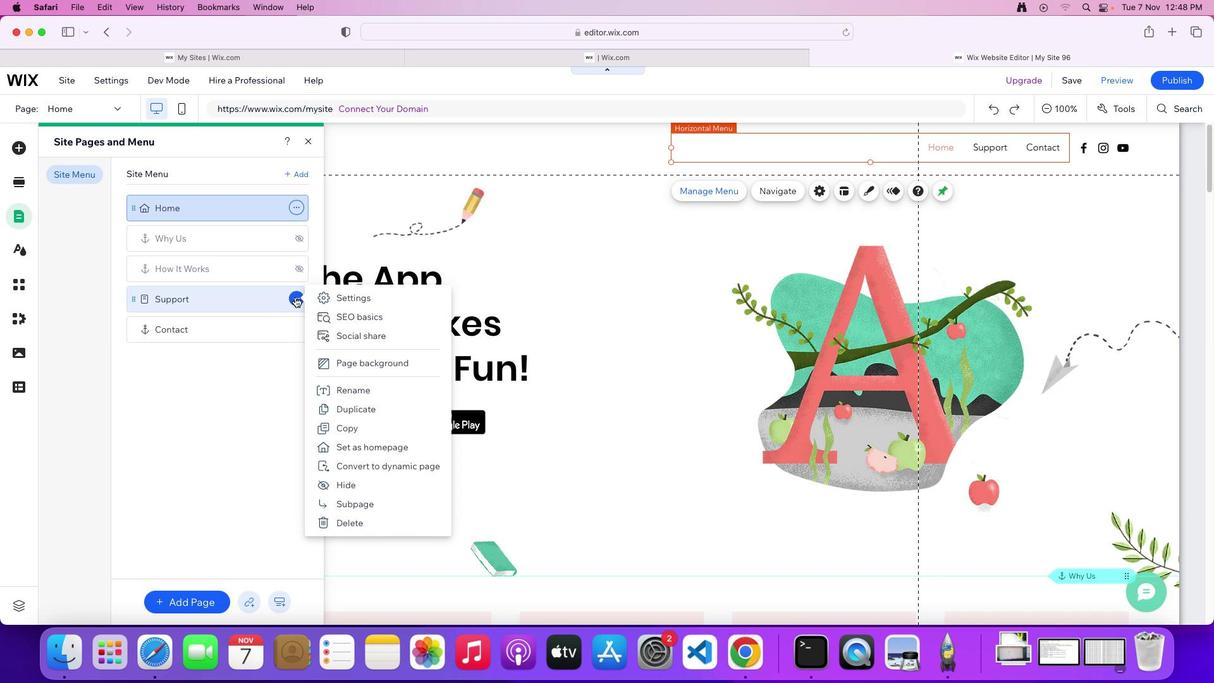 
Action: Mouse moved to (351, 482)
Screenshot: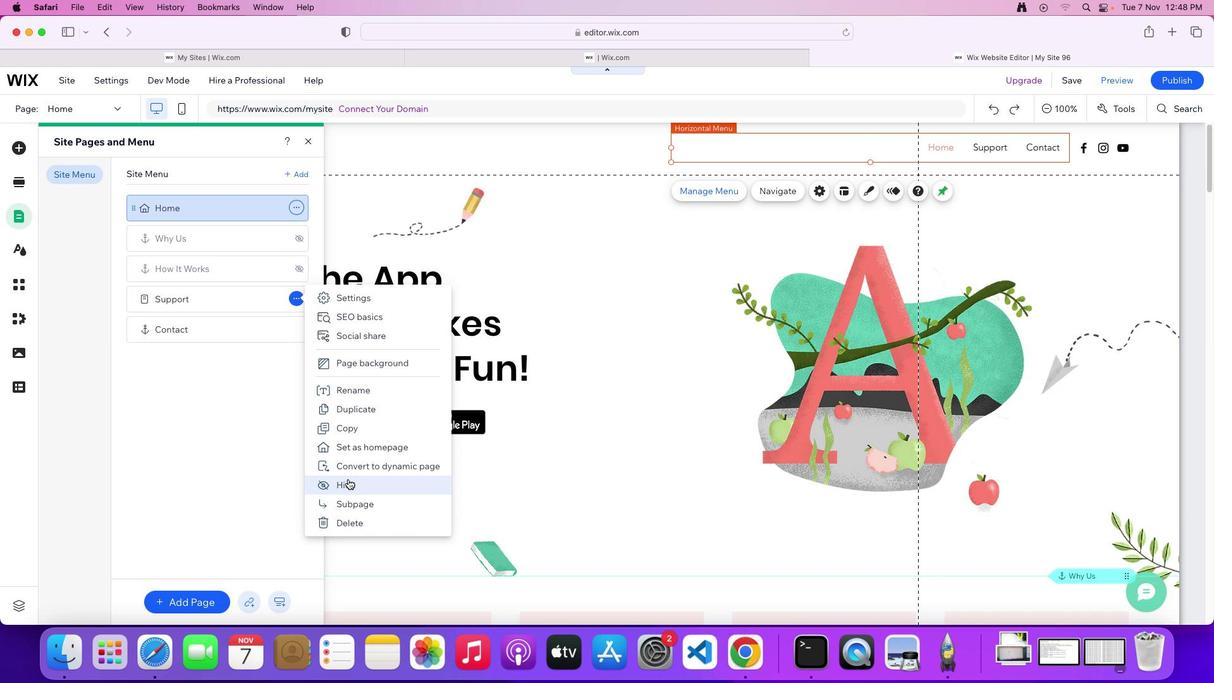 
Action: Mouse pressed left at (351, 482)
Screenshot: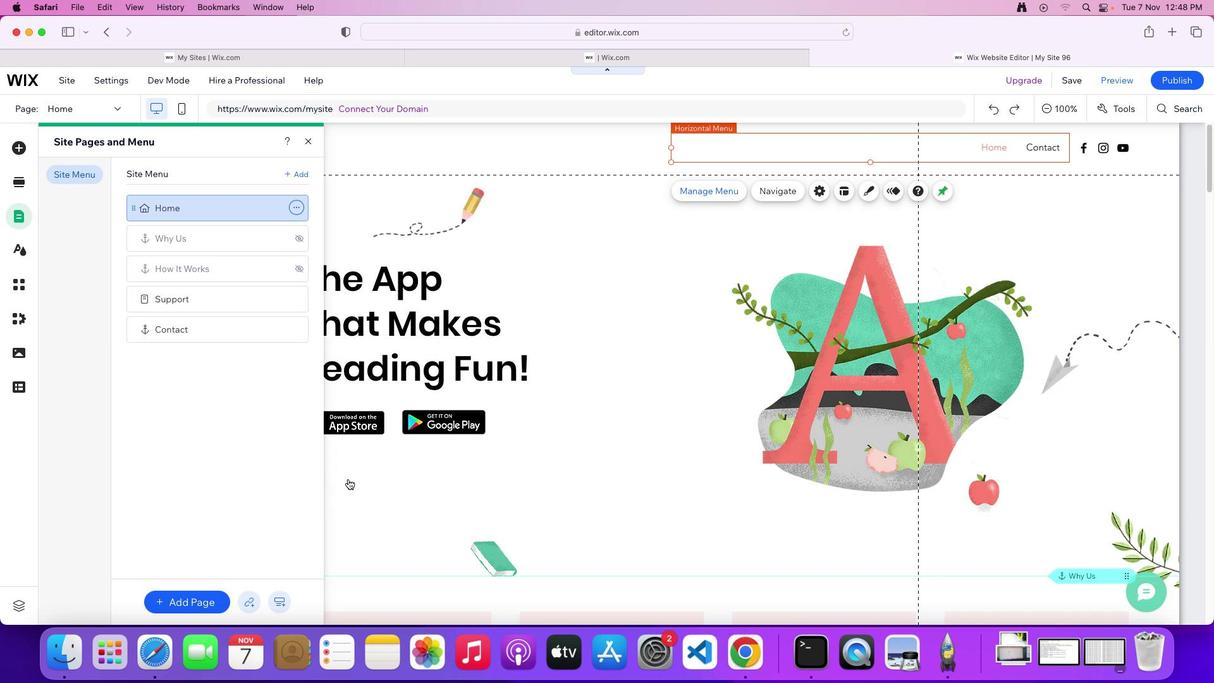 
Action: Mouse moved to (303, 178)
Screenshot: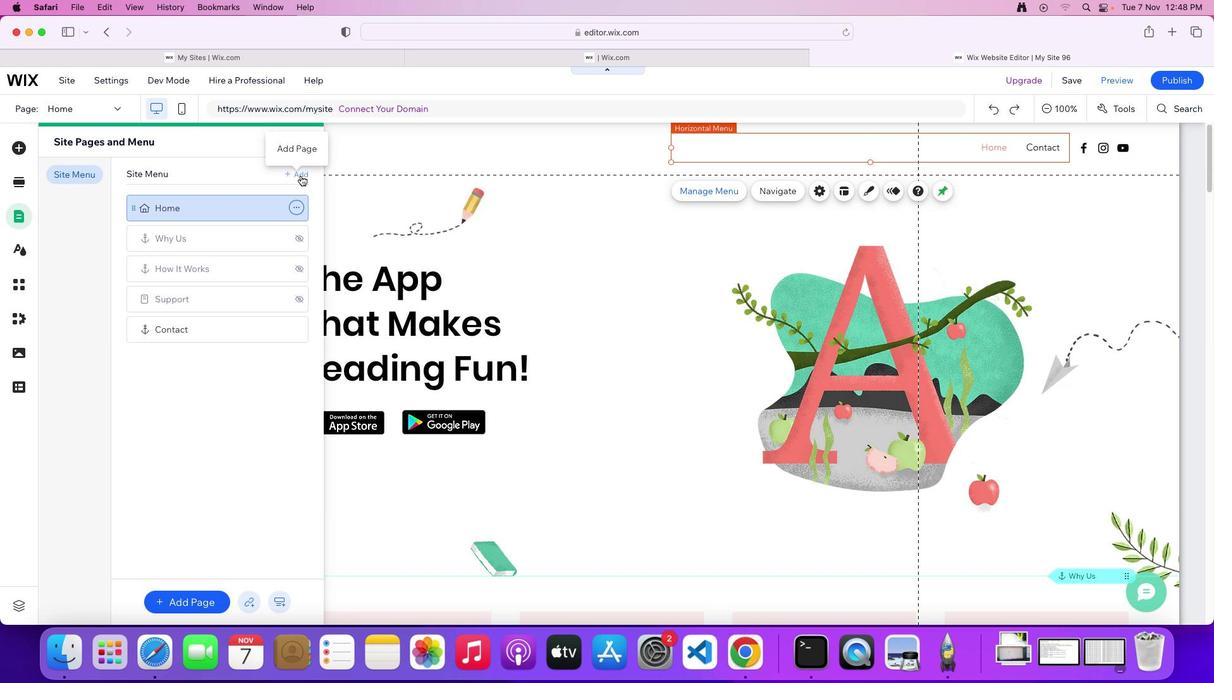 
Action: Mouse pressed left at (303, 178)
Screenshot: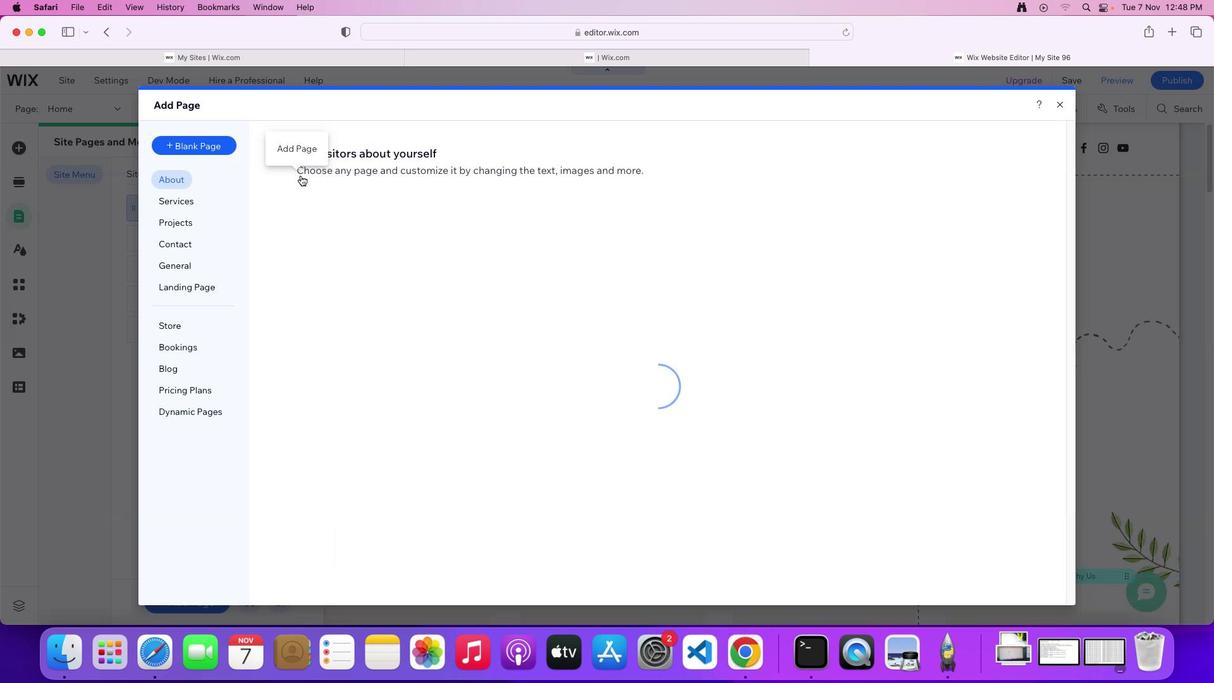 
Action: Mouse moved to (216, 150)
Screenshot: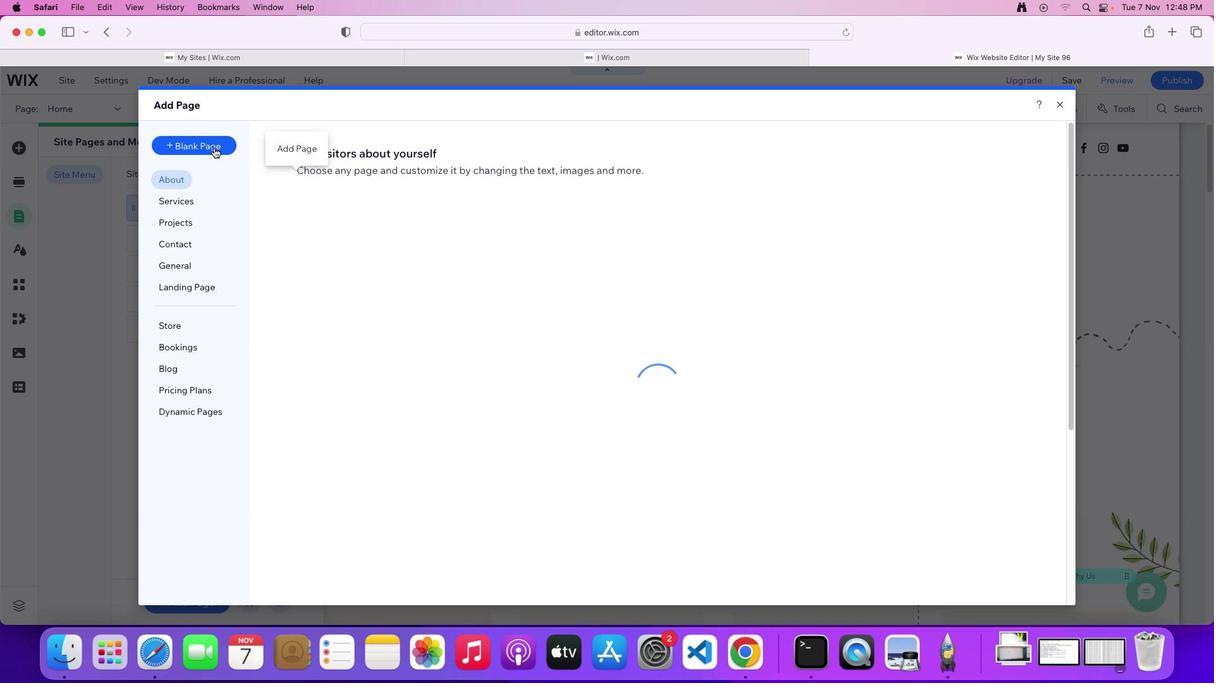 
Action: Mouse pressed left at (216, 150)
Screenshot: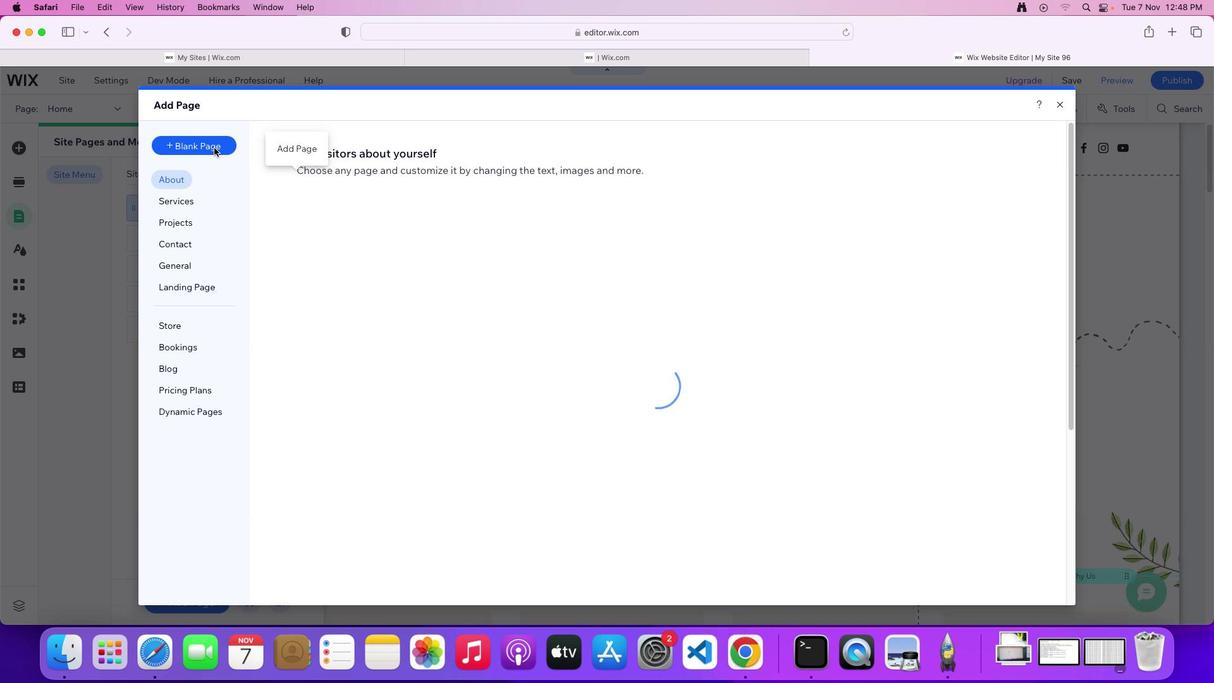 
Action: Mouse moved to (532, 265)
Screenshot: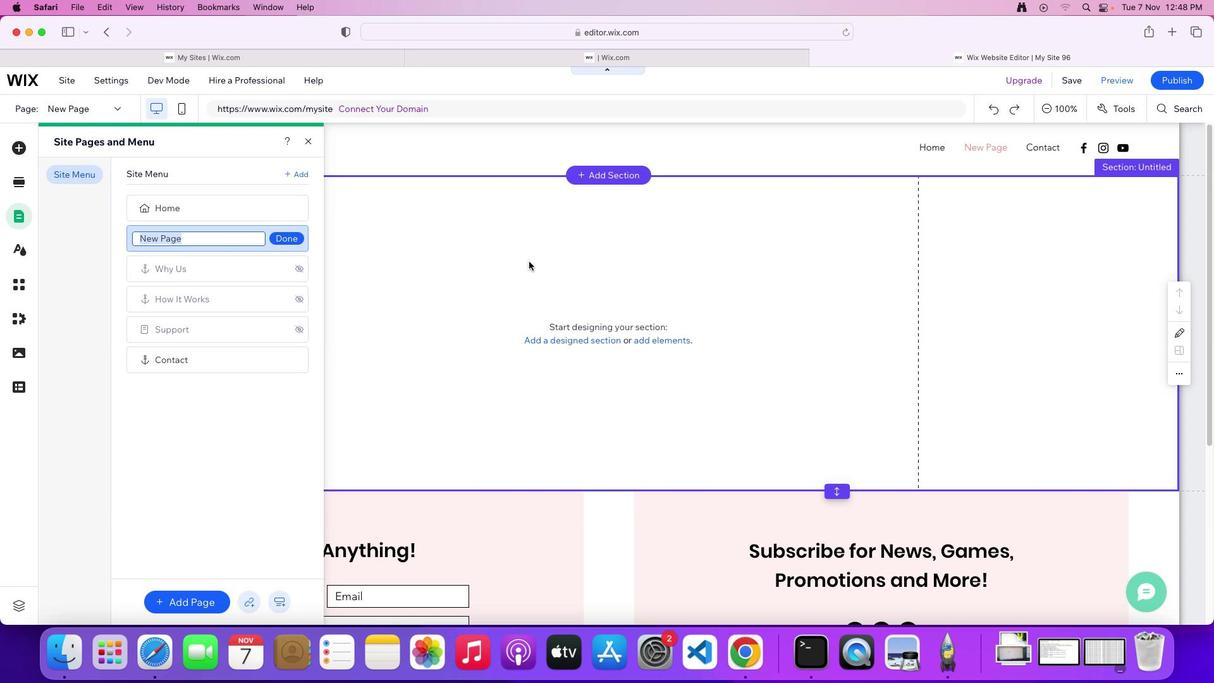 
Action: Key pressed Key.shift'P''u''z''z''l''e''s'Key.enter
Screenshot: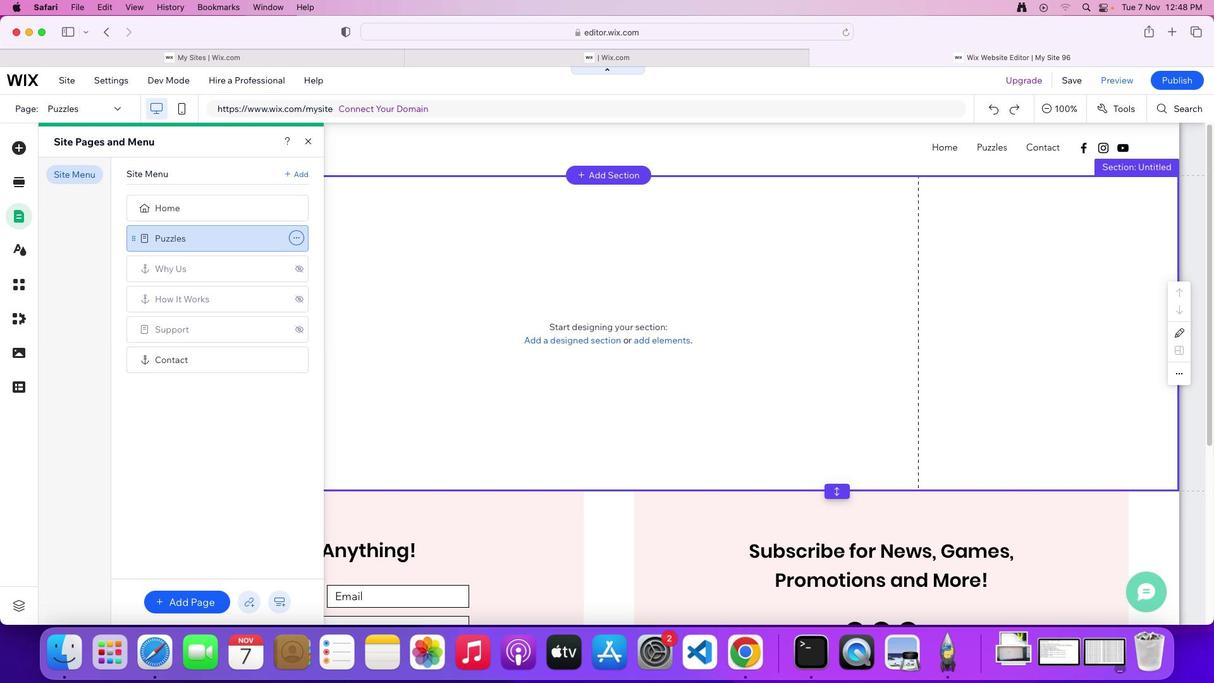
Action: Mouse moved to (302, 176)
Screenshot: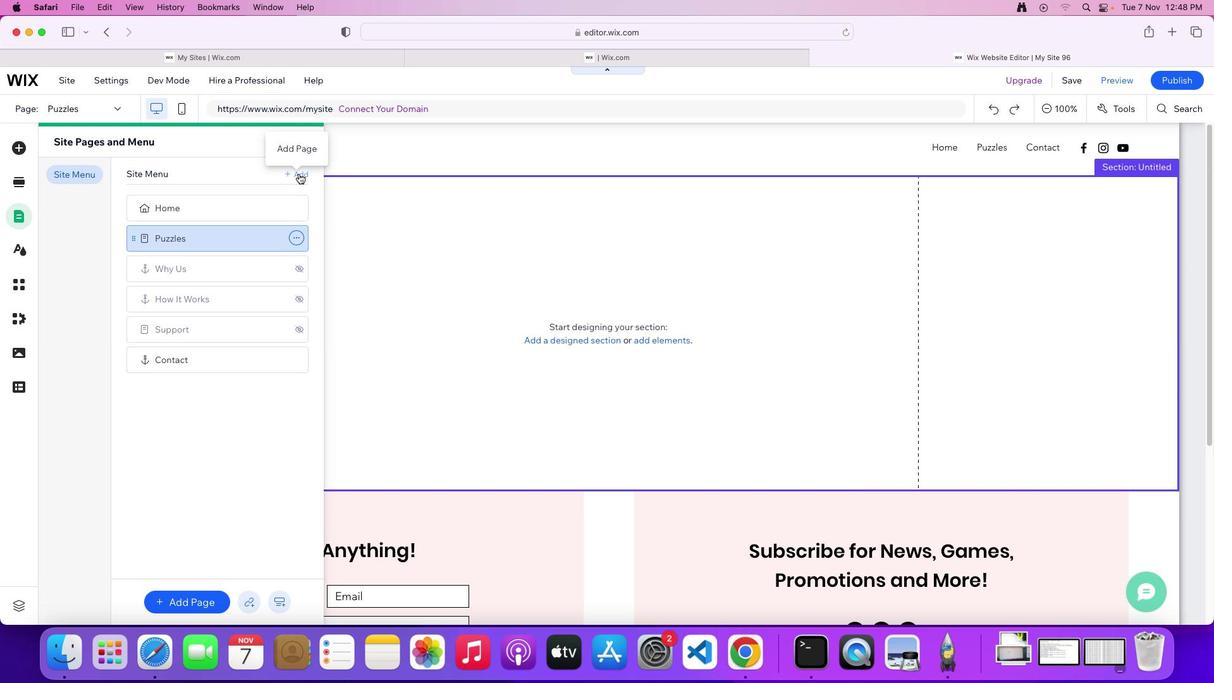 
Action: Mouse pressed left at (302, 176)
Screenshot: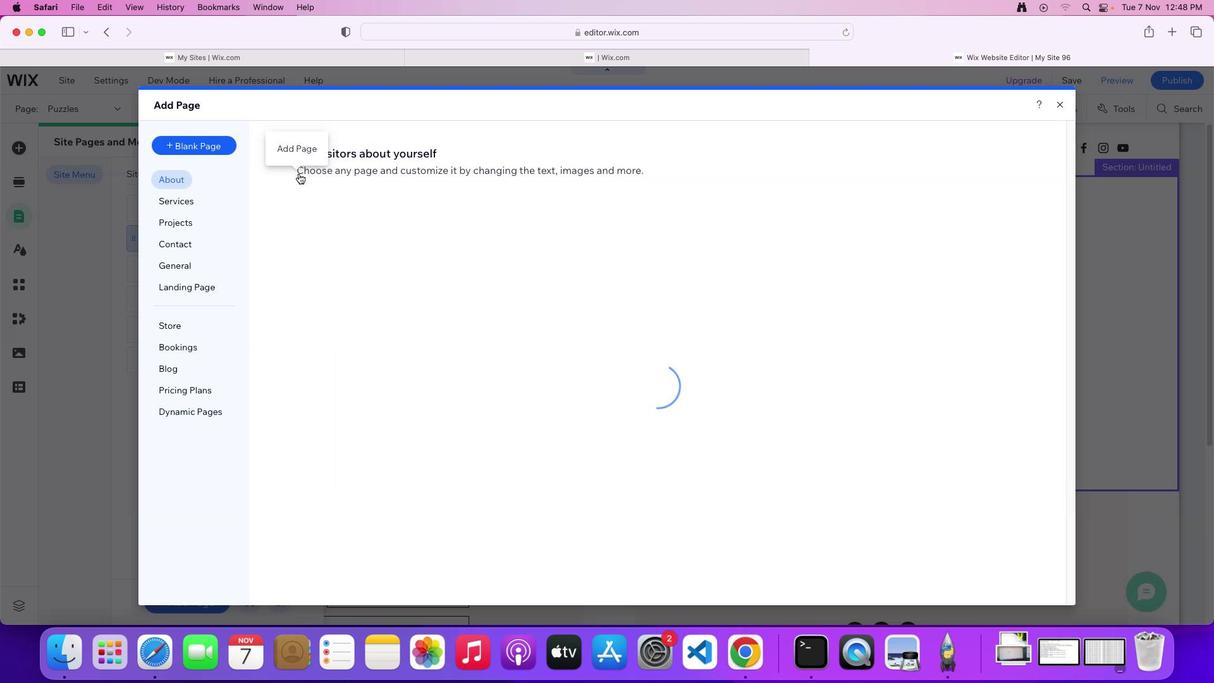 
Action: Mouse moved to (214, 151)
Screenshot: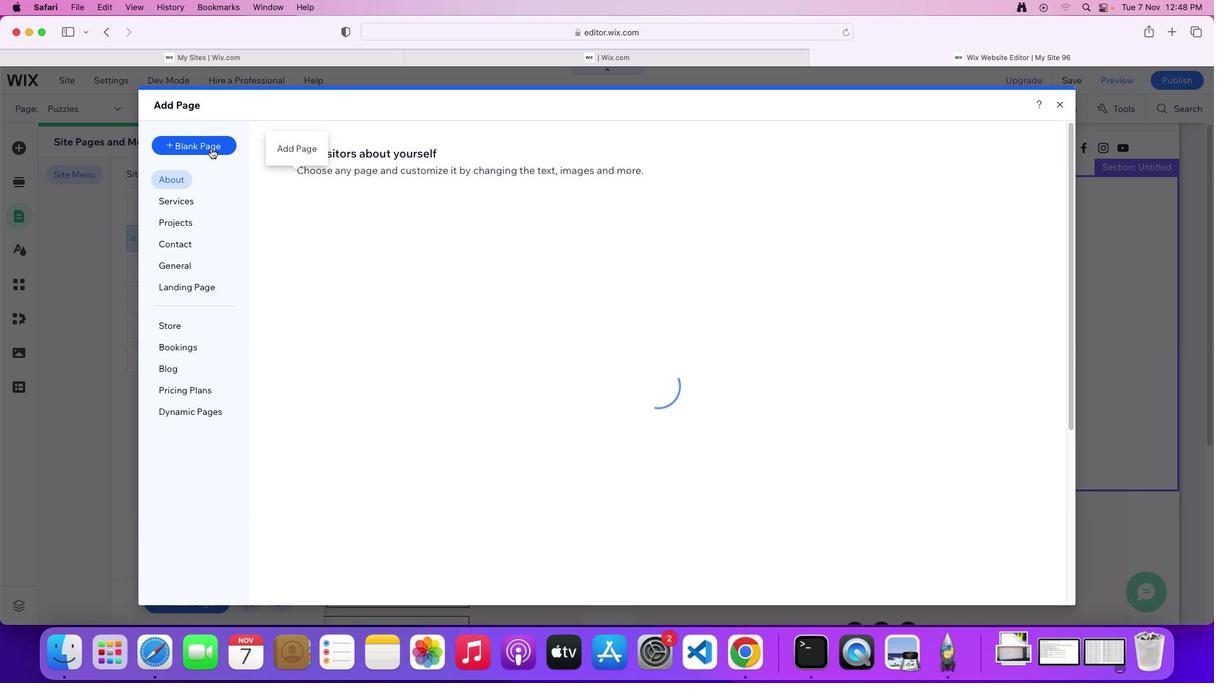 
Action: Mouse pressed left at (214, 151)
Screenshot: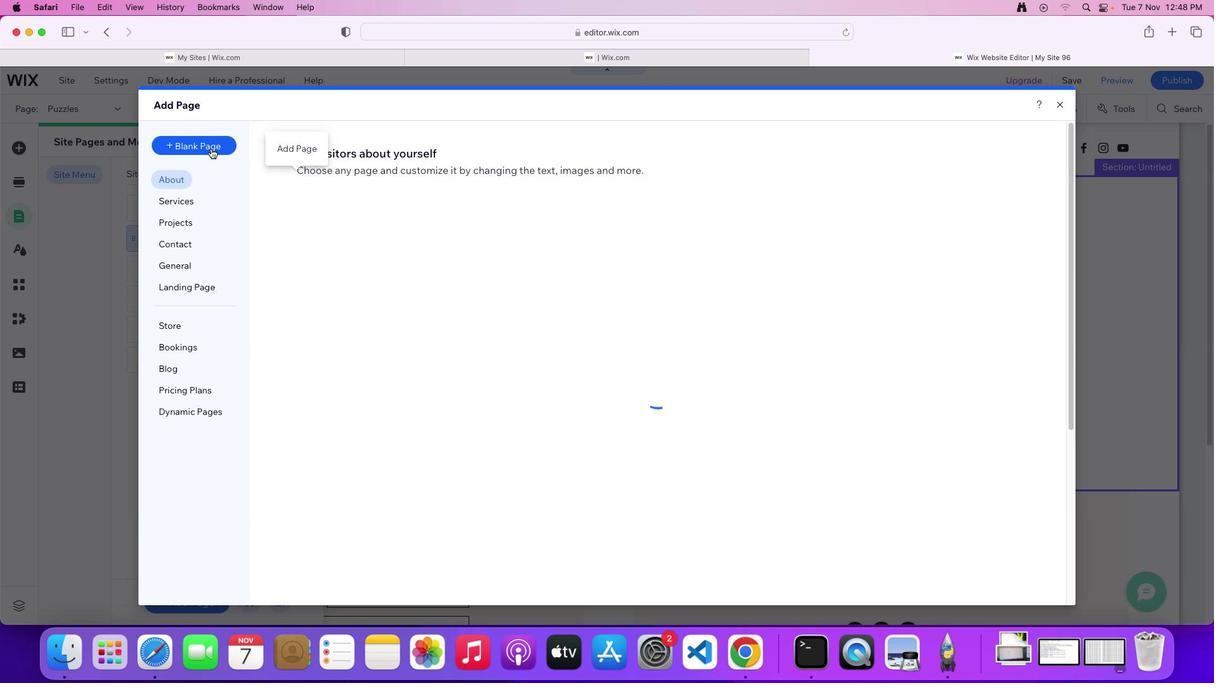 
Action: Mouse moved to (418, 250)
Screenshot: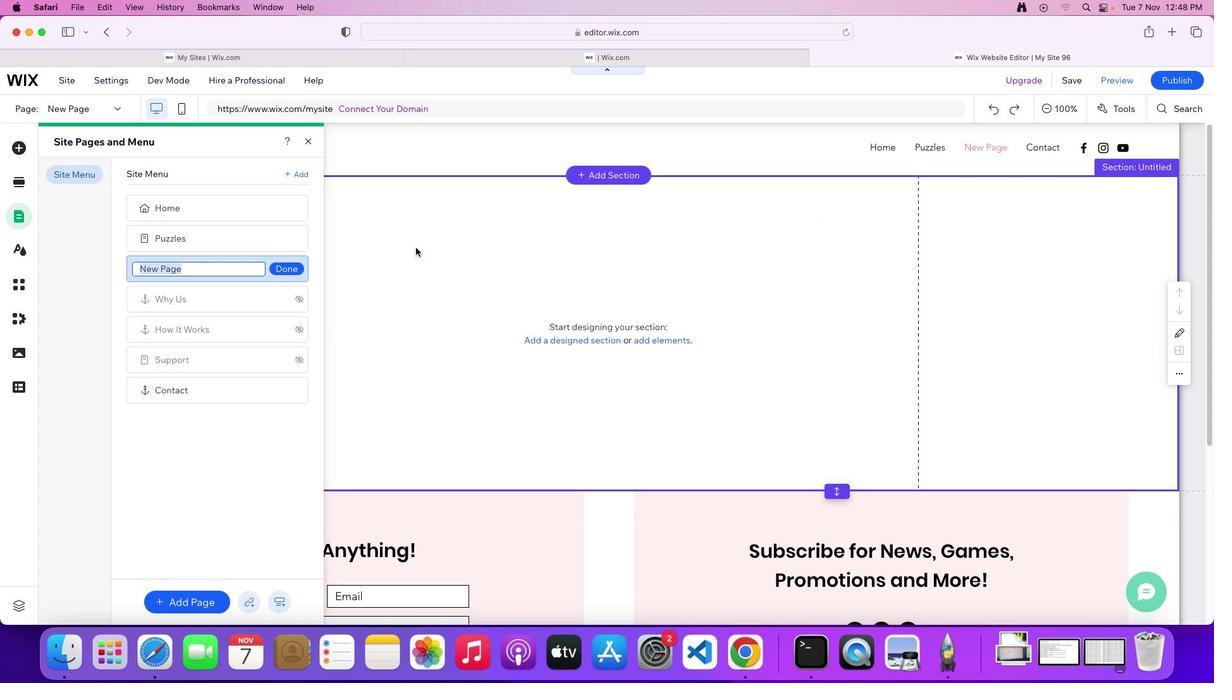 
Action: Key pressed Key.shift'B''r''a''i''n'Key.spaceKey.shift'T''e''a''s''e''r''s'Key.enter
Screenshot: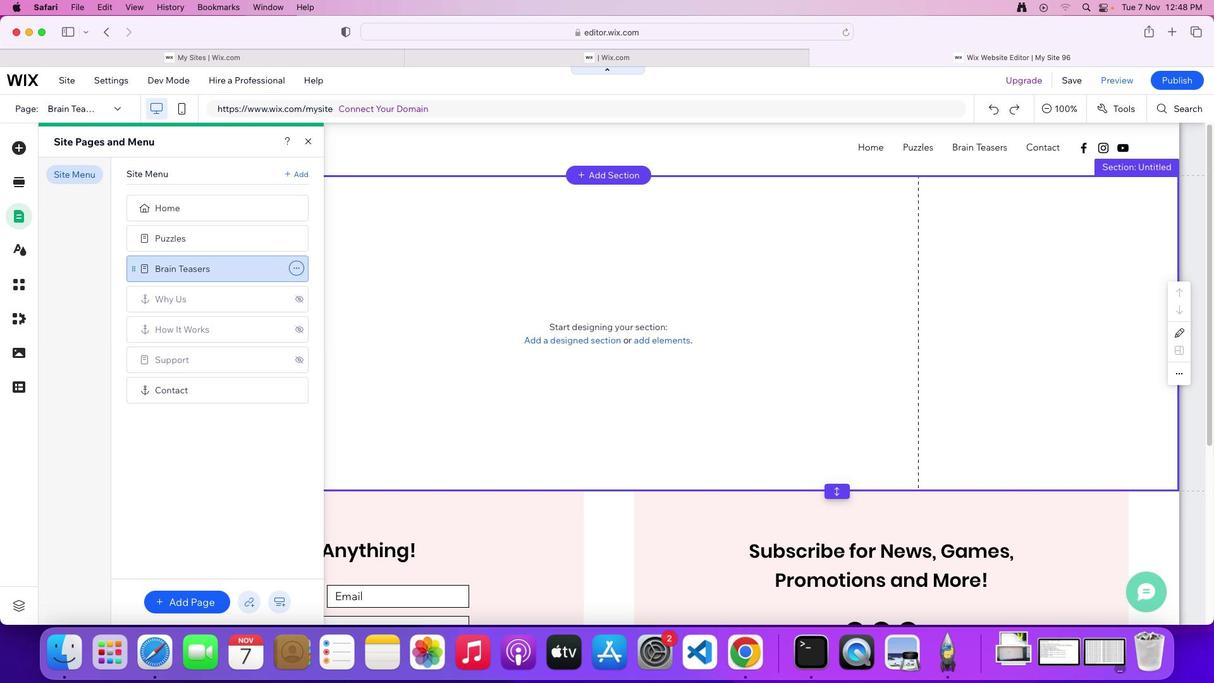 
Action: Mouse moved to (306, 177)
Screenshot: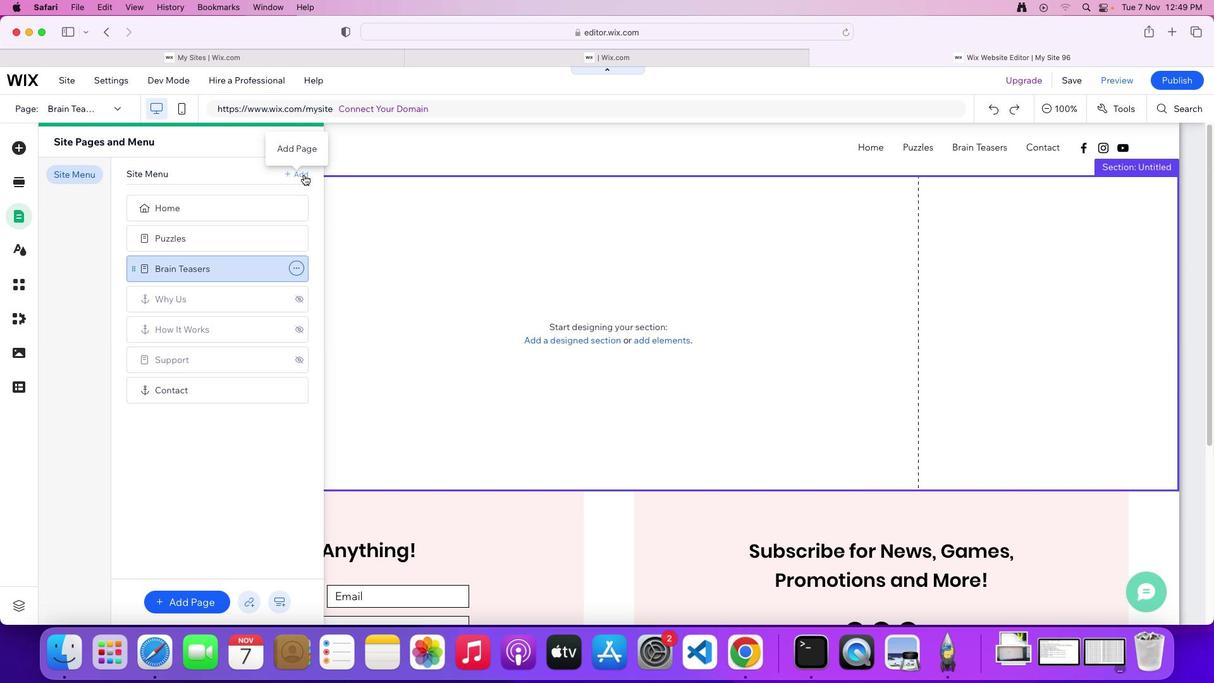 
Action: Mouse pressed left at (306, 177)
Screenshot: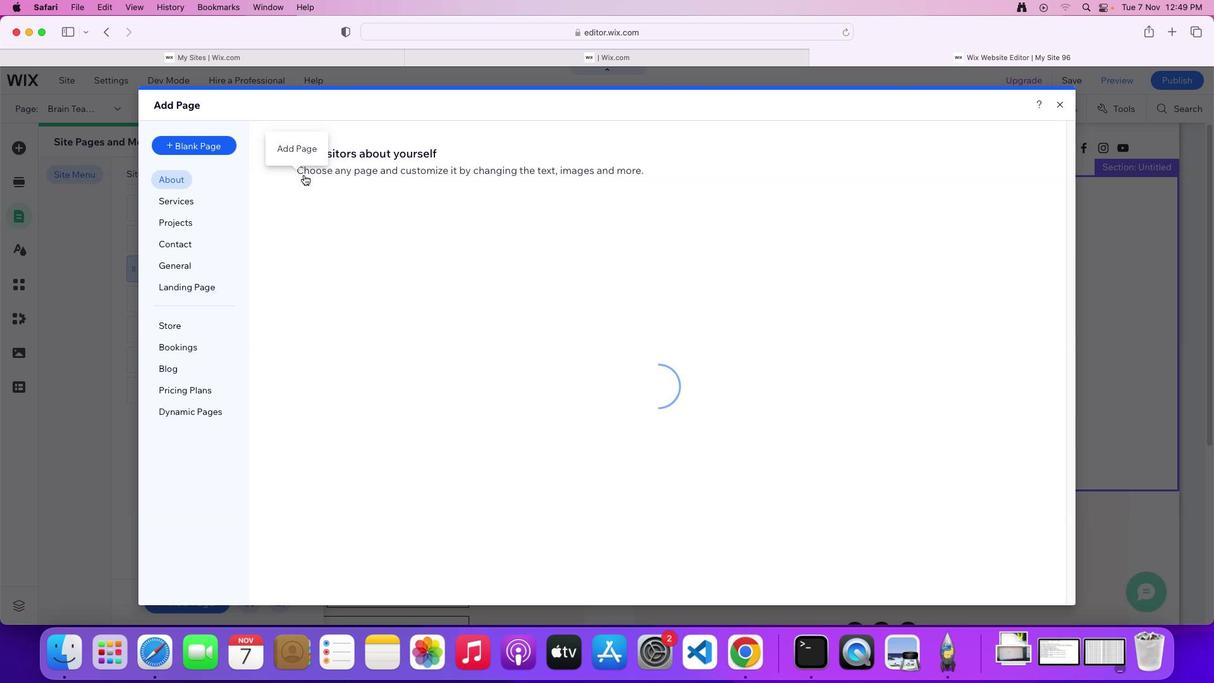 
Action: Mouse moved to (215, 146)
Screenshot: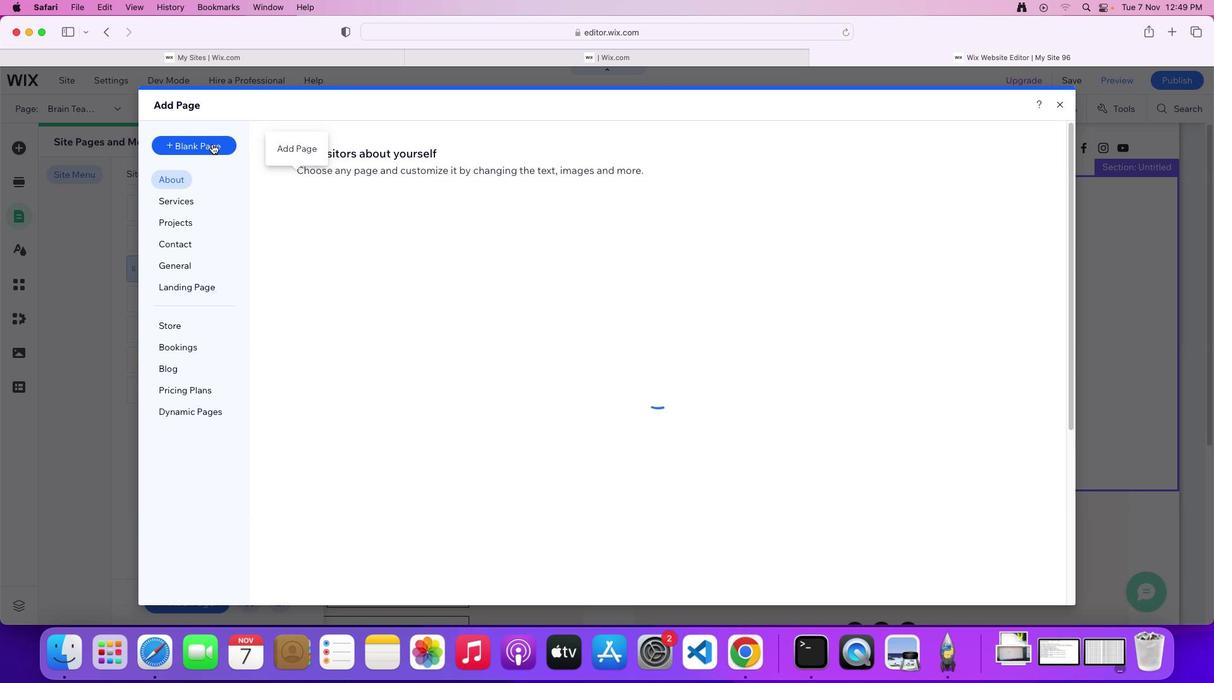 
Action: Mouse pressed left at (215, 146)
Screenshot: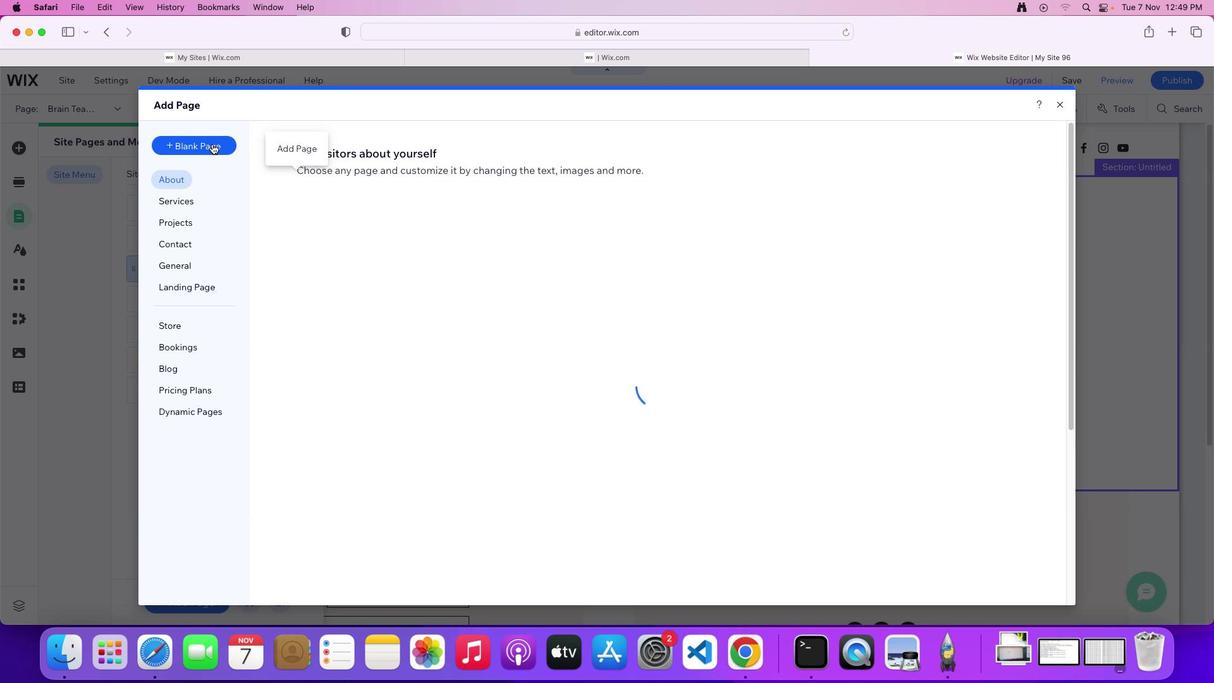 
Action: Mouse moved to (451, 247)
Screenshot: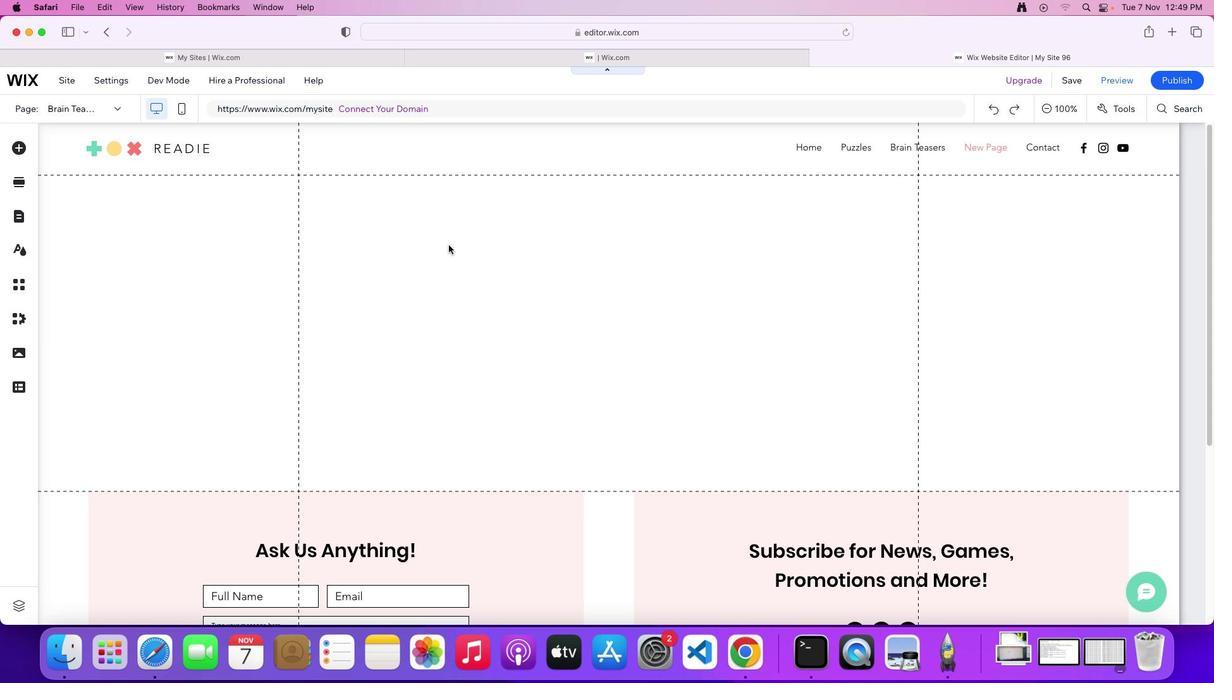 
Action: Key pressed Key.shift'L''o''g''i''c'Key.space'g'Key.backspaceKey.shift'G''a''m''e''s'Key.enter
Screenshot: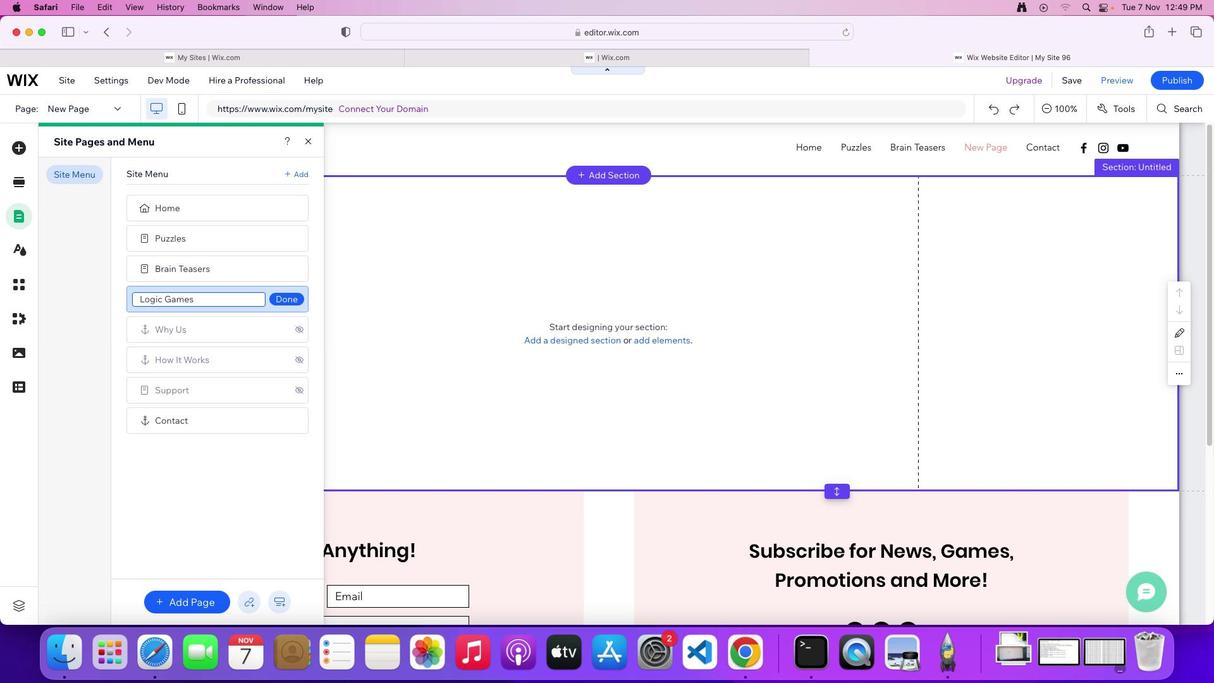 
Action: Mouse moved to (216, 214)
Screenshot: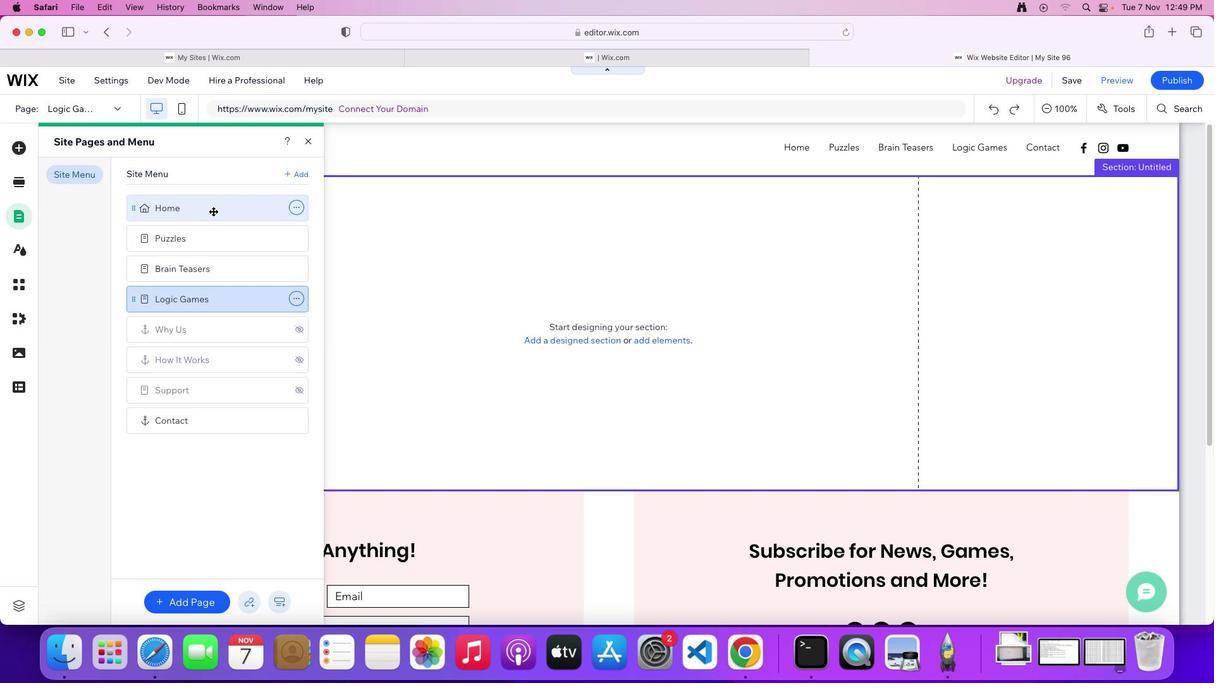 
Action: Mouse pressed left at (216, 214)
Screenshot: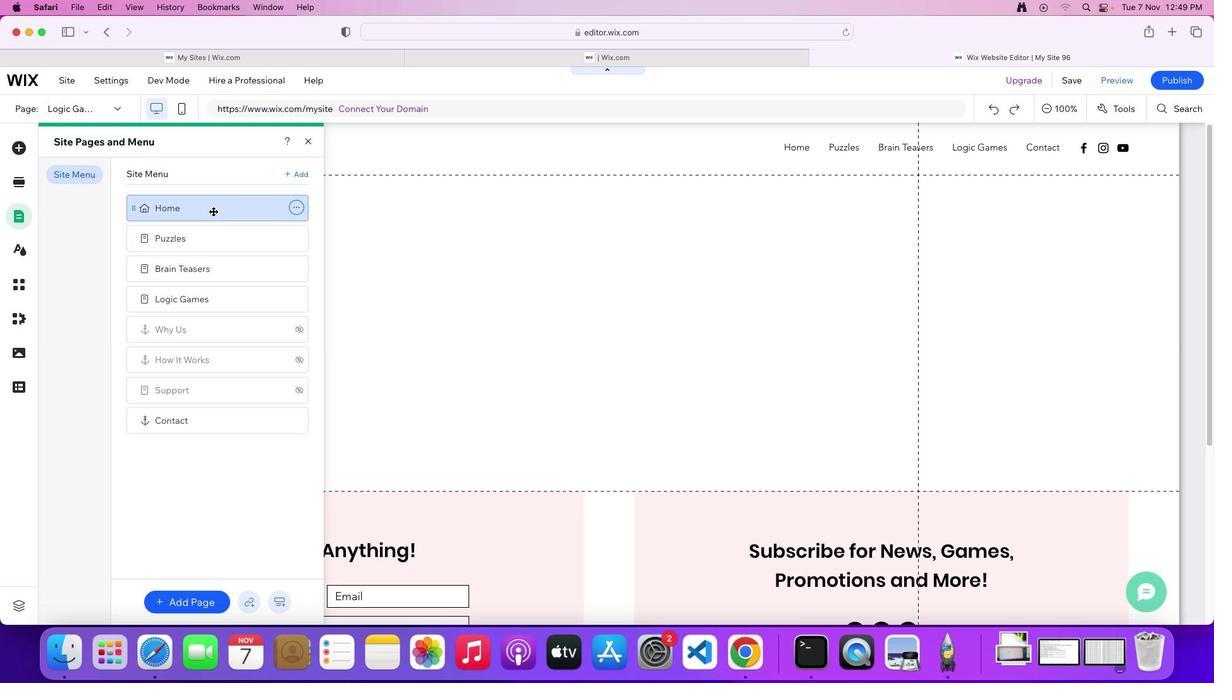 
Action: Mouse moved to (552, 231)
Screenshot: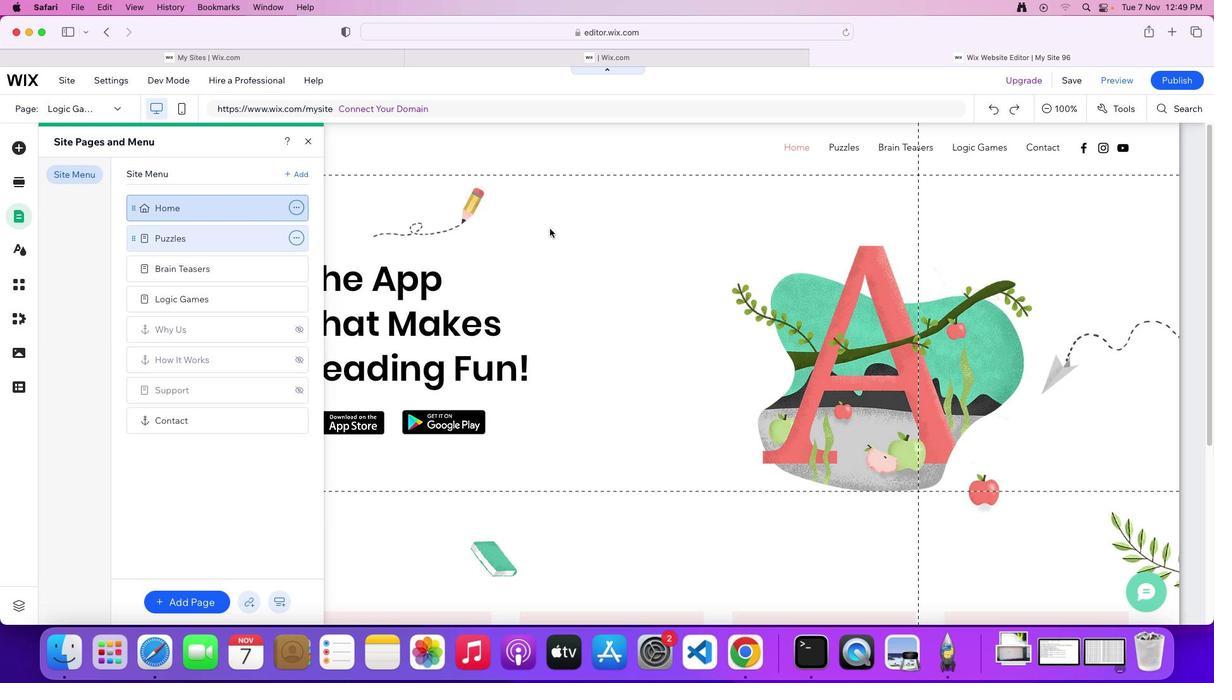 
Action: Mouse pressed left at (552, 231)
Screenshot: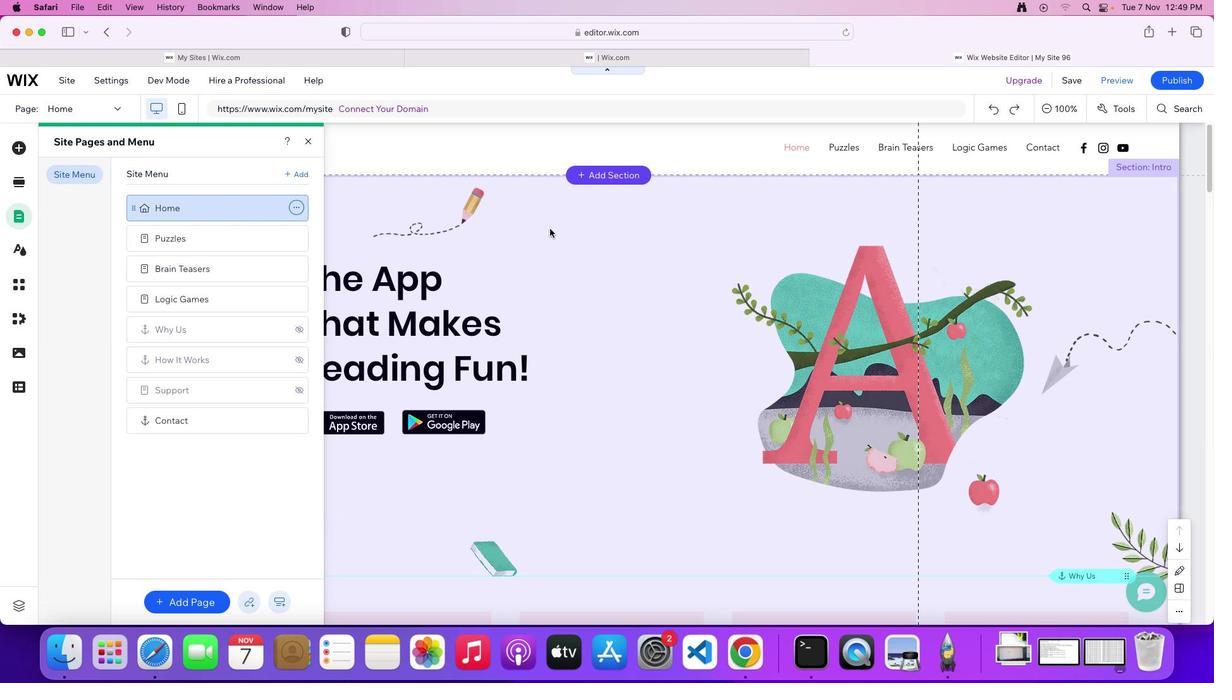 
Action: Mouse moved to (312, 144)
Screenshot: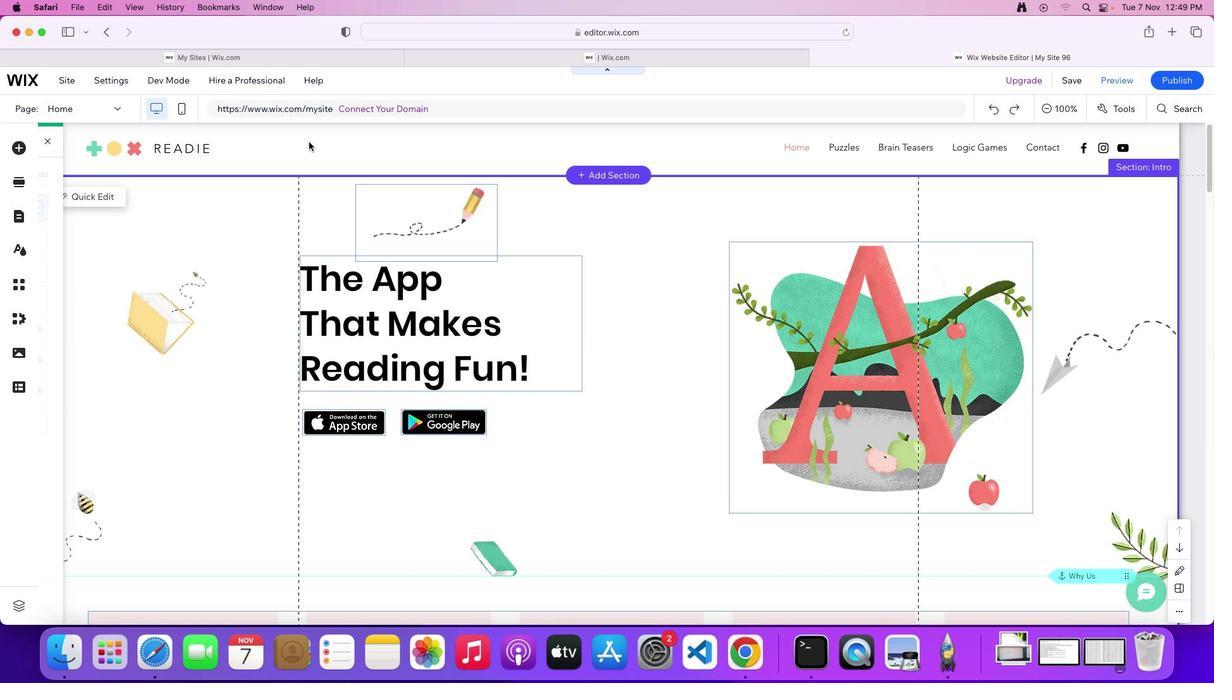 
Action: Mouse pressed left at (312, 144)
Screenshot: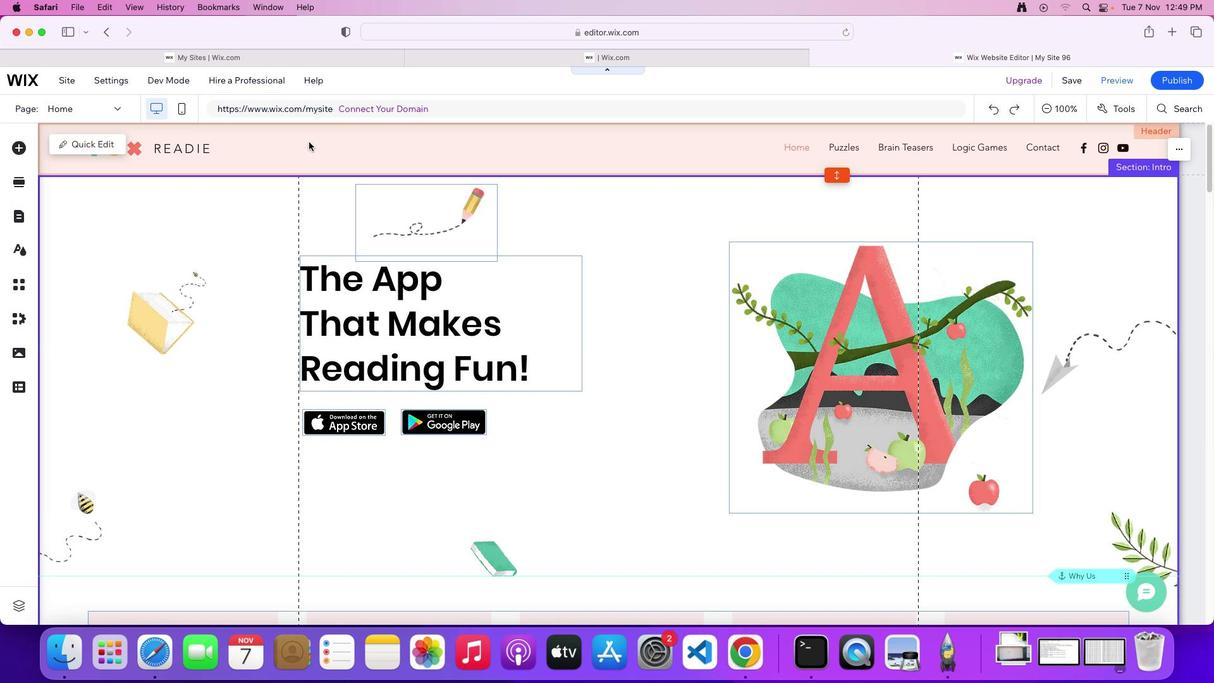 
Action: Mouse moved to (172, 152)
Screenshot: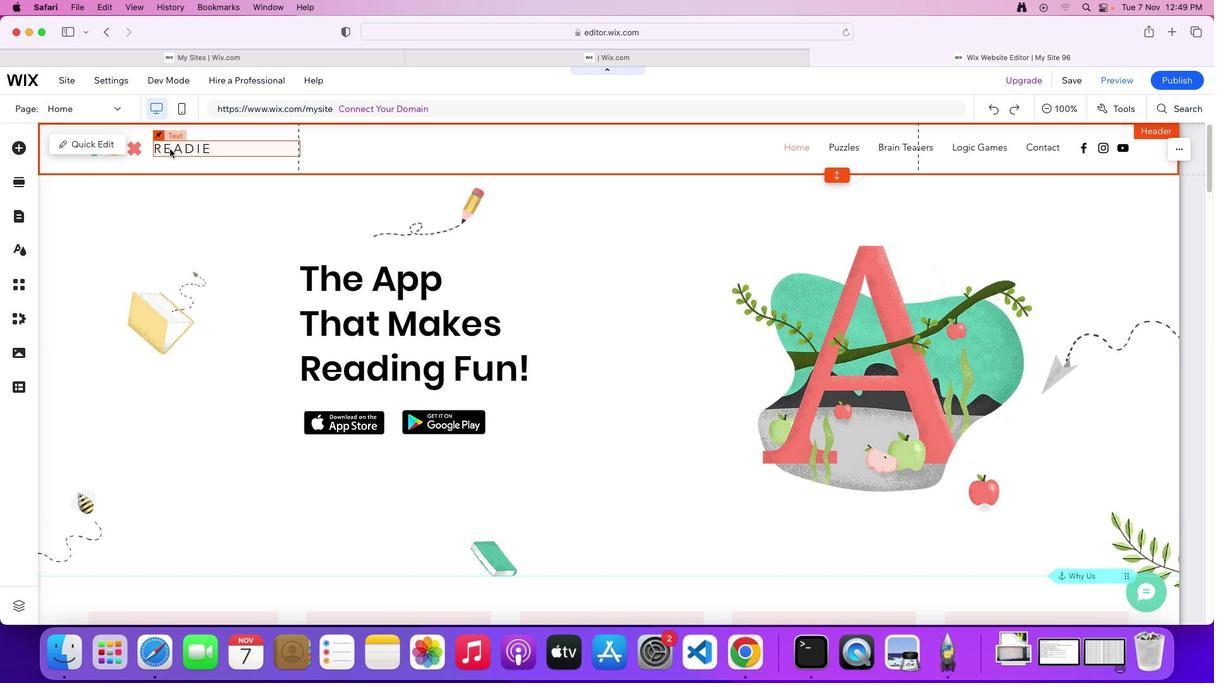 
Action: Mouse pressed left at (172, 152)
Screenshot: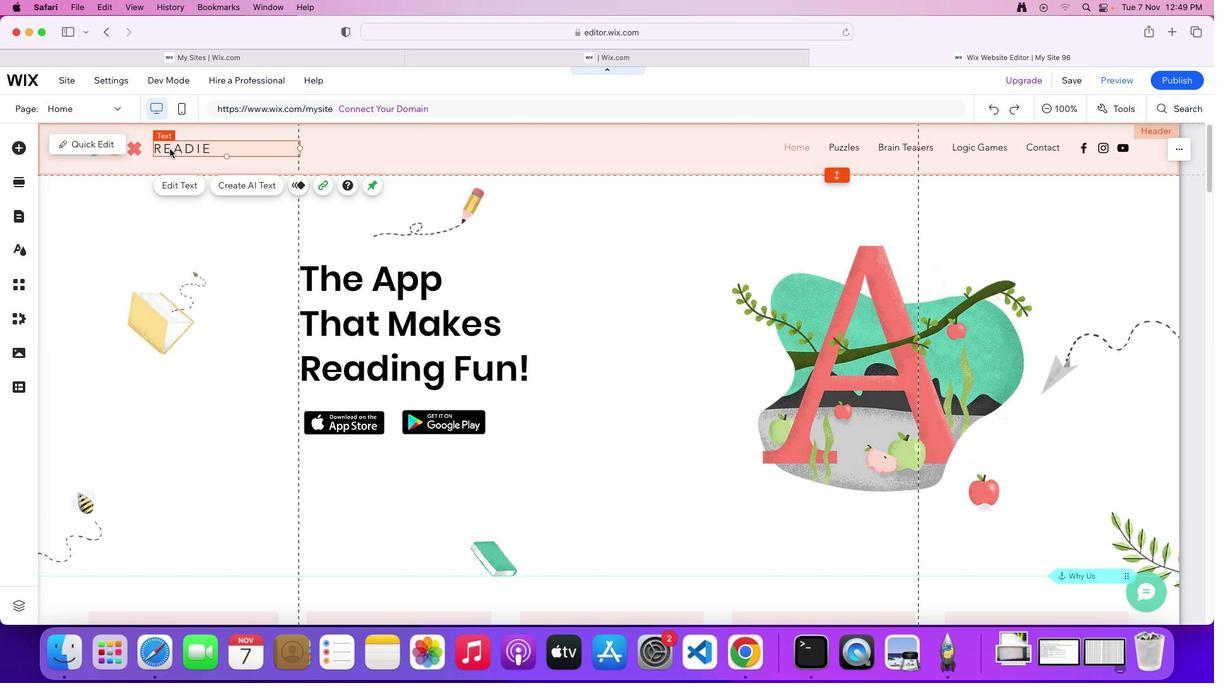 
Action: Mouse moved to (176, 187)
Screenshot: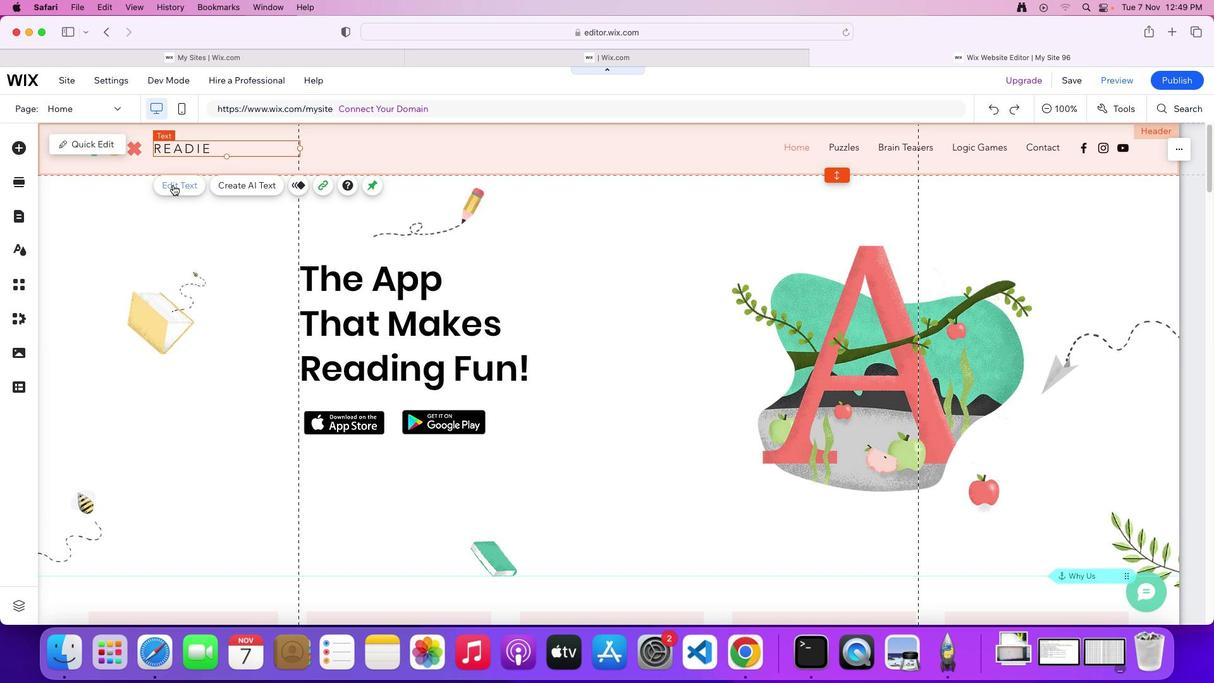 
Action: Mouse pressed left at (176, 187)
Screenshot: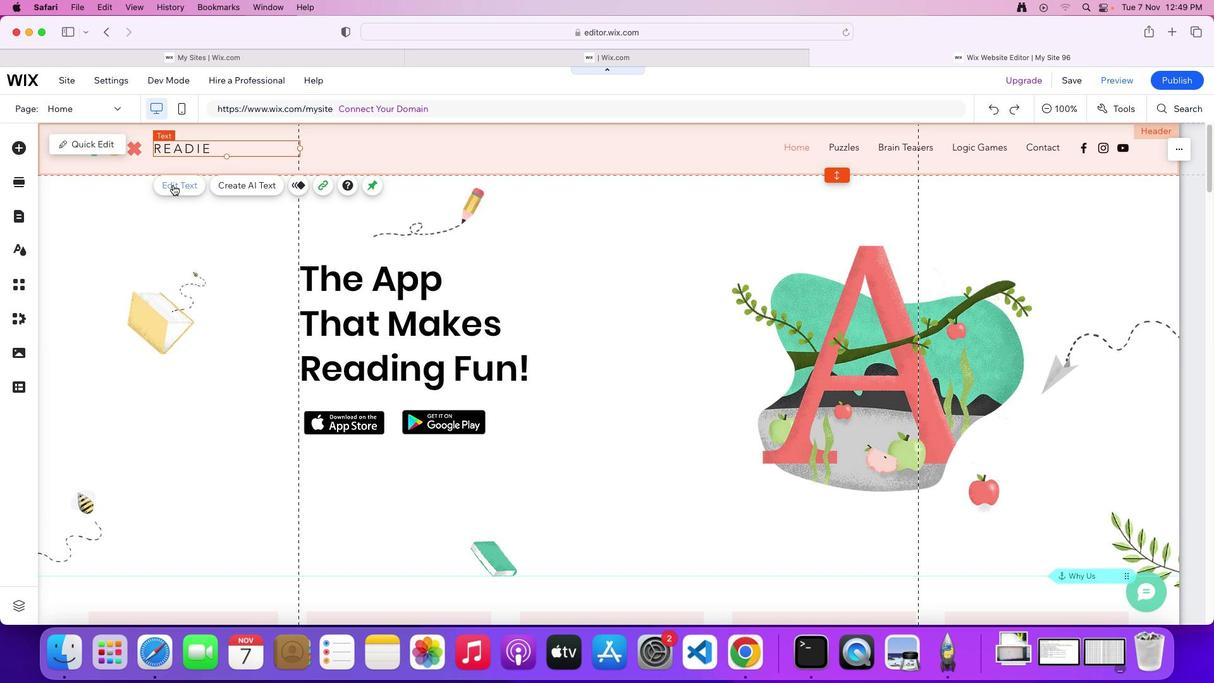 
Action: Mouse moved to (618, 285)
Screenshot: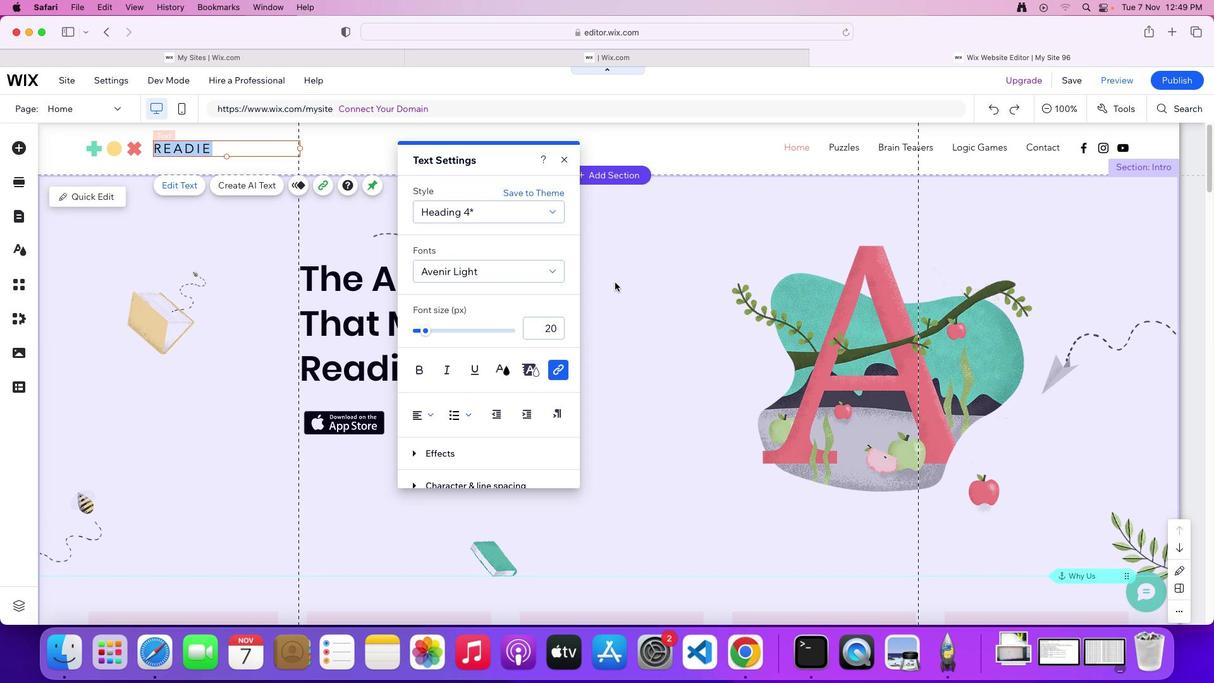 
Action: Key pressed Key.shift'G''a''m''e''l''a''n''d'
Screenshot: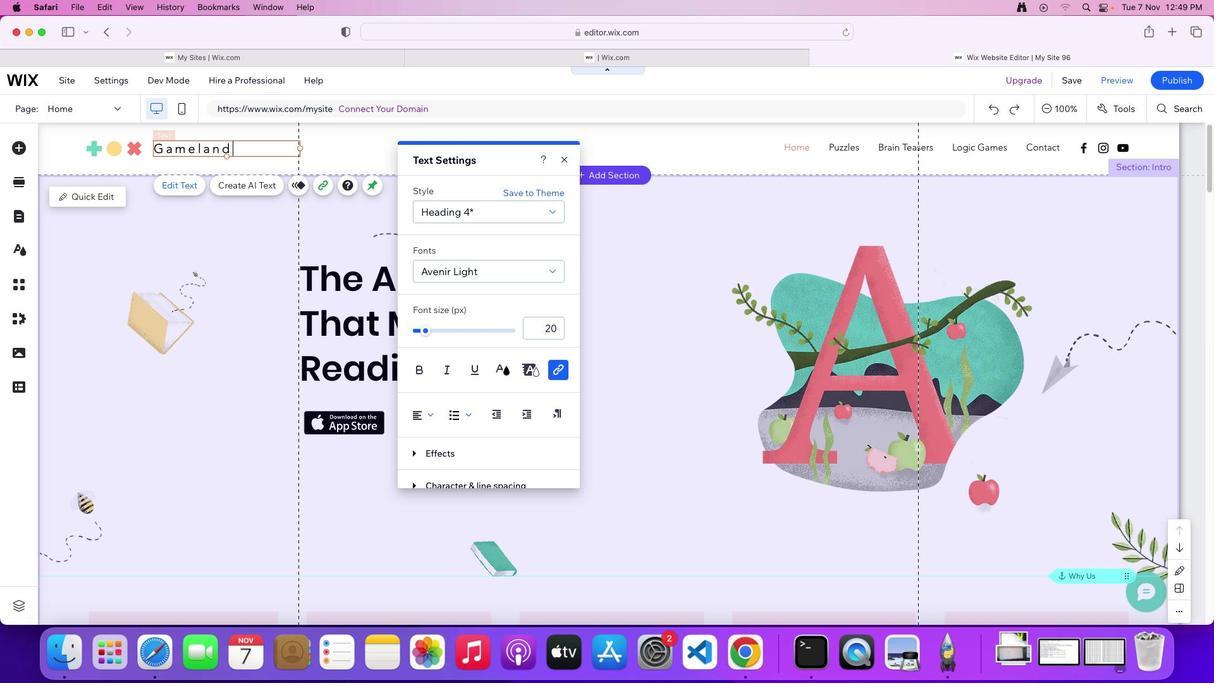 
Action: Mouse moved to (239, 149)
Screenshot: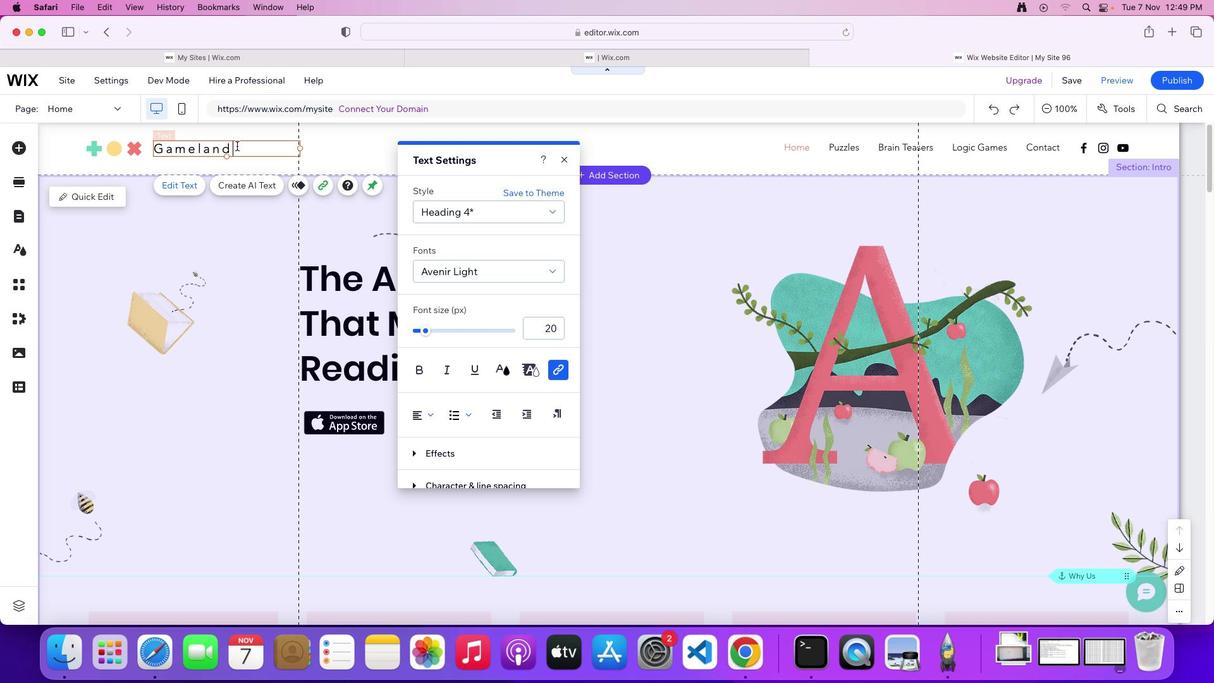
Action: Mouse pressed left at (239, 149)
Screenshot: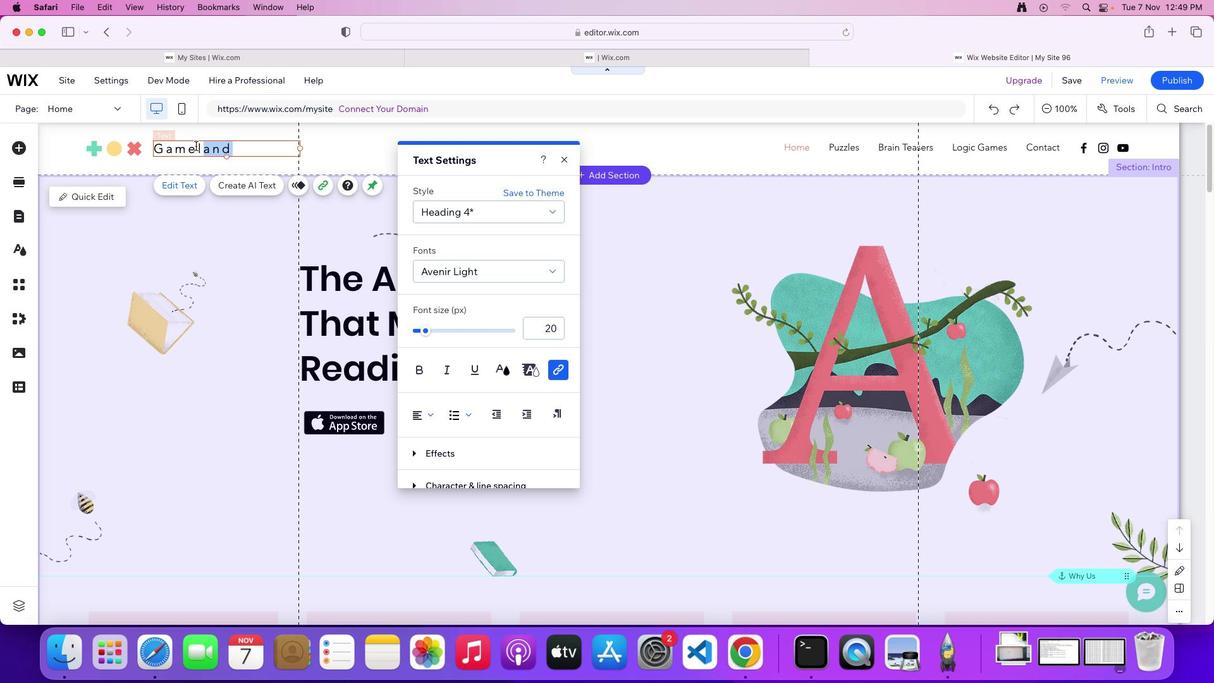 
Action: Mouse moved to (506, 377)
Screenshot: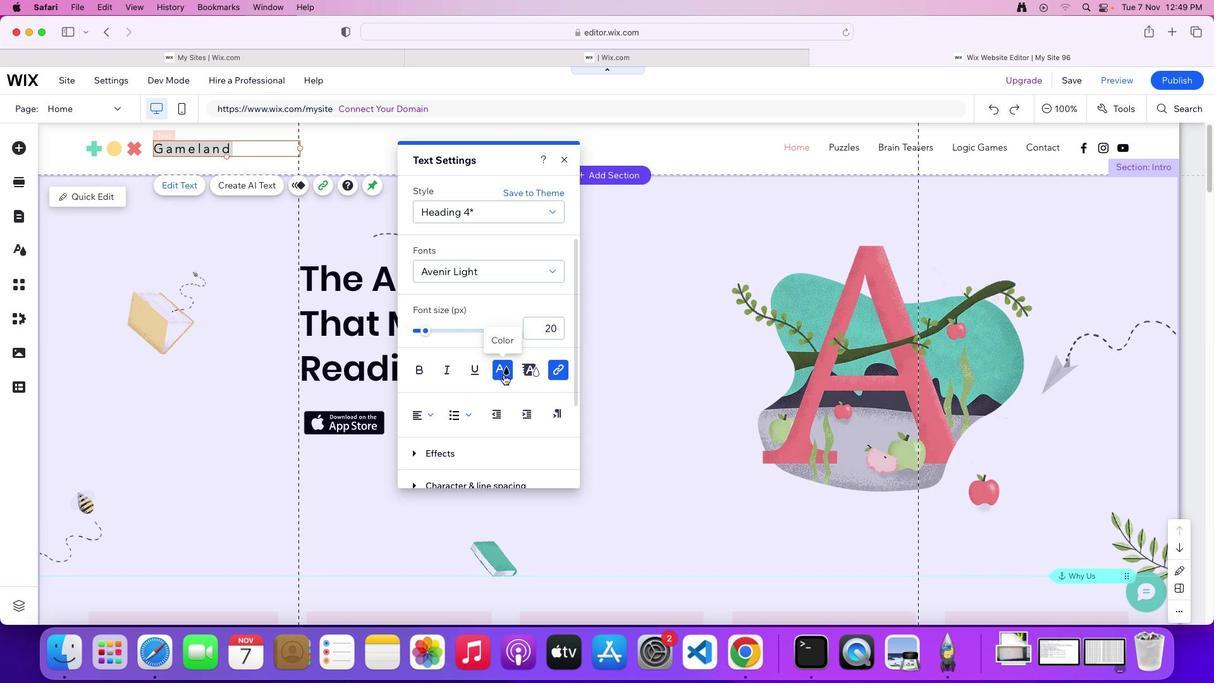 
Action: Mouse pressed left at (506, 377)
Screenshot: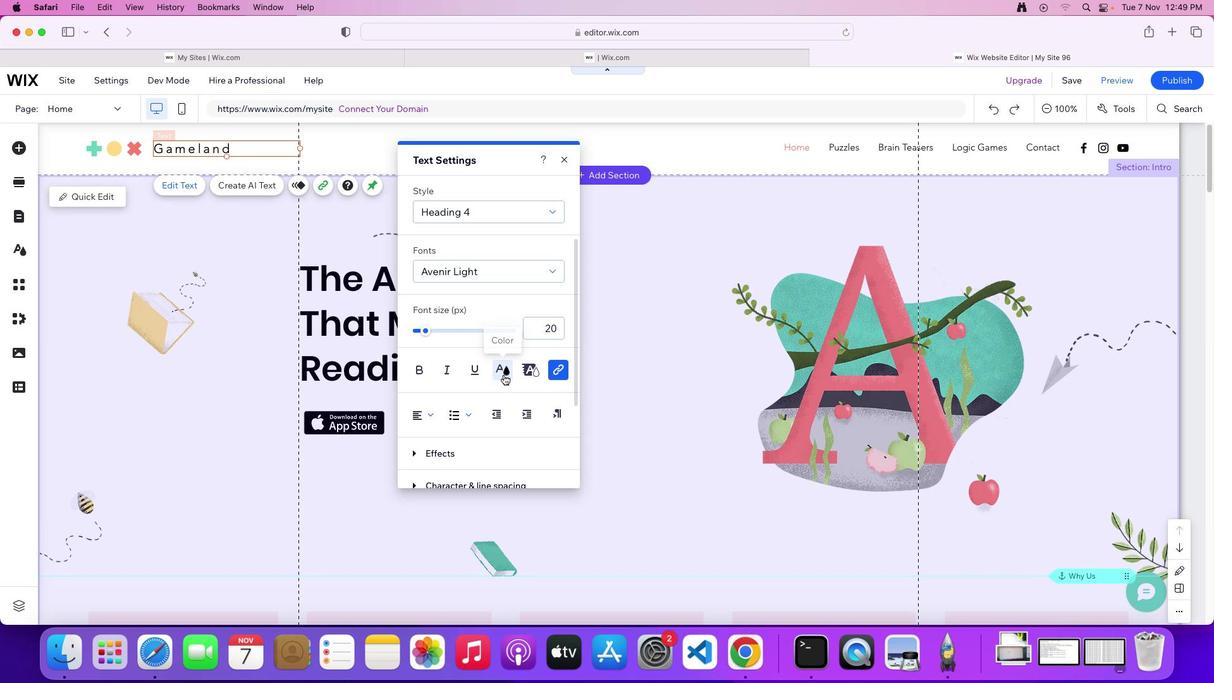
Action: Mouse moved to (500, 380)
Screenshot: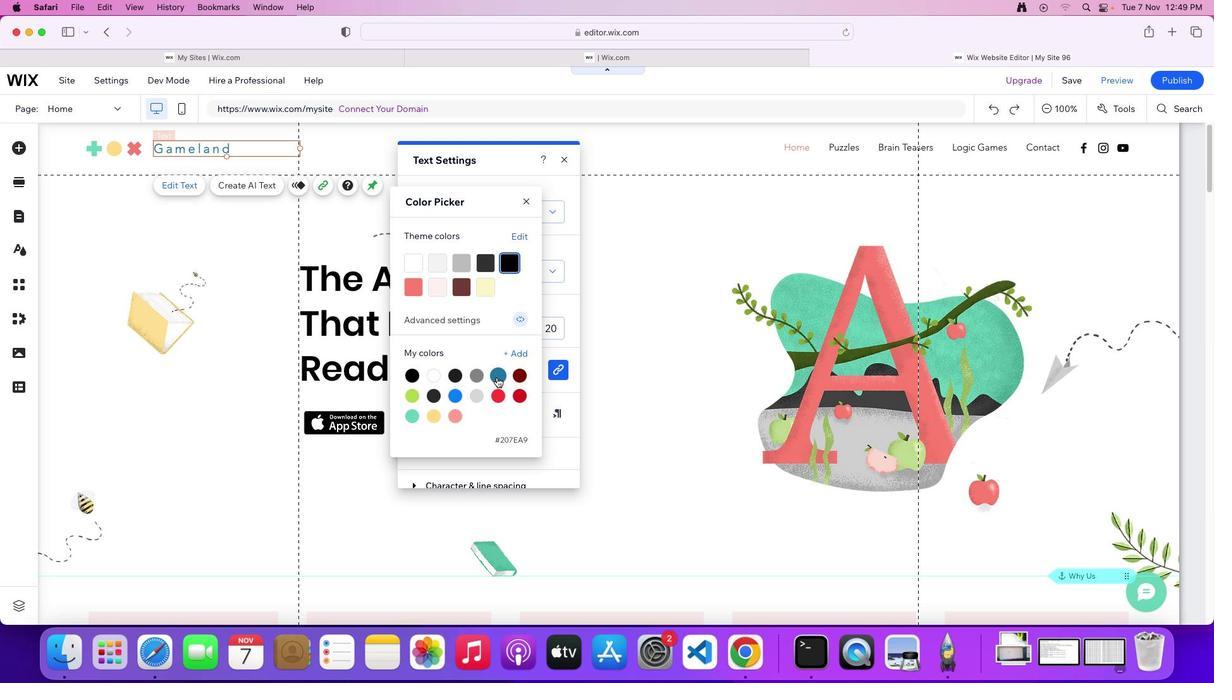 
Action: Mouse pressed left at (500, 380)
Screenshot: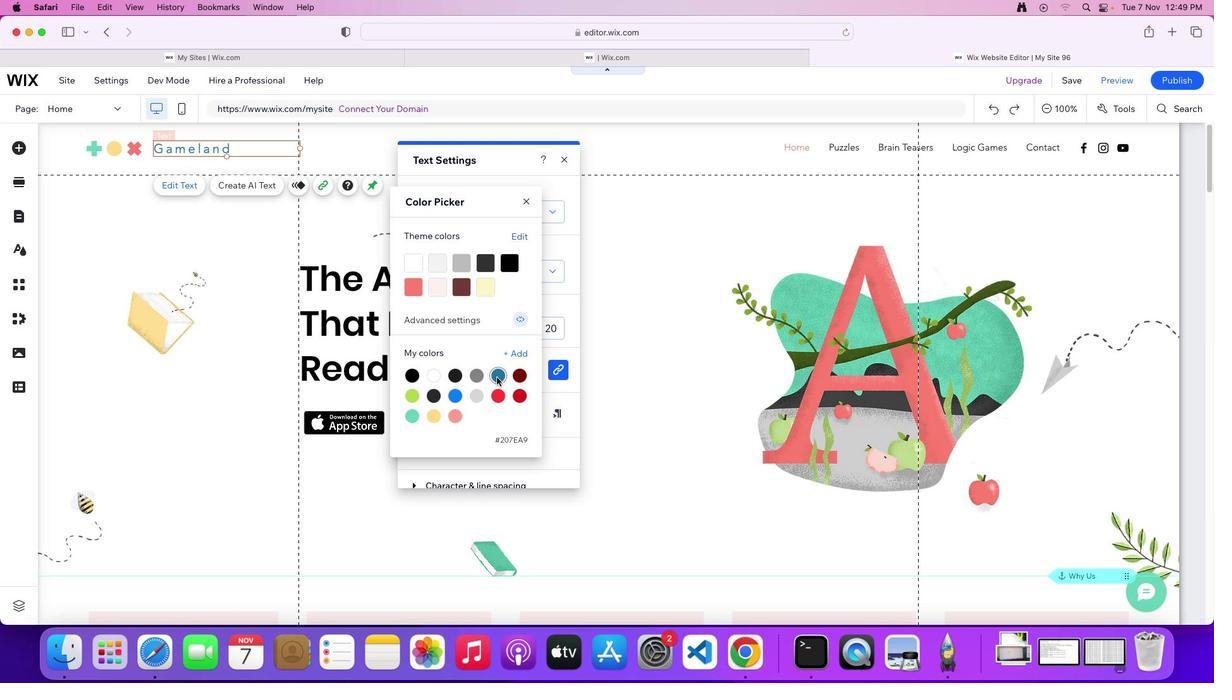 
Action: Mouse moved to (520, 397)
Screenshot: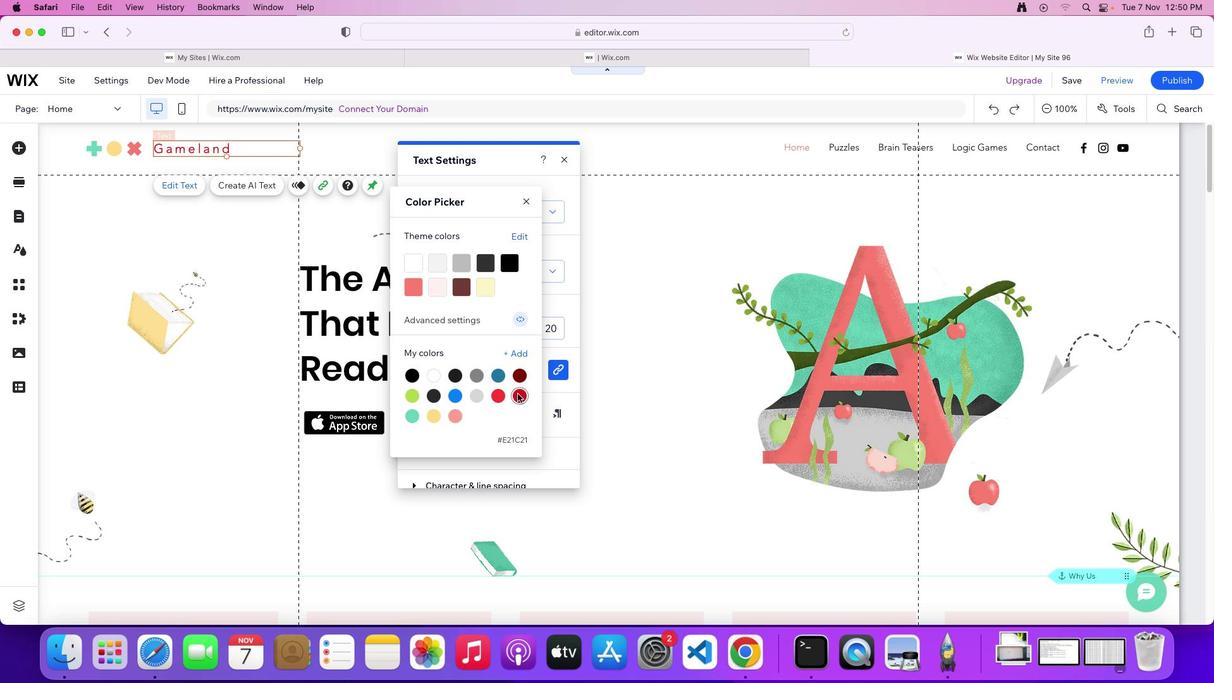 
Action: Mouse pressed left at (520, 397)
Screenshot: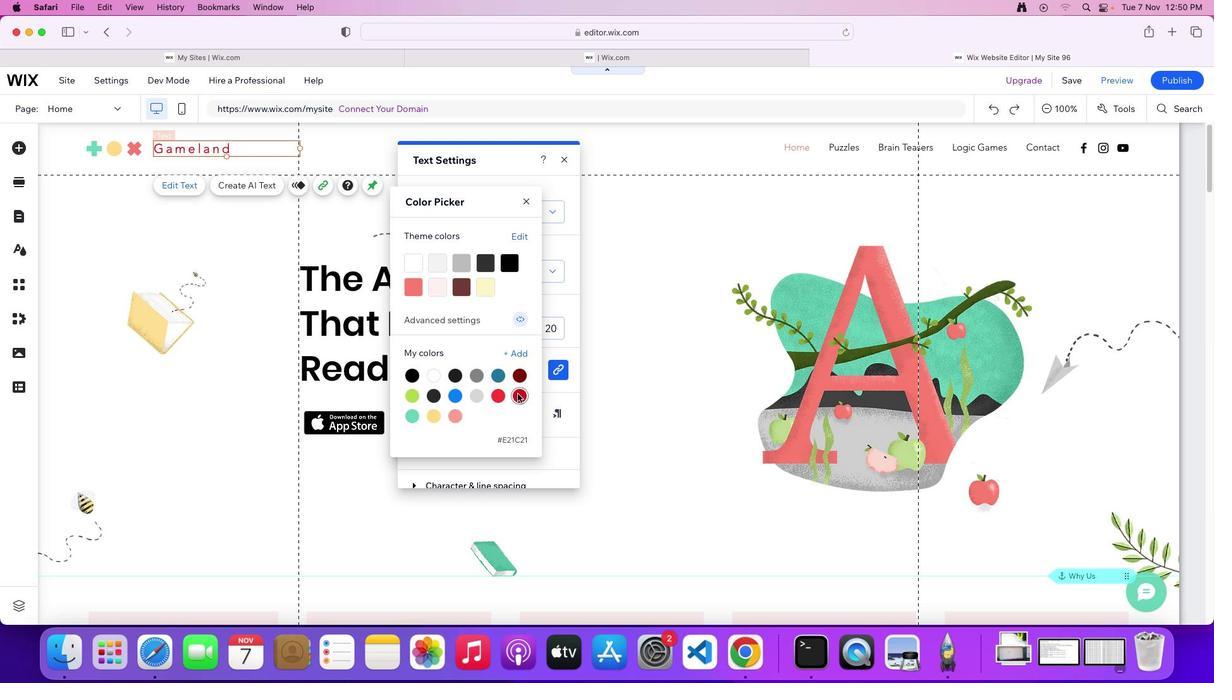 
Action: Mouse moved to (533, 208)
Screenshot: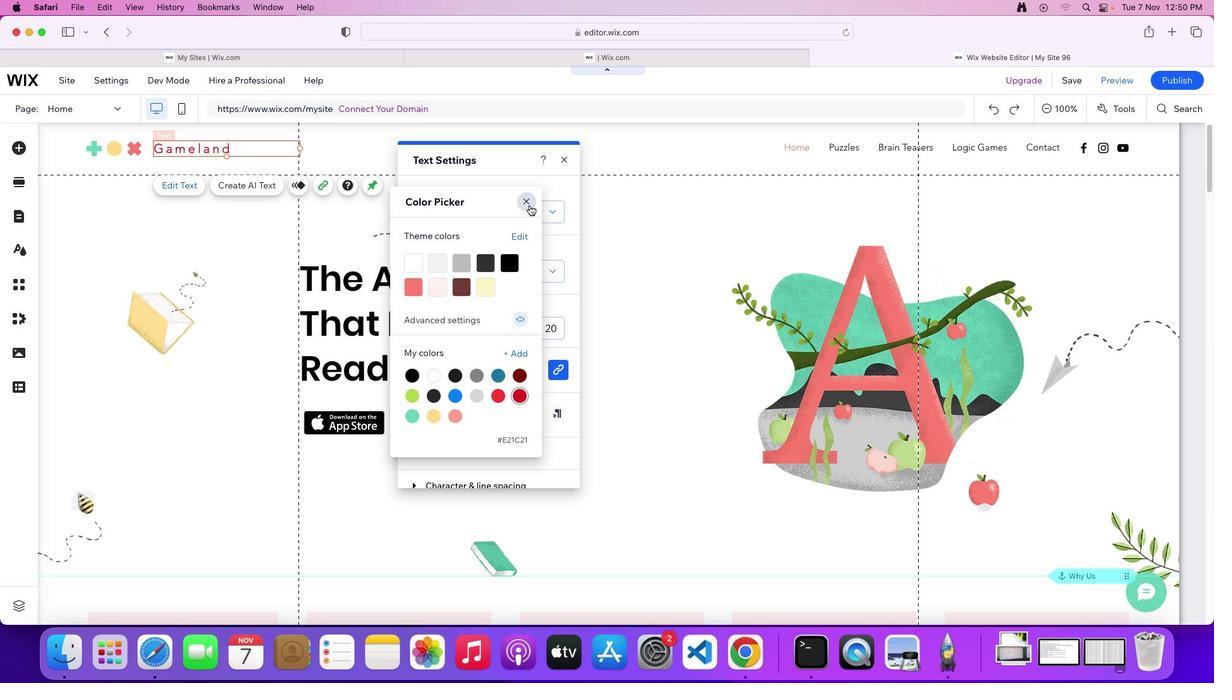 
Action: Mouse pressed left at (533, 208)
Screenshot: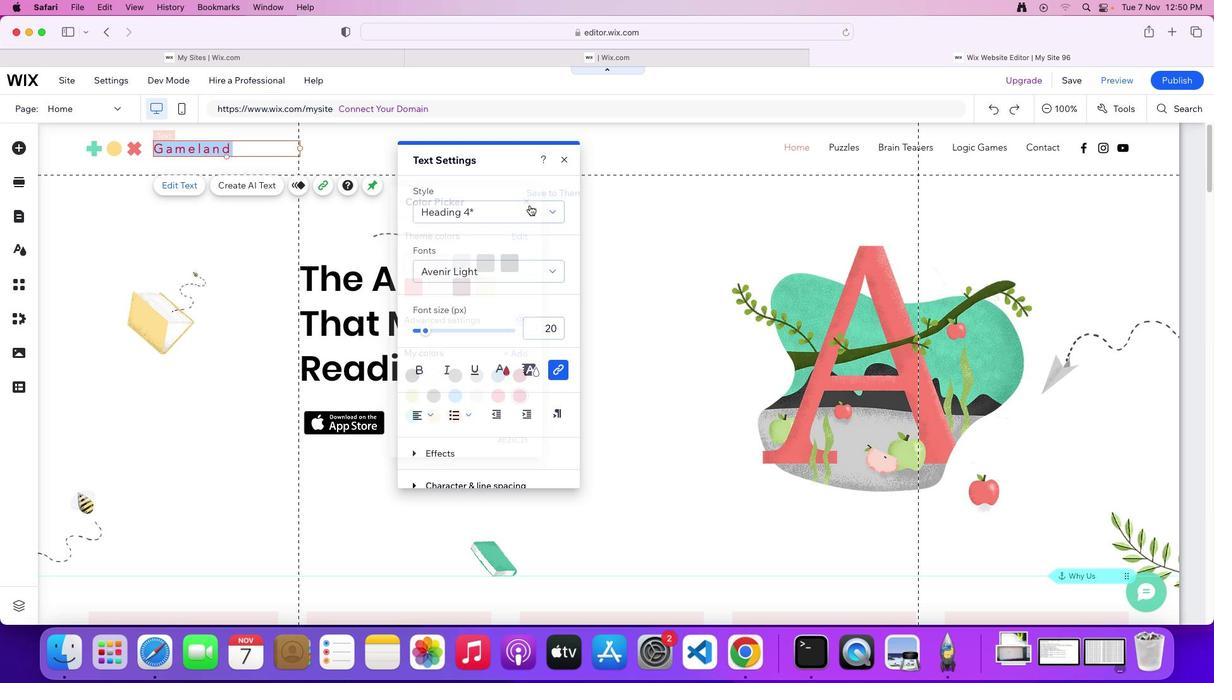 
Action: Mouse moved to (568, 165)
Screenshot: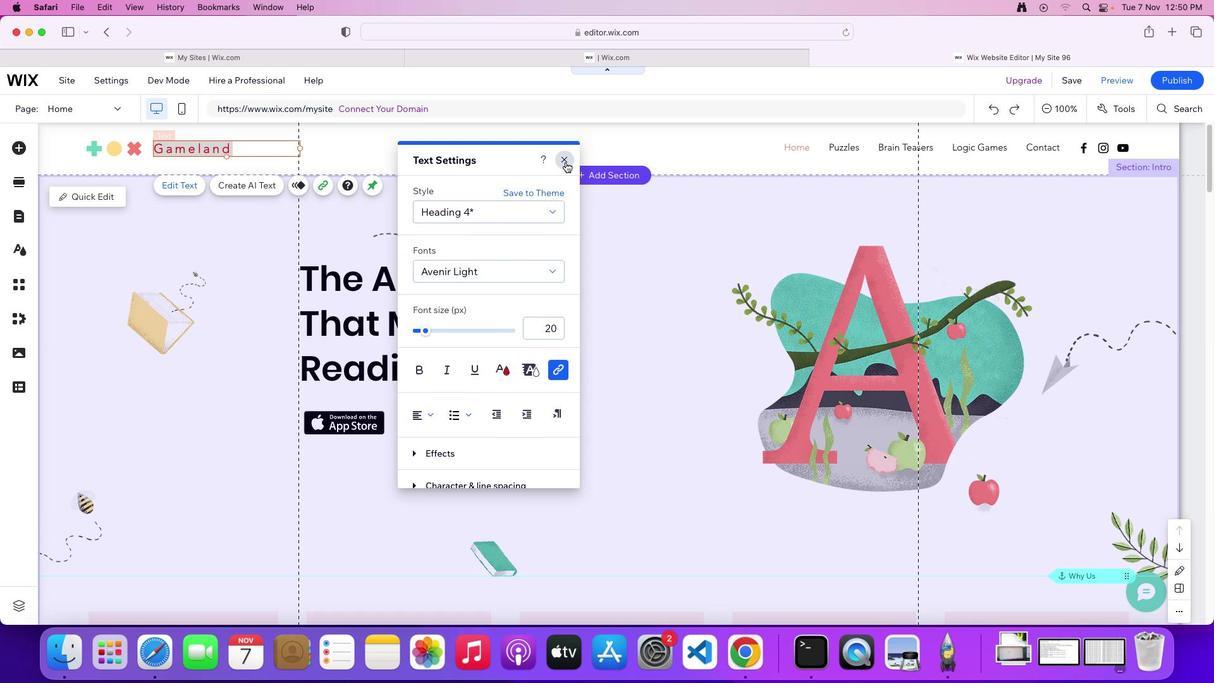 
Action: Mouse pressed left at (568, 165)
Screenshot: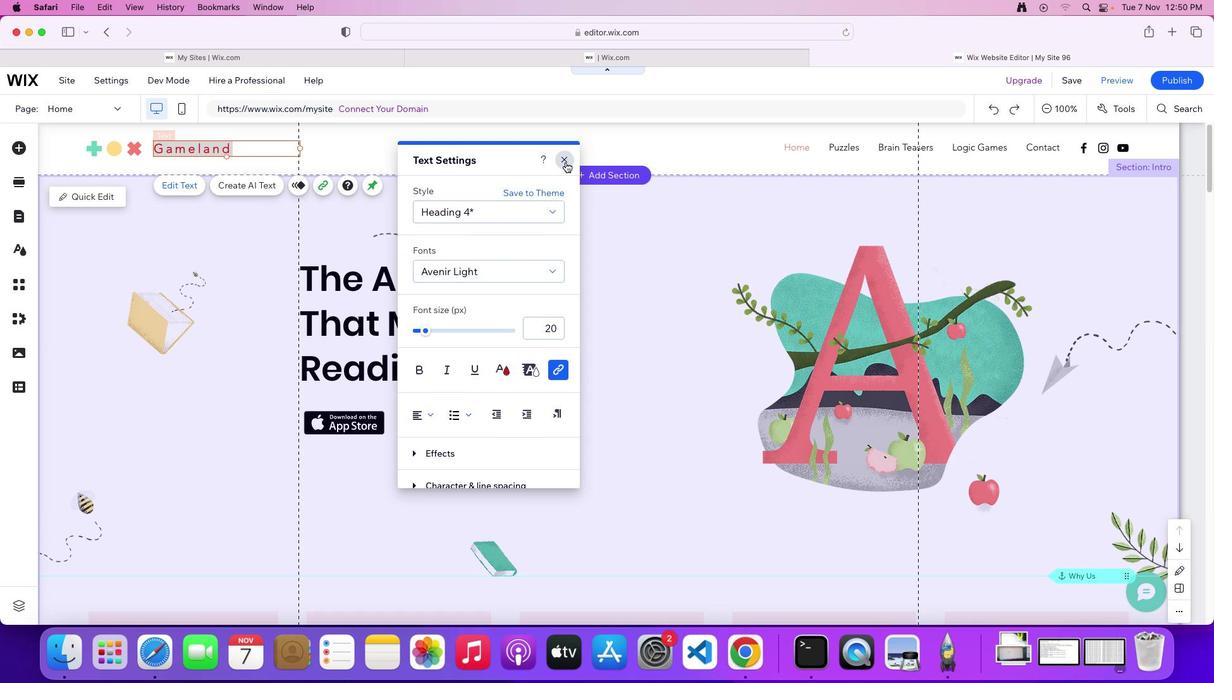 
Action: Mouse moved to (420, 344)
Screenshot: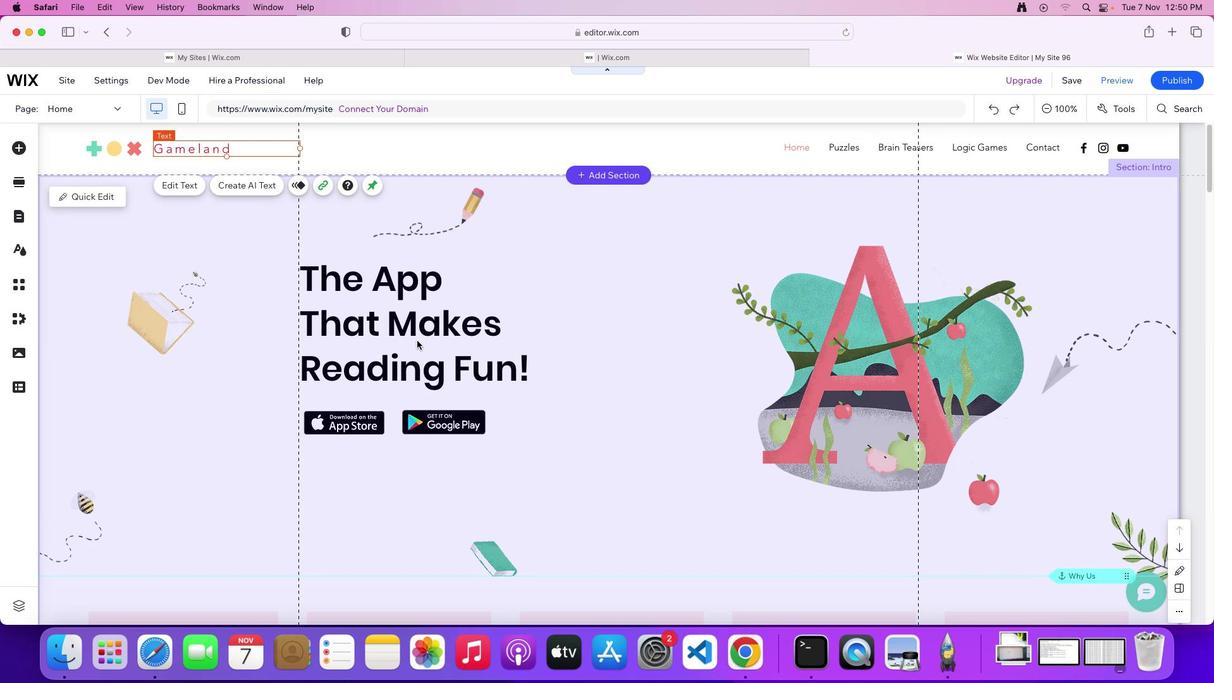 
Action: Mouse pressed left at (420, 344)
Screenshot: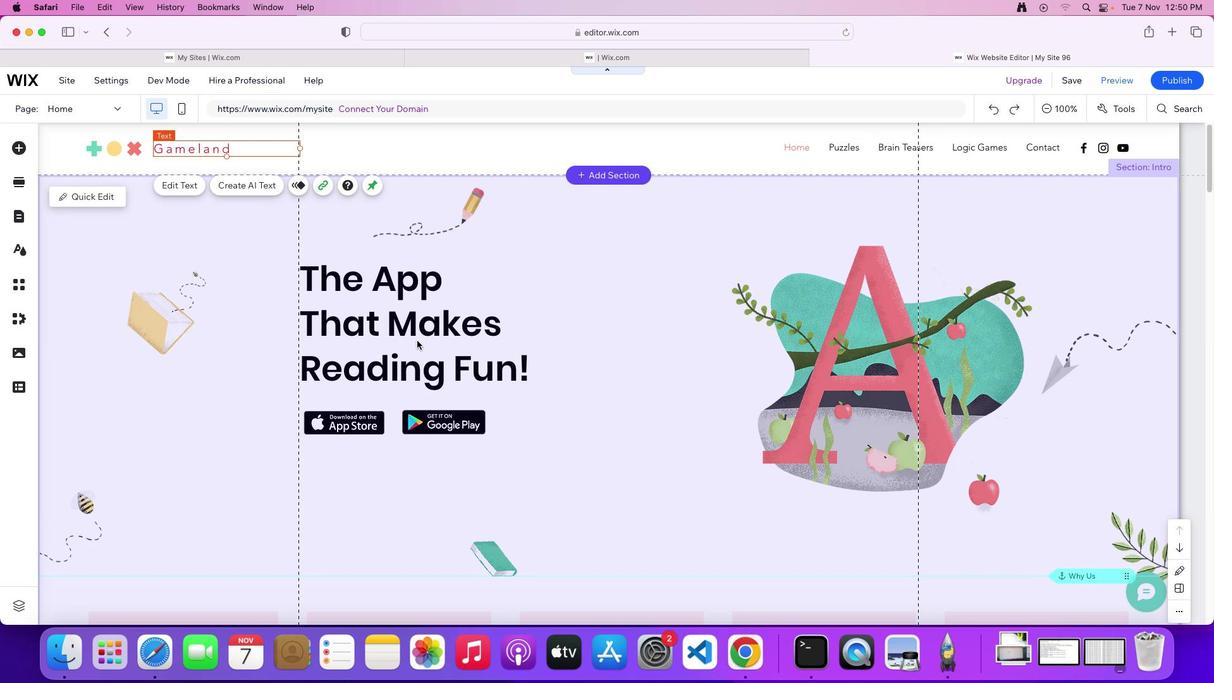 
Action: Mouse moved to (405, 344)
Screenshot: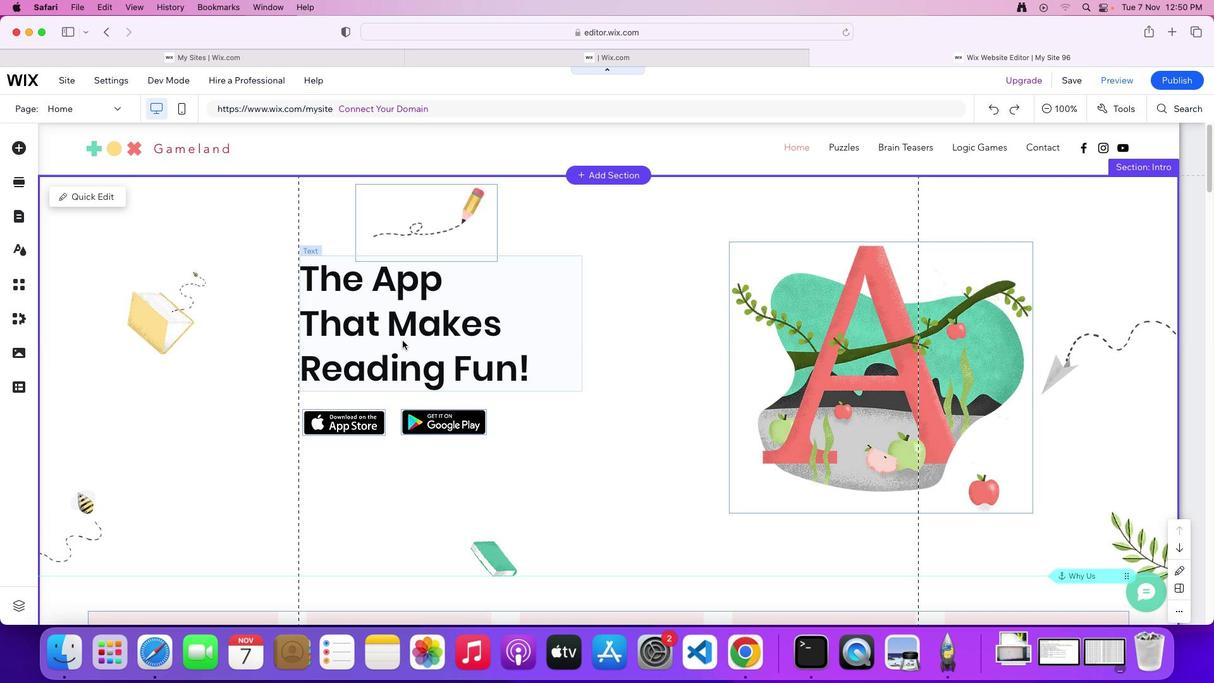 
Action: Mouse pressed left at (405, 344)
Screenshot: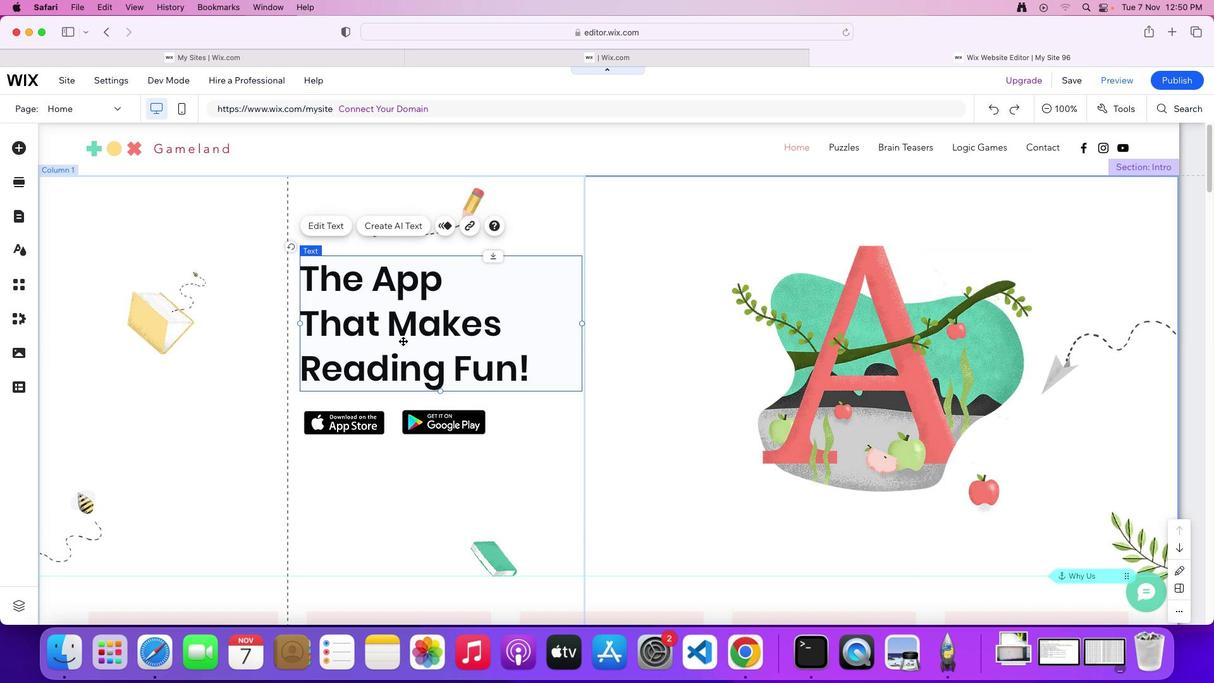 
Action: Mouse moved to (338, 231)
Screenshot: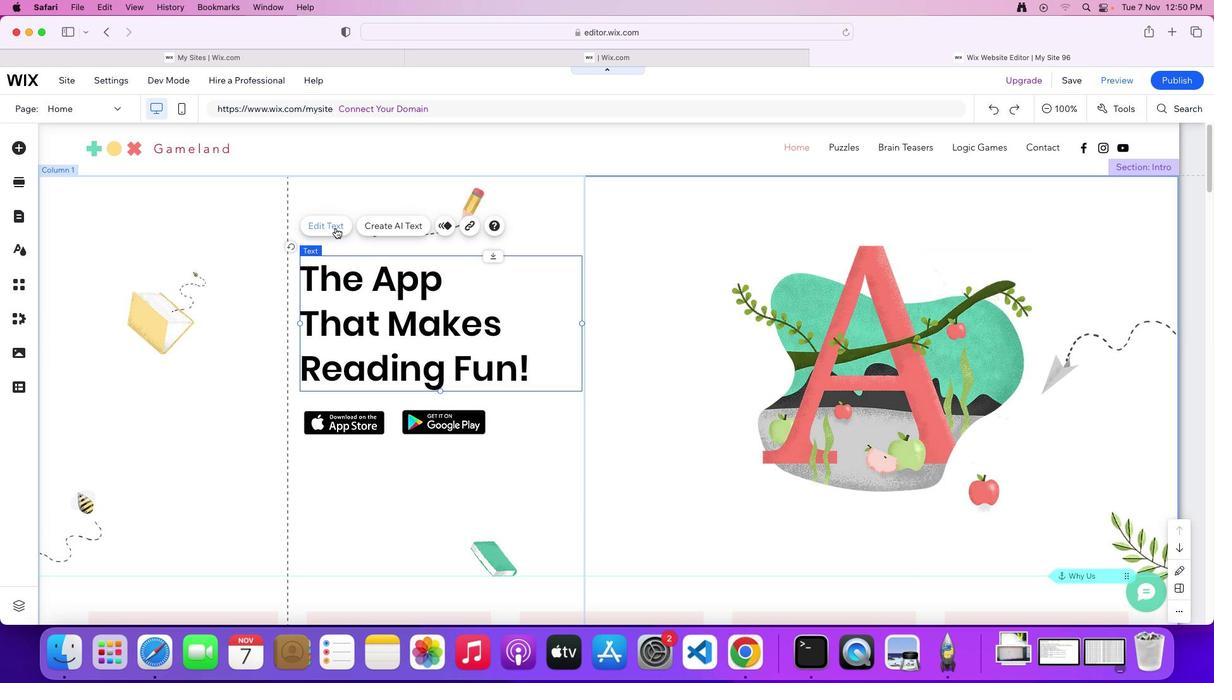 
Action: Mouse pressed left at (338, 231)
Screenshot: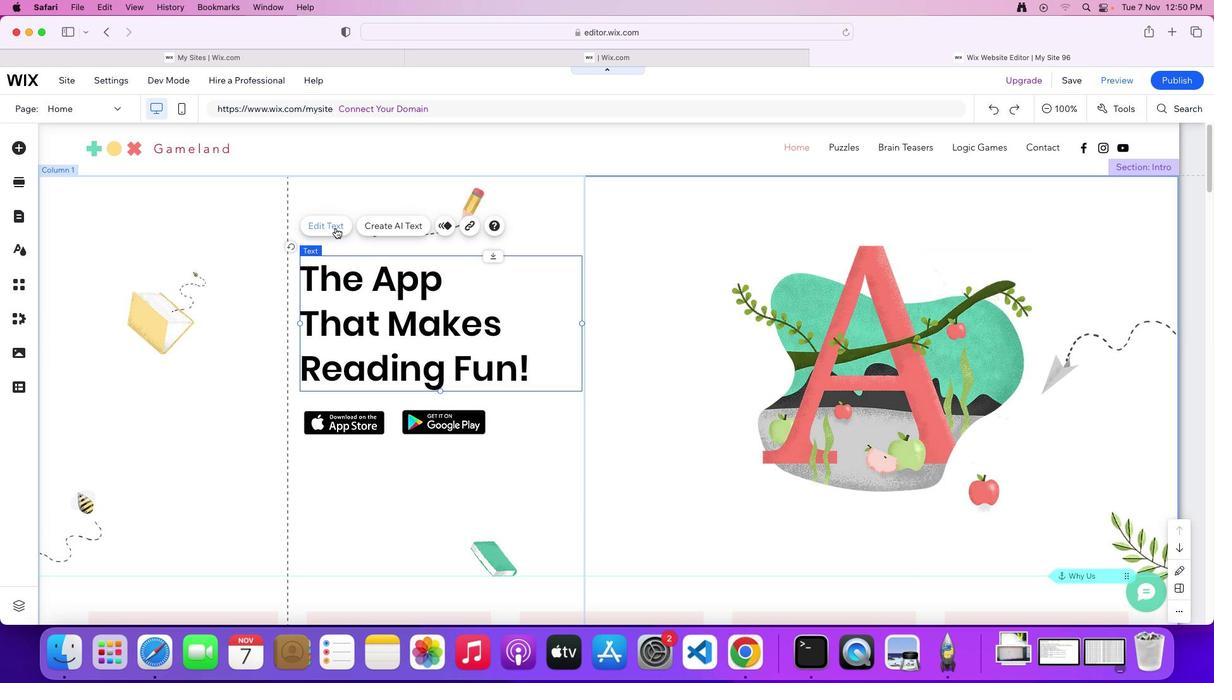 
Action: Mouse moved to (515, 456)
Screenshot: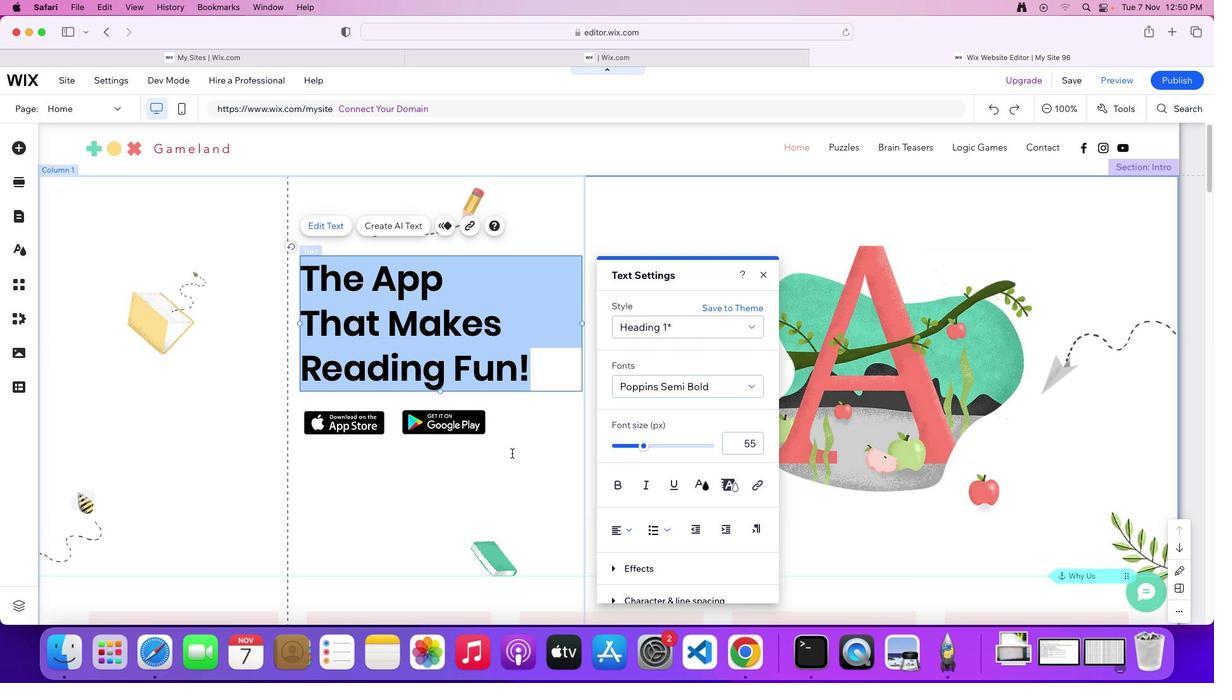 
Action: Key pressed Key.shift'W''e''l''c''o''m''e'Key.spaceKey.shift'T''o'Key.spaceKey.shift'T''h''e'Key.backspaceKey.backspaceKey.backspaceKey.shift'G''a''m''e''l''a''n''d'
Screenshot: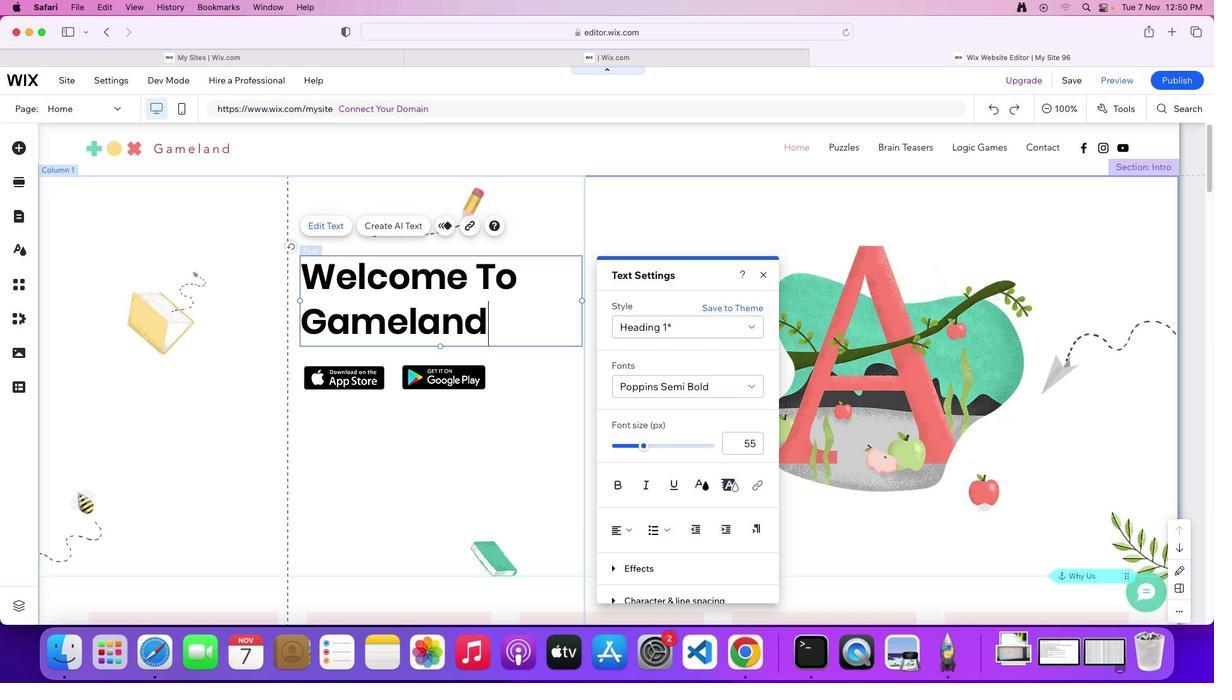 
Action: Mouse moved to (476, 468)
Screenshot: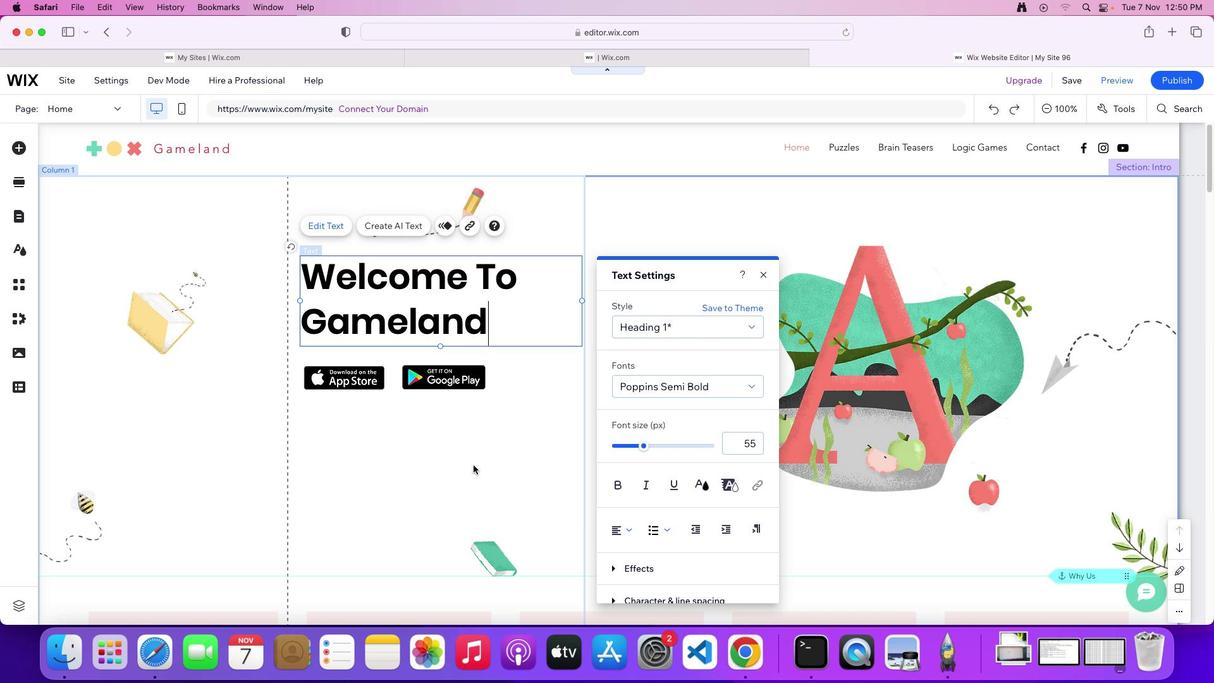 
Action: Mouse pressed left at (476, 468)
Screenshot: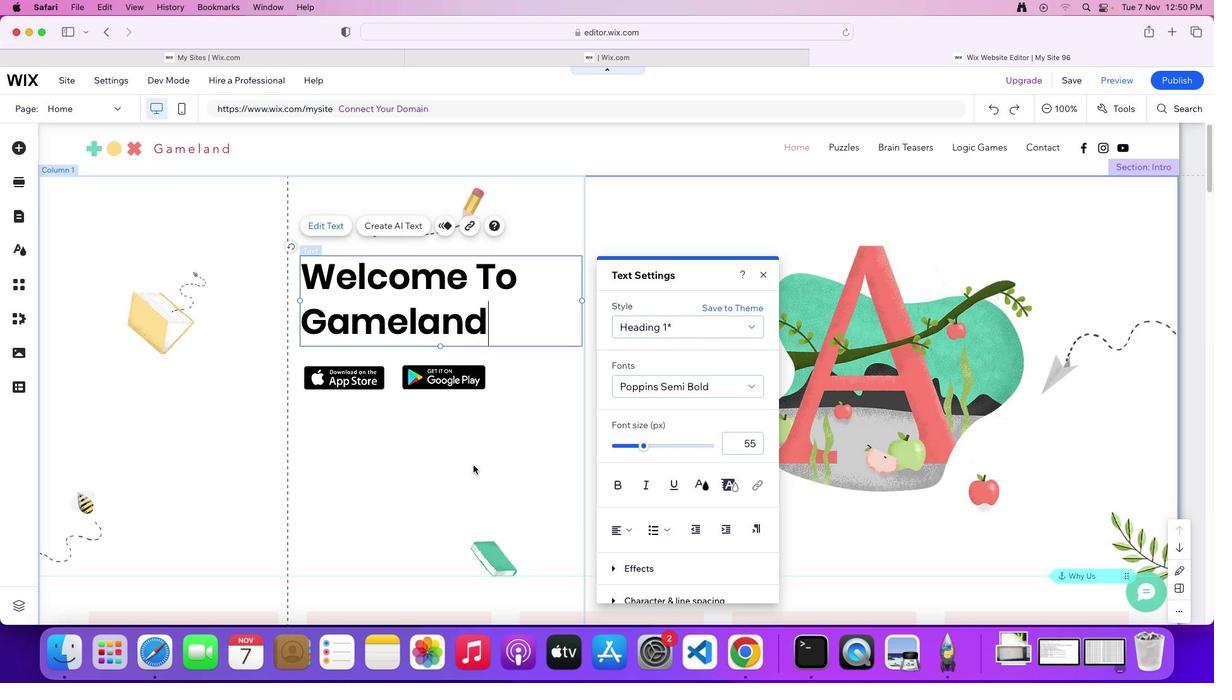 
Action: Mouse moved to (362, 385)
Screenshot: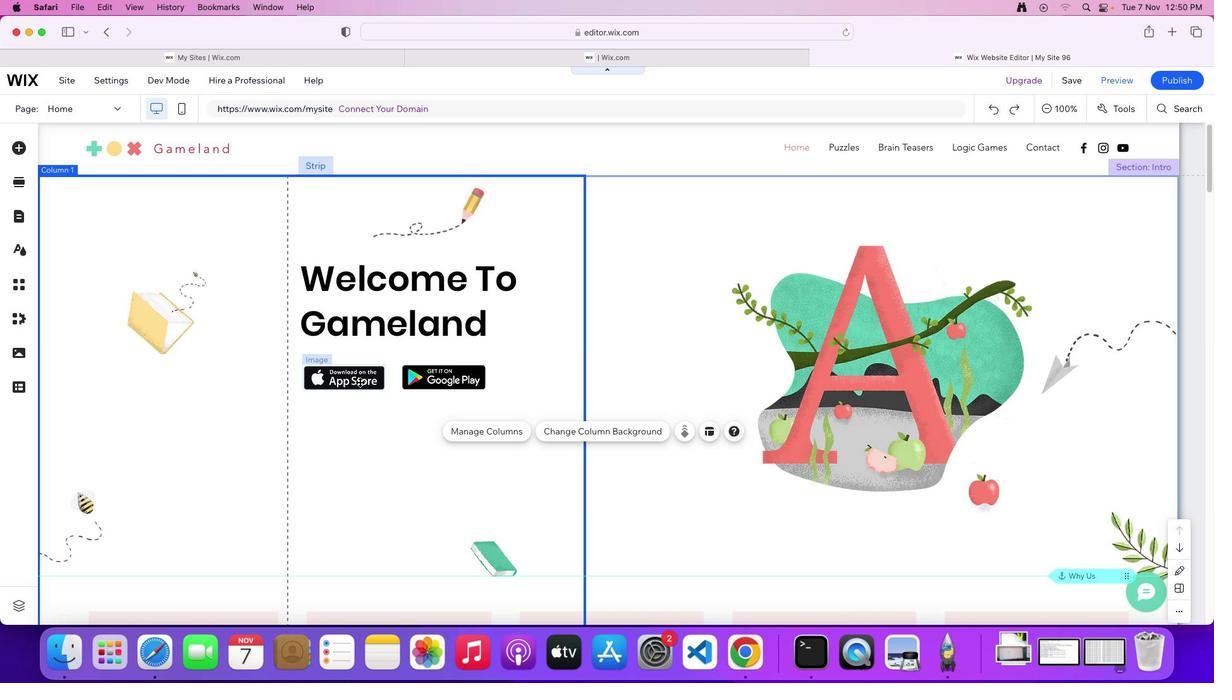 
Action: Mouse pressed left at (362, 385)
Screenshot: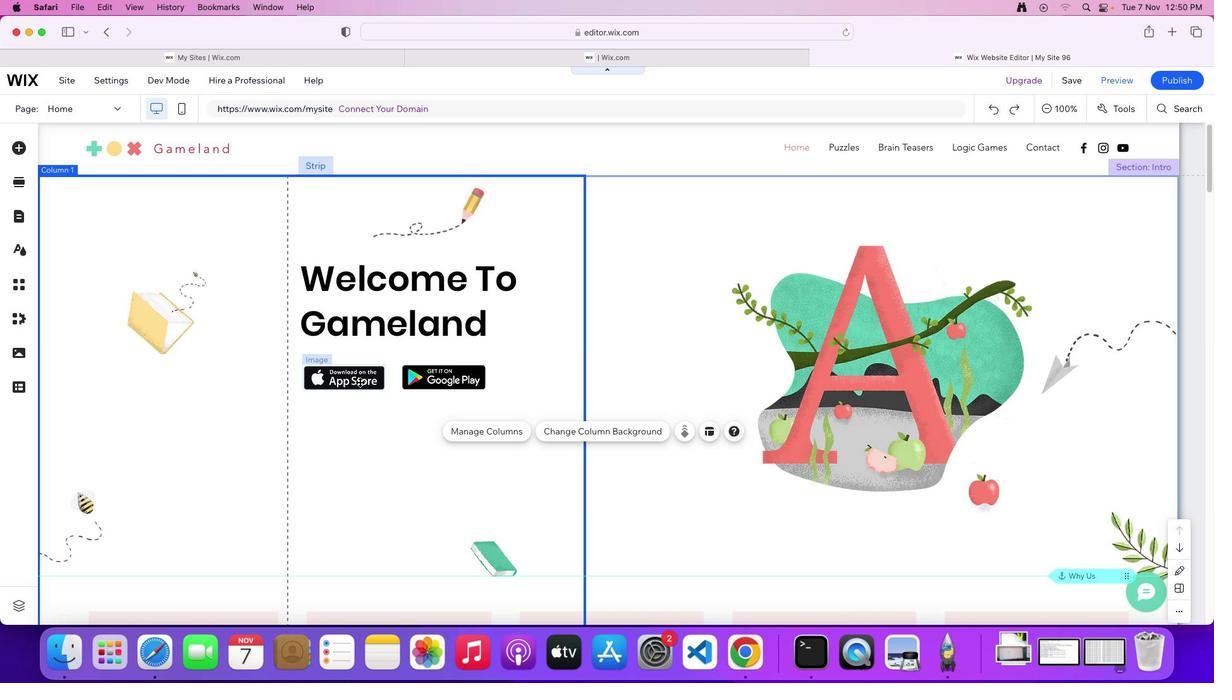 
Action: Key pressed Key.delete
Screenshot: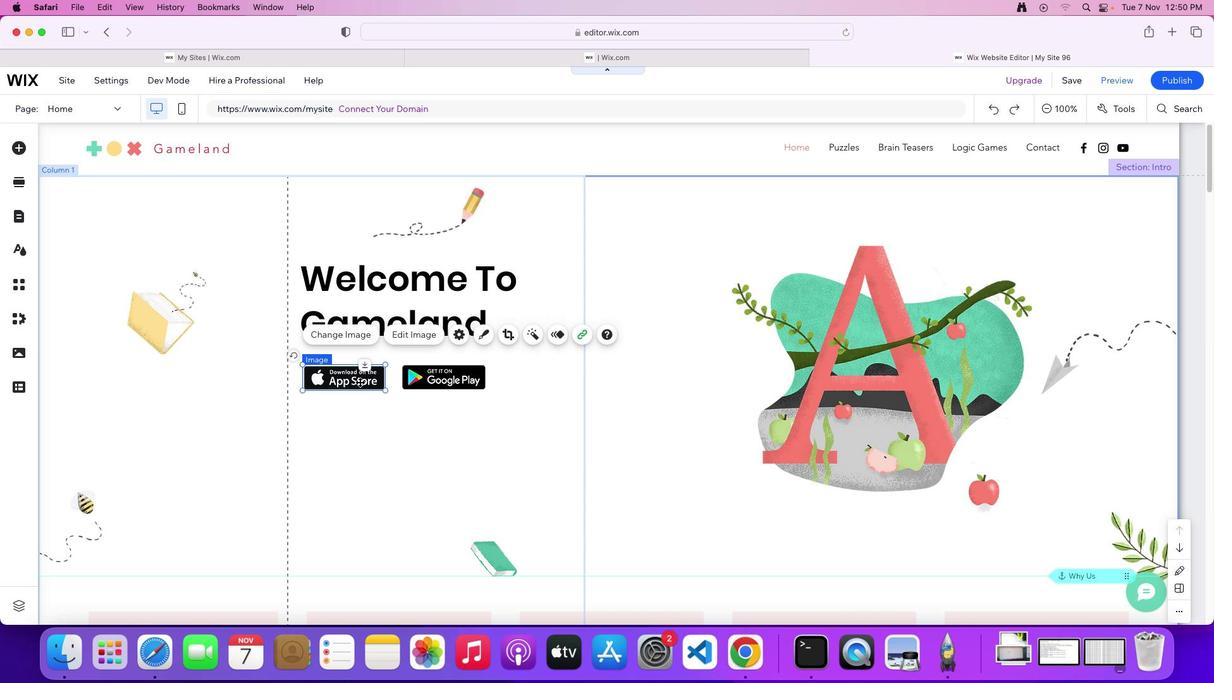 
Action: Mouse moved to (442, 379)
Screenshot: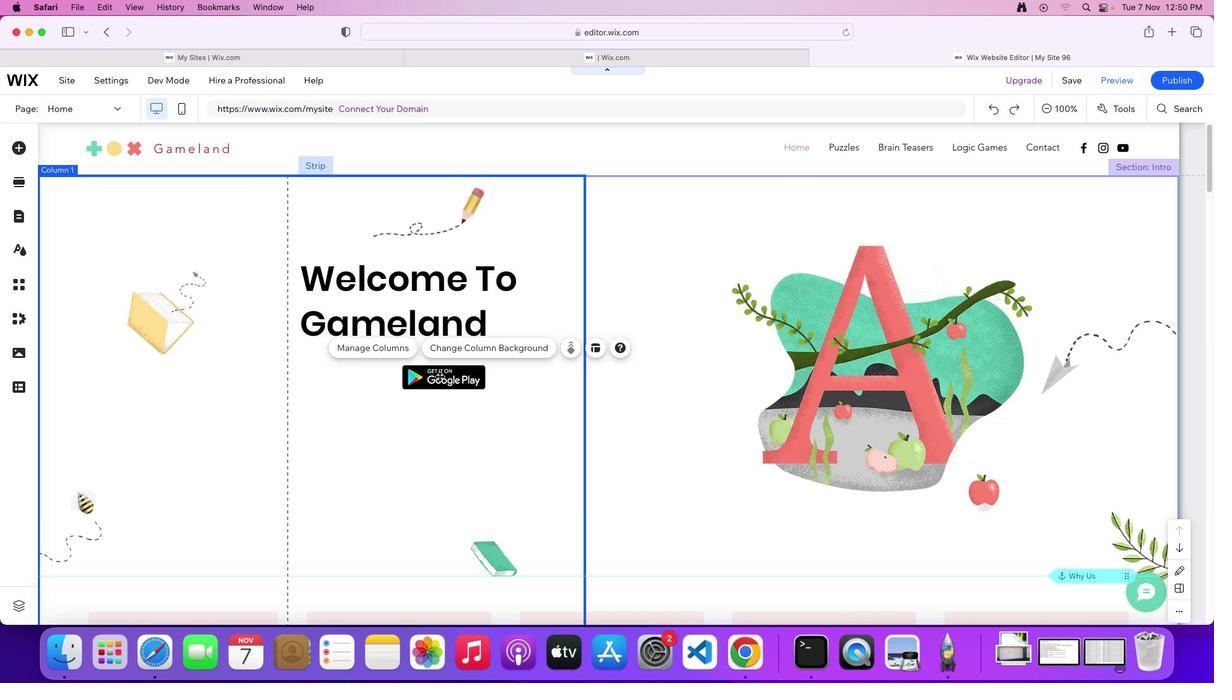 
Action: Mouse pressed left at (442, 379)
Screenshot: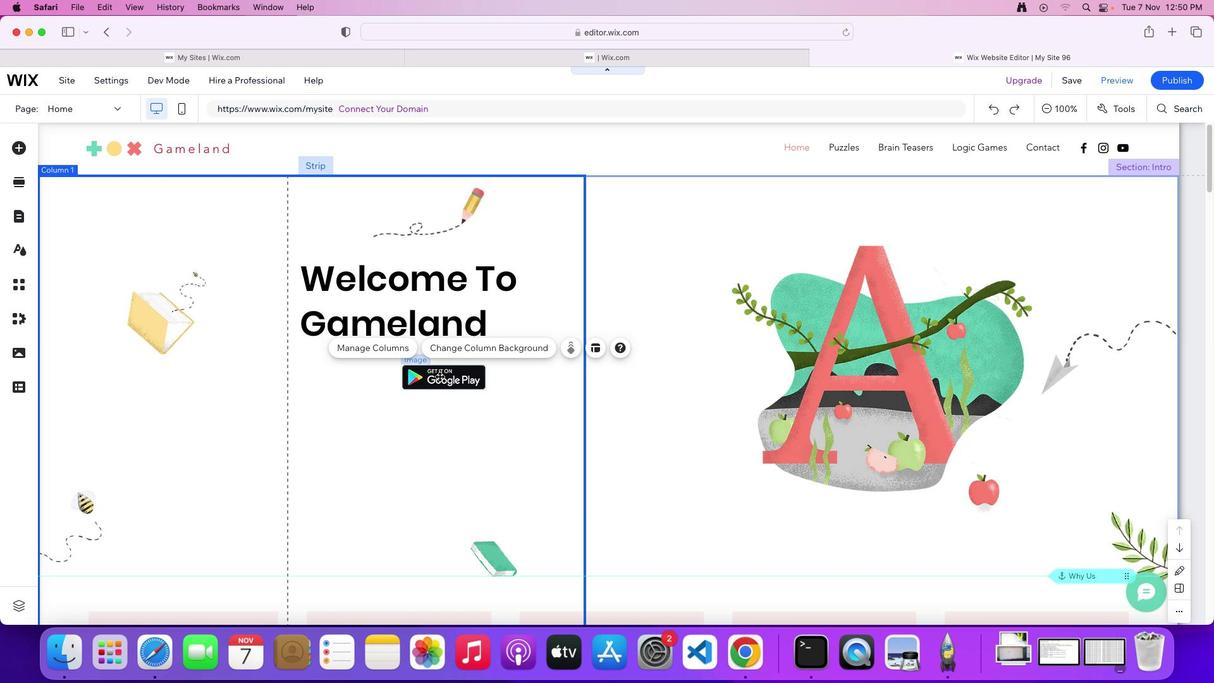 
Action: Key pressed Key.delete
Screenshot: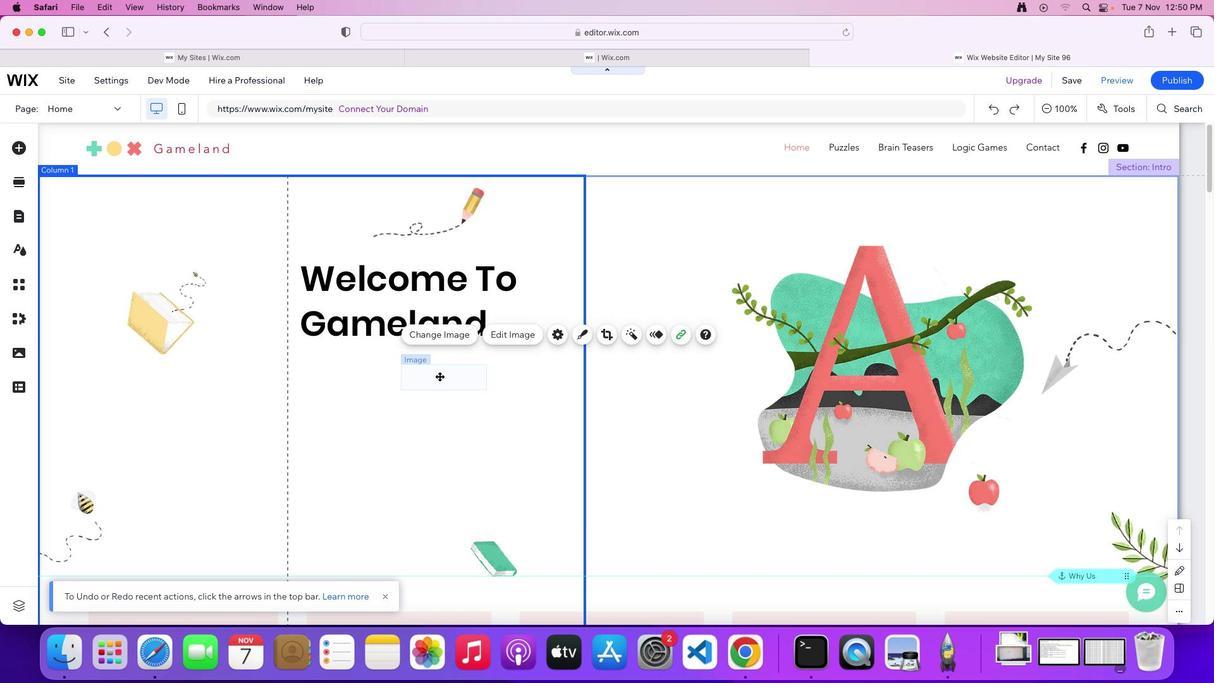
Action: Mouse moved to (349, 412)
Screenshot: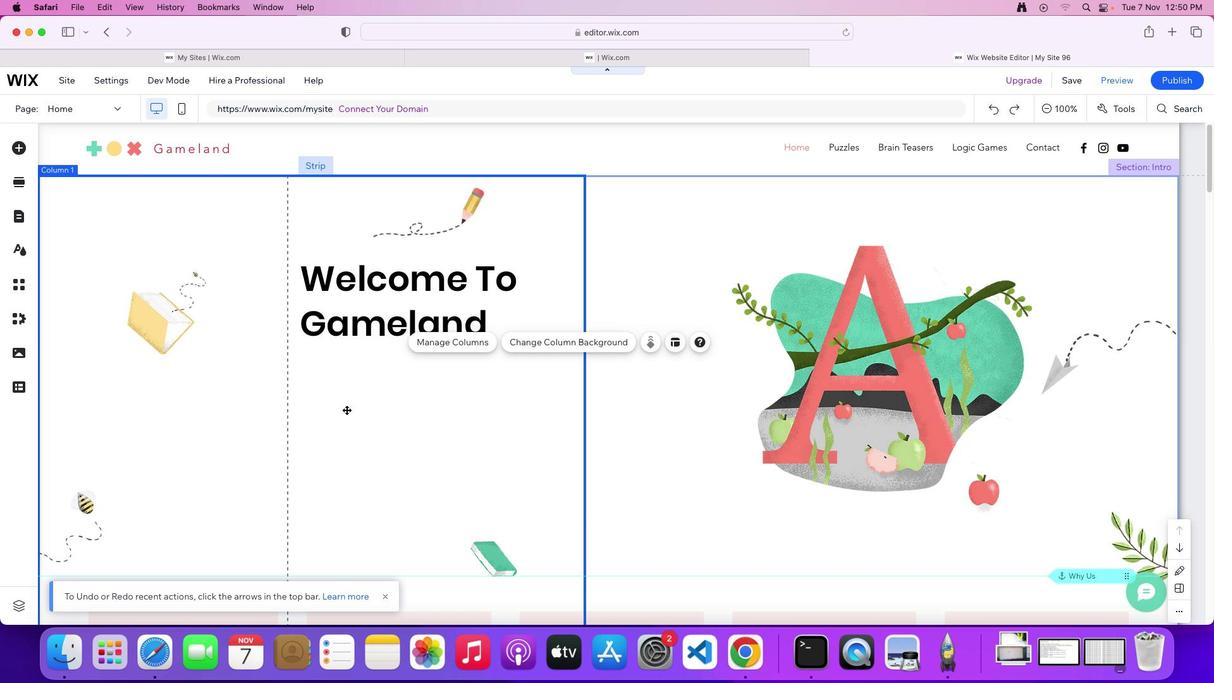 
Action: Mouse pressed left at (349, 412)
Screenshot: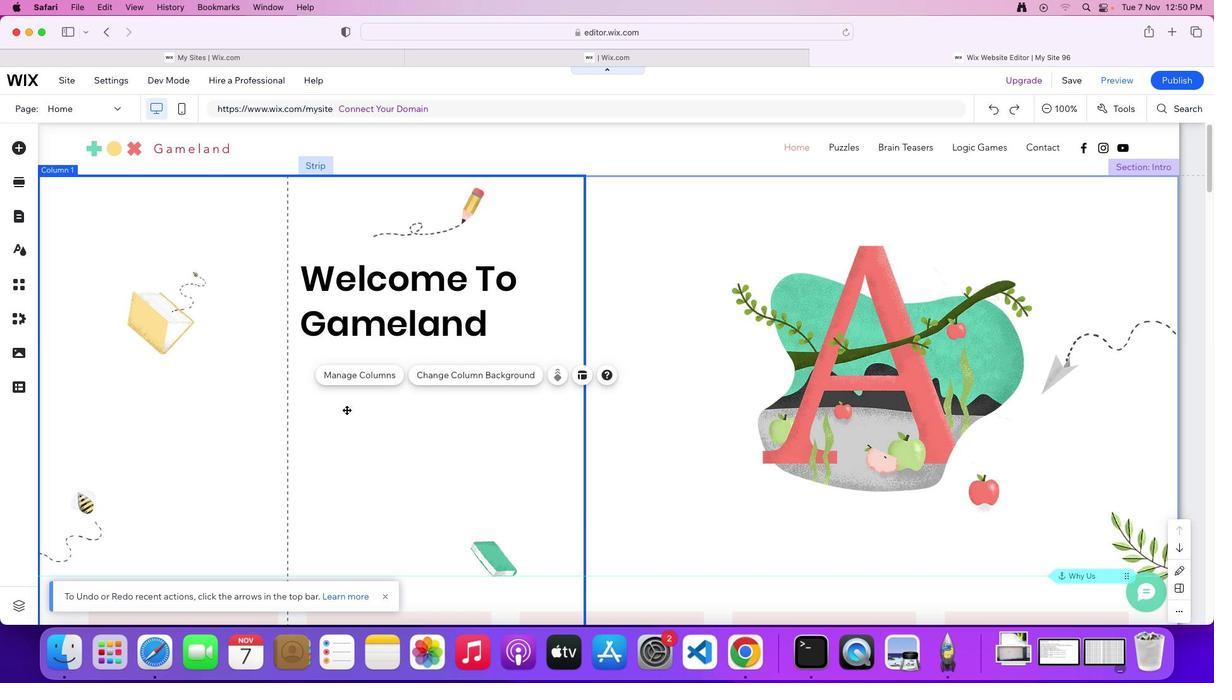 
Action: Mouse moved to (24, 154)
Screenshot: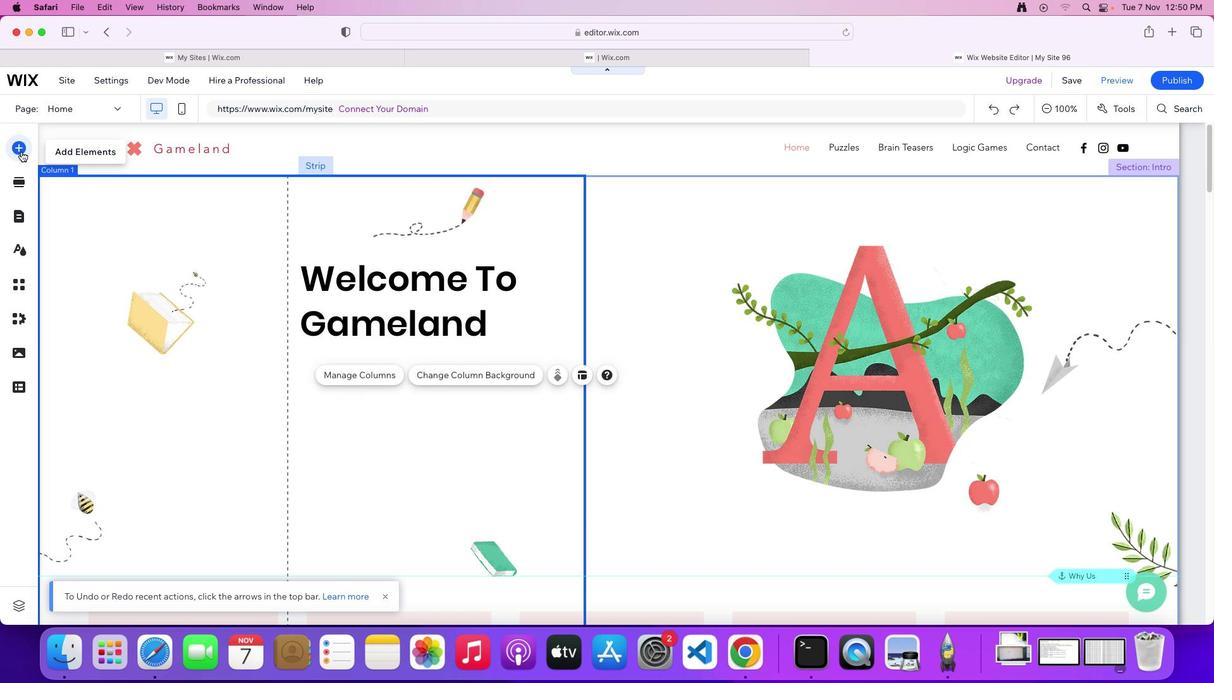 
Action: Mouse pressed left at (24, 154)
Screenshot: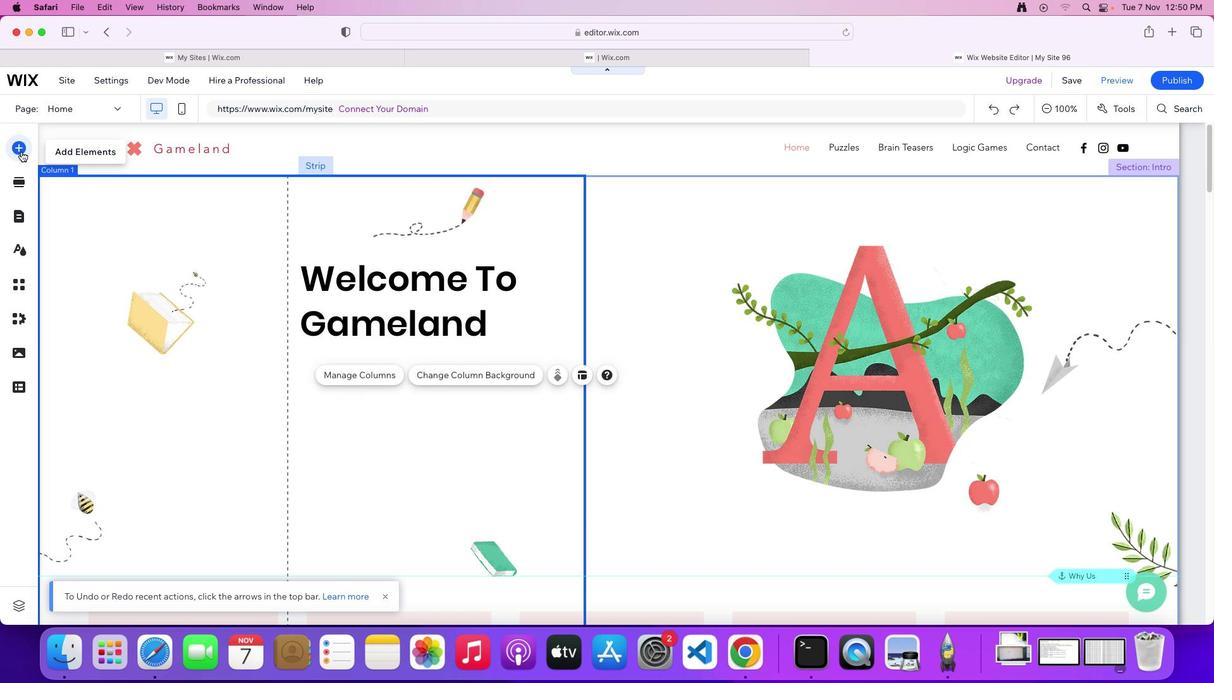 
Action: Mouse moved to (60, 220)
Screenshot: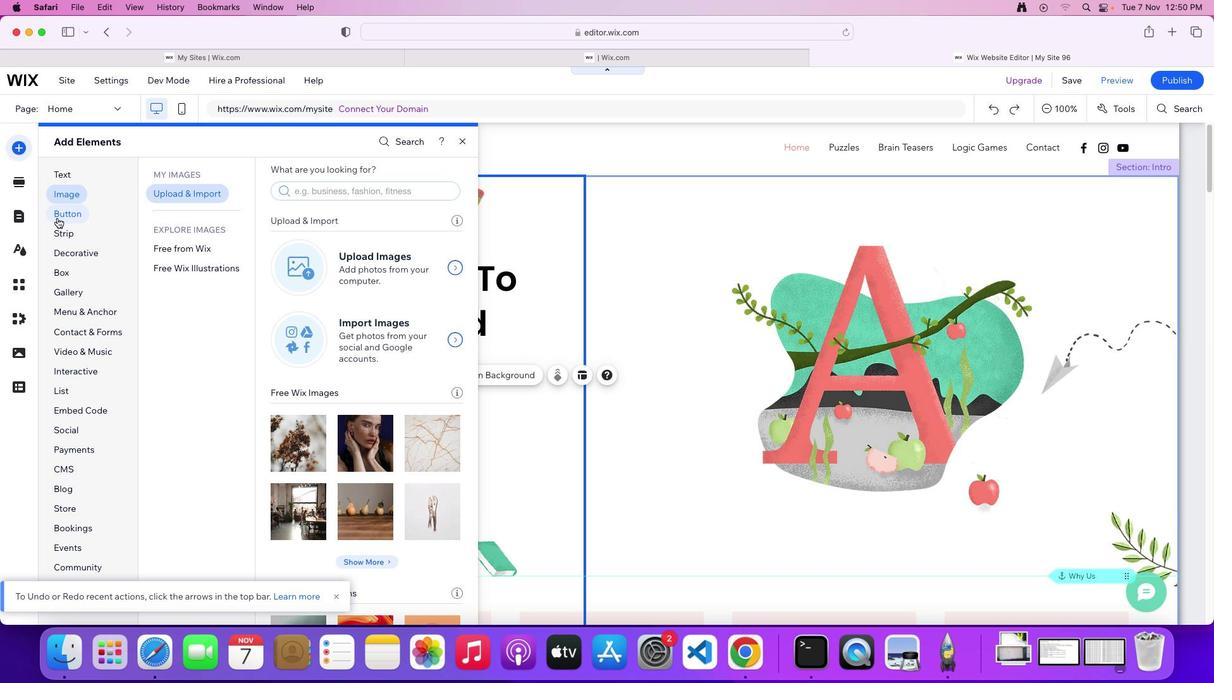 
Action: Mouse pressed left at (60, 220)
Screenshot: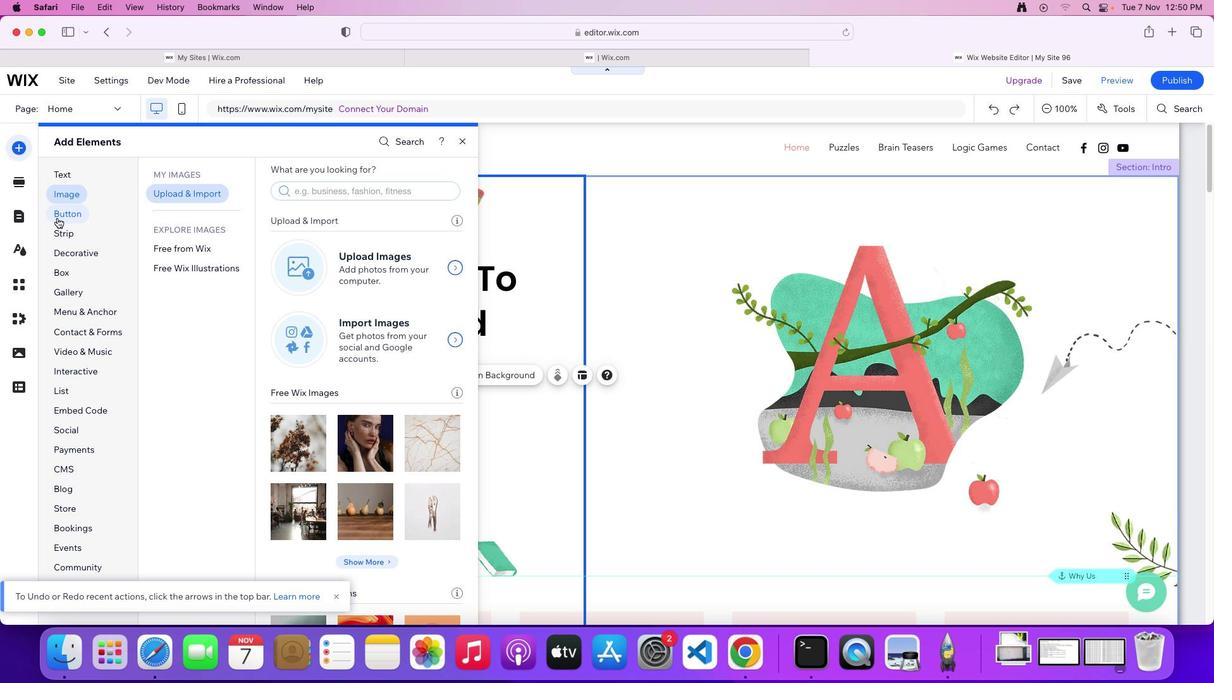 
Action: Mouse moved to (277, 349)
Screenshot: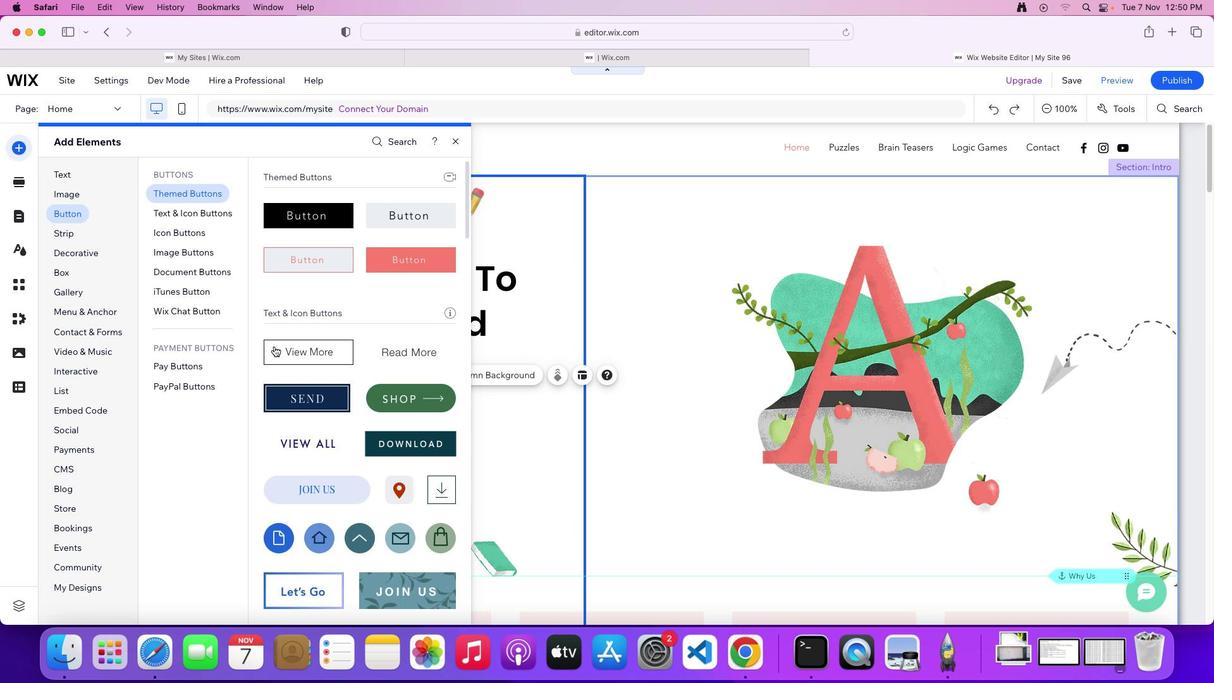 
Action: Mouse pressed left at (277, 349)
Screenshot: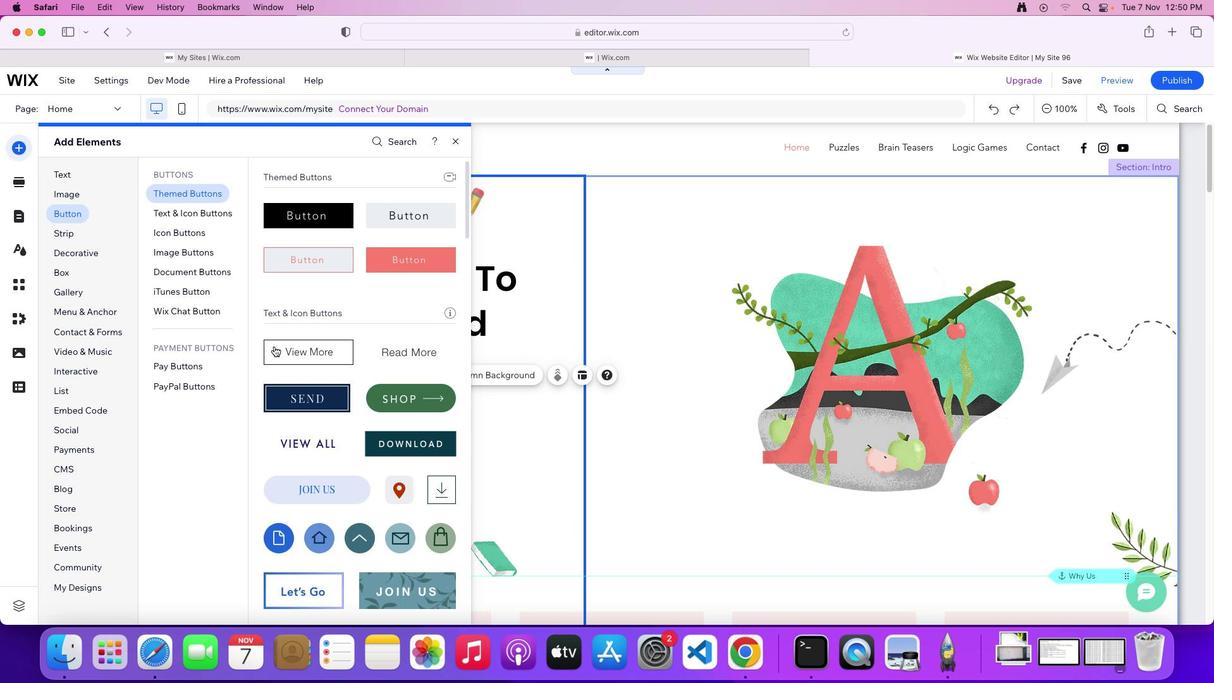 
Action: Mouse moved to (583, 373)
Screenshot: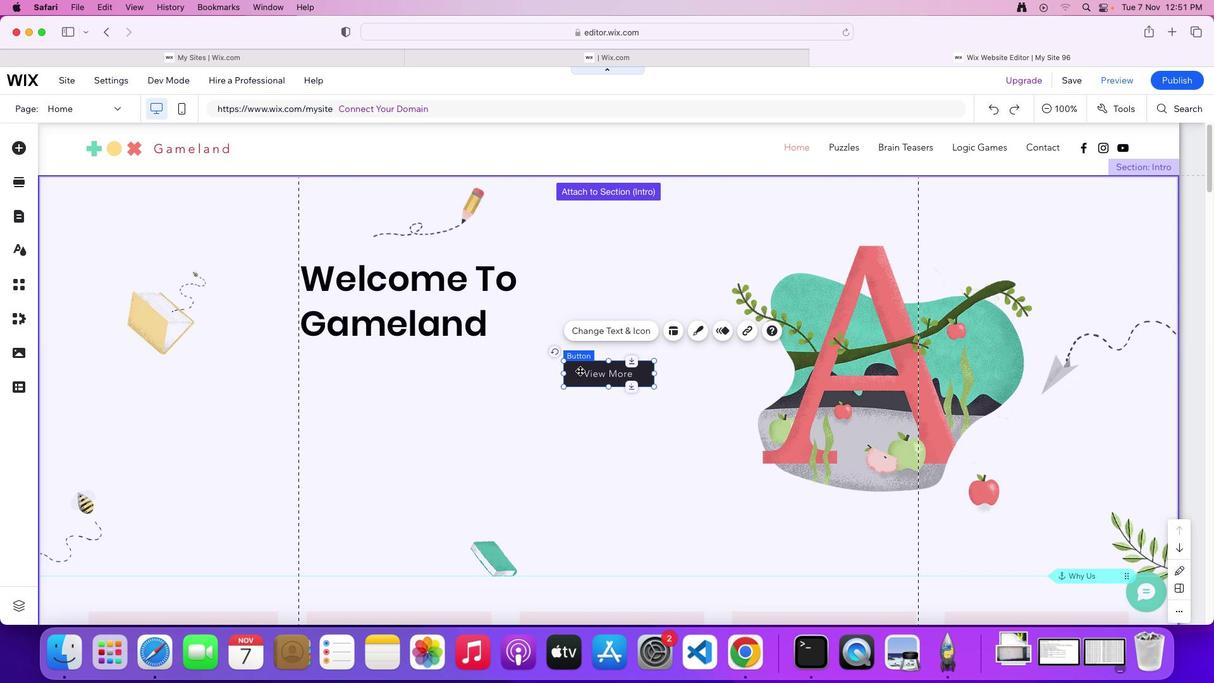 
Action: Mouse pressed left at (583, 373)
Screenshot: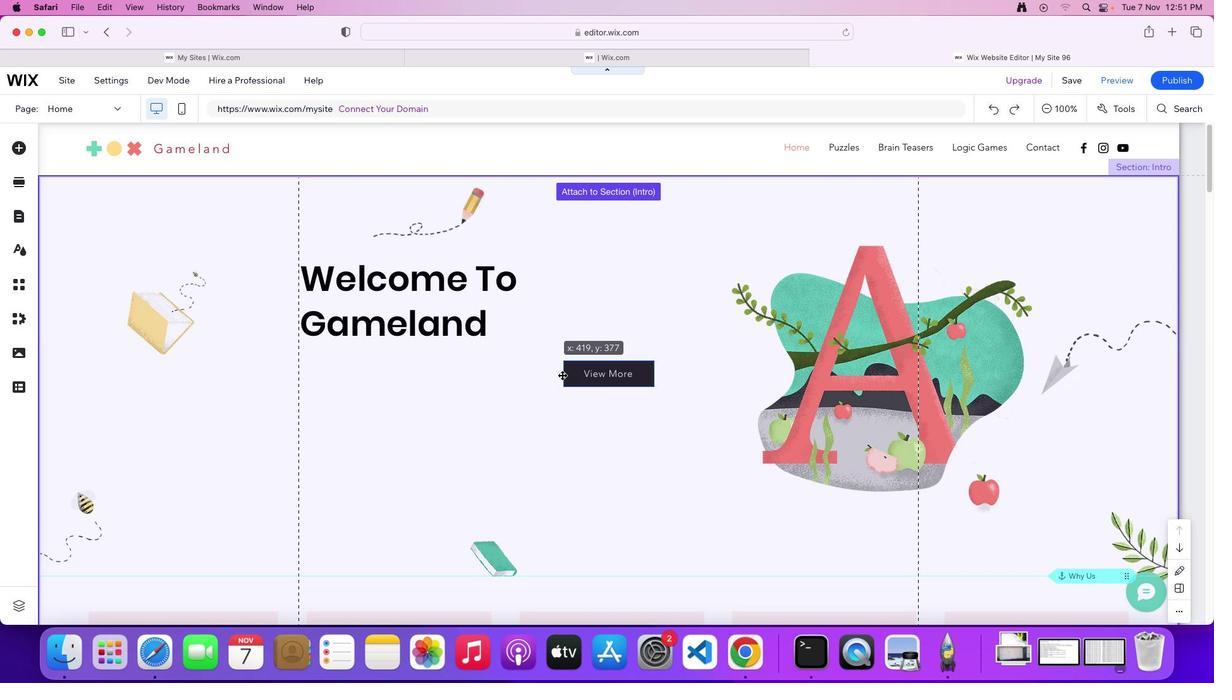 
Action: Mouse moved to (343, 350)
Screenshot: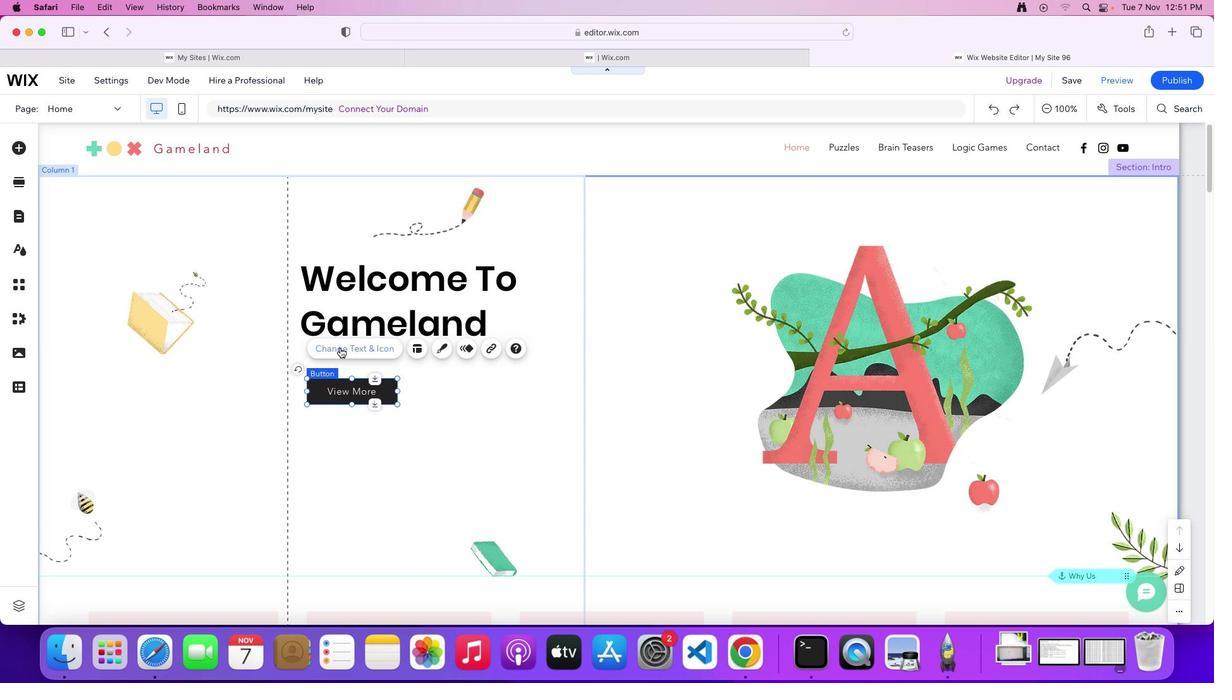 
Action: Mouse pressed left at (343, 350)
Screenshot: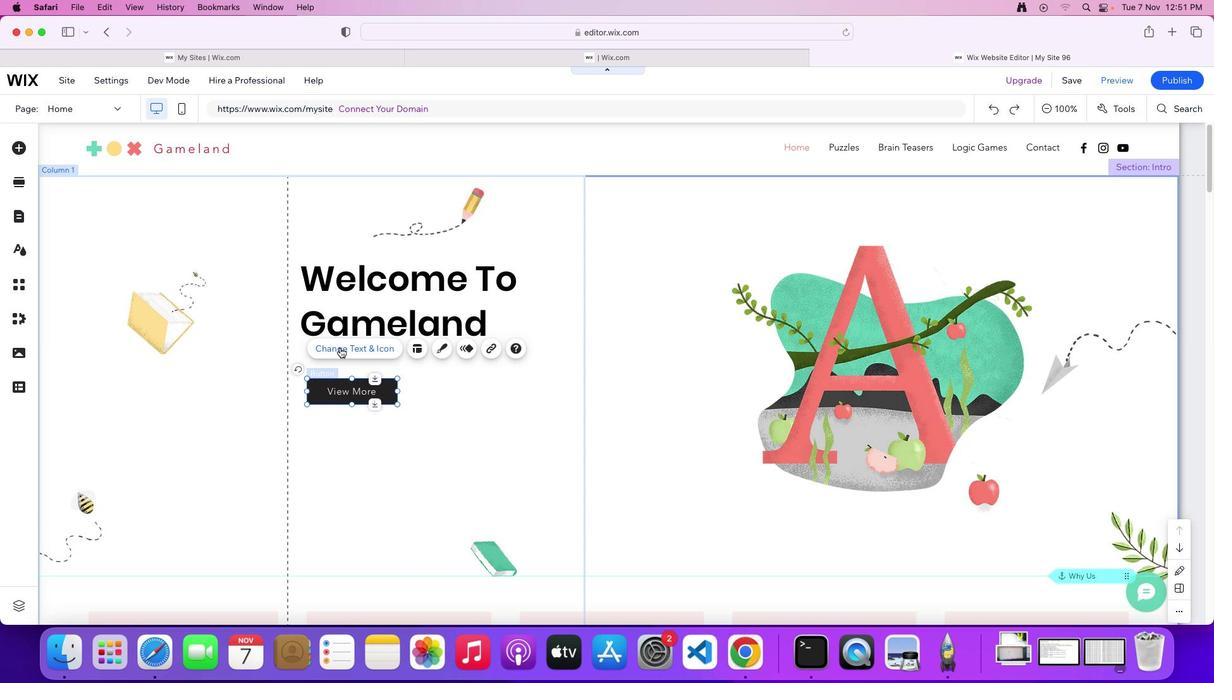 
Action: Mouse moved to (499, 410)
Screenshot: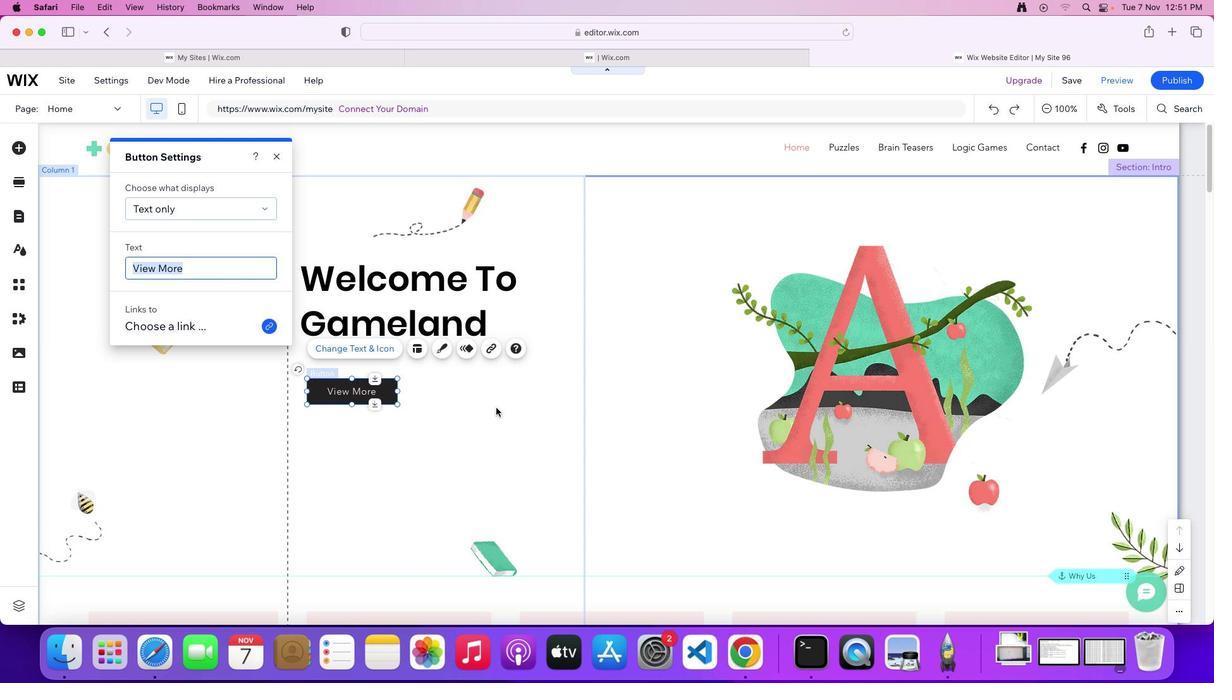 
Action: Key pressed Key.shift'E''x''p''l''o''r''e'
Screenshot: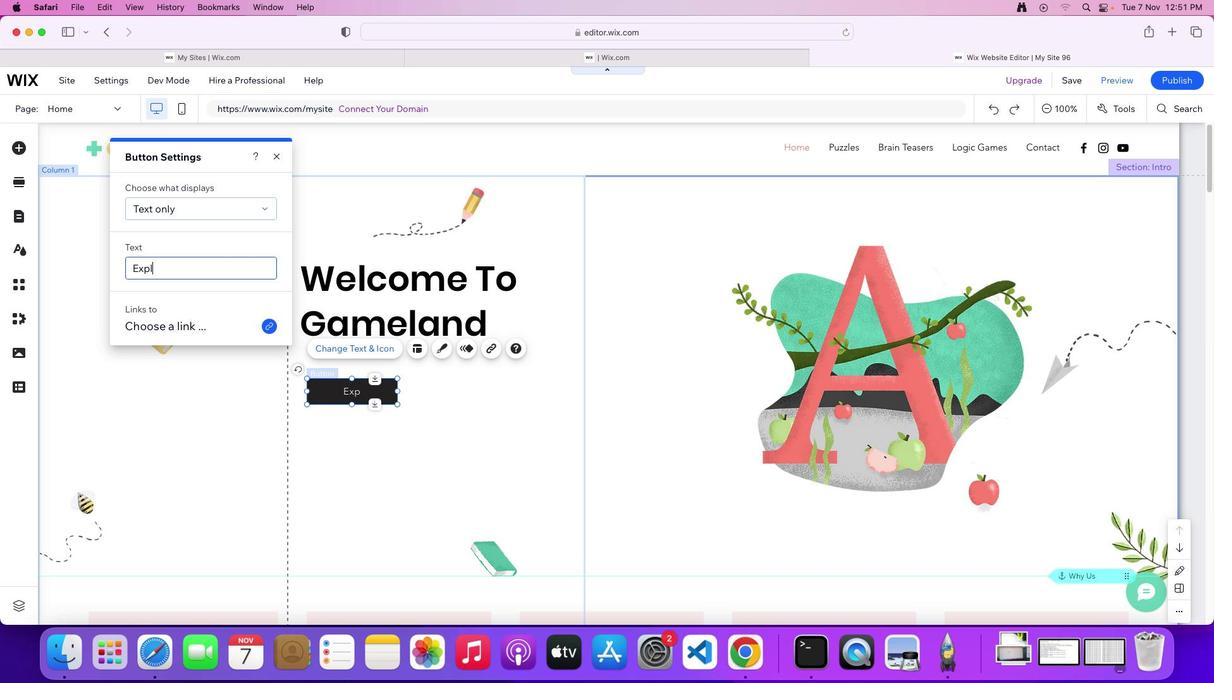 
Action: Mouse moved to (493, 412)
Screenshot: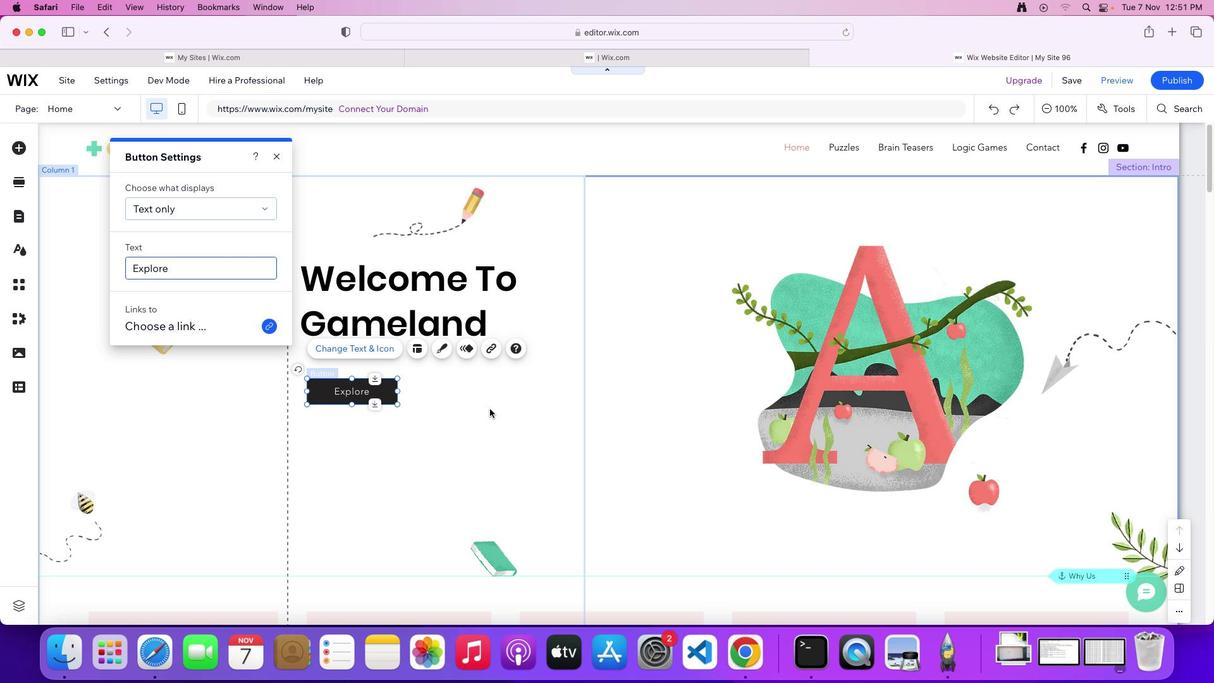 
Action: Mouse pressed left at (493, 412)
Screenshot: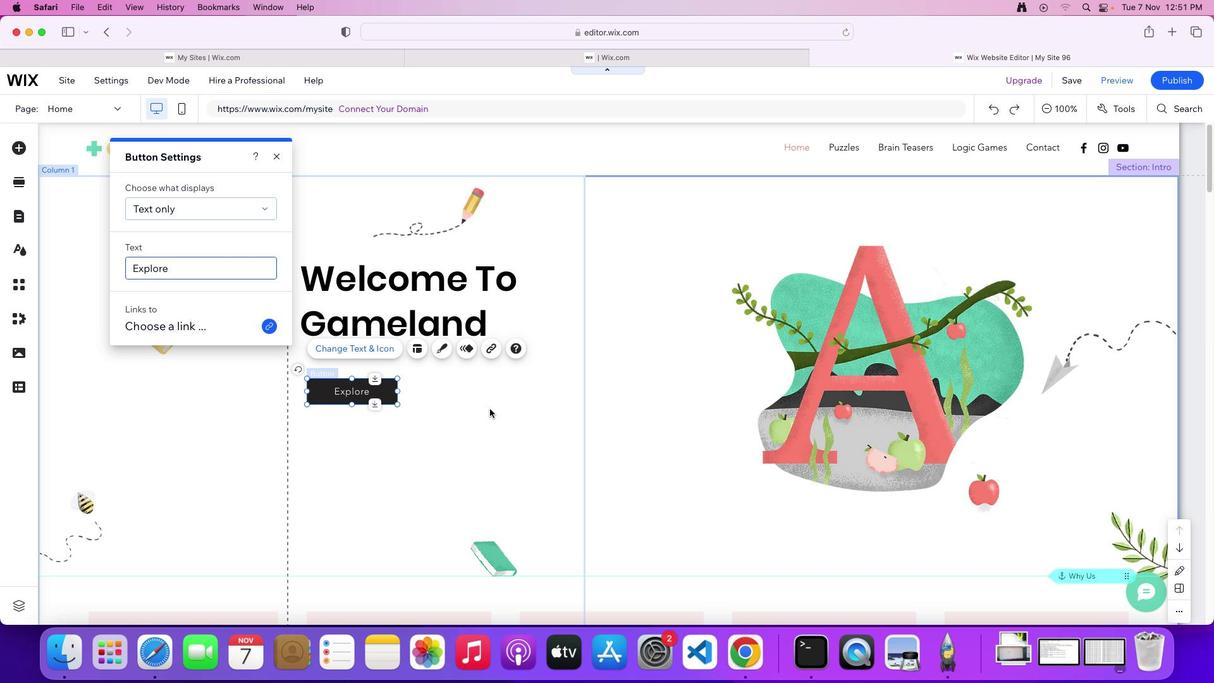 
Action: Mouse moved to (495, 471)
Screenshot: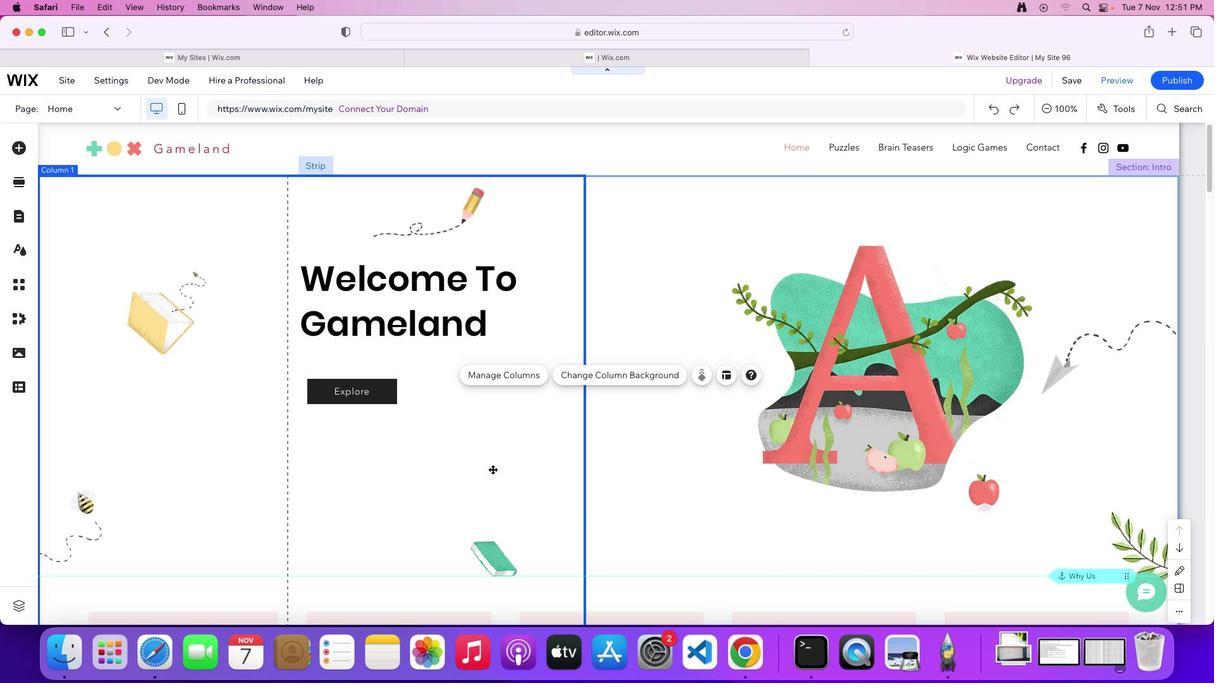 
Action: Mouse scrolled (495, 471) with delta (3, 2)
Screenshot: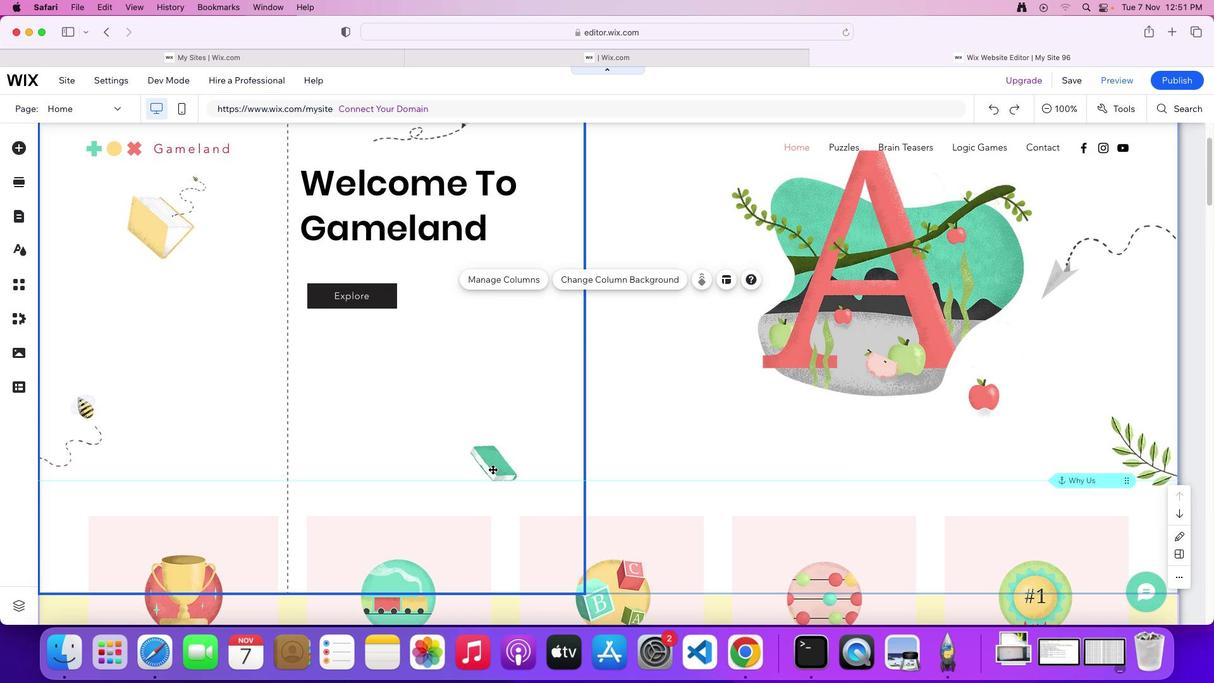 
Action: Mouse scrolled (495, 471) with delta (3, 2)
Screenshot: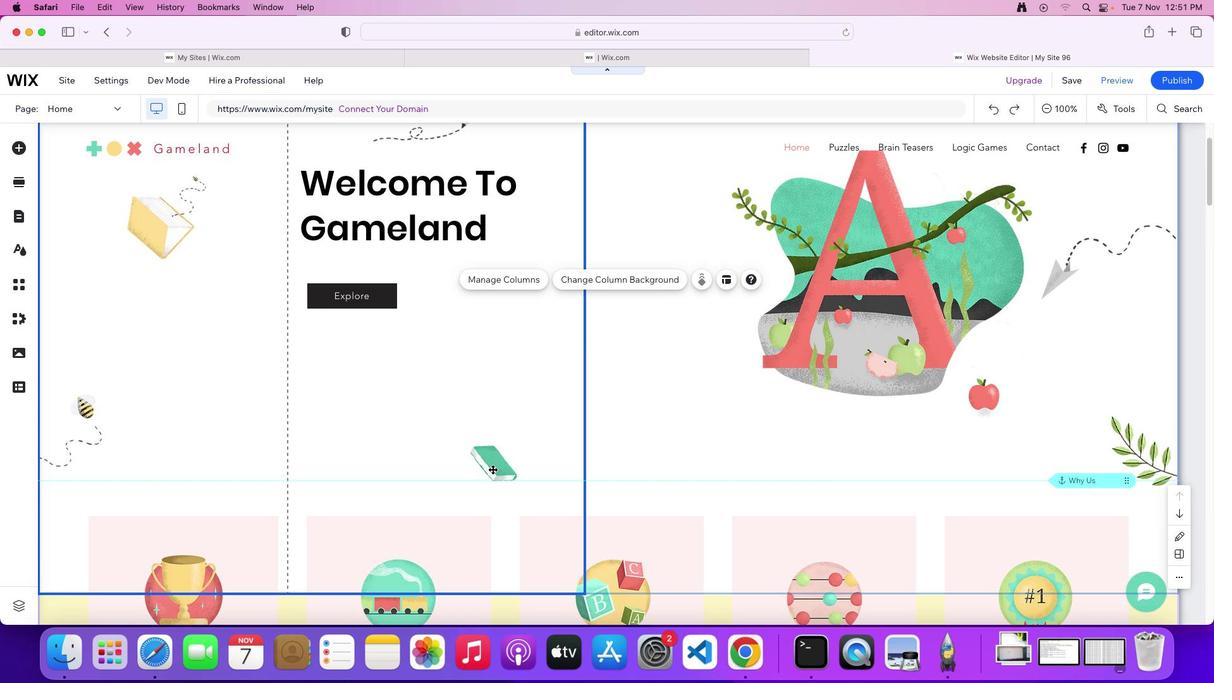 
Action: Mouse scrolled (495, 471) with delta (3, 1)
Screenshot: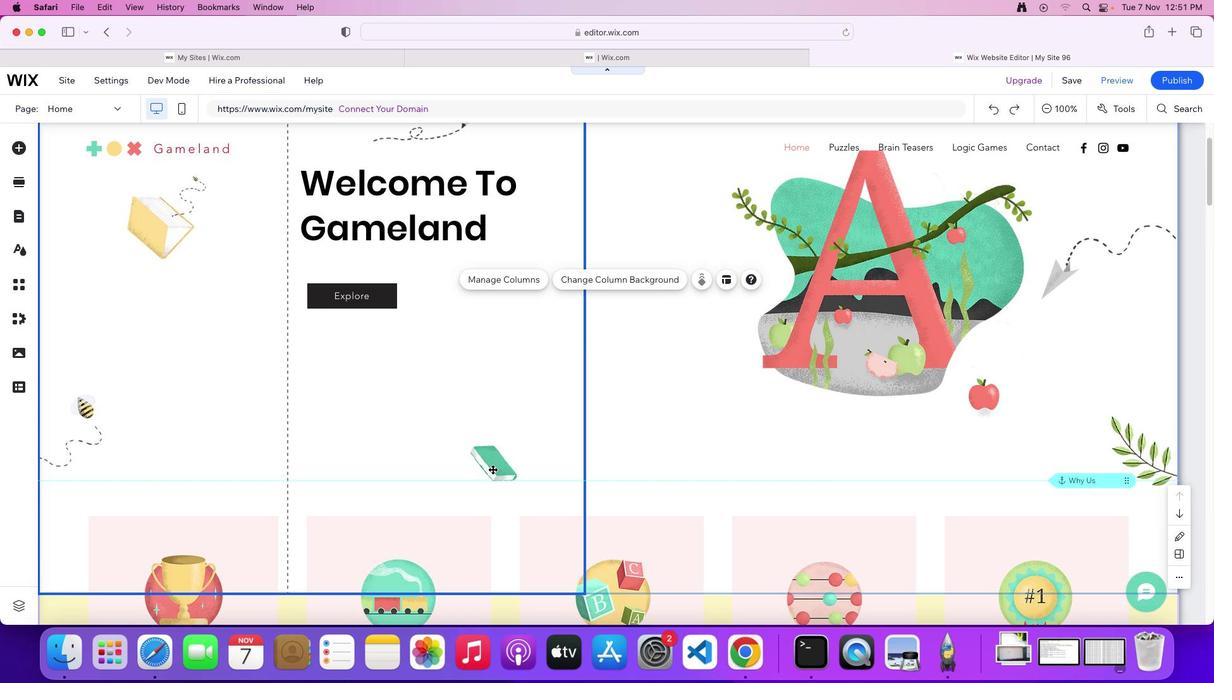 
Action: Mouse scrolled (495, 471) with delta (3, 2)
Screenshot: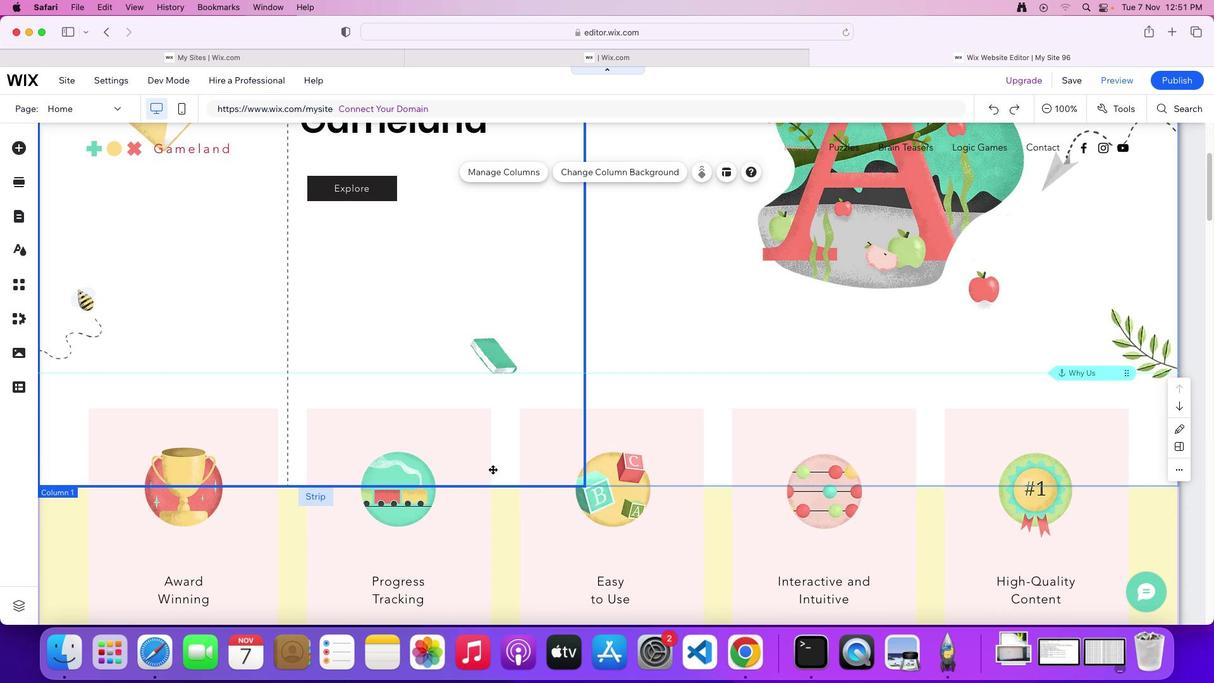 
Action: Mouse scrolled (495, 471) with delta (3, 2)
Screenshot: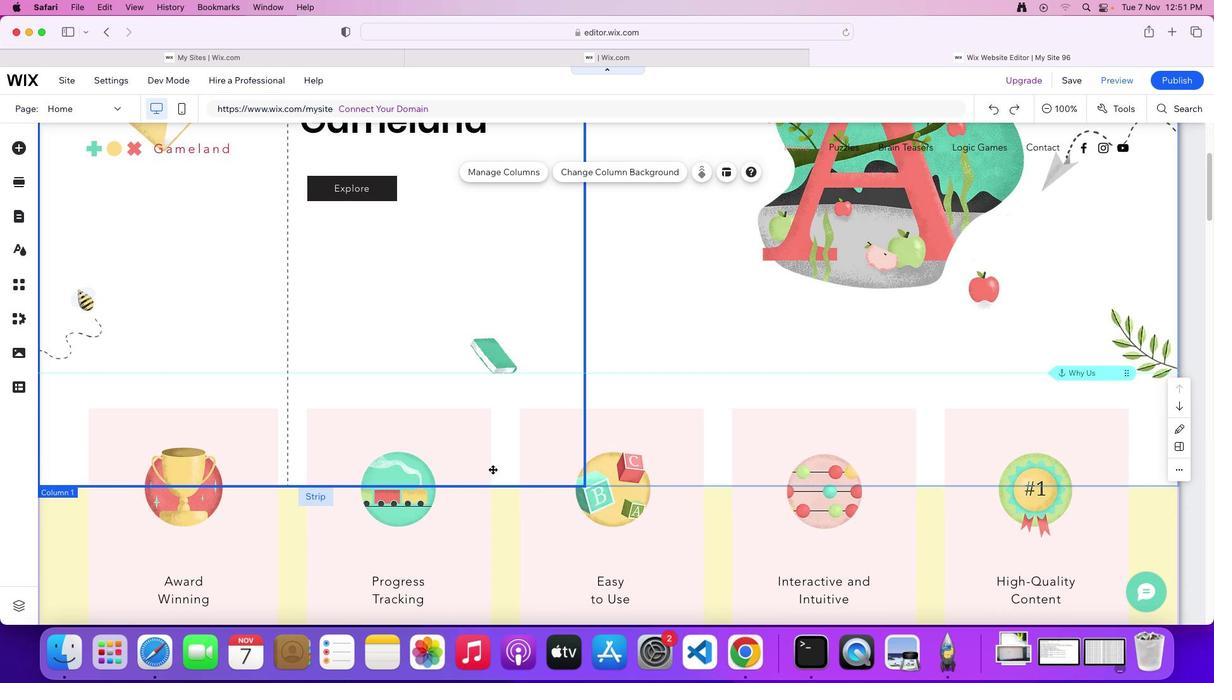 
Action: Mouse scrolled (495, 471) with delta (3, 1)
Screenshot: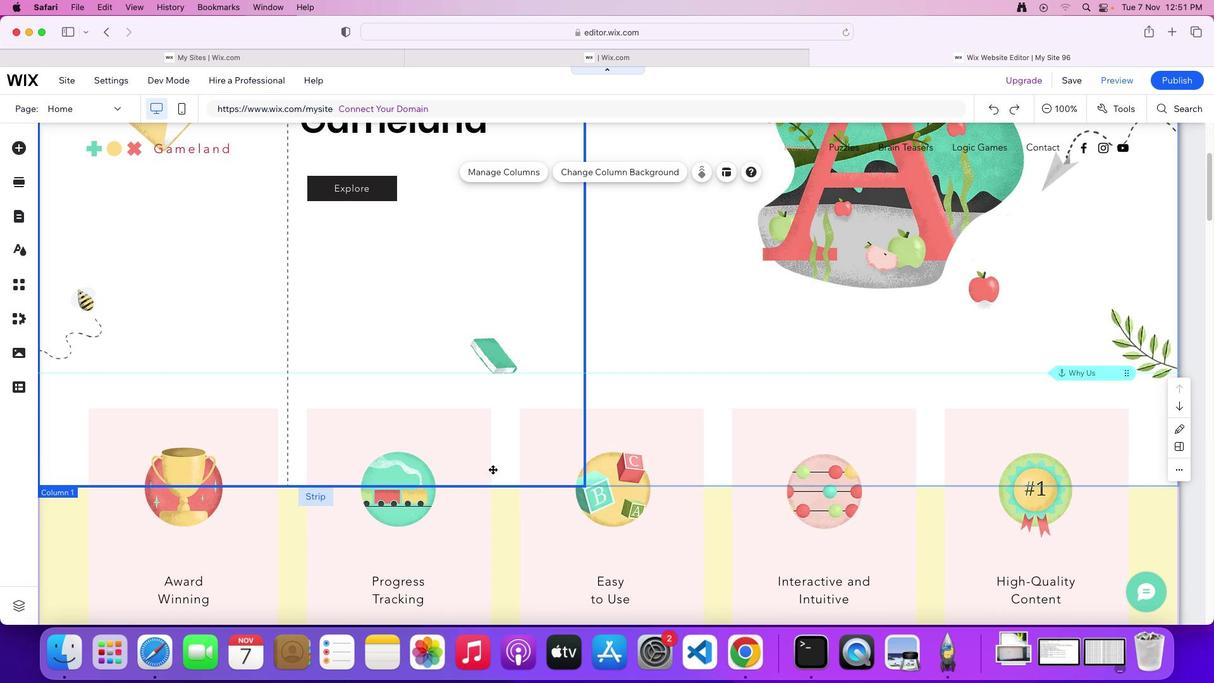 
Action: Mouse scrolled (495, 471) with delta (3, 2)
Screenshot: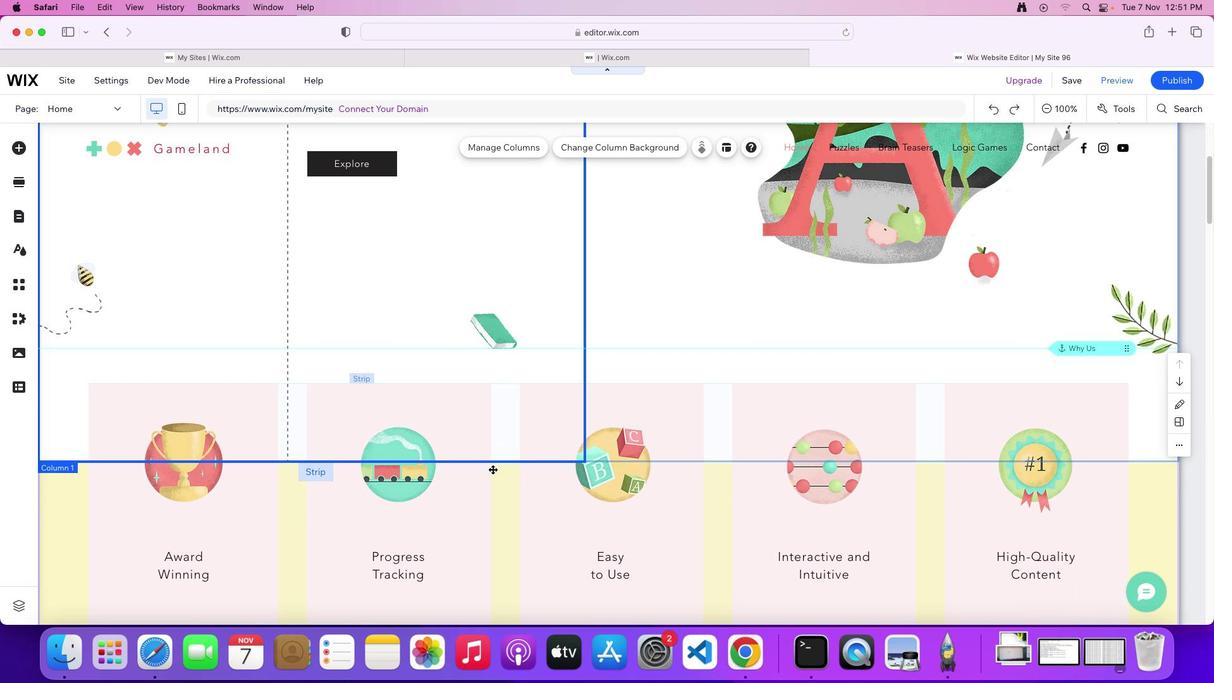 
Action: Mouse scrolled (495, 471) with delta (3, 2)
Screenshot: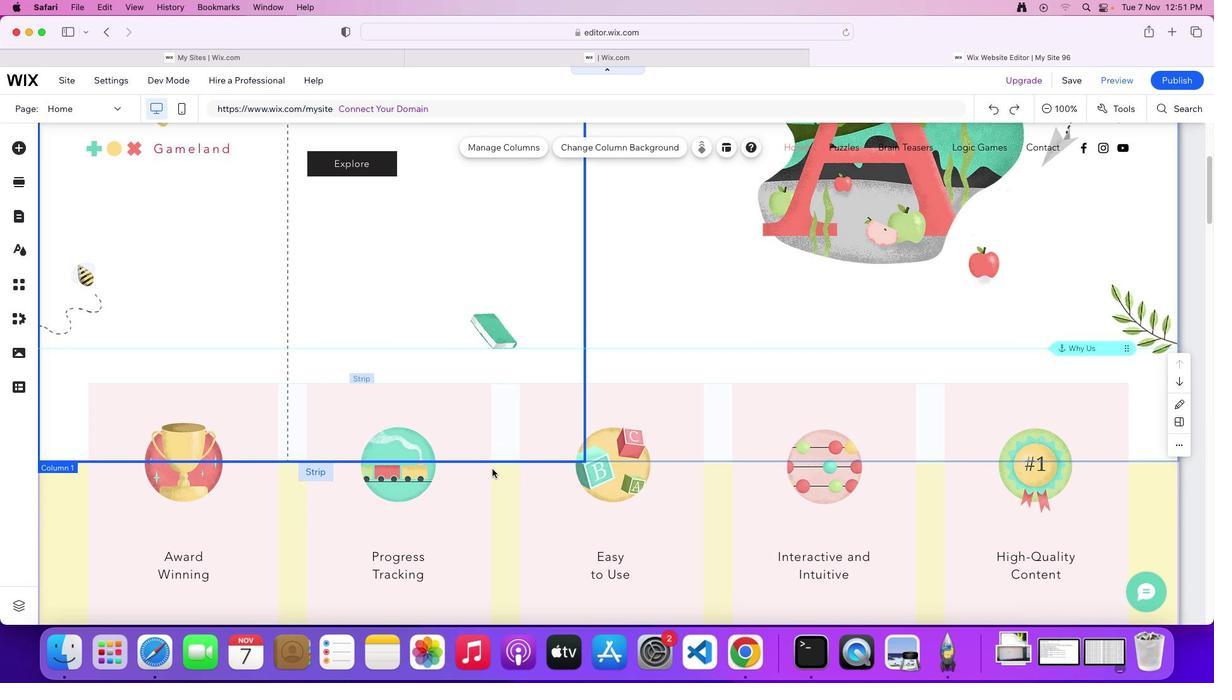 
Action: Mouse scrolled (495, 471) with delta (3, 2)
Screenshot: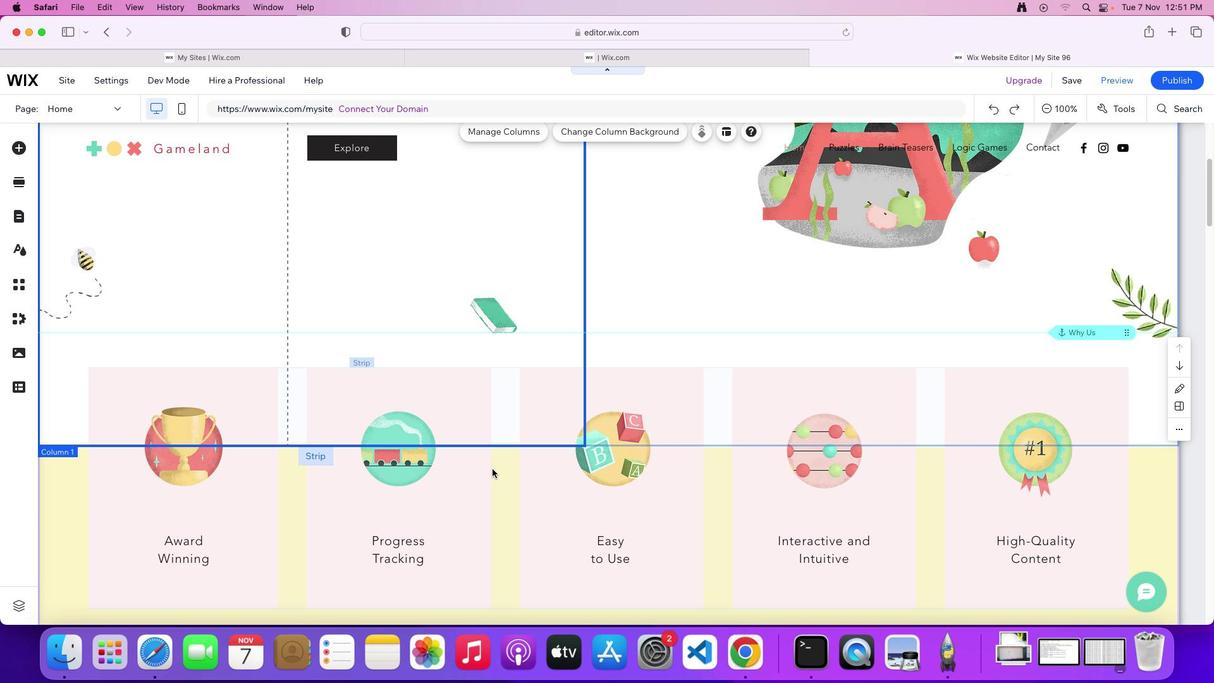 
Action: Mouse scrolled (495, 471) with delta (3, 2)
